 Task: Design a flower vase.
Action: Mouse moved to (285, 231)
Screenshot: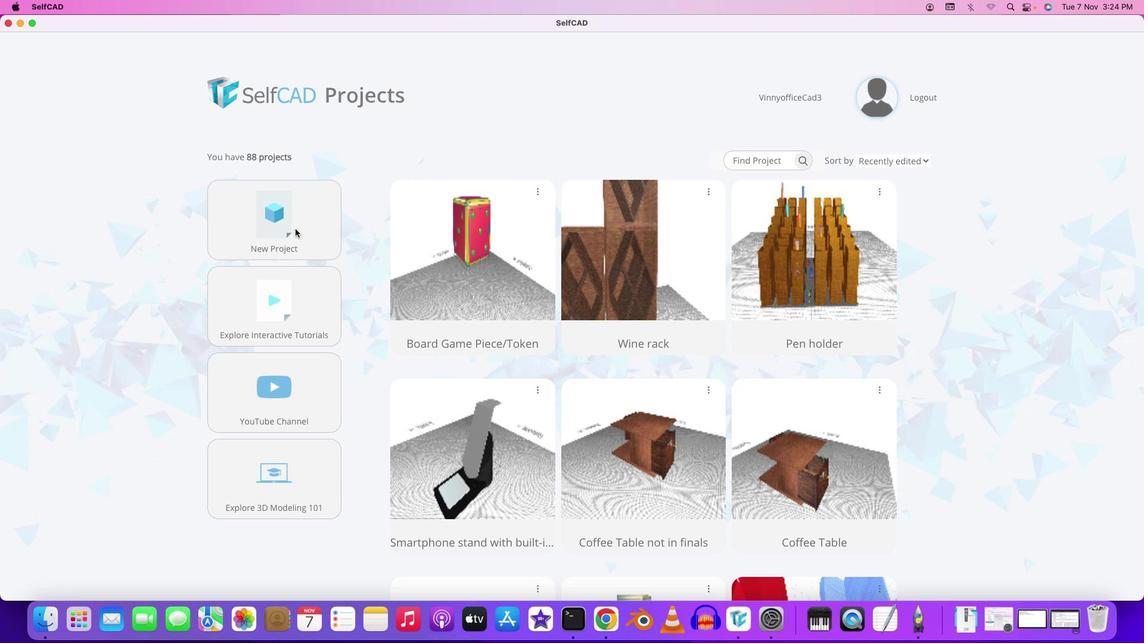 
Action: Mouse pressed left at (285, 231)
Screenshot: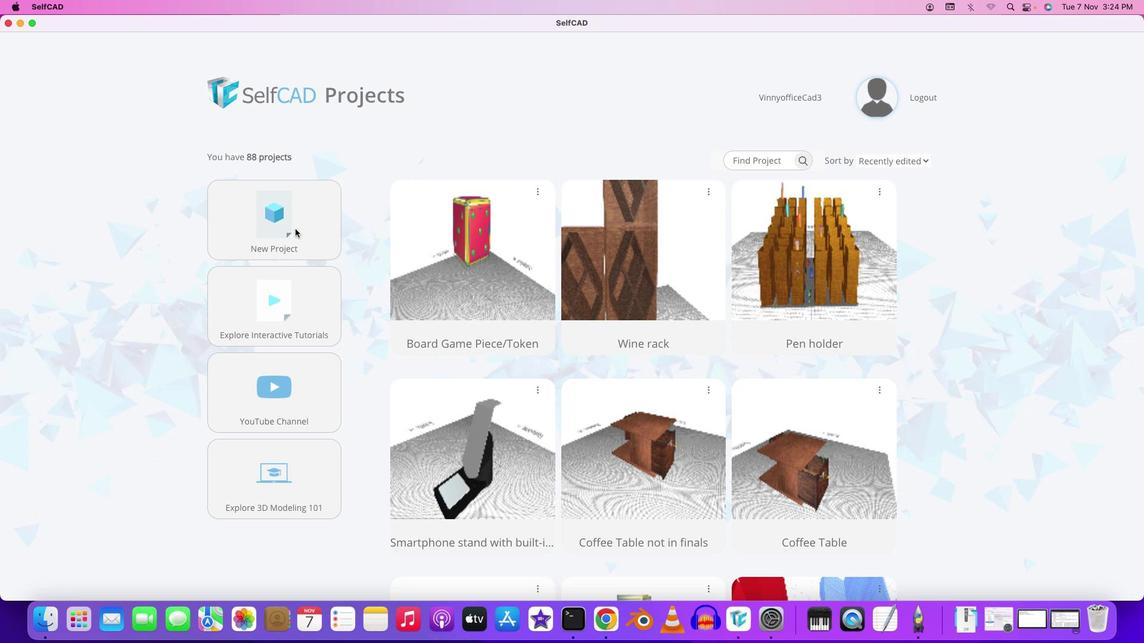 
Action: Mouse moved to (295, 228)
Screenshot: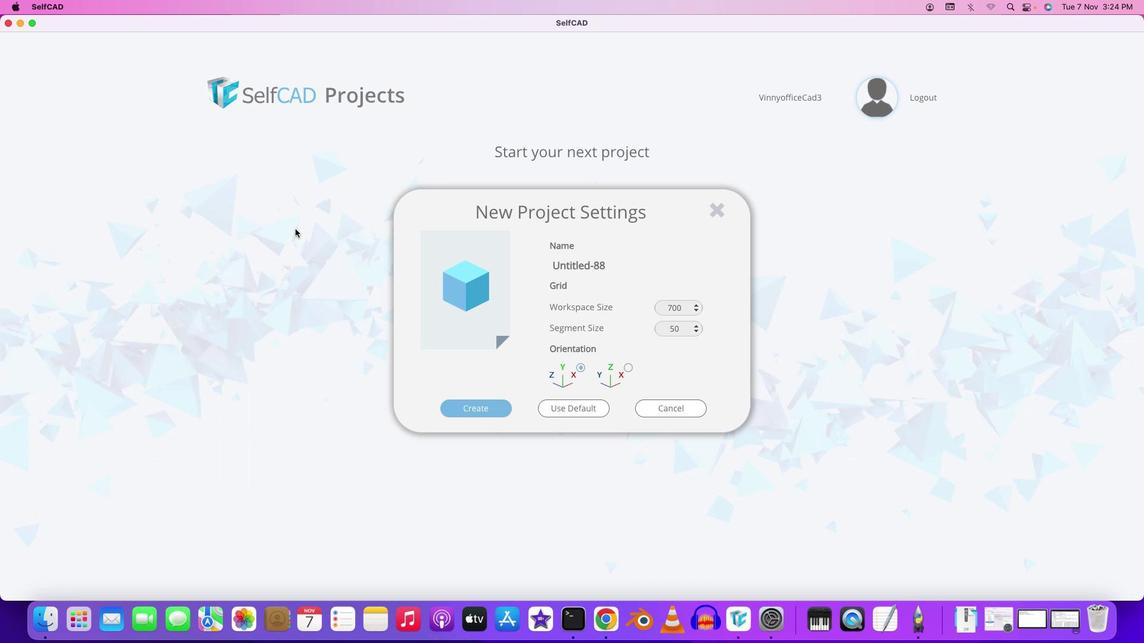 
Action: Mouse pressed left at (295, 228)
Screenshot: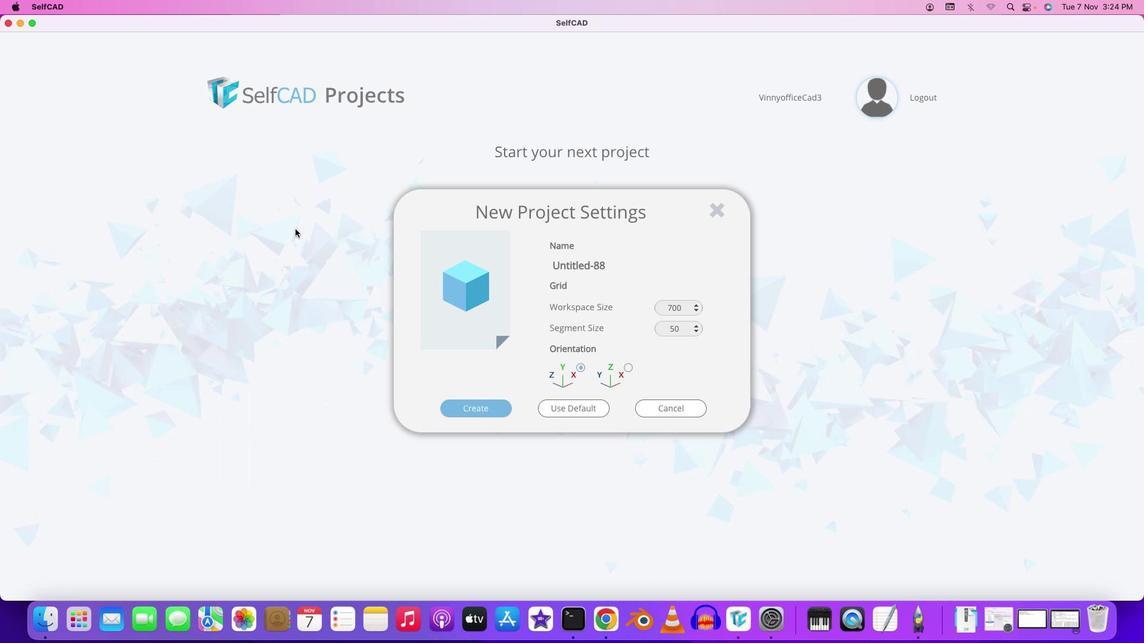
Action: Mouse moved to (640, 259)
Screenshot: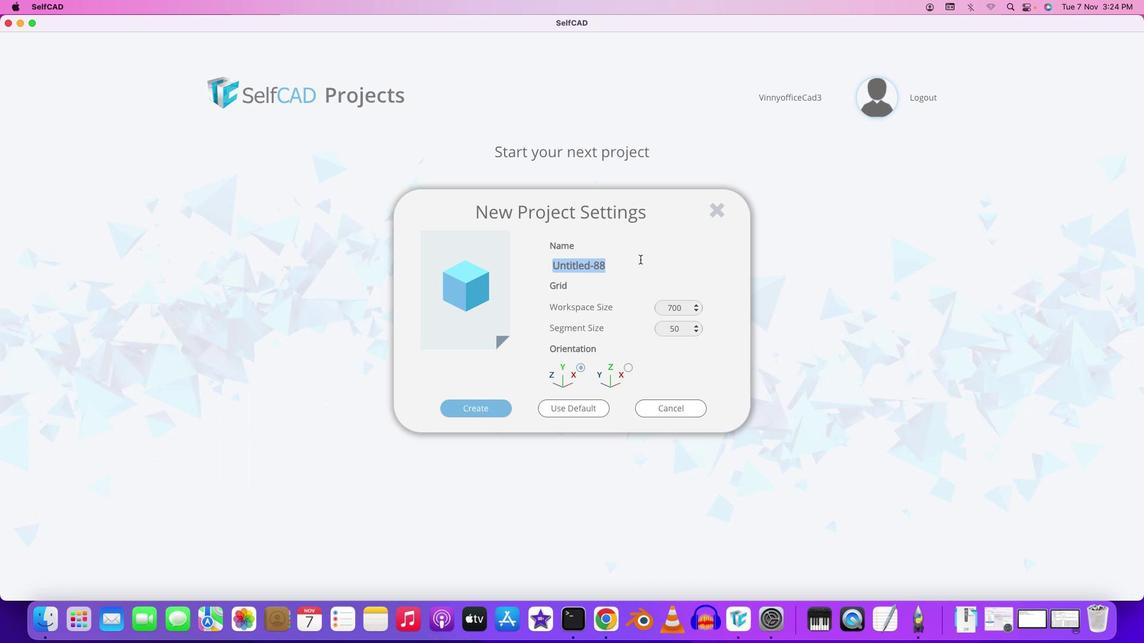 
Action: Mouse pressed left at (640, 259)
Screenshot: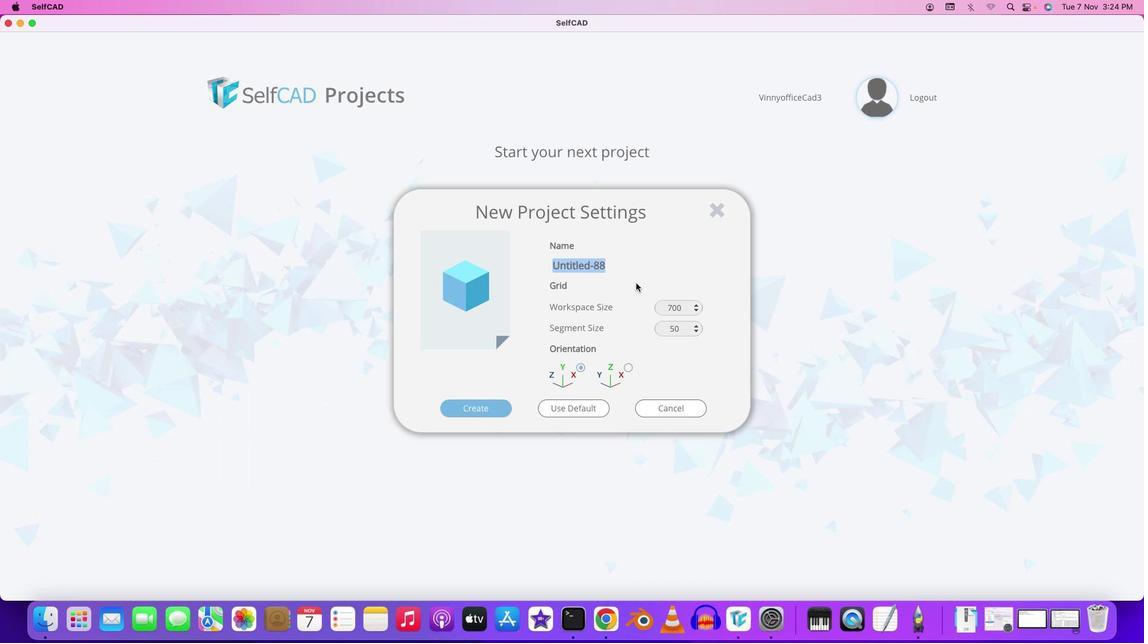 
Action: Mouse moved to (688, 308)
Screenshot: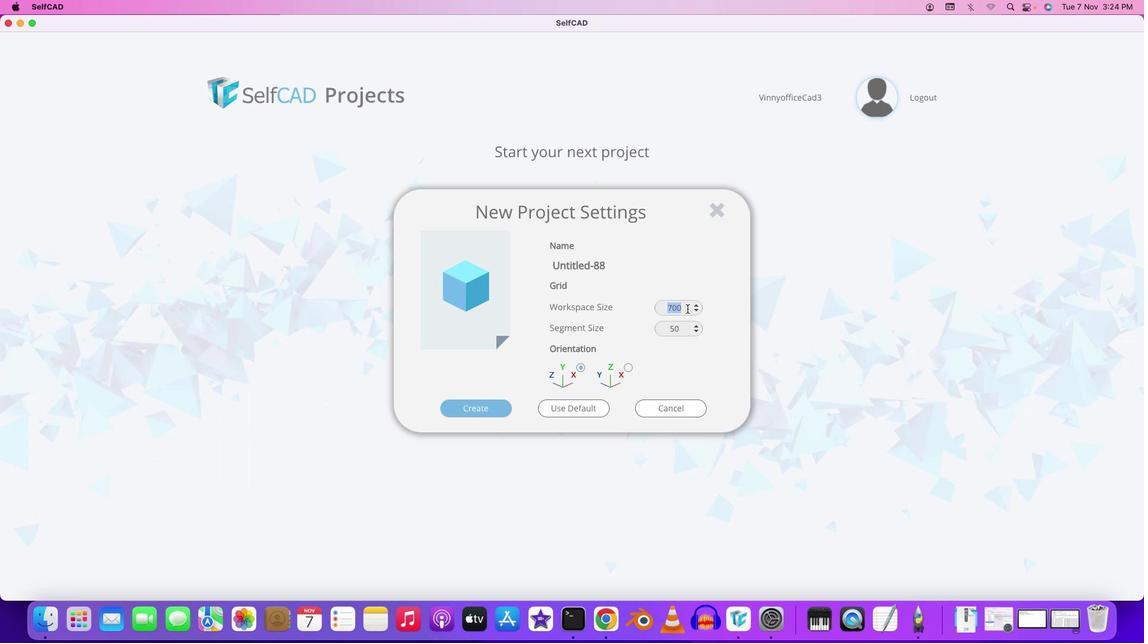 
Action: Mouse pressed left at (688, 308)
Screenshot: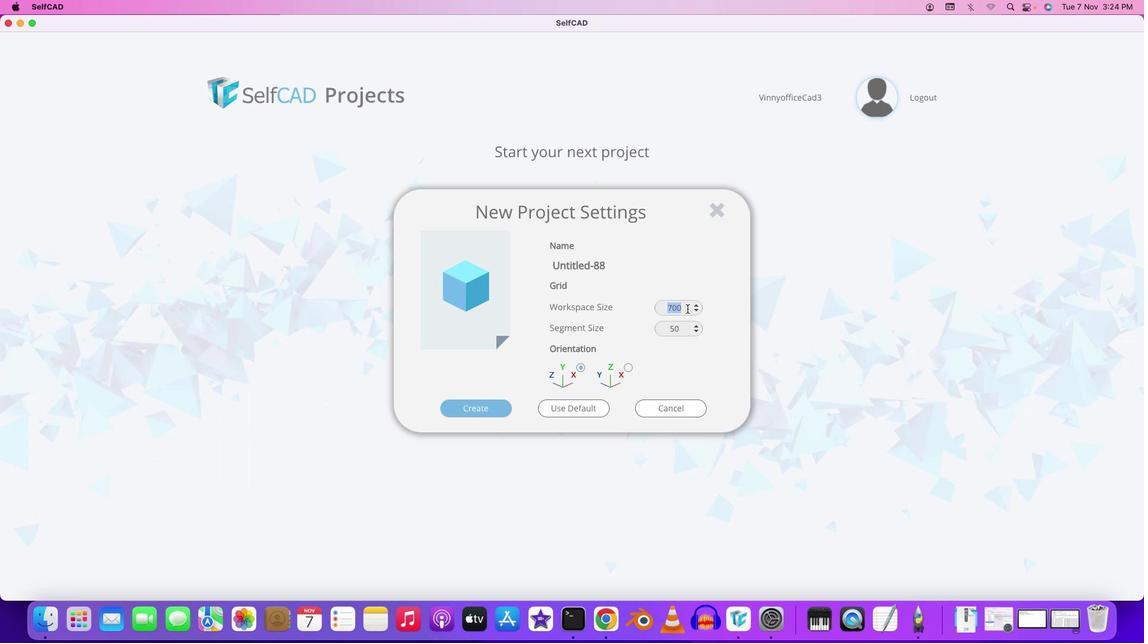 
Action: Mouse moved to (687, 308)
Screenshot: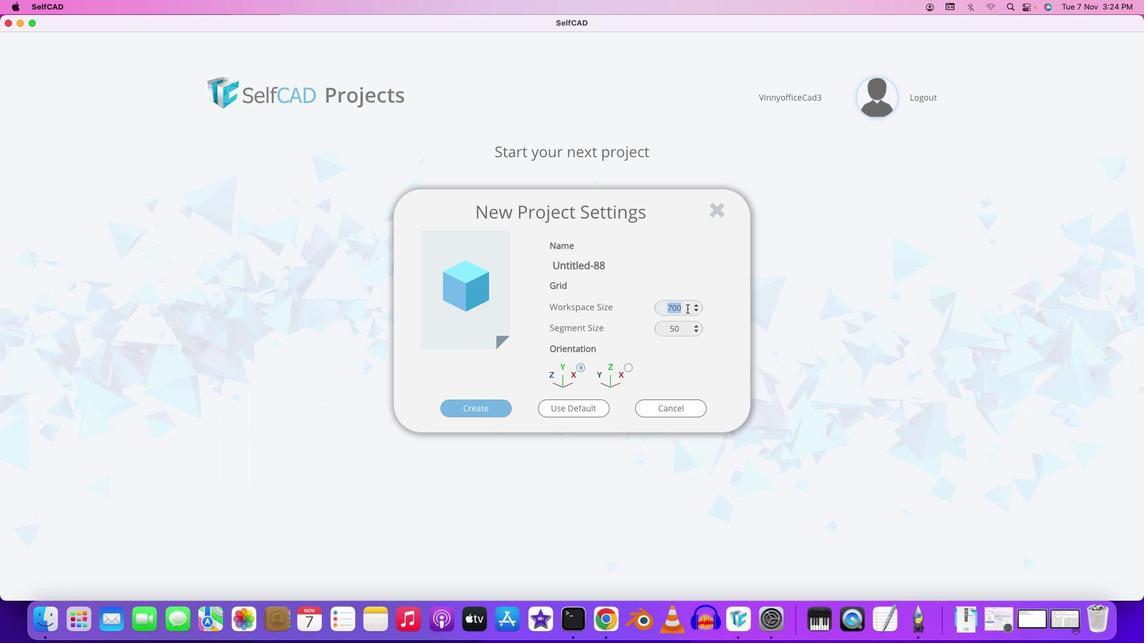 
Action: Key pressed Key.backspace'4''0''0'
Screenshot: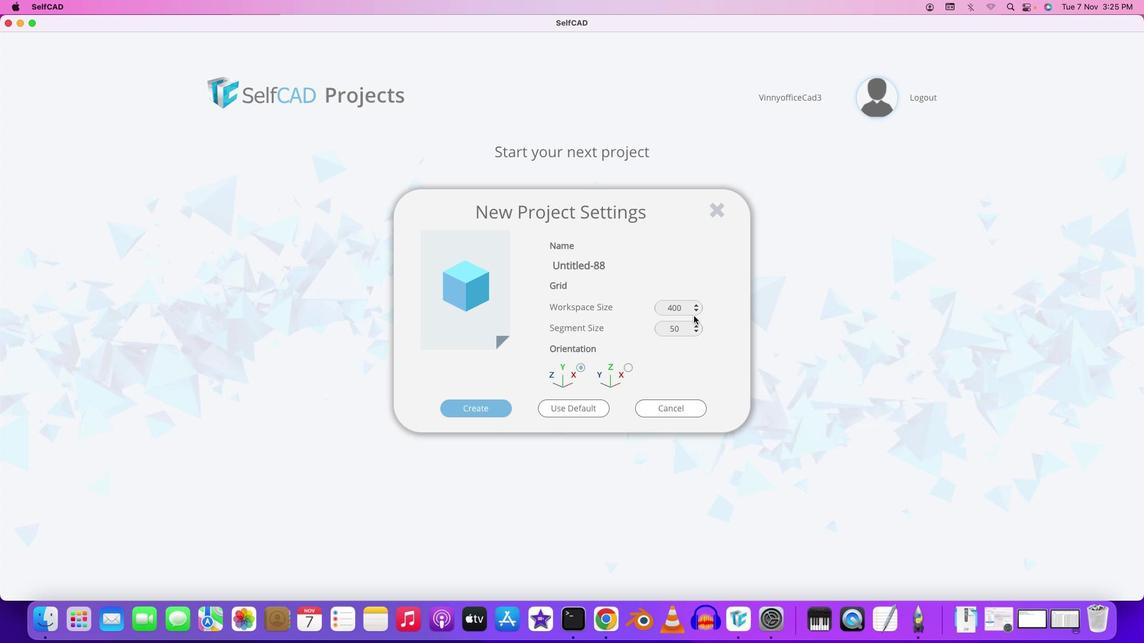 
Action: Mouse moved to (687, 328)
Screenshot: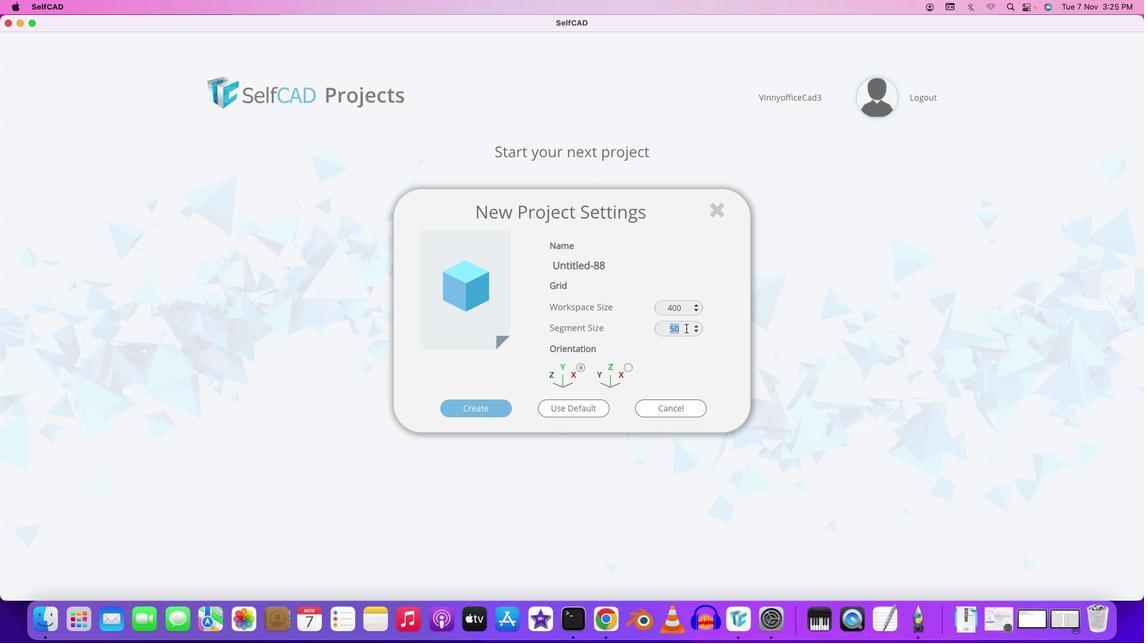 
Action: Mouse pressed left at (687, 328)
Screenshot: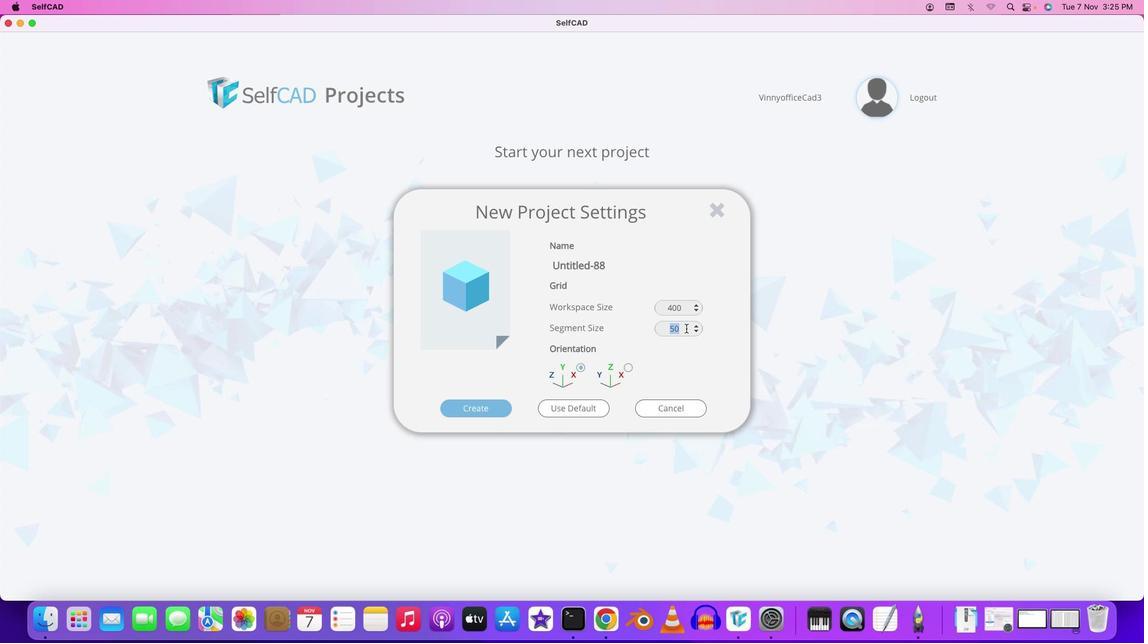 
Action: Mouse moved to (686, 329)
Screenshot: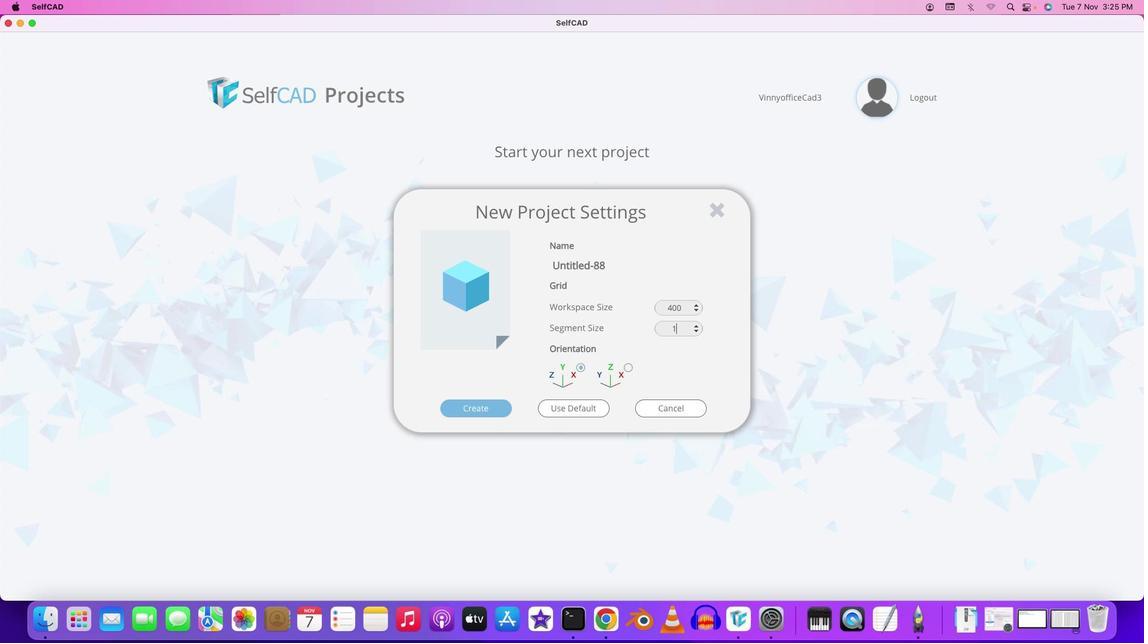 
Action: Key pressed '1'
Screenshot: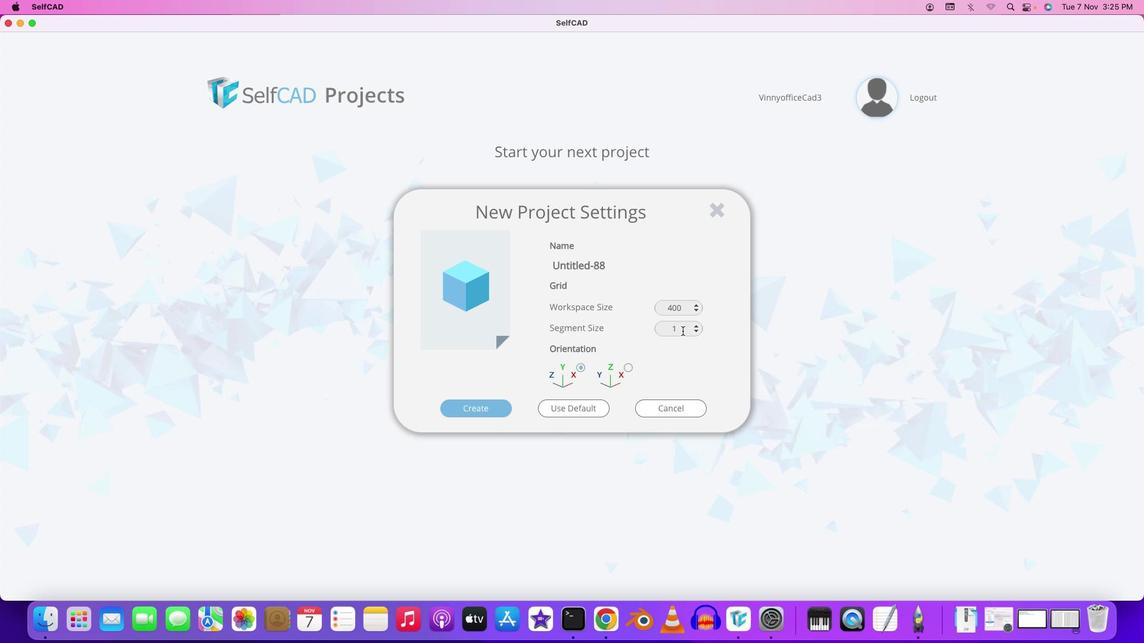 
Action: Mouse moved to (683, 331)
Screenshot: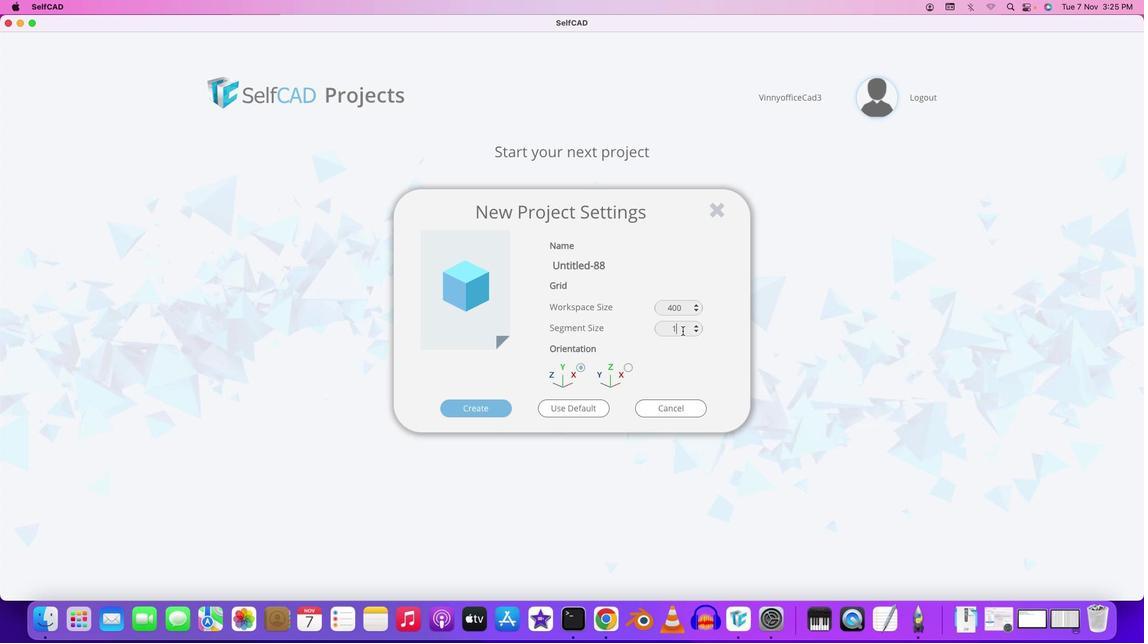 
Action: Mouse pressed left at (683, 331)
Screenshot: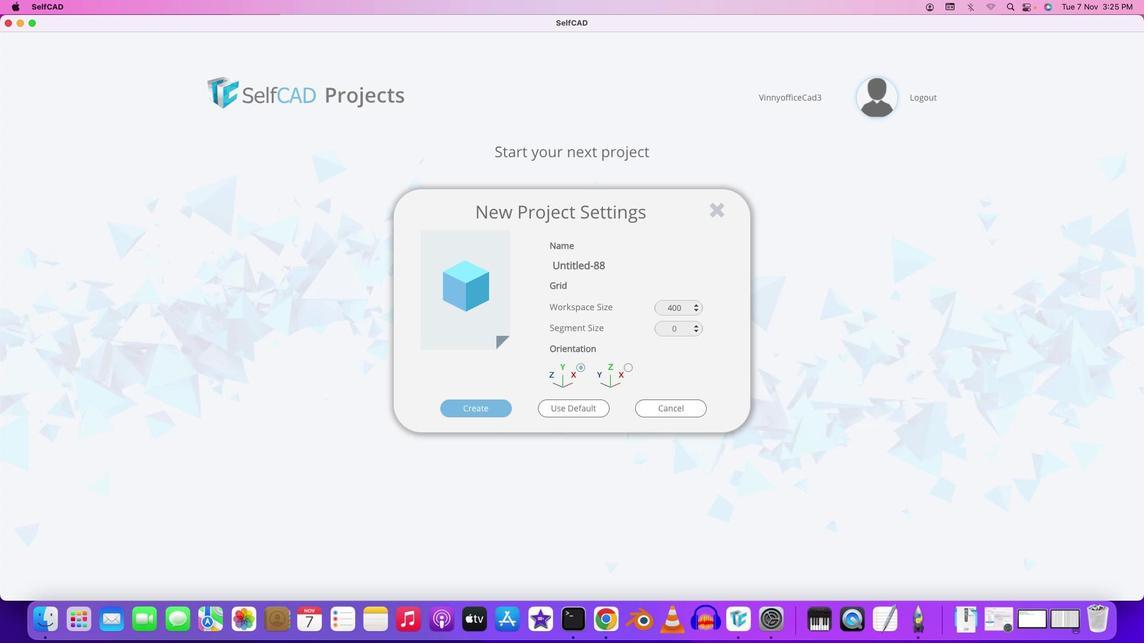 
Action: Key pressed Key.backspace'2'
Screenshot: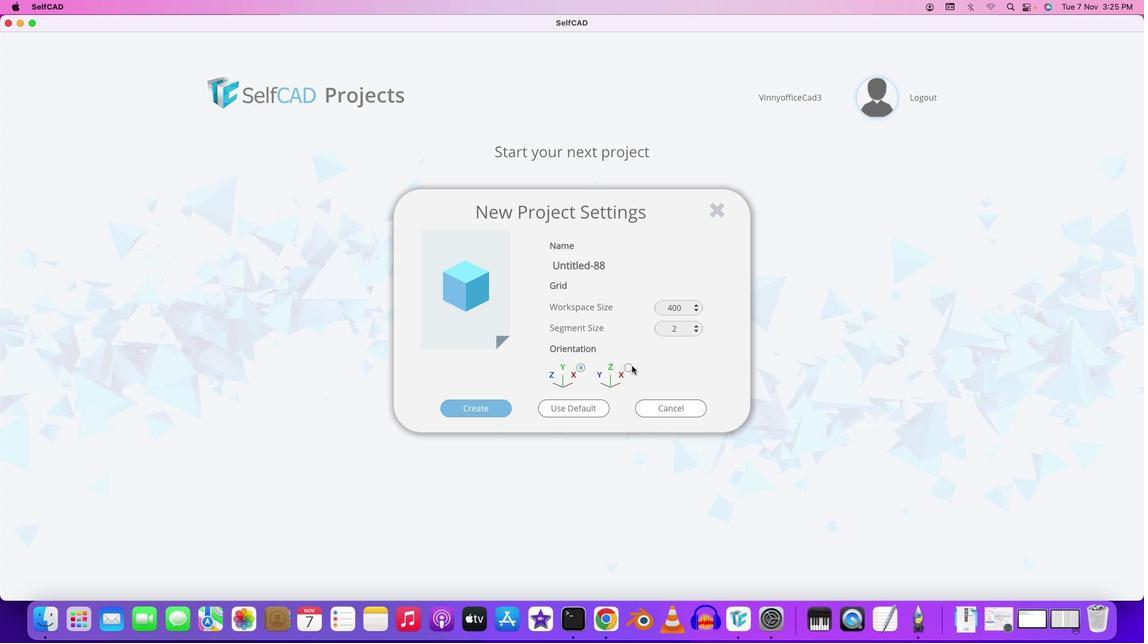 
Action: Mouse moved to (629, 368)
Screenshot: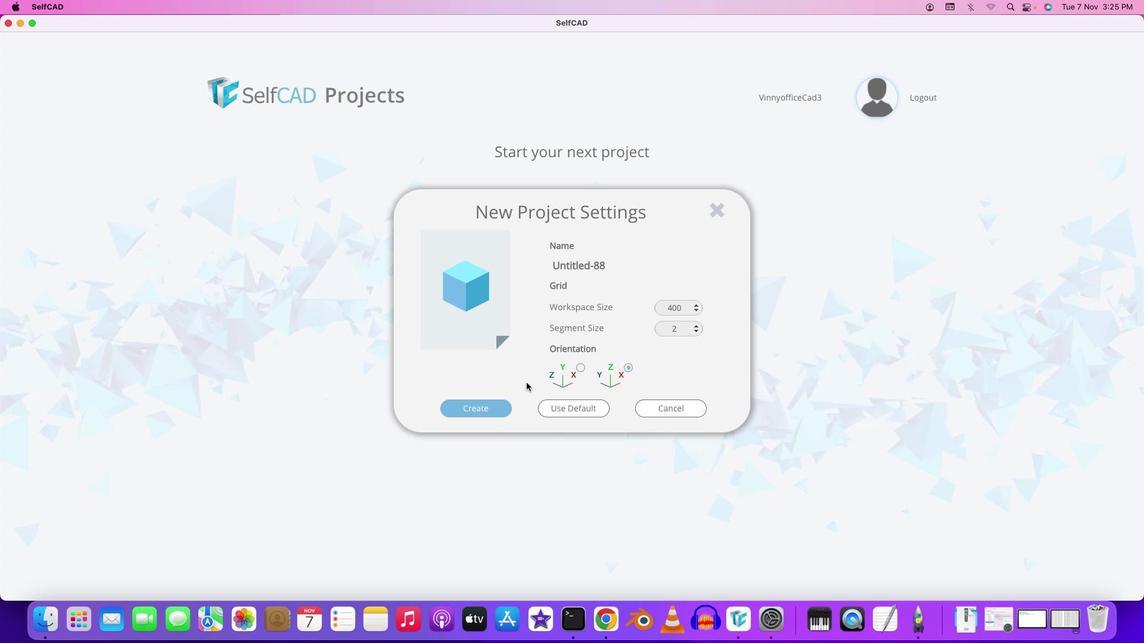 
Action: Mouse pressed left at (629, 368)
Screenshot: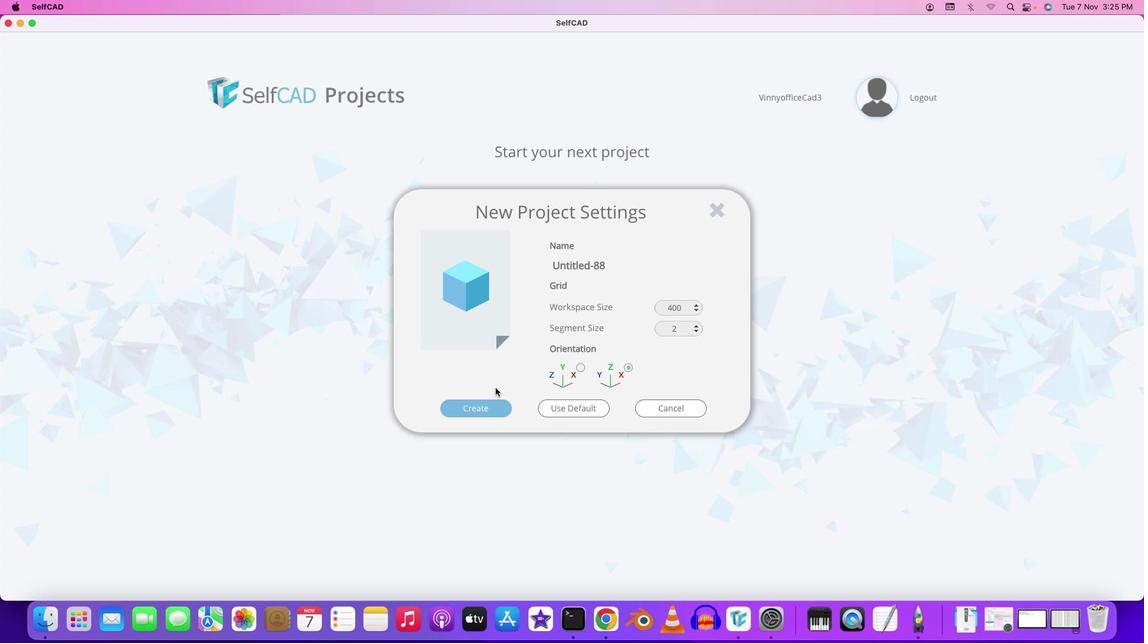 
Action: Mouse moved to (479, 406)
Screenshot: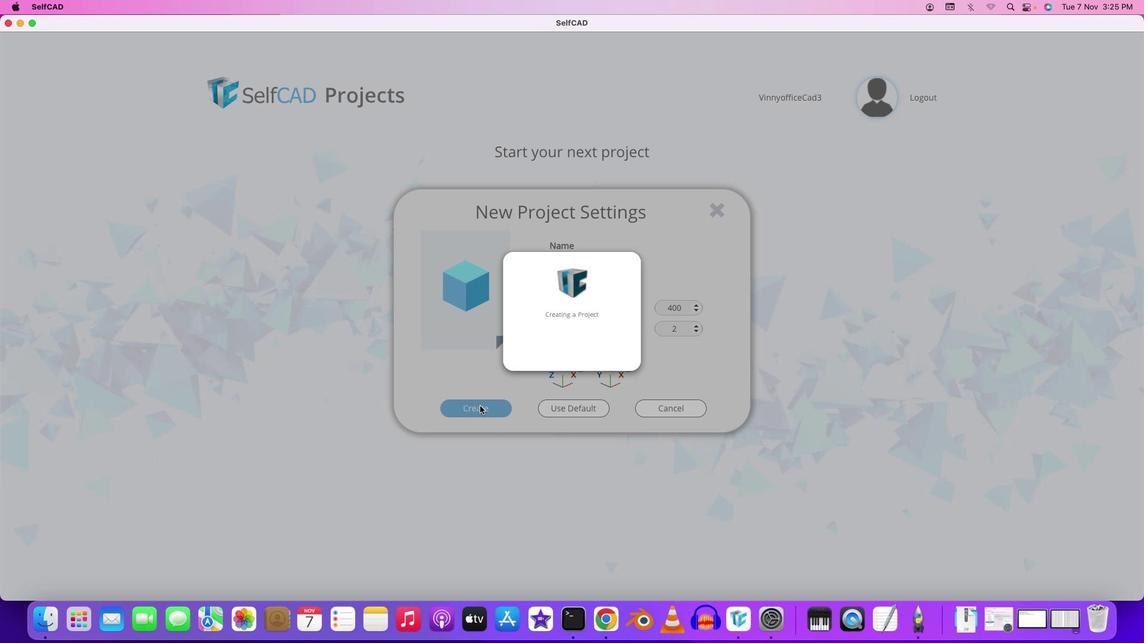 
Action: Mouse pressed left at (479, 406)
Screenshot: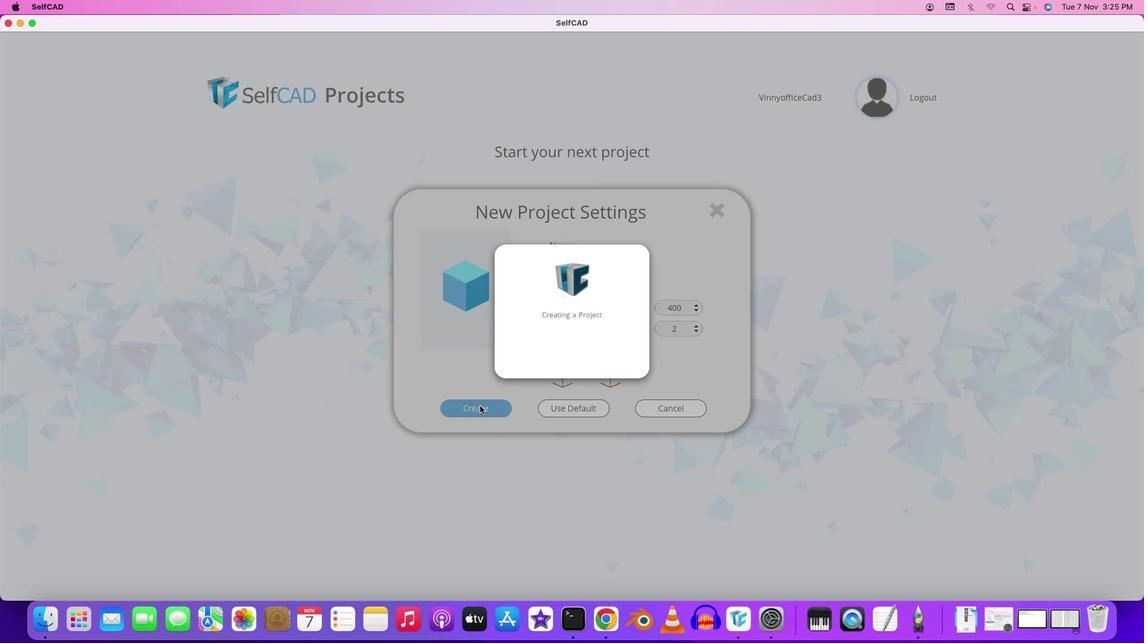 
Action: Mouse moved to (584, 396)
Screenshot: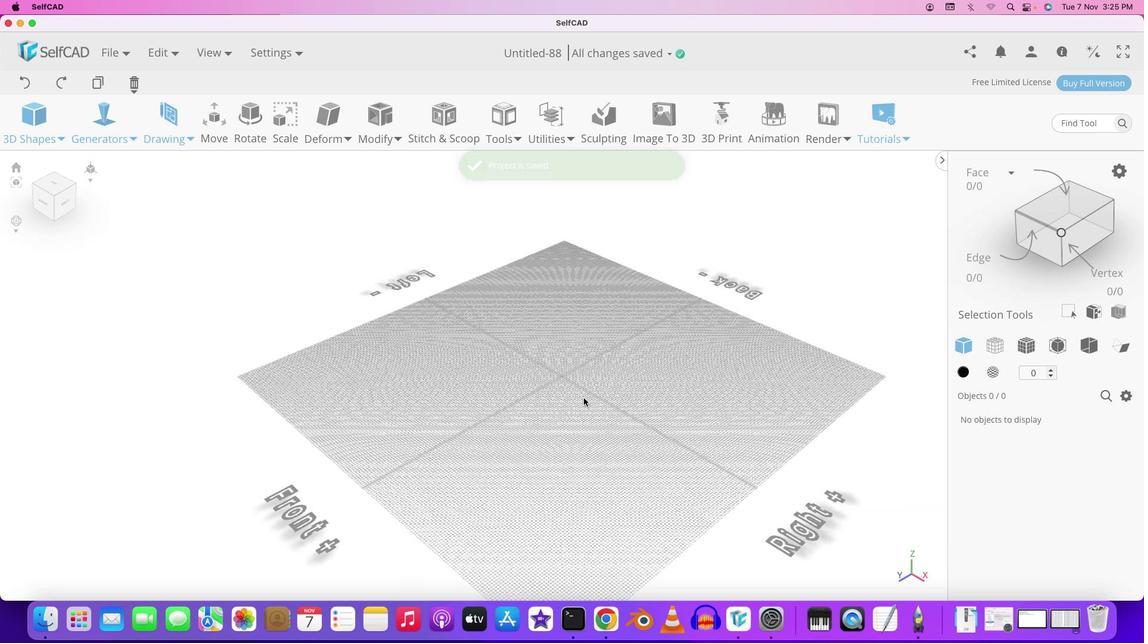 
Action: Mouse scrolled (584, 396) with delta (0, 0)
Screenshot: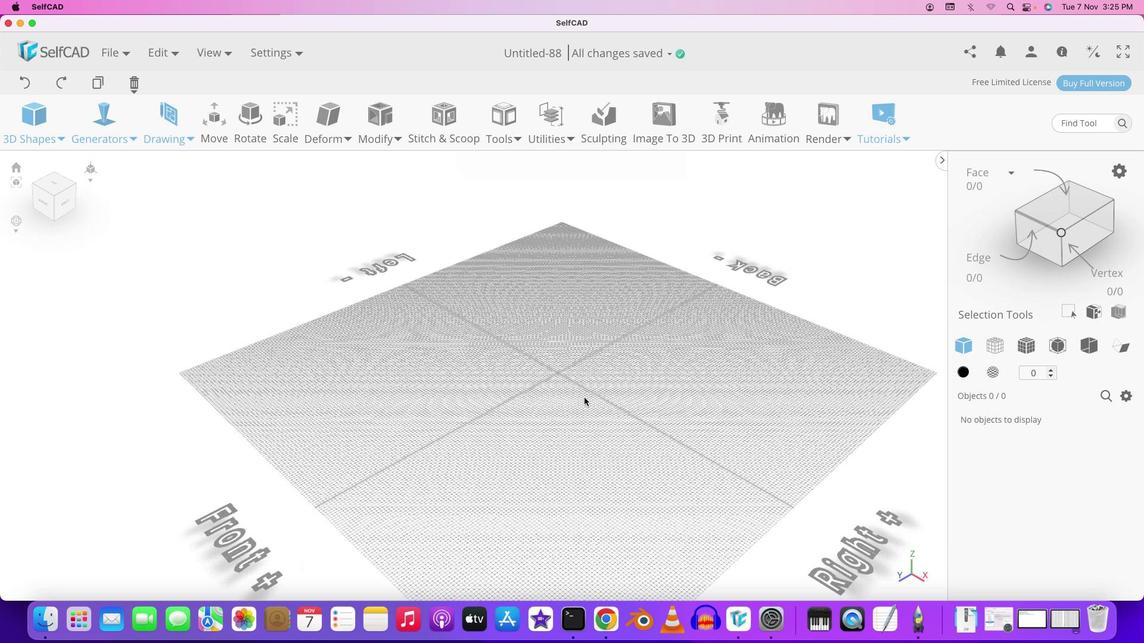 
Action: Mouse scrolled (584, 396) with delta (0, 0)
Screenshot: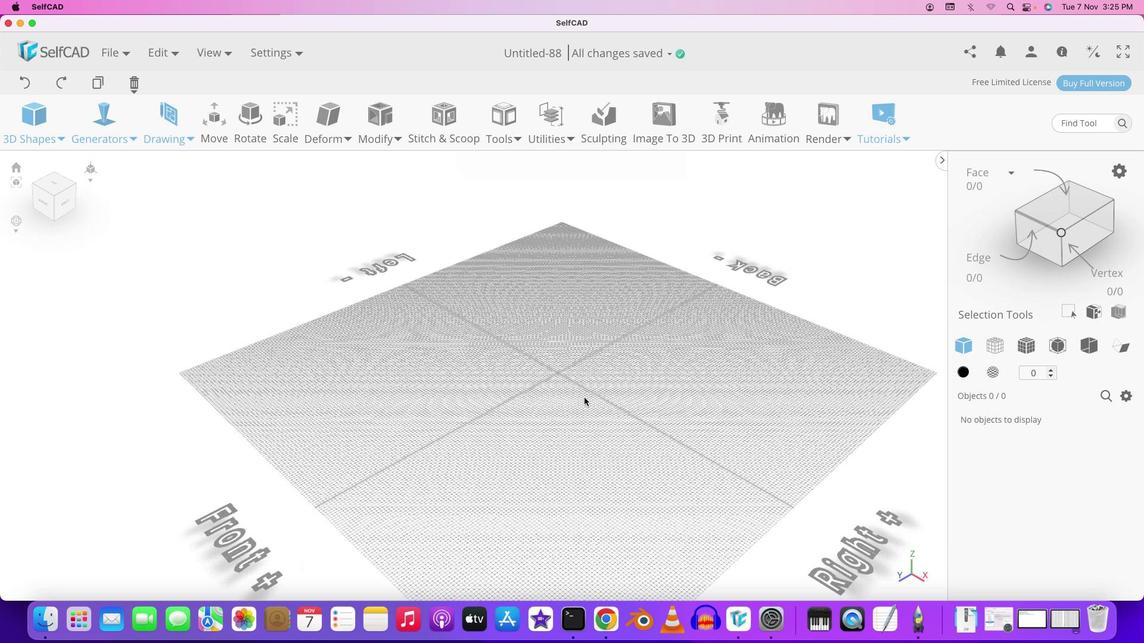 
Action: Mouse moved to (584, 397)
Screenshot: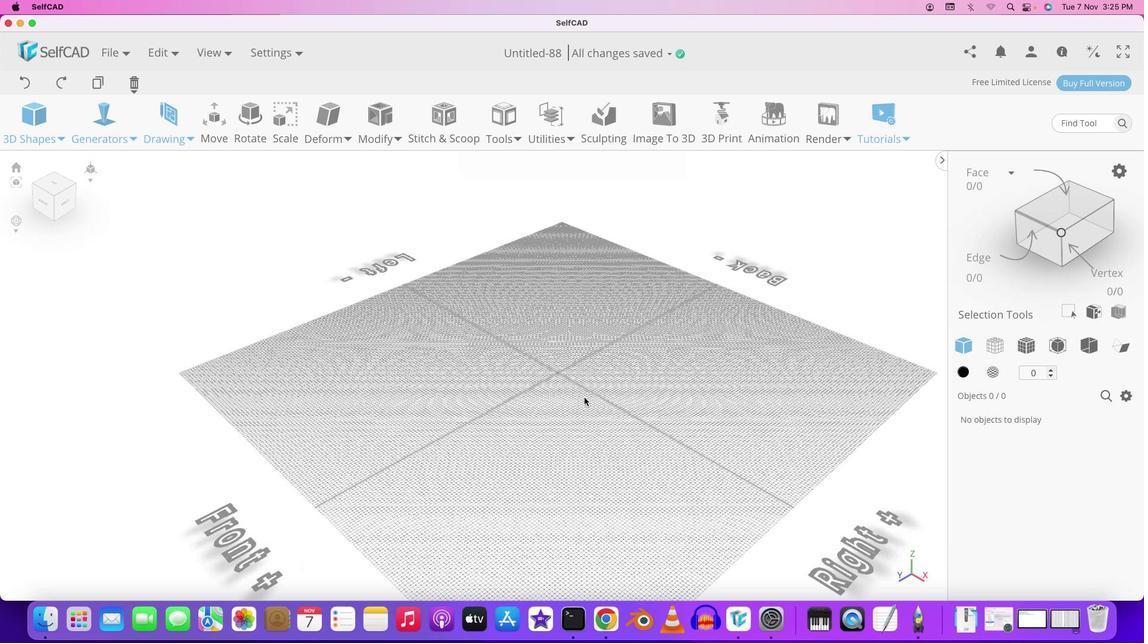 
Action: Mouse scrolled (584, 397) with delta (0, 1)
Screenshot: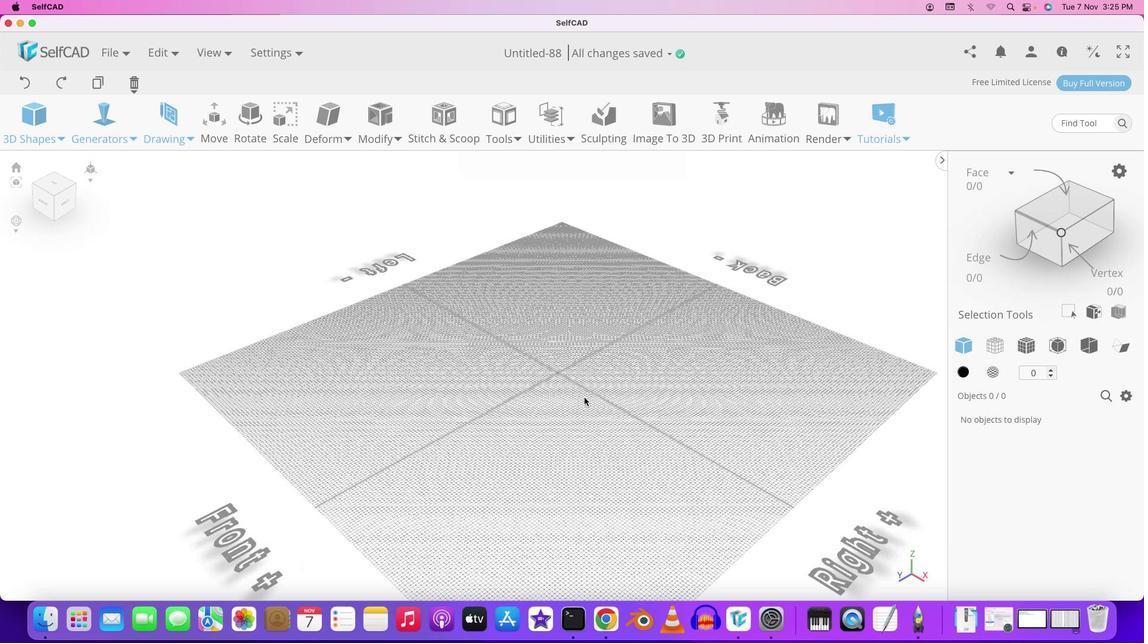 
Action: Mouse moved to (584, 398)
Screenshot: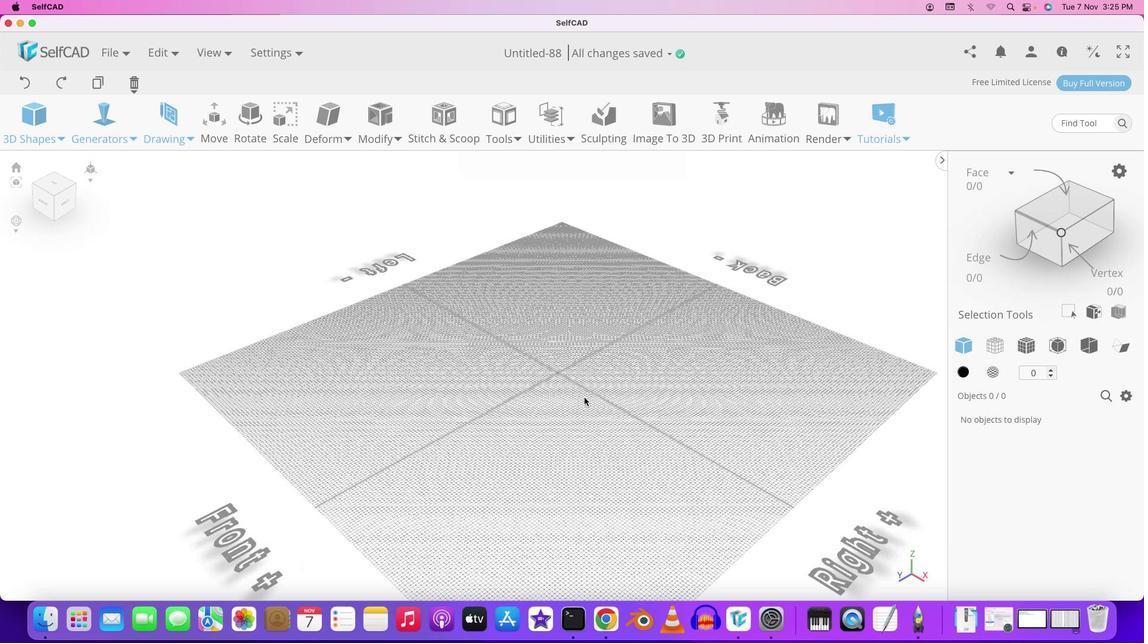 
Action: Mouse scrolled (584, 398) with delta (0, 2)
Screenshot: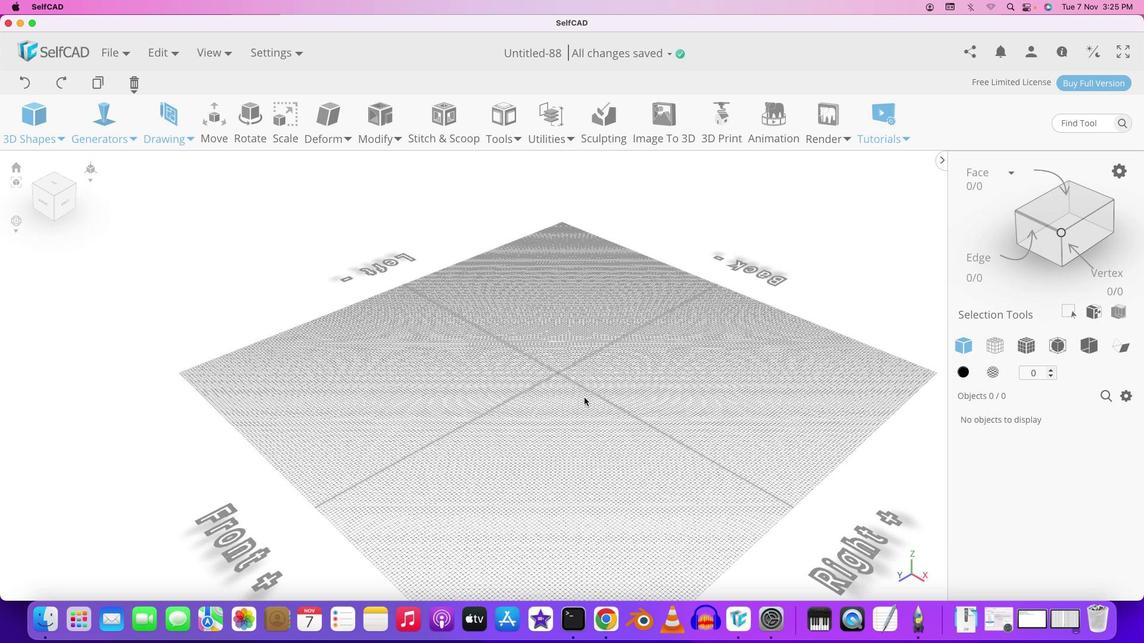 
Action: Mouse scrolled (584, 398) with delta (0, 0)
Screenshot: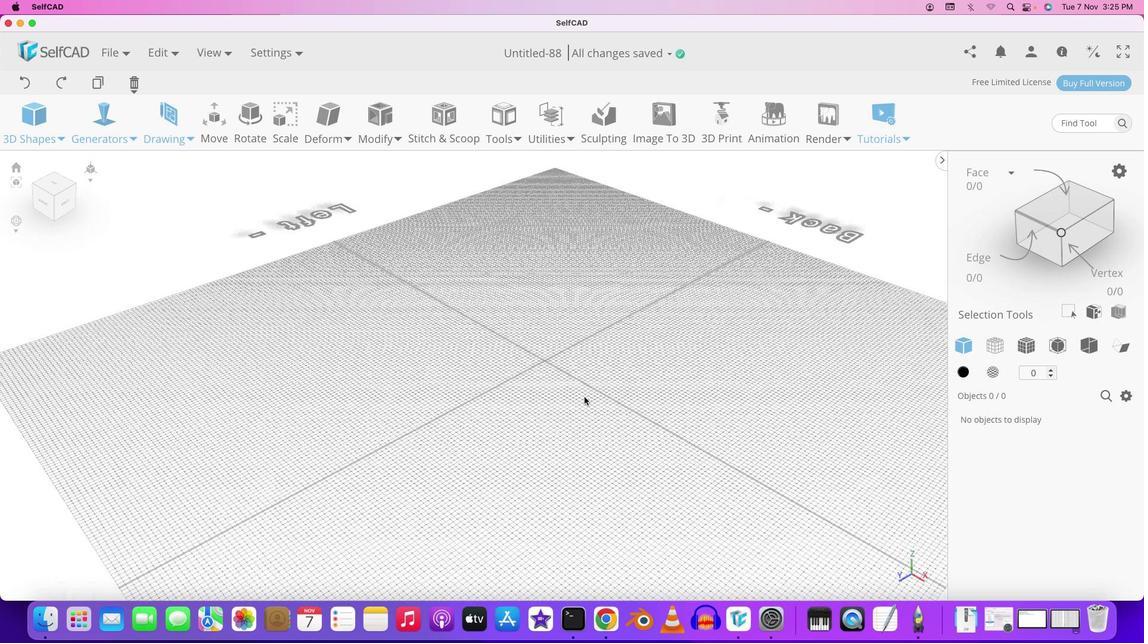 
Action: Mouse scrolled (584, 398) with delta (0, 0)
Screenshot: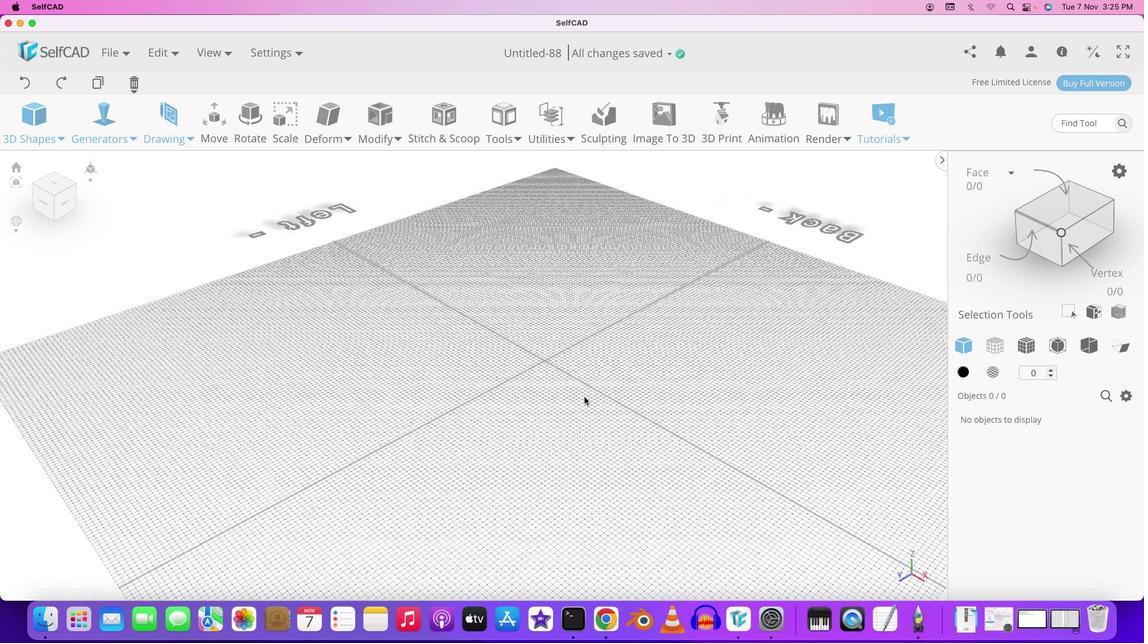 
Action: Mouse scrolled (584, 398) with delta (0, 1)
Screenshot: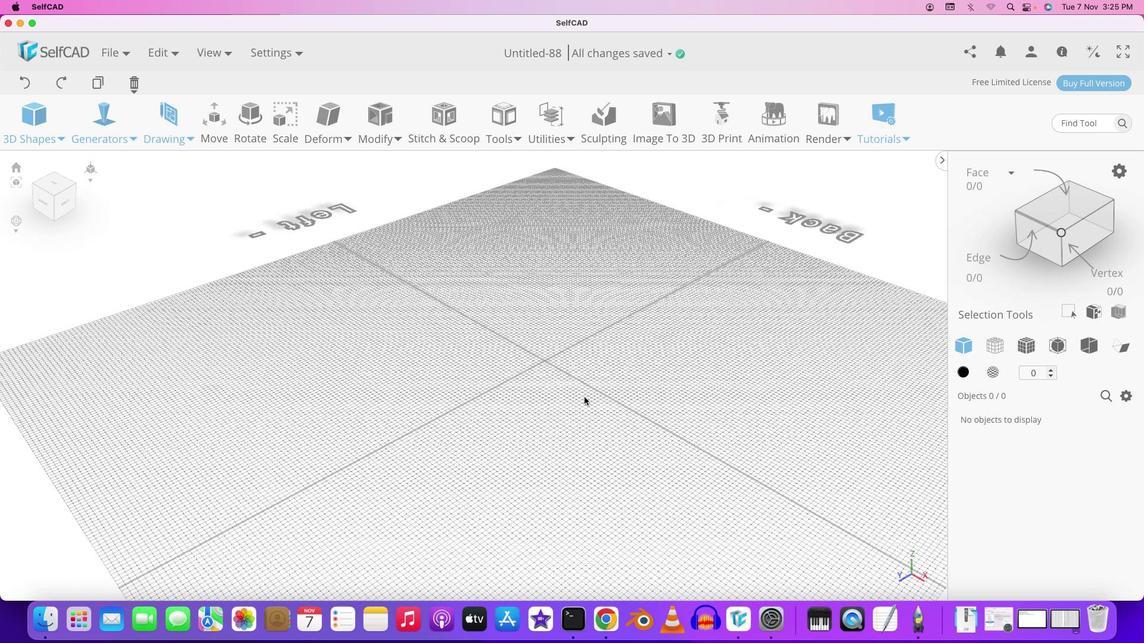 
Action: Mouse moved to (584, 398)
Screenshot: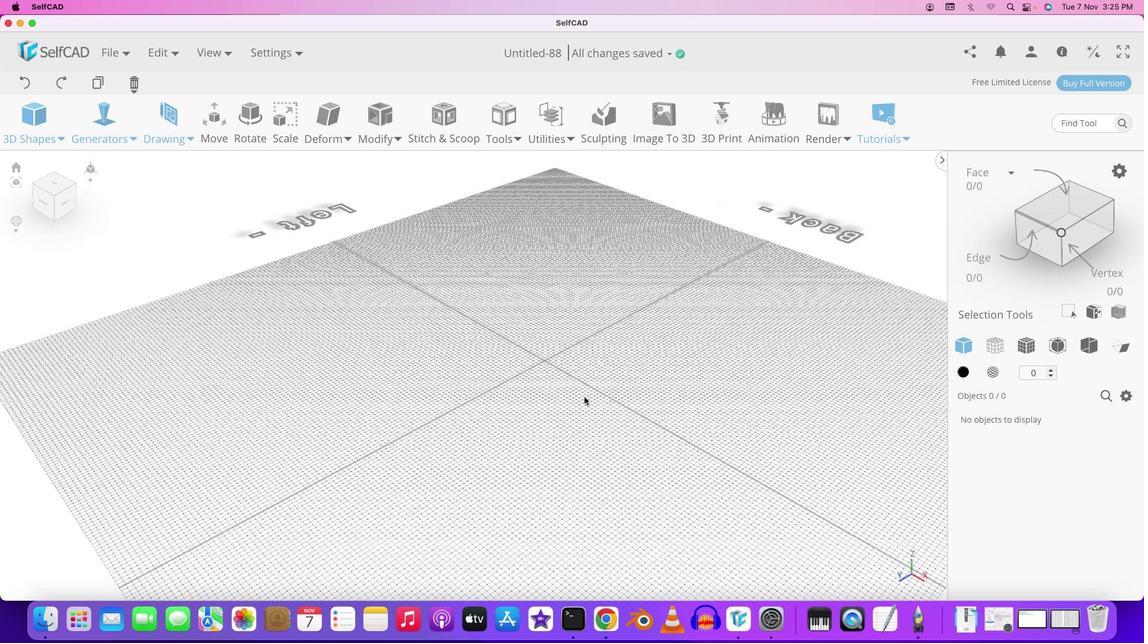 
Action: Mouse scrolled (584, 398) with delta (0, 1)
Screenshot: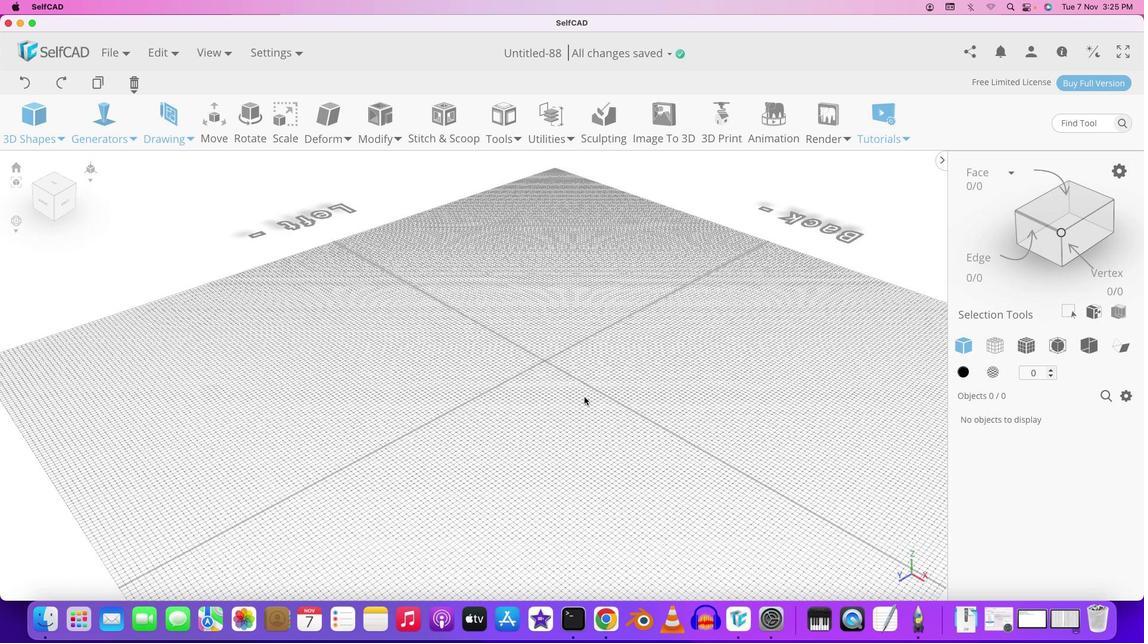 
Action: Mouse moved to (584, 397)
Screenshot: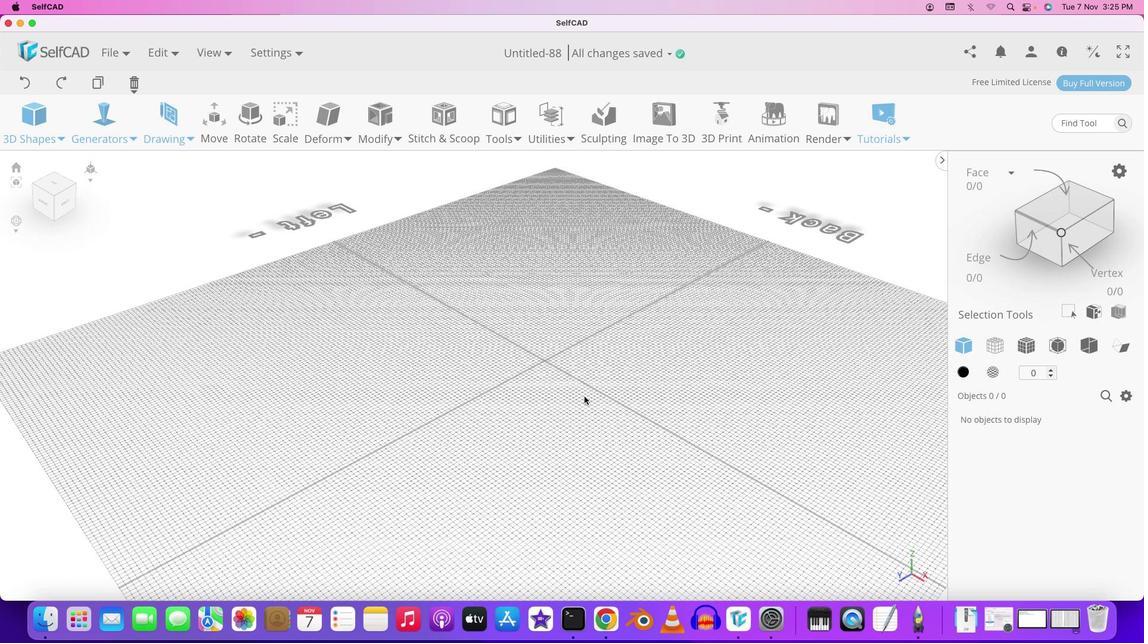
Action: Mouse scrolled (584, 397) with delta (0, 0)
Screenshot: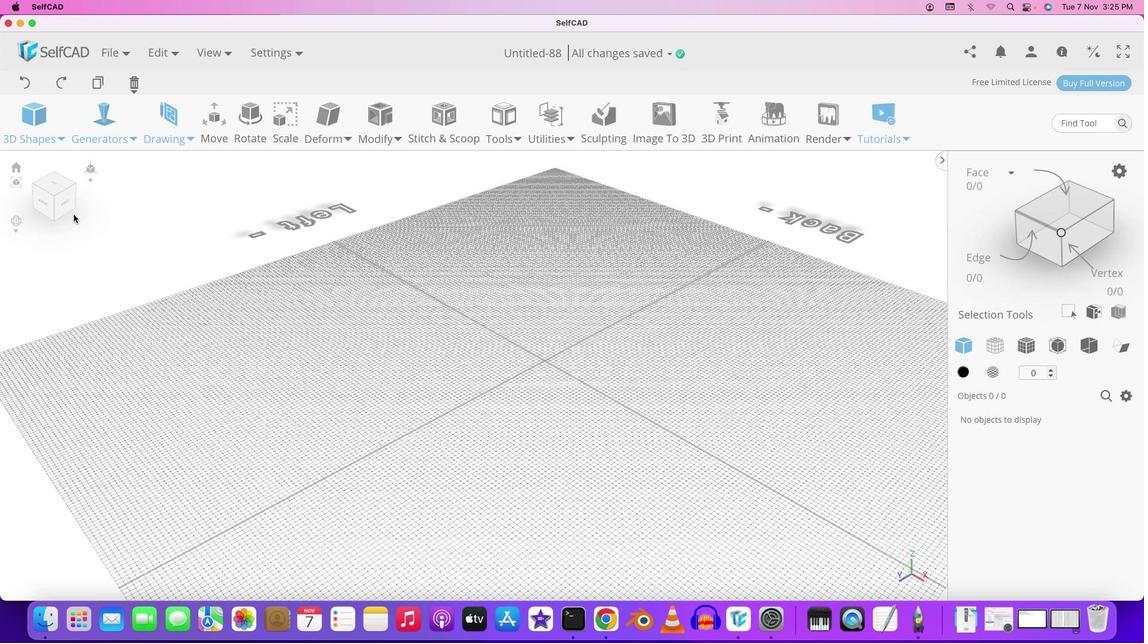 
Action: Mouse moved to (584, 397)
Screenshot: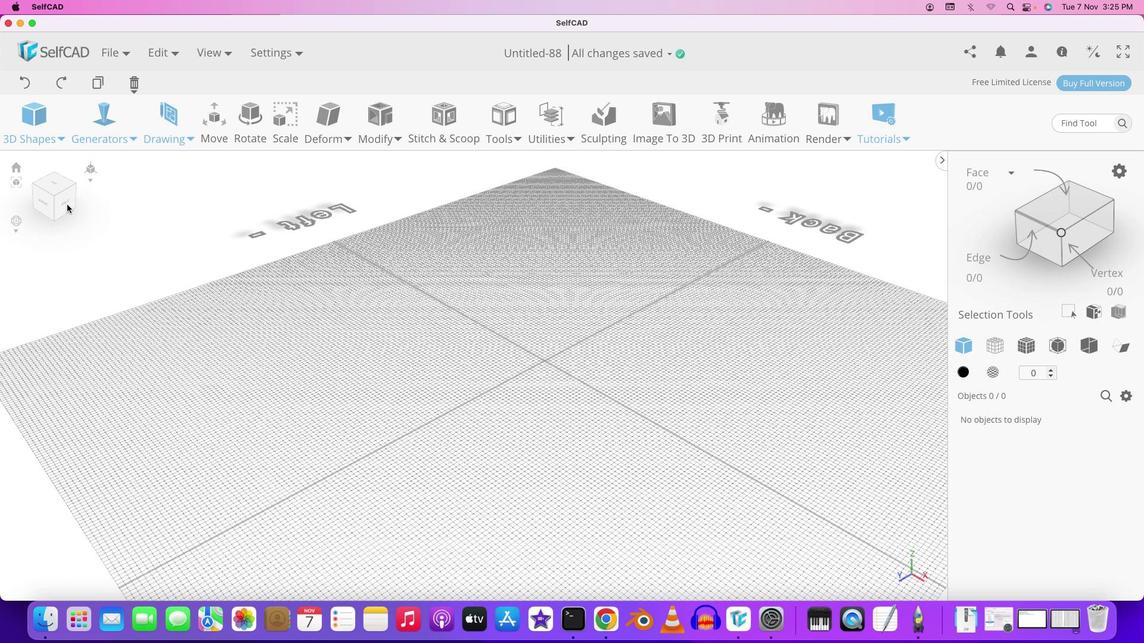 
Action: Mouse scrolled (584, 397) with delta (0, 0)
Screenshot: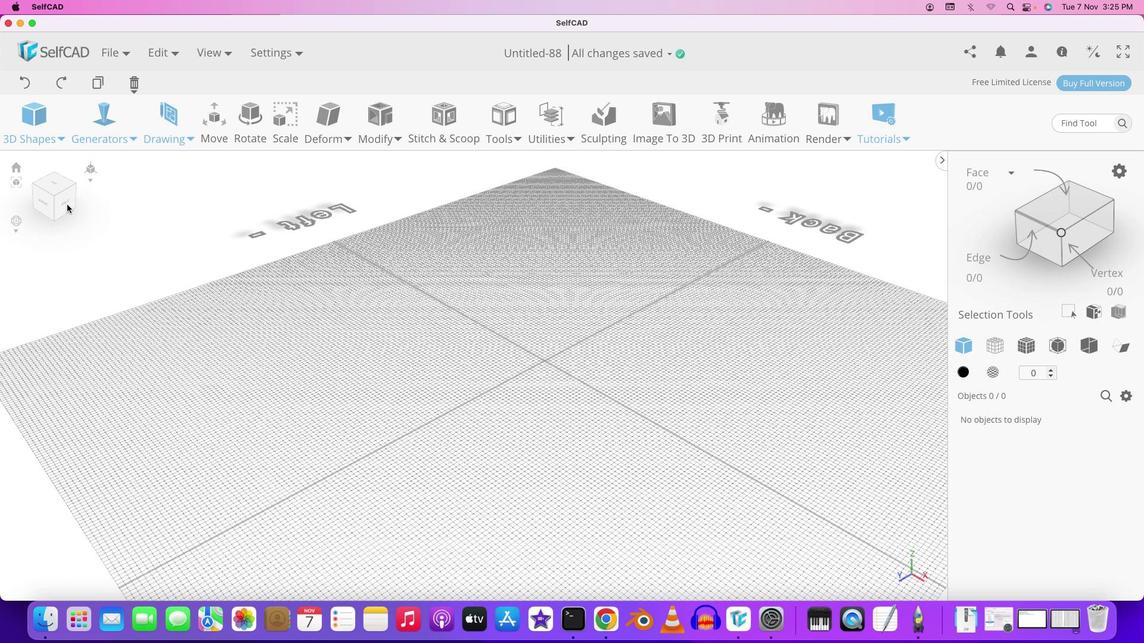 
Action: Mouse scrolled (584, 397) with delta (0, 1)
Screenshot: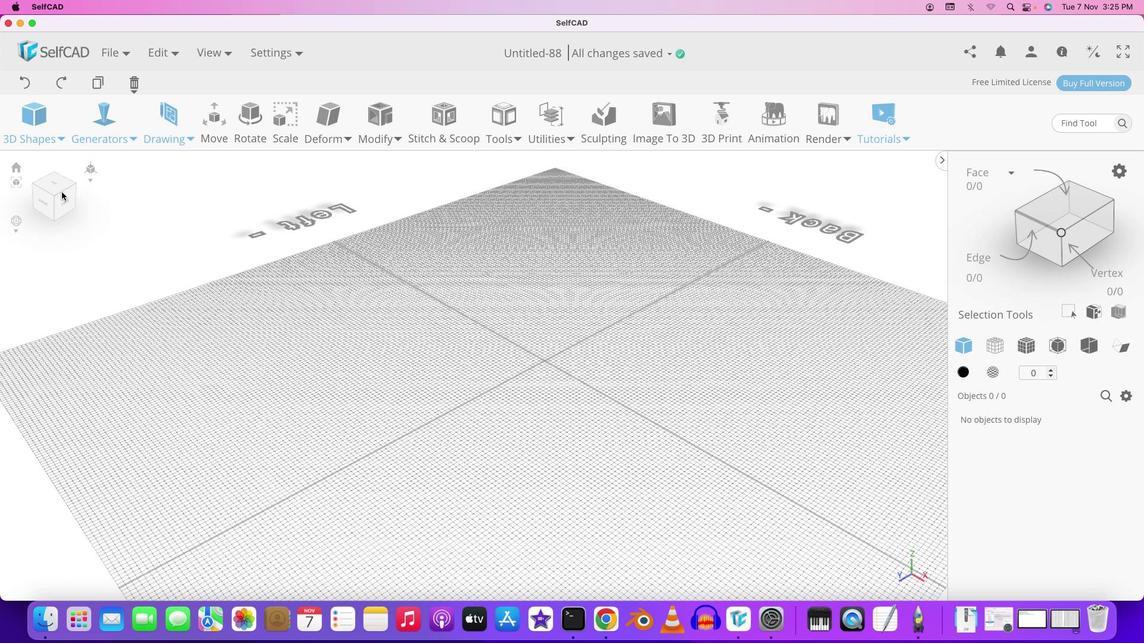 
Action: Mouse scrolled (584, 397) with delta (0, 2)
Screenshot: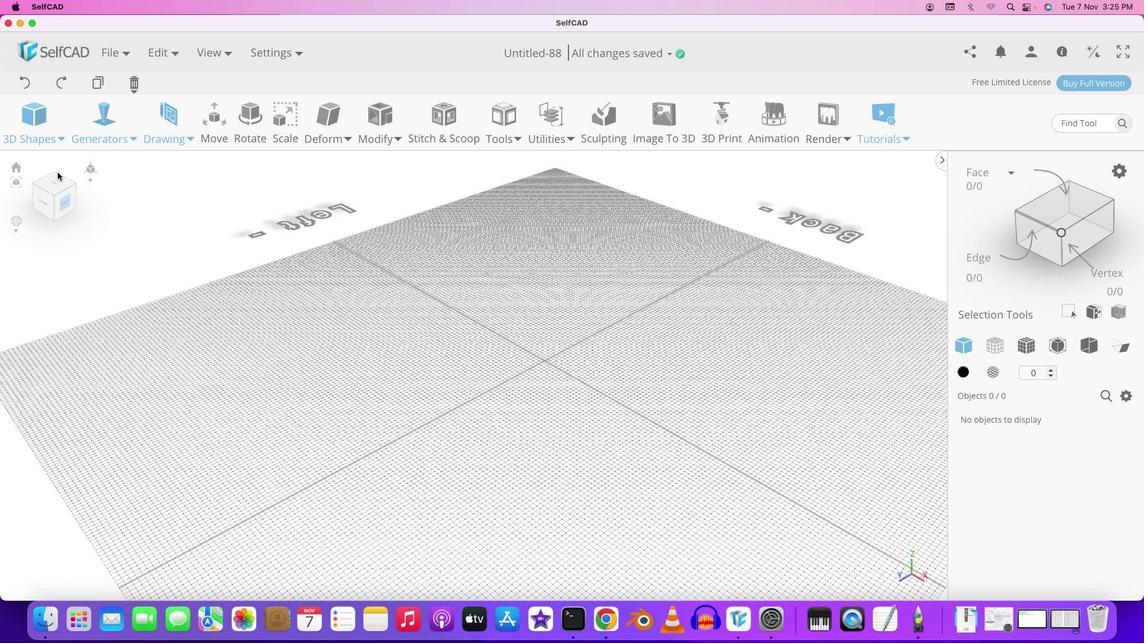
Action: Mouse moved to (57, 134)
Screenshot: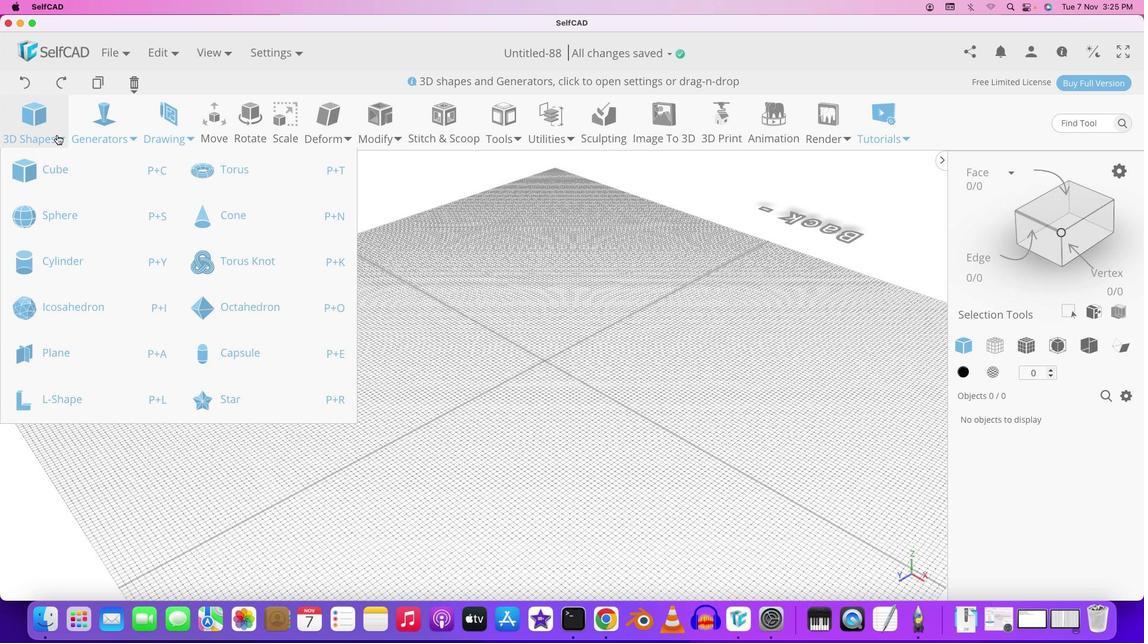 
Action: Mouse pressed left at (57, 134)
Screenshot: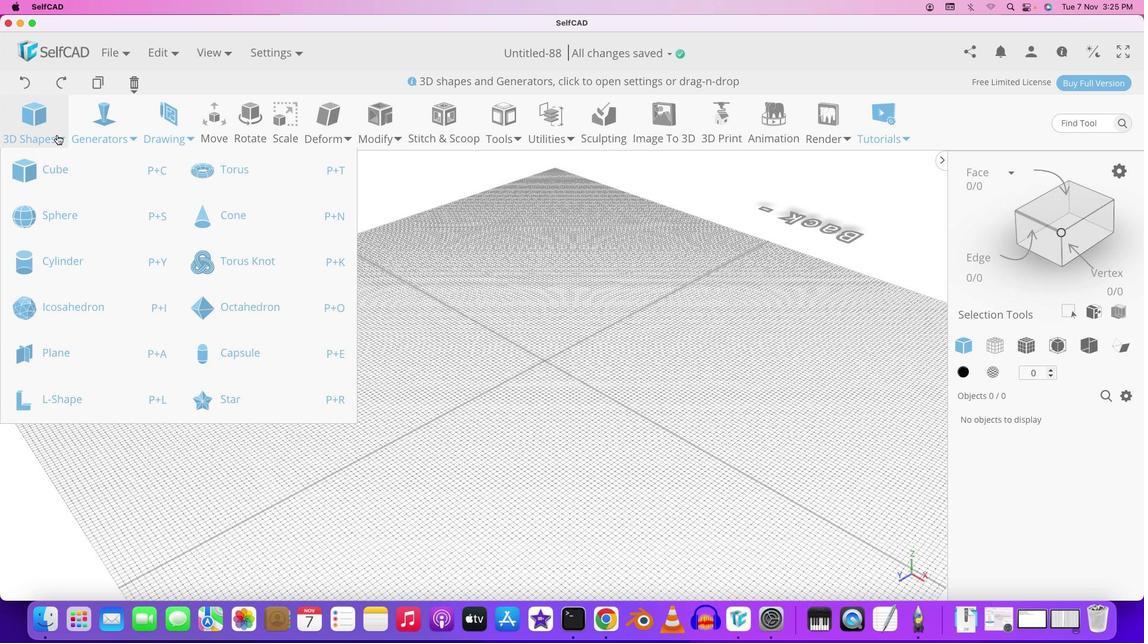 
Action: Mouse moved to (74, 267)
Screenshot: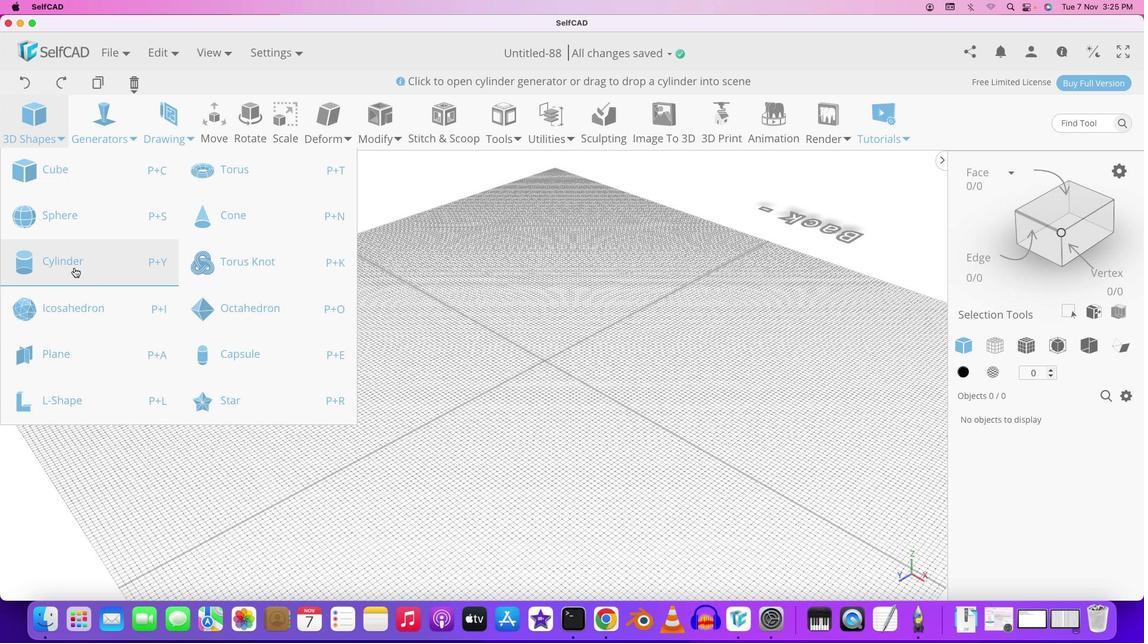 
Action: Mouse pressed left at (74, 267)
Screenshot: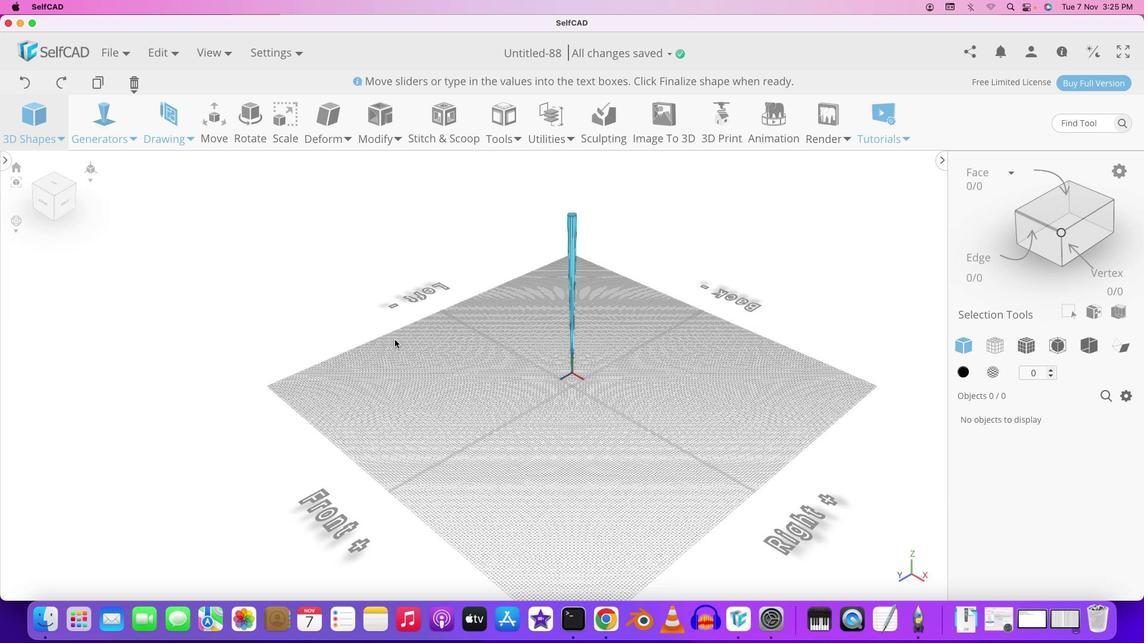 
Action: Mouse moved to (538, 380)
Screenshot: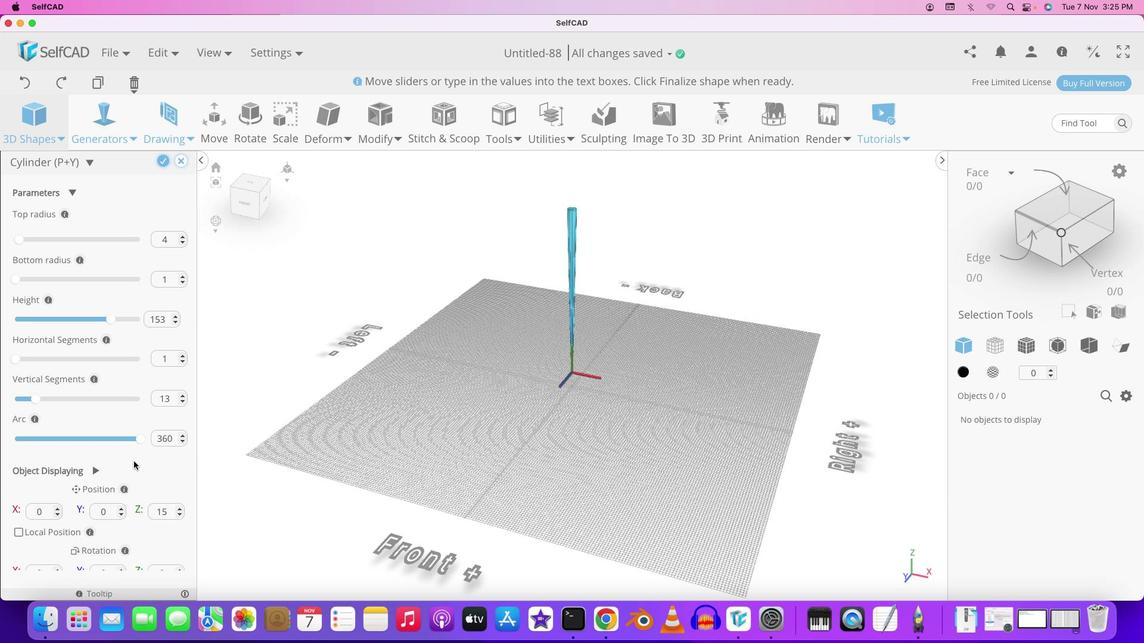 
Action: Mouse pressed left at (538, 380)
Screenshot: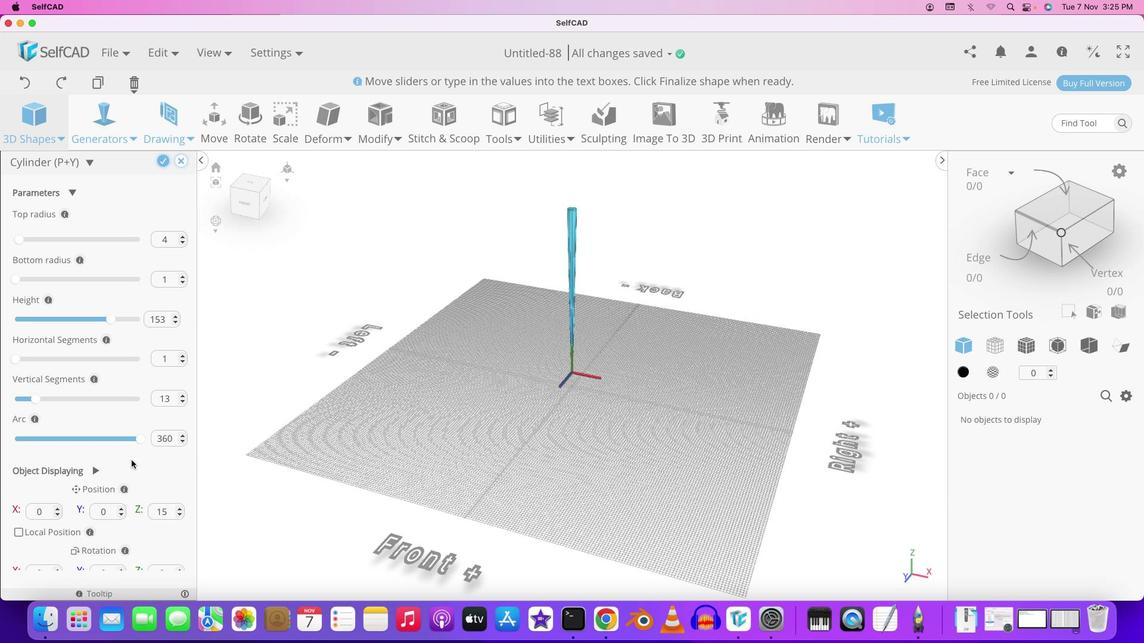 
Action: Mouse moved to (131, 460)
Screenshot: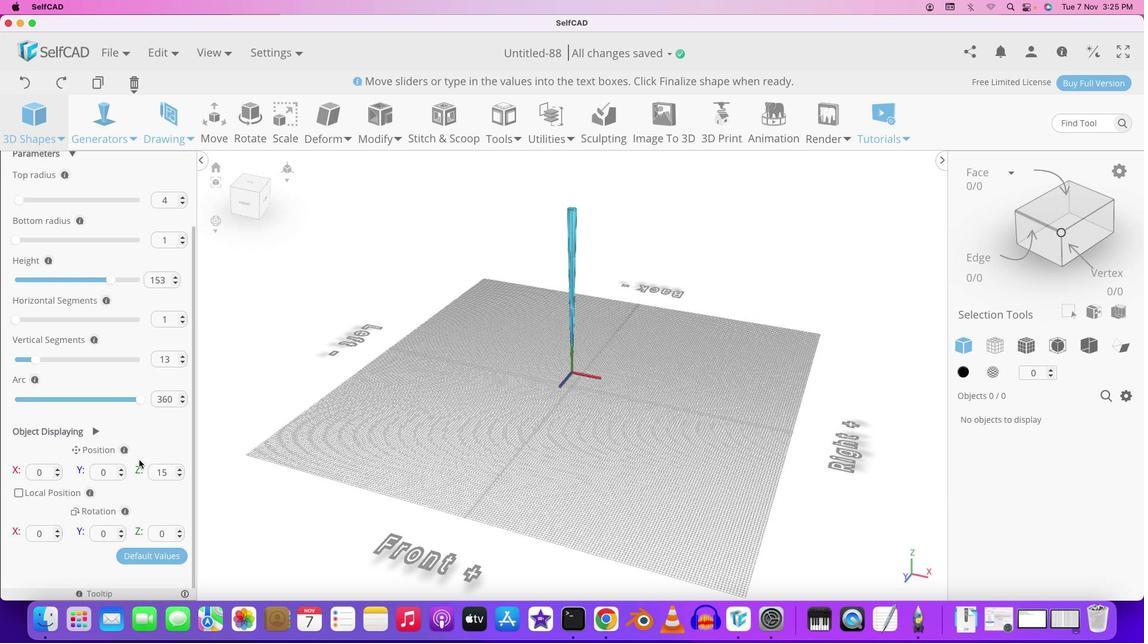 
Action: Mouse scrolled (131, 460) with delta (0, 0)
Screenshot: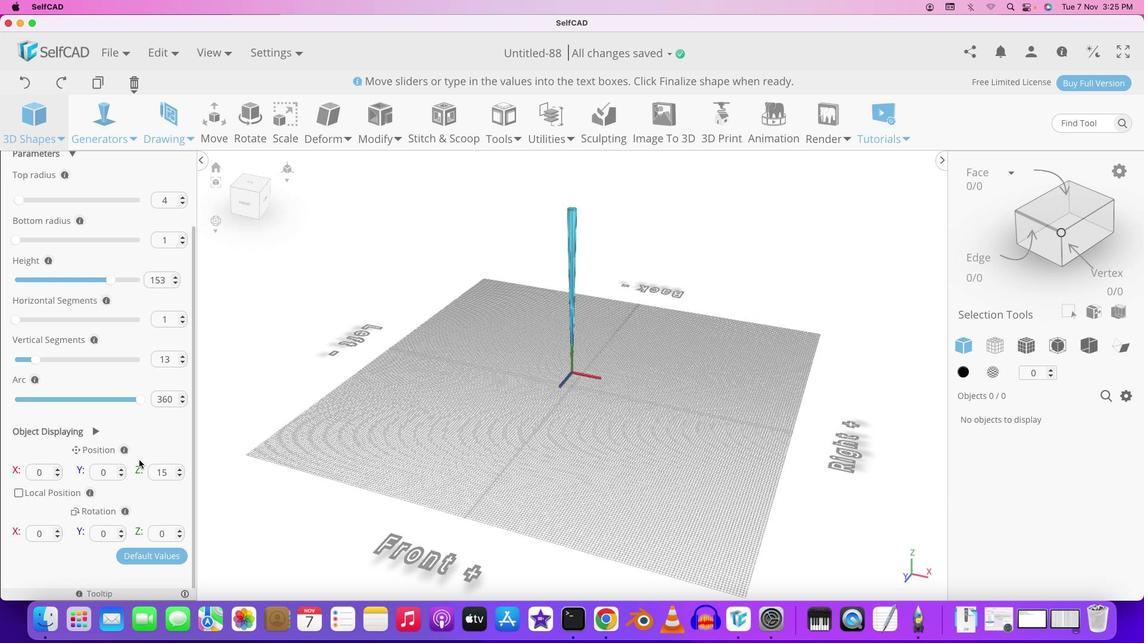 
Action: Mouse scrolled (131, 460) with delta (0, 0)
Screenshot: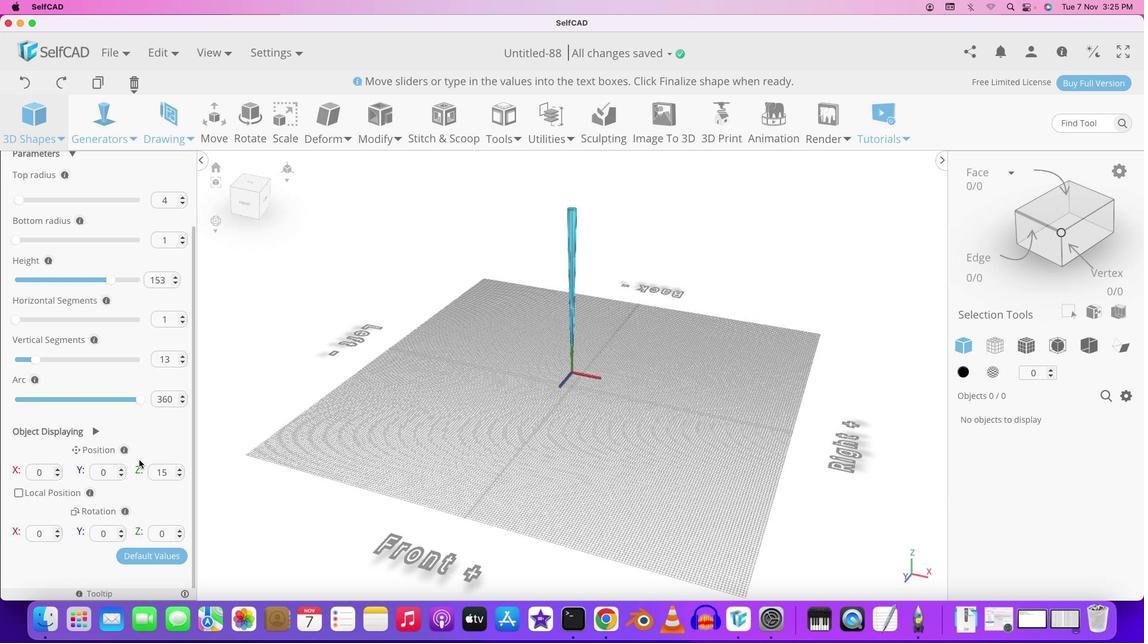 
Action: Mouse moved to (131, 459)
Screenshot: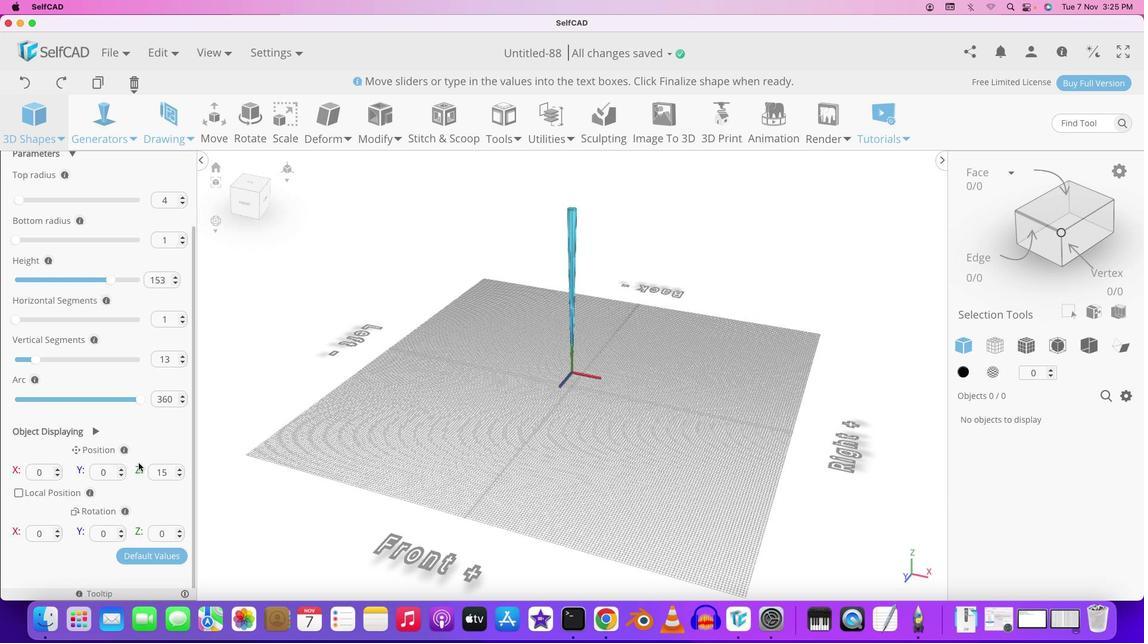
Action: Mouse scrolled (131, 459) with delta (0, -1)
Screenshot: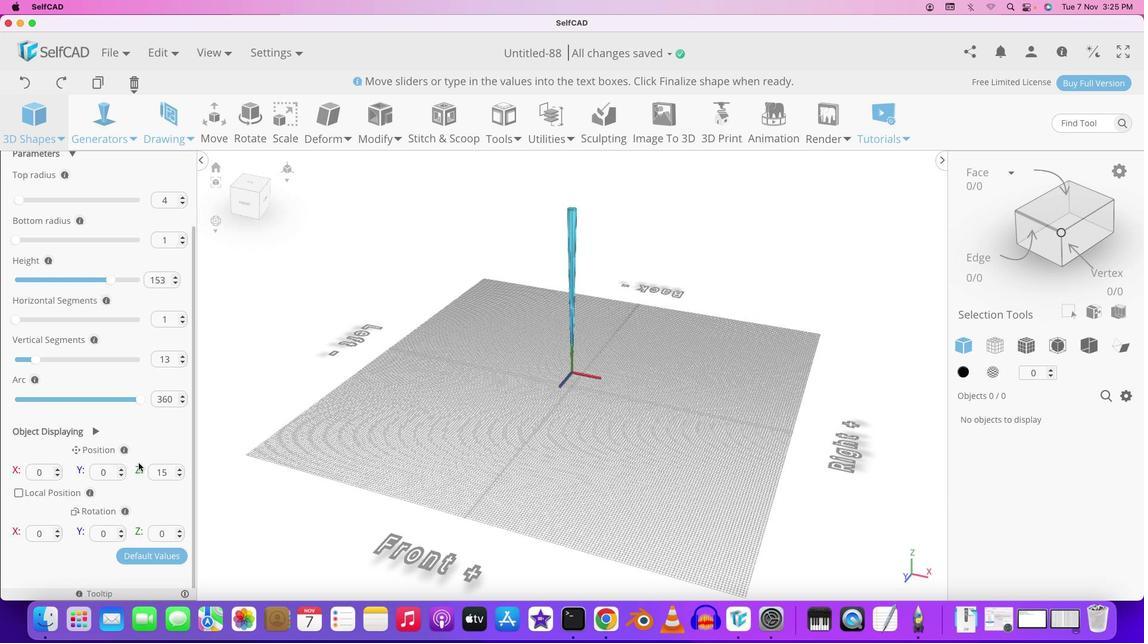 
Action: Mouse moved to (131, 457)
Screenshot: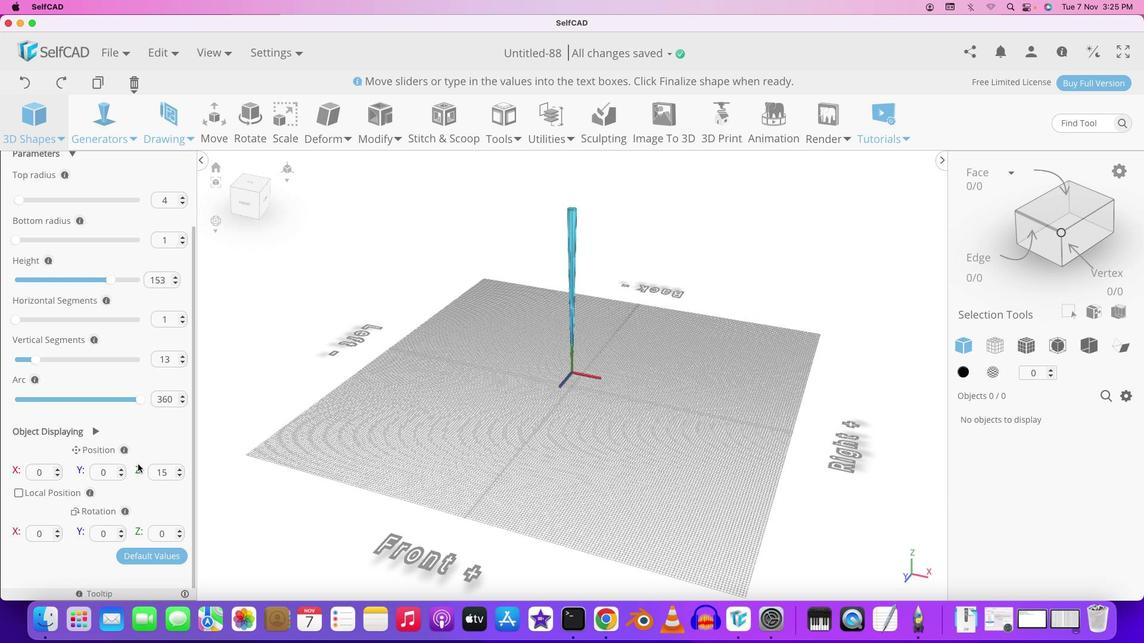
Action: Mouse scrolled (131, 457) with delta (0, -2)
Screenshot: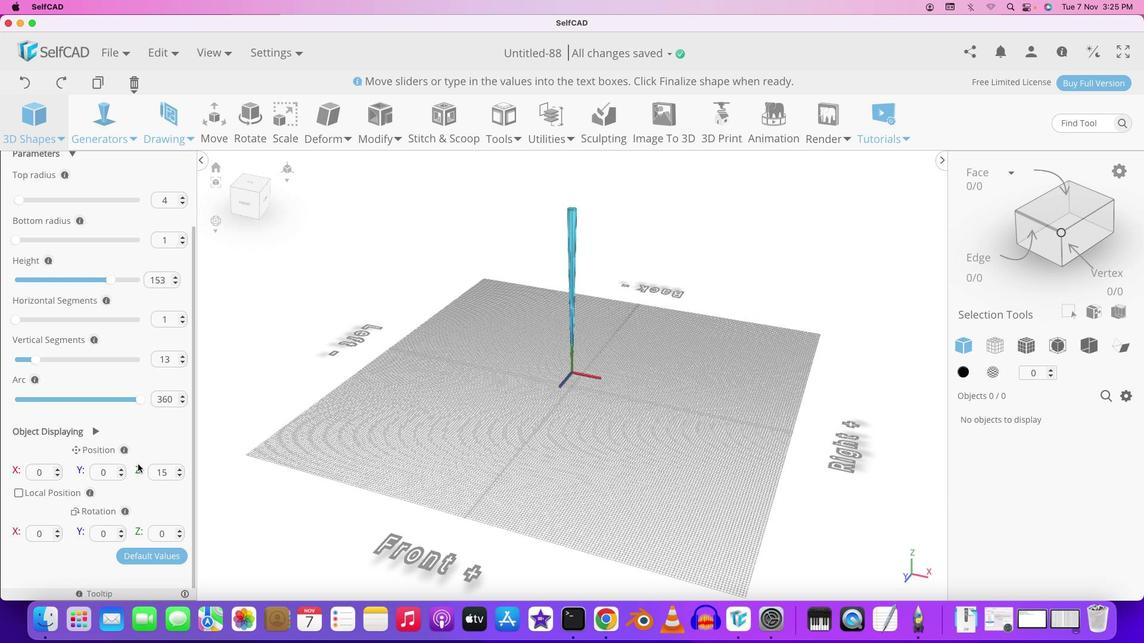 
Action: Mouse moved to (139, 460)
Screenshot: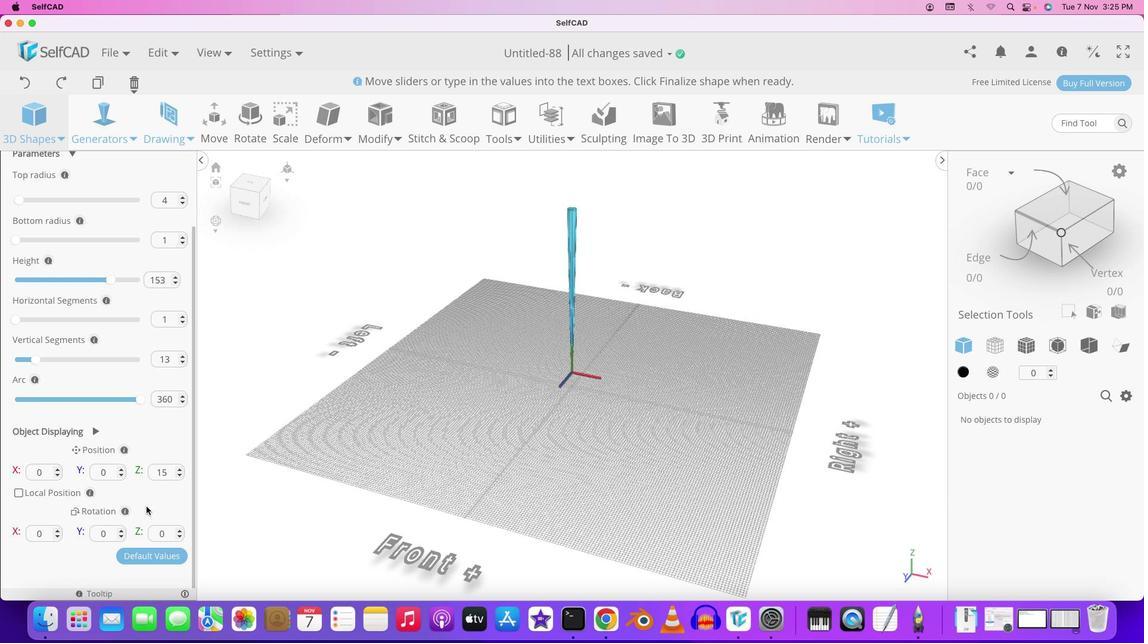 
Action: Mouse scrolled (139, 460) with delta (0, 0)
Screenshot: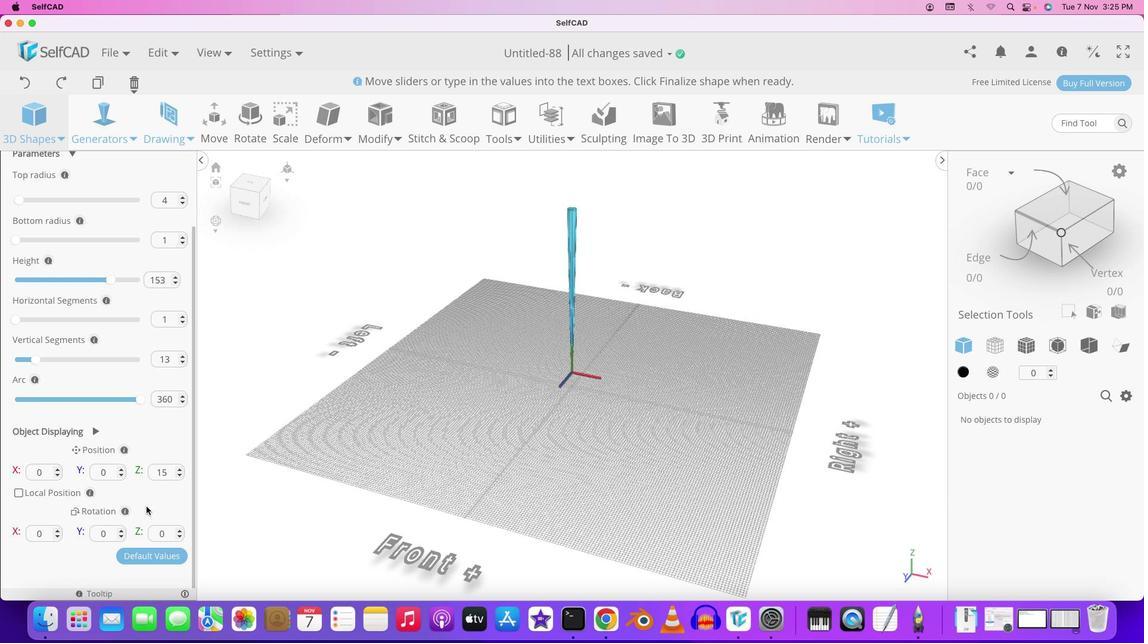 
Action: Mouse moved to (139, 460)
Screenshot: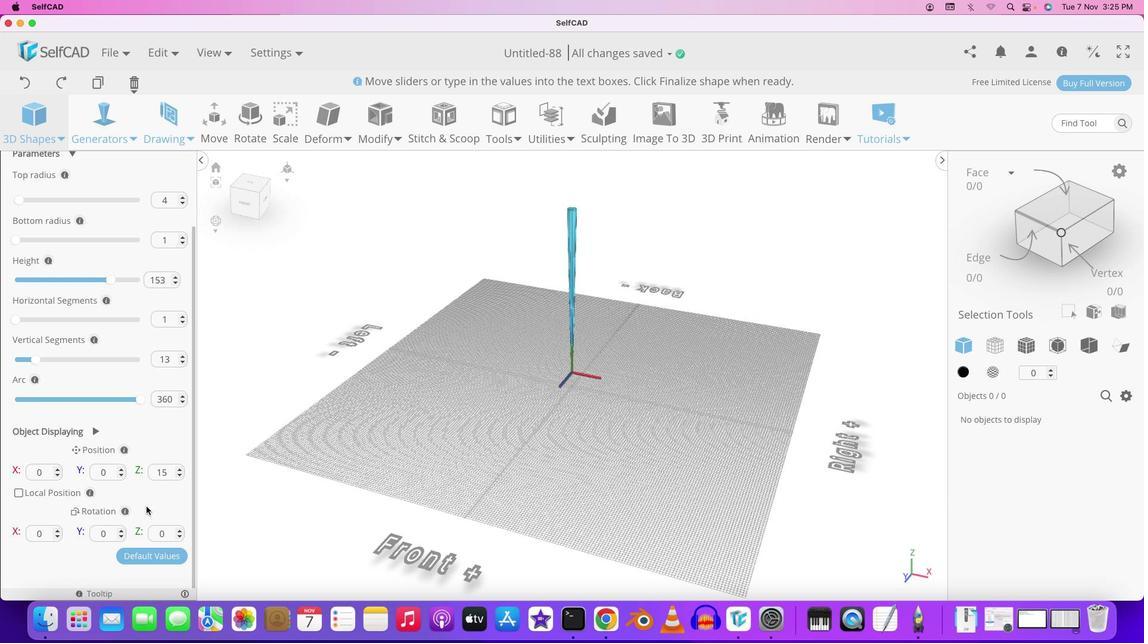 
Action: Mouse scrolled (139, 460) with delta (0, 1)
Screenshot: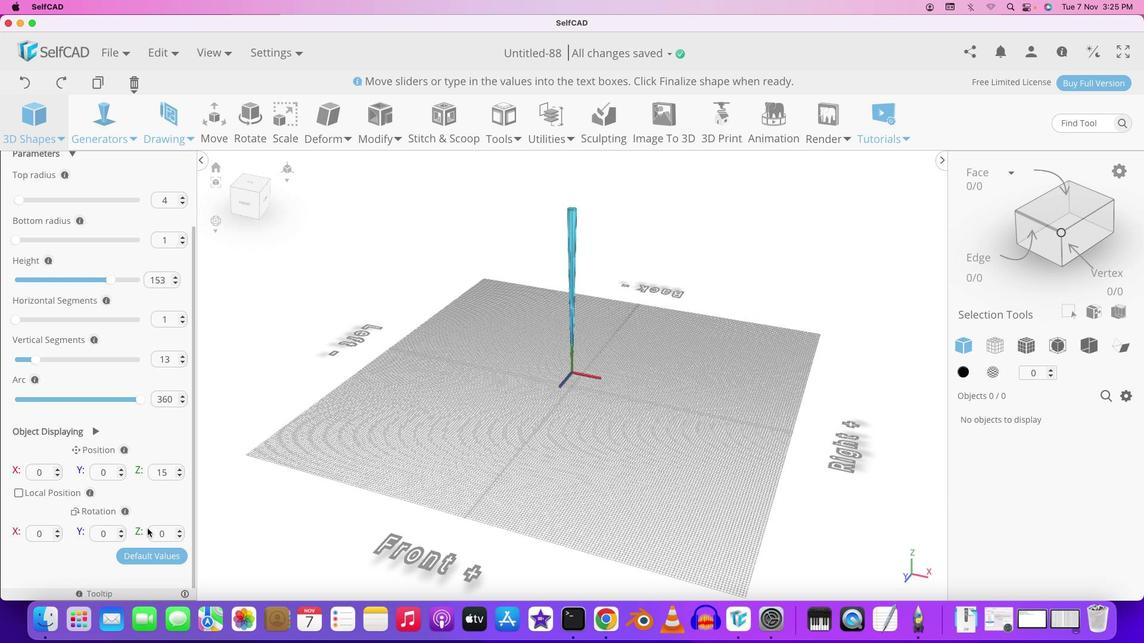 
Action: Mouse scrolled (139, 460) with delta (0, -1)
Screenshot: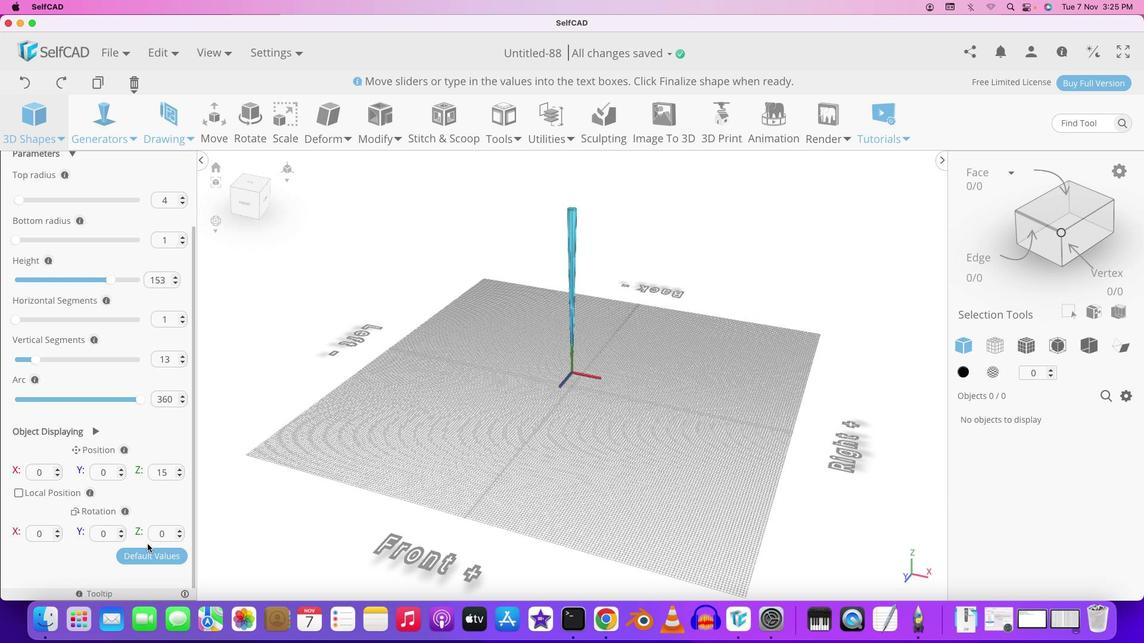 
Action: Mouse moved to (147, 553)
Screenshot: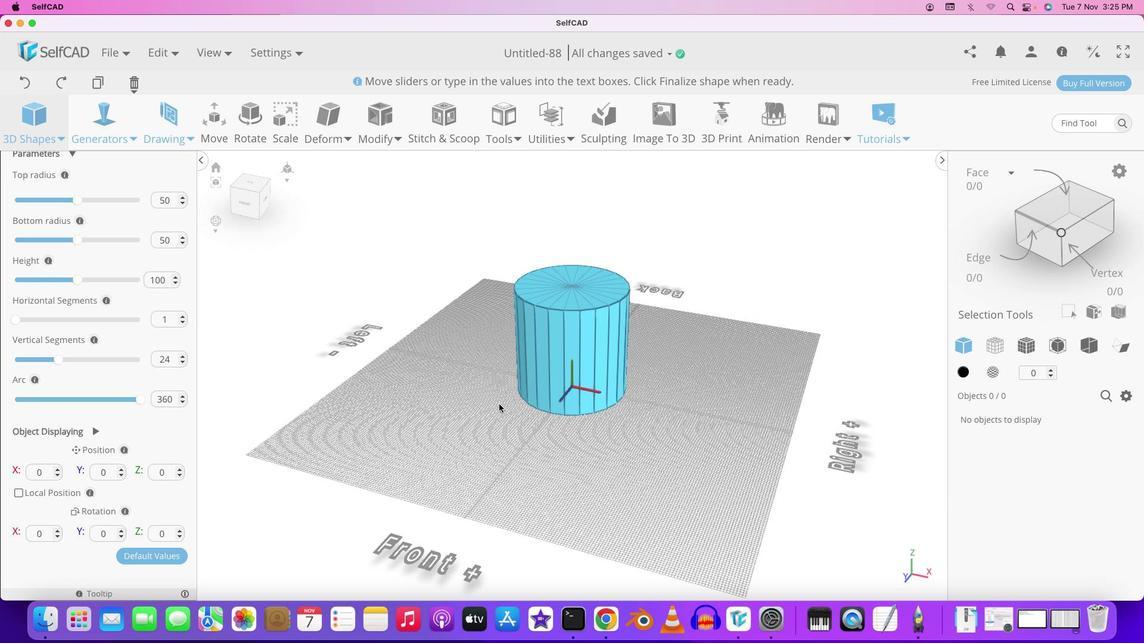 
Action: Mouse pressed left at (147, 553)
Screenshot: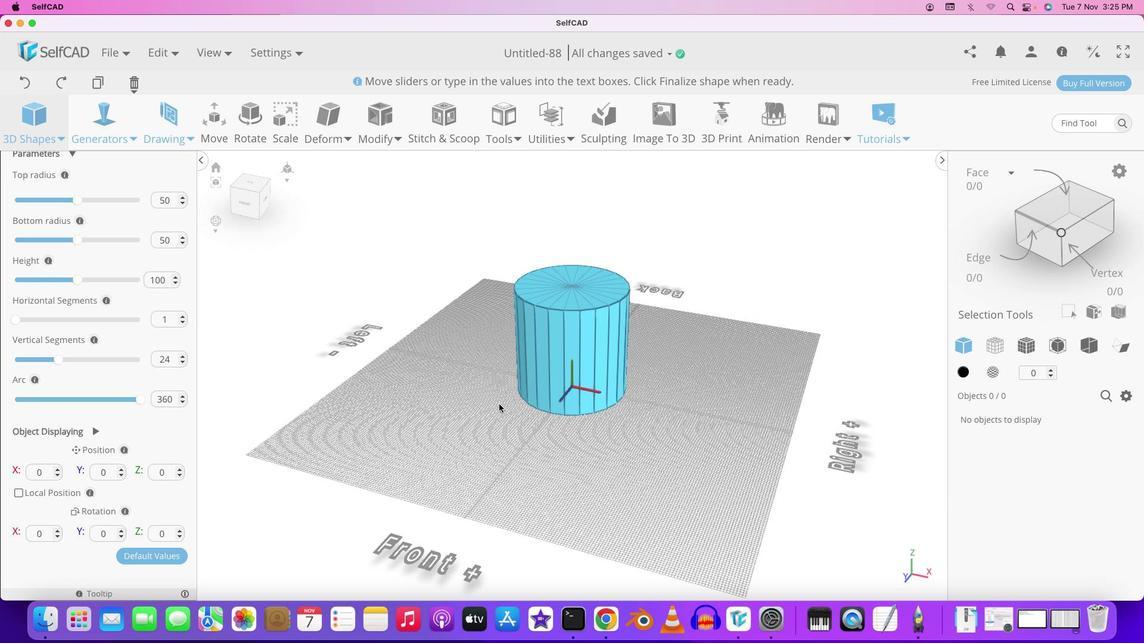
Action: Mouse moved to (518, 402)
Screenshot: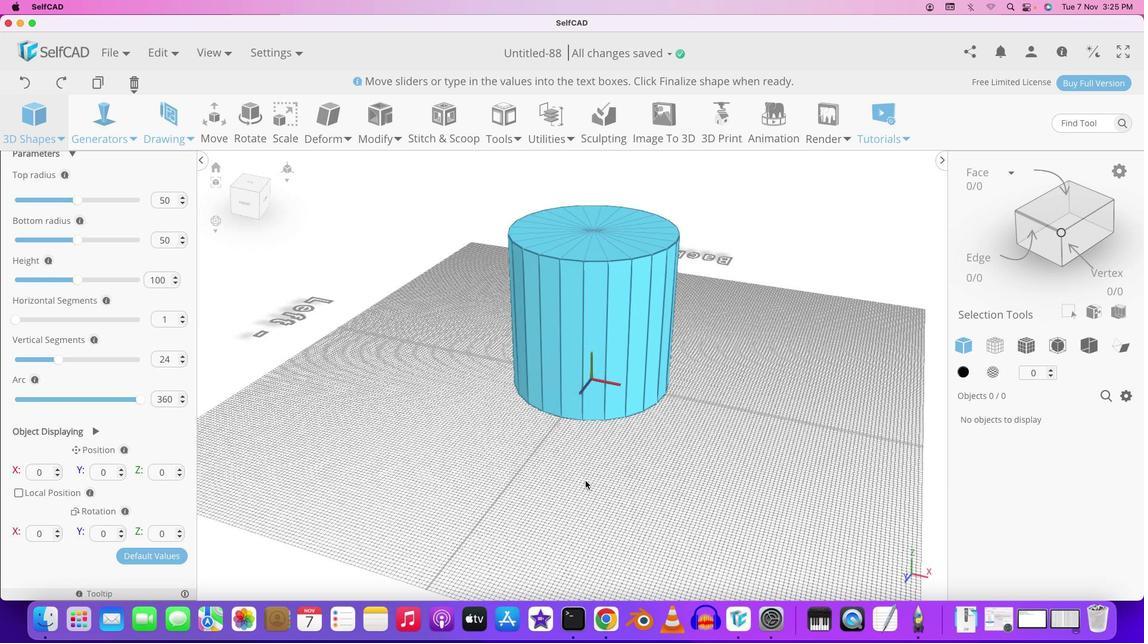 
Action: Mouse scrolled (518, 402) with delta (0, 0)
Screenshot: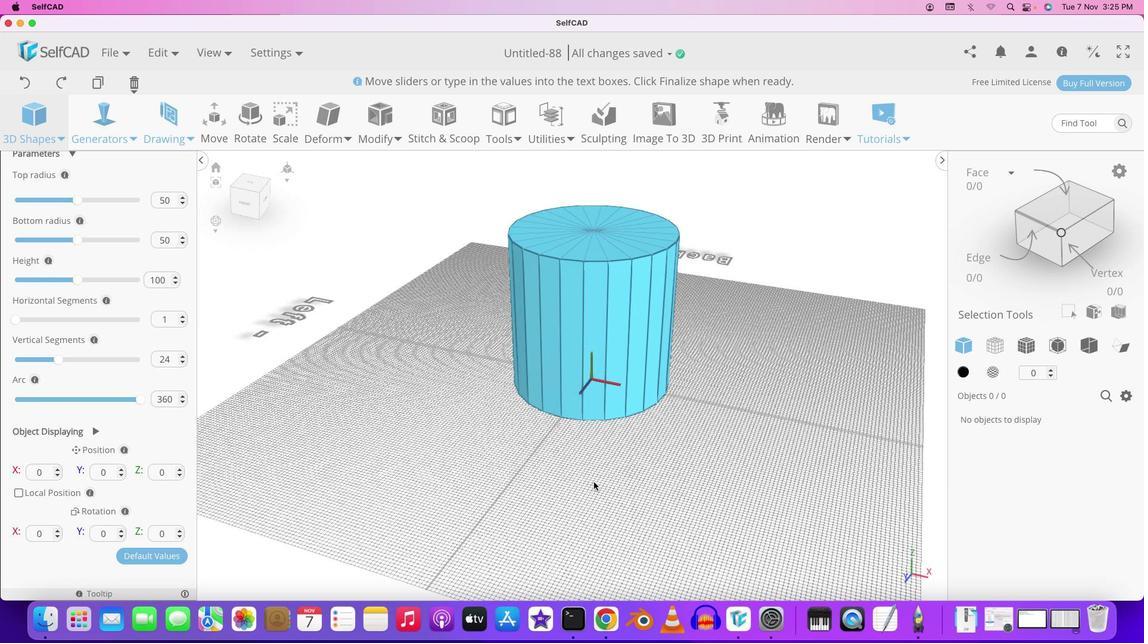 
Action: Mouse moved to (519, 402)
Screenshot: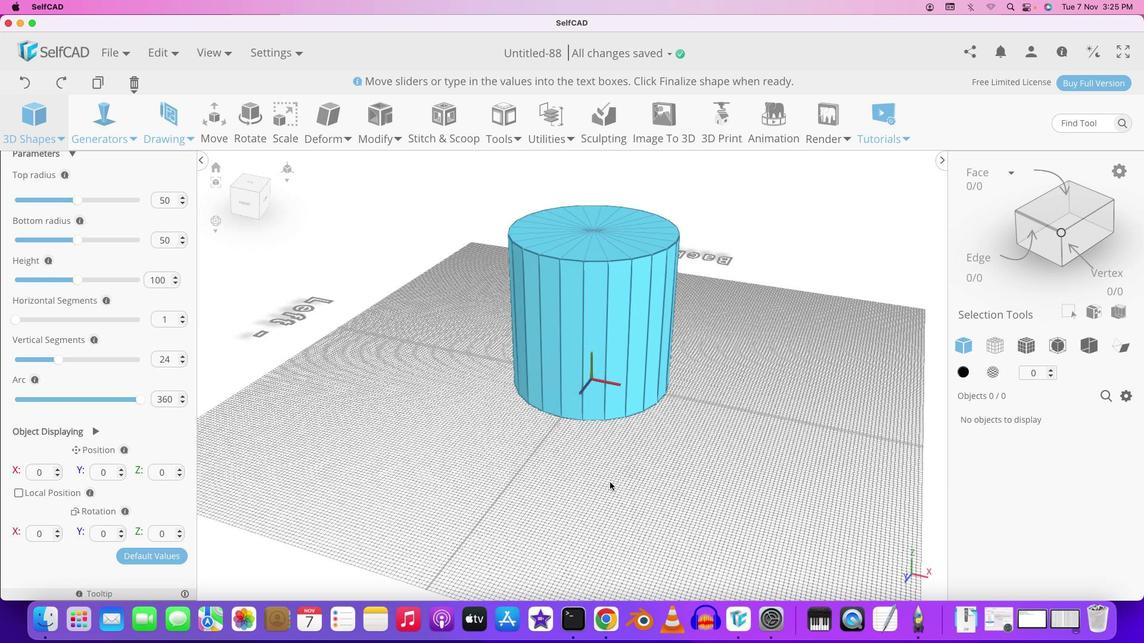 
Action: Mouse scrolled (519, 402) with delta (0, 0)
Screenshot: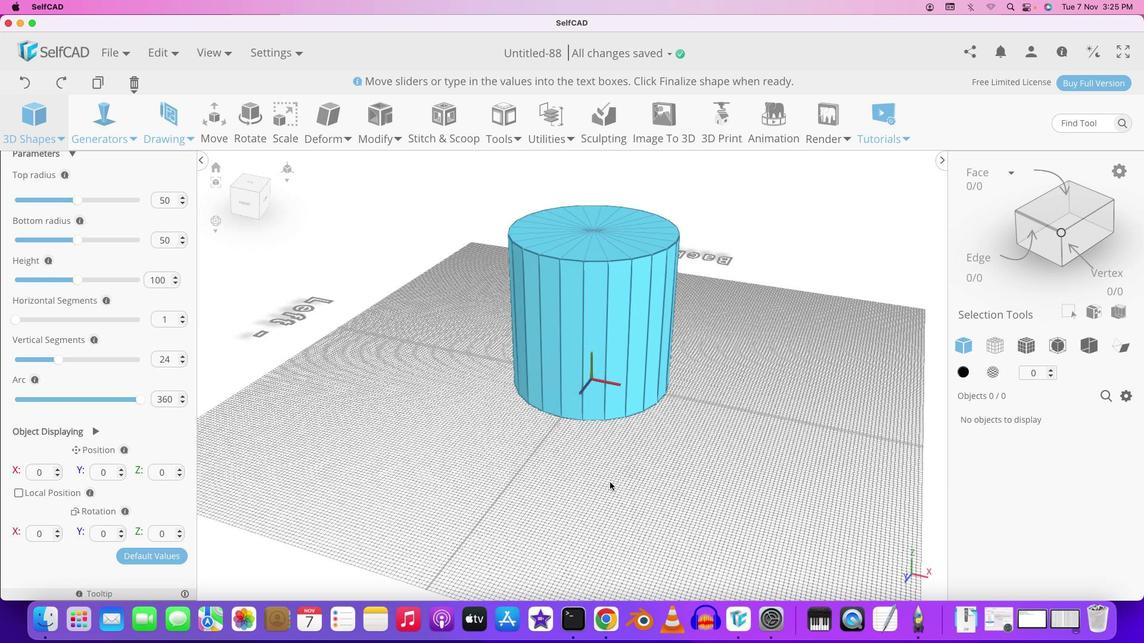
Action: Mouse moved to (525, 404)
Screenshot: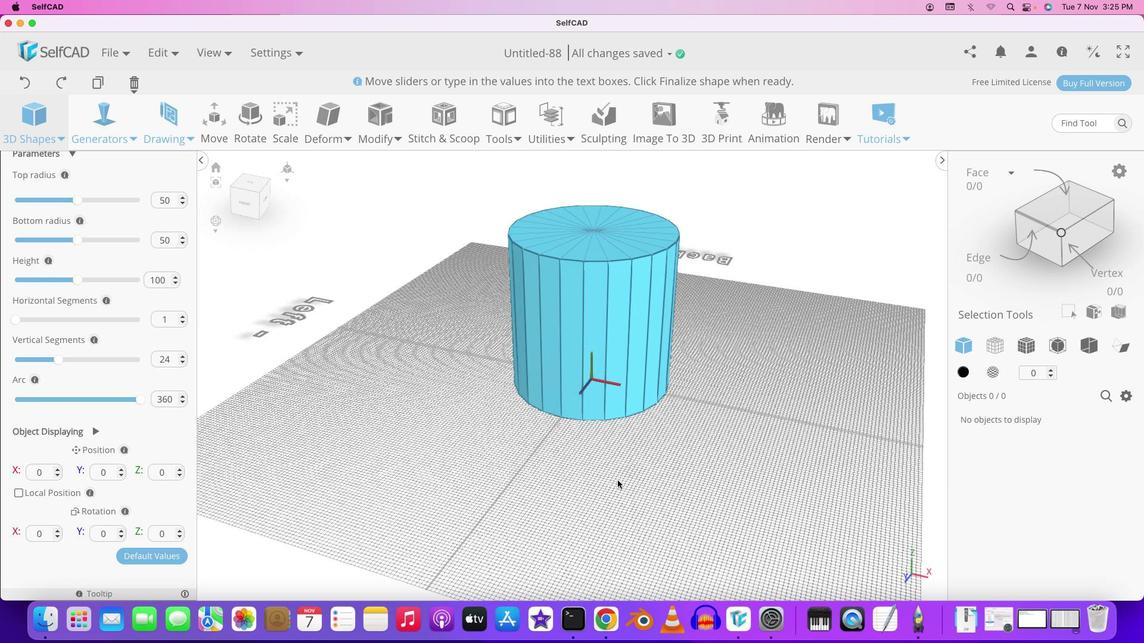 
Action: Mouse scrolled (525, 404) with delta (0, 1)
Screenshot: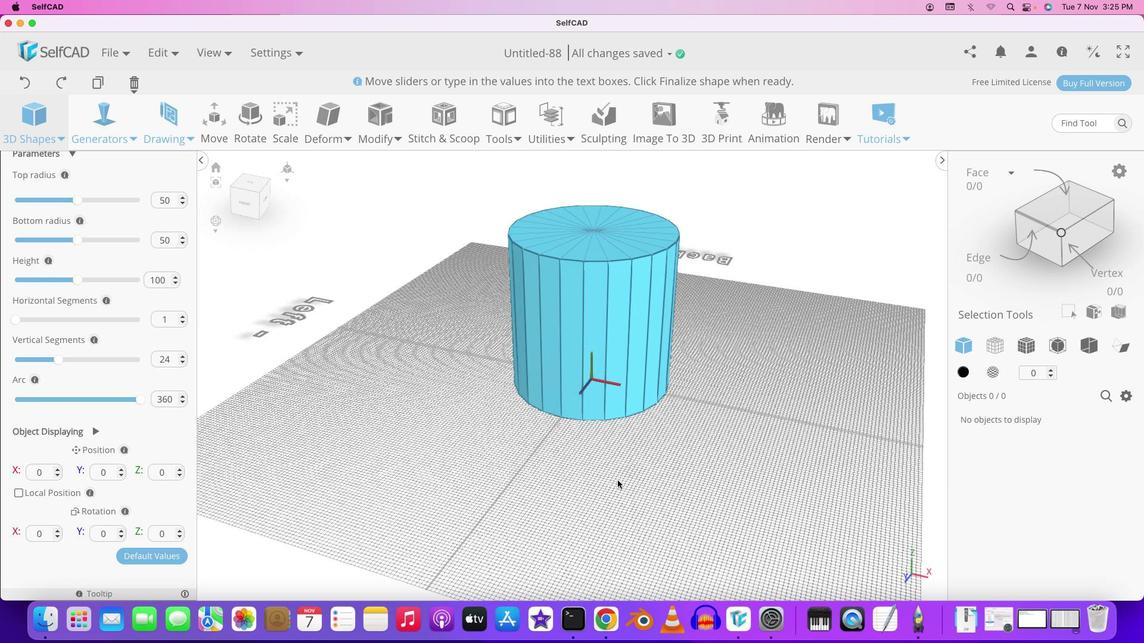 
Action: Mouse moved to (532, 406)
Screenshot: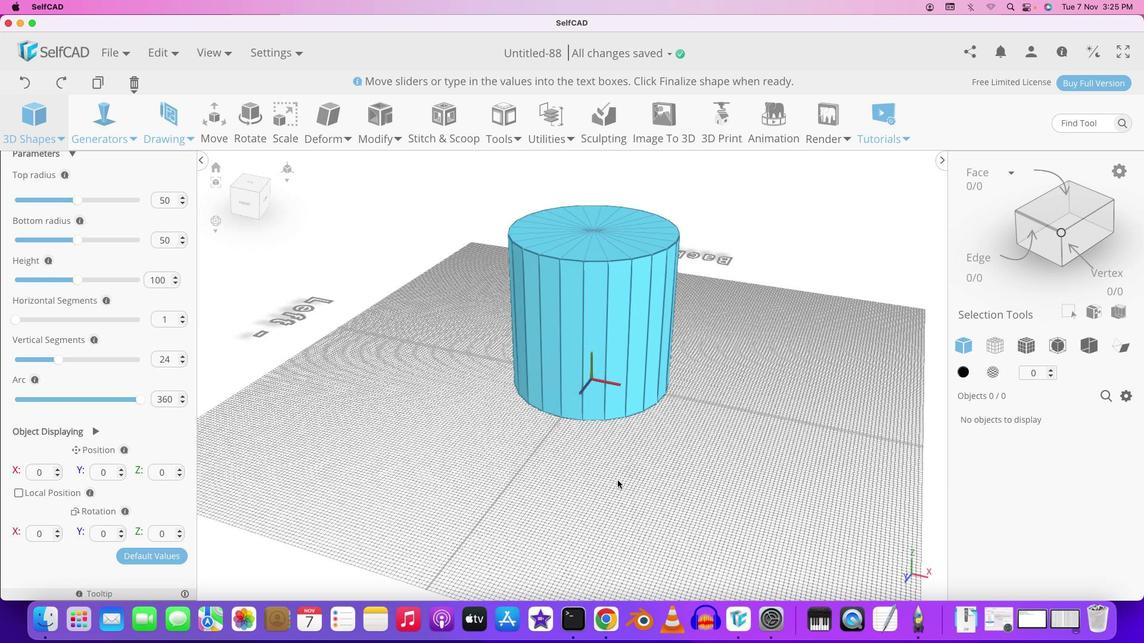 
Action: Mouse scrolled (532, 406) with delta (0, 1)
Screenshot: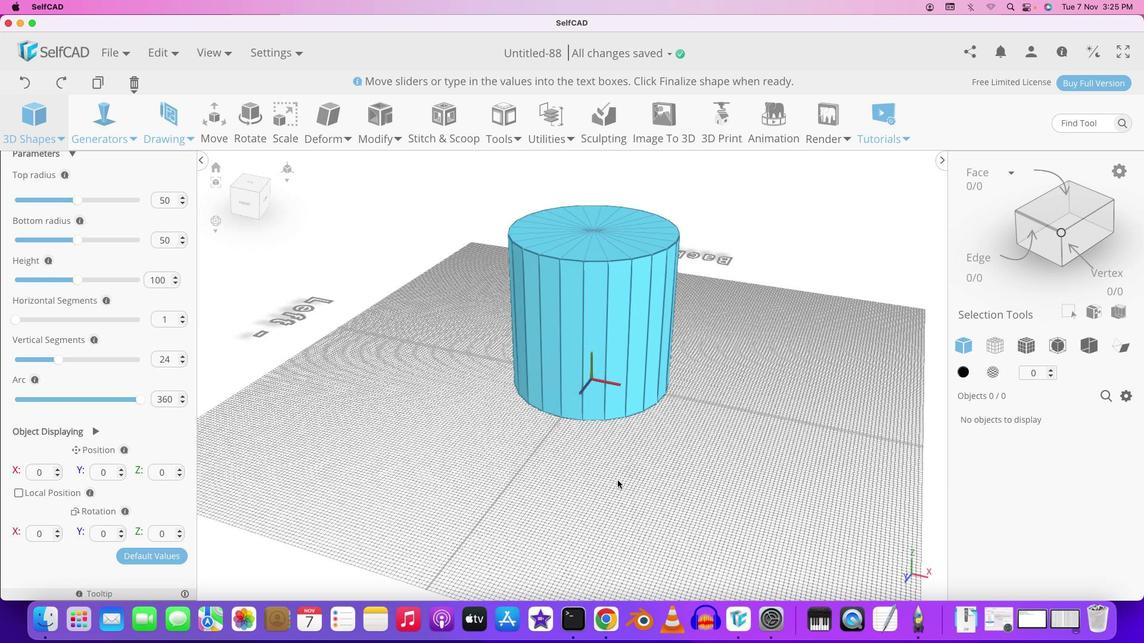 
Action: Mouse moved to (575, 486)
Screenshot: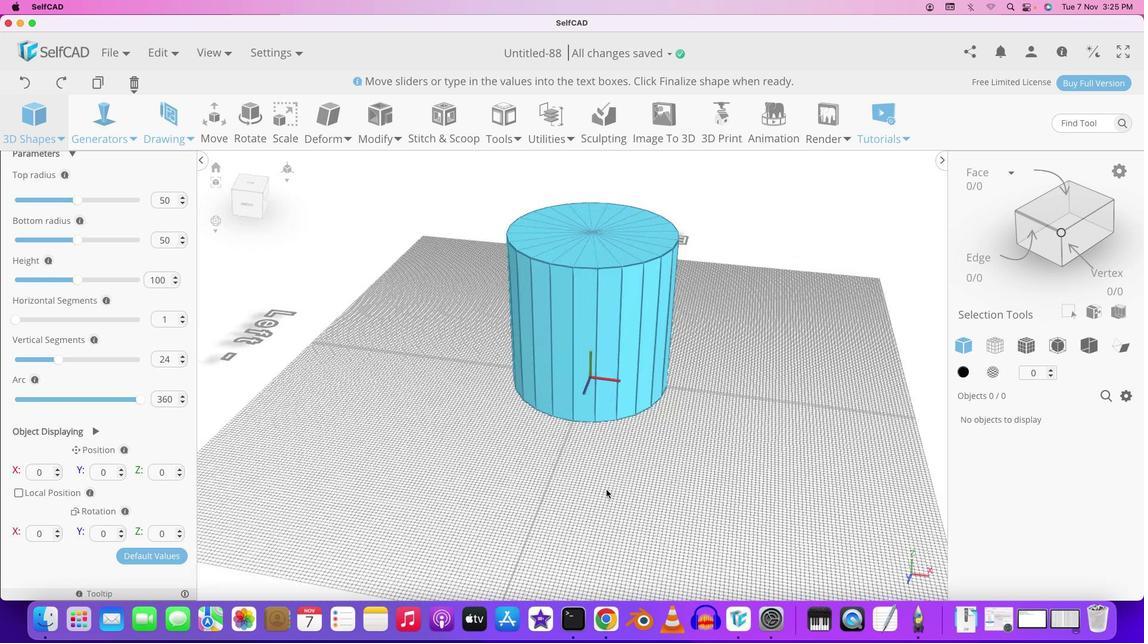 
Action: Mouse pressed left at (575, 486)
Screenshot: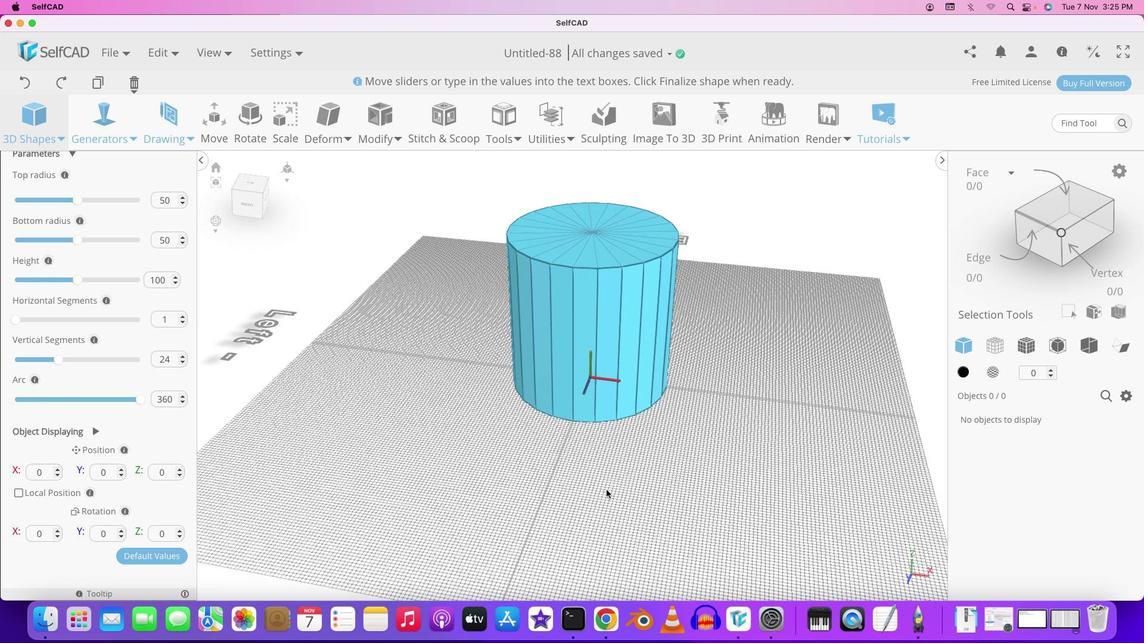 
Action: Mouse moved to (80, 280)
Screenshot: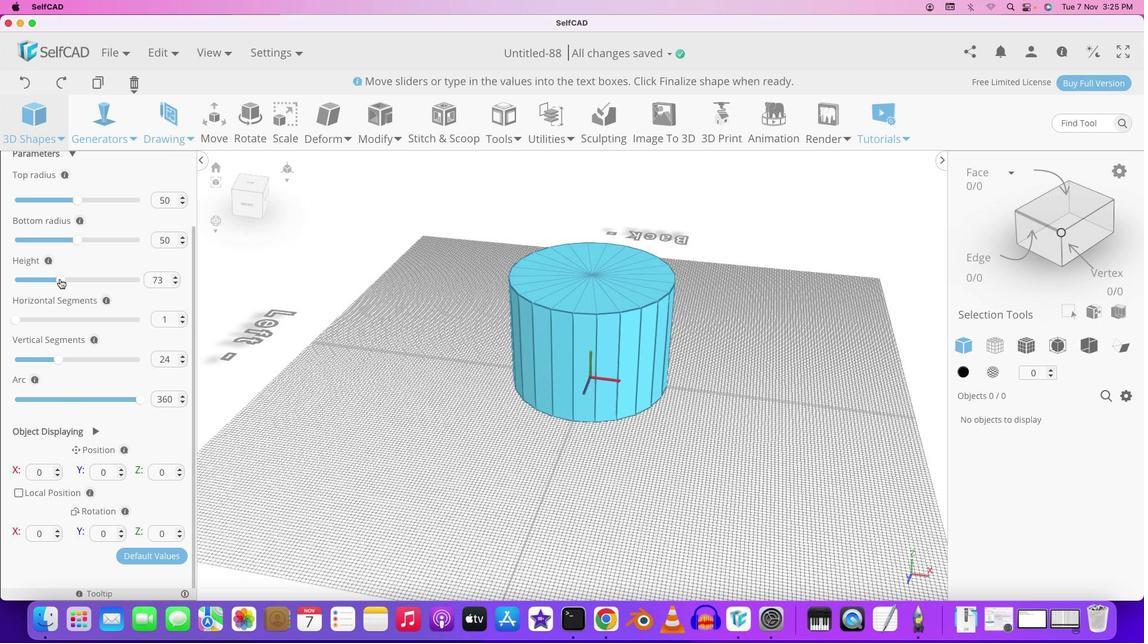 
Action: Mouse pressed left at (80, 280)
Screenshot: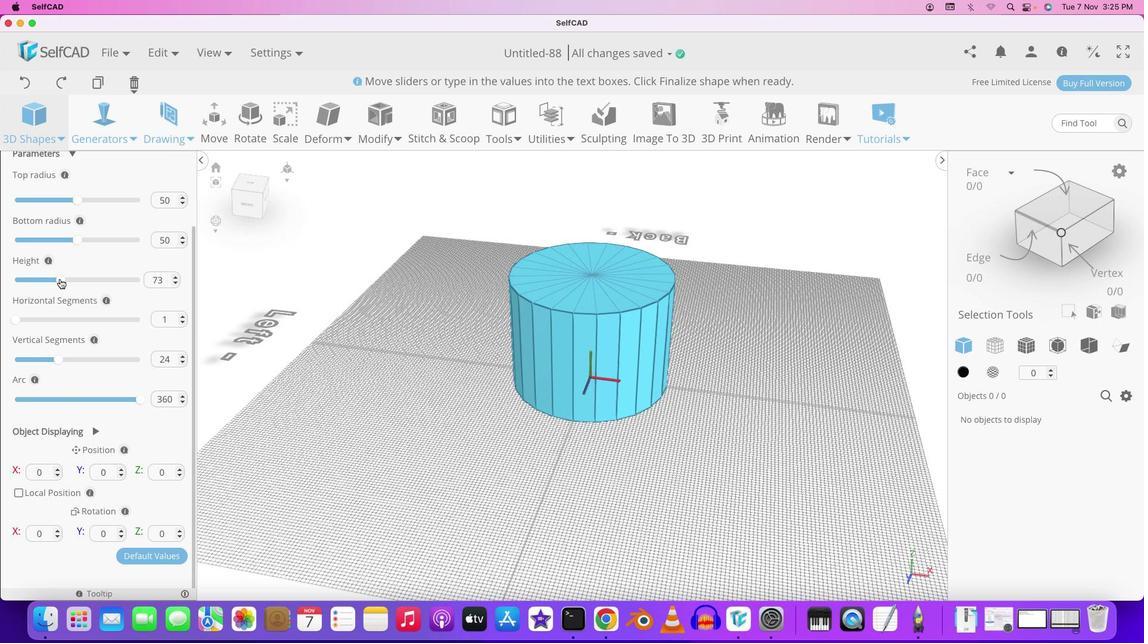 
Action: Mouse moved to (79, 237)
Screenshot: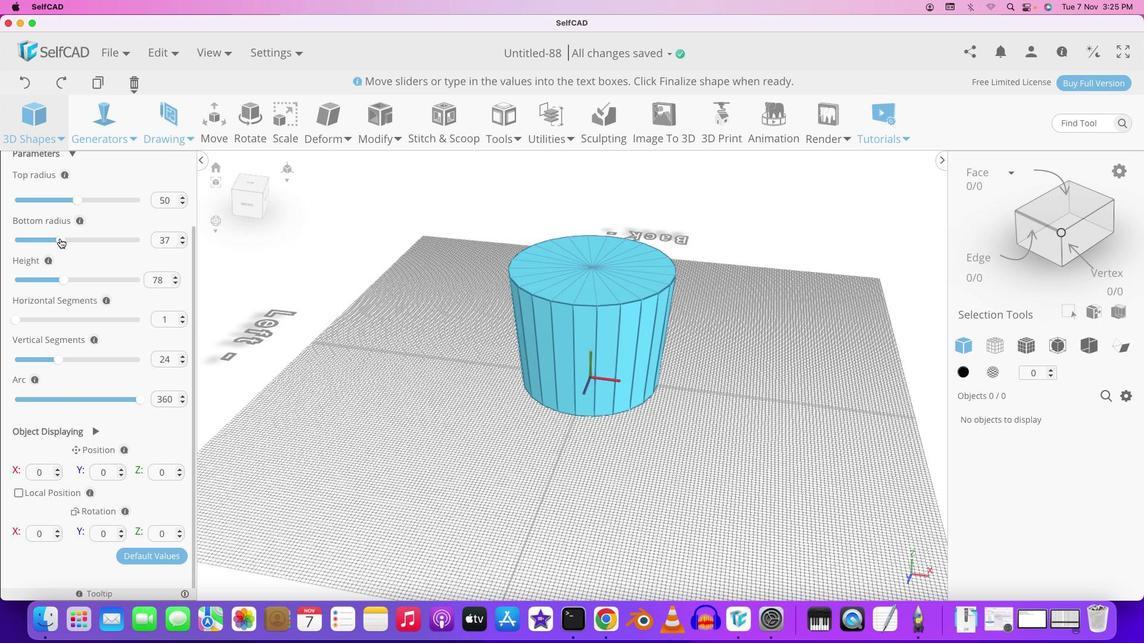 
Action: Mouse pressed left at (79, 237)
Screenshot: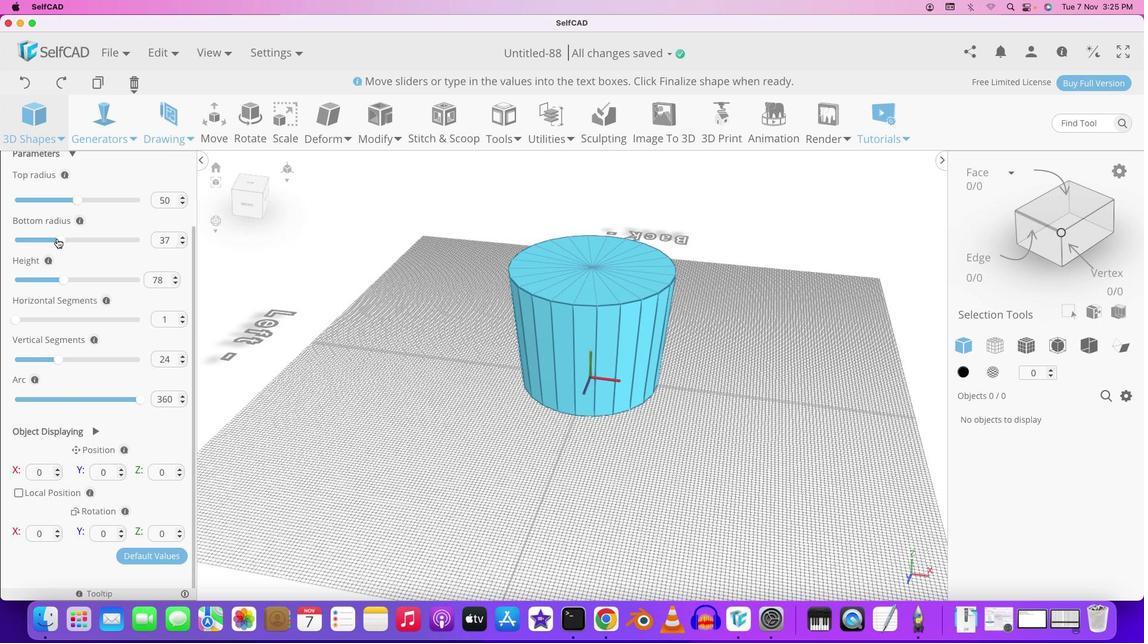 
Action: Mouse moved to (168, 205)
Screenshot: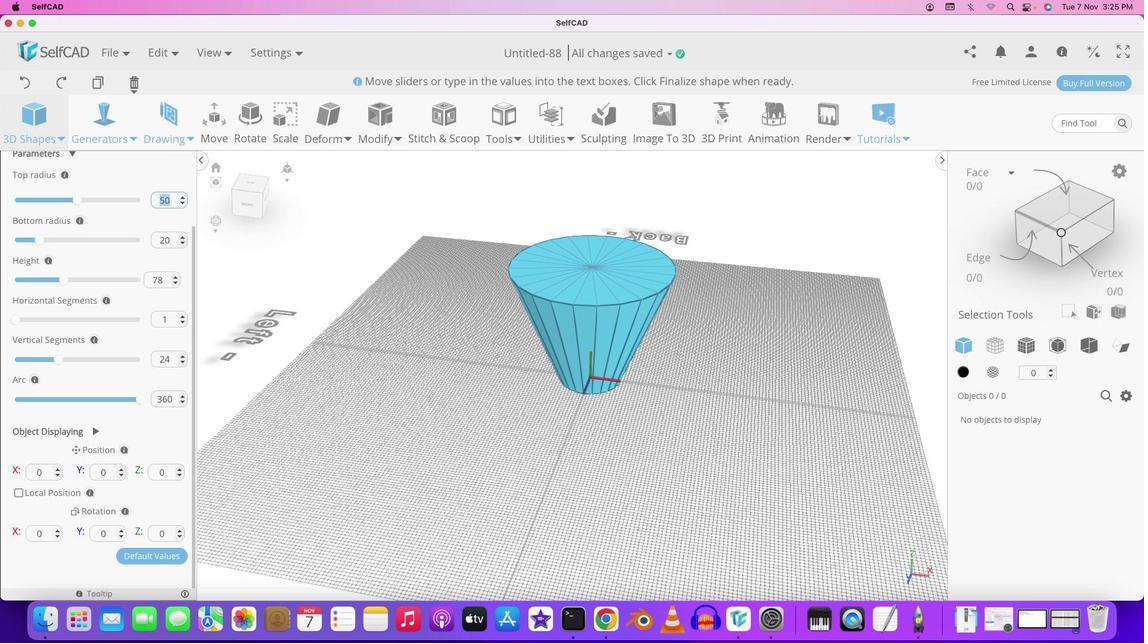 
Action: Mouse pressed left at (168, 205)
Screenshot: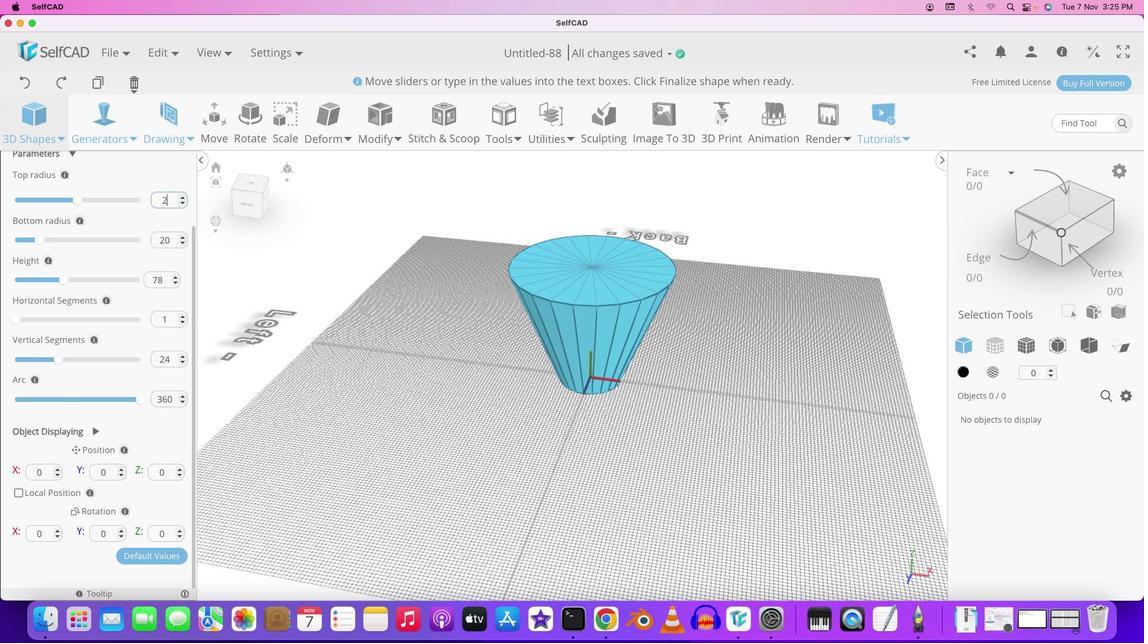 
Action: Key pressed '2''0'Key.enter
Screenshot: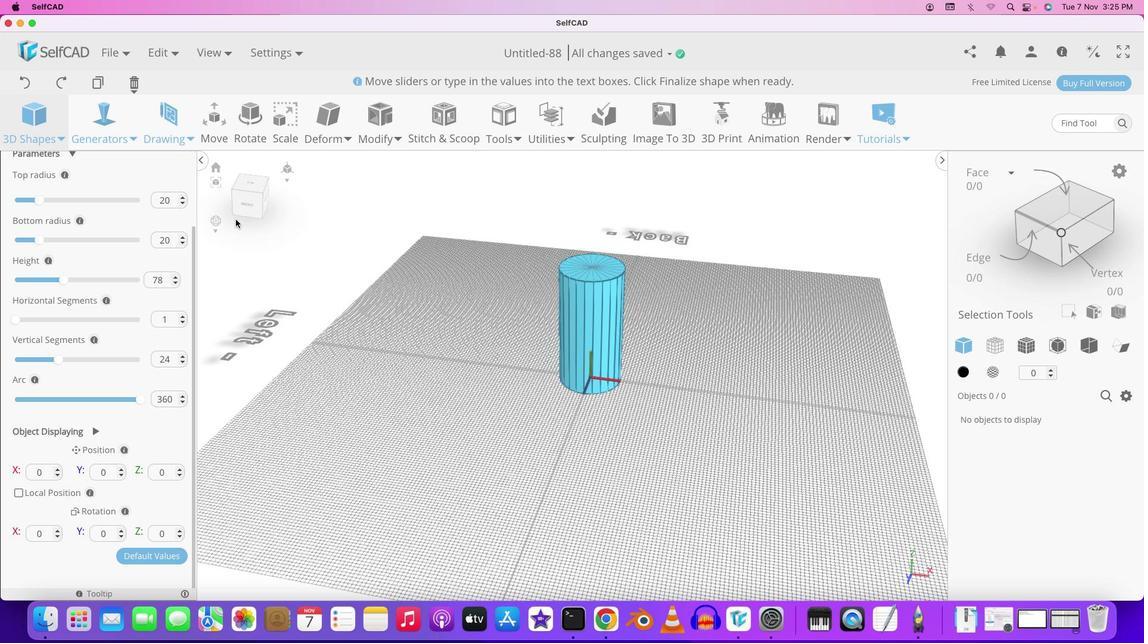 
Action: Mouse moved to (726, 378)
Screenshot: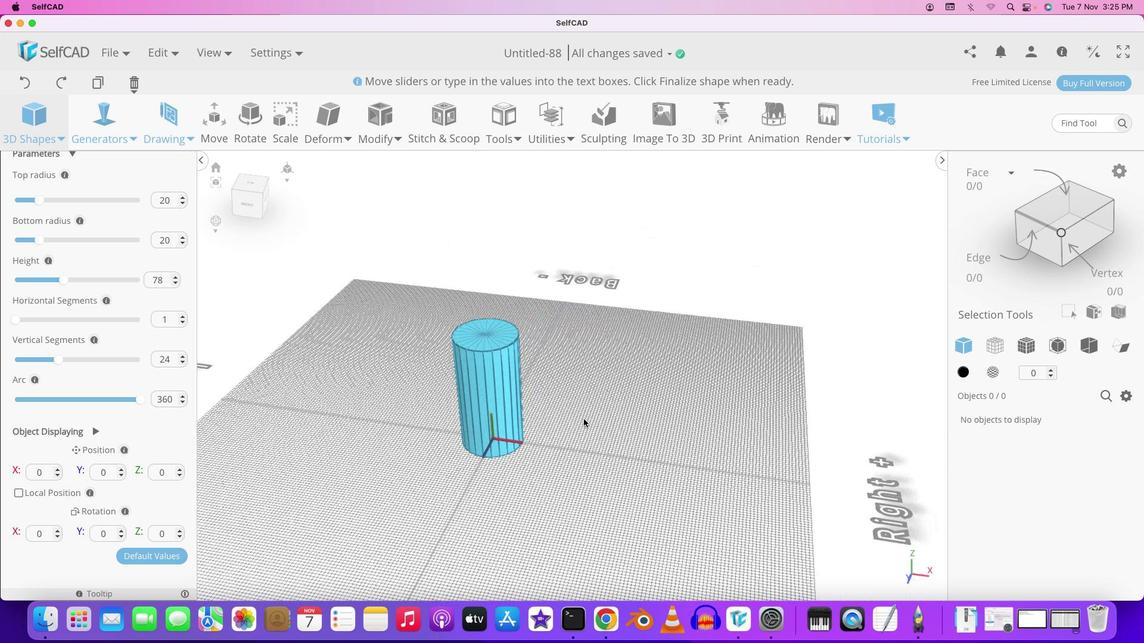 
Action: Key pressed Key.shift
Screenshot: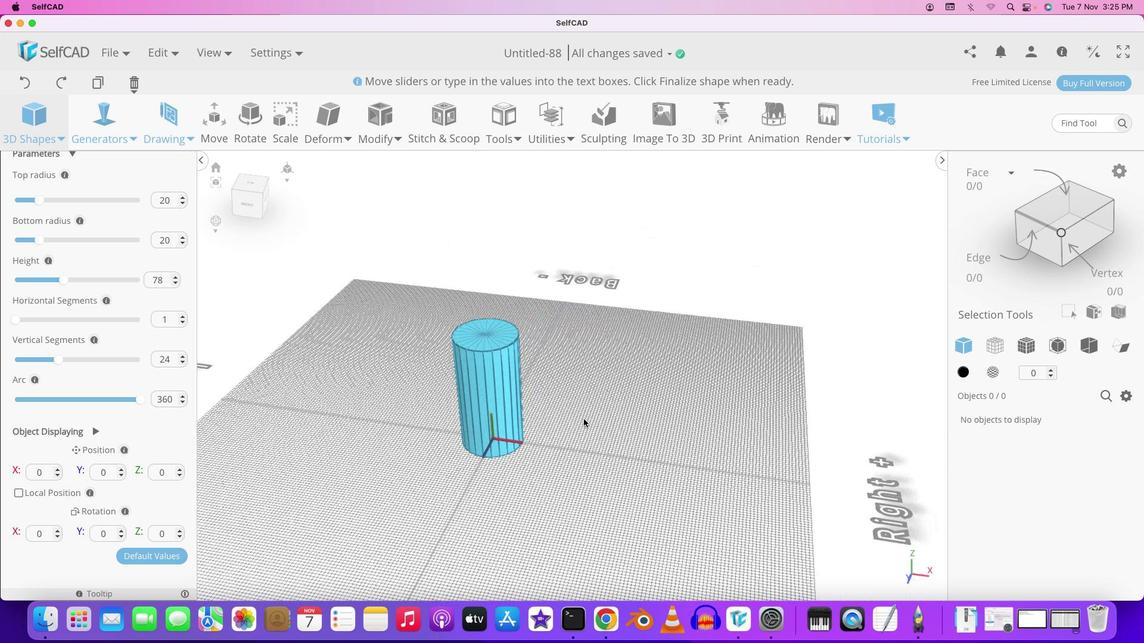 
Action: Mouse moved to (718, 383)
Screenshot: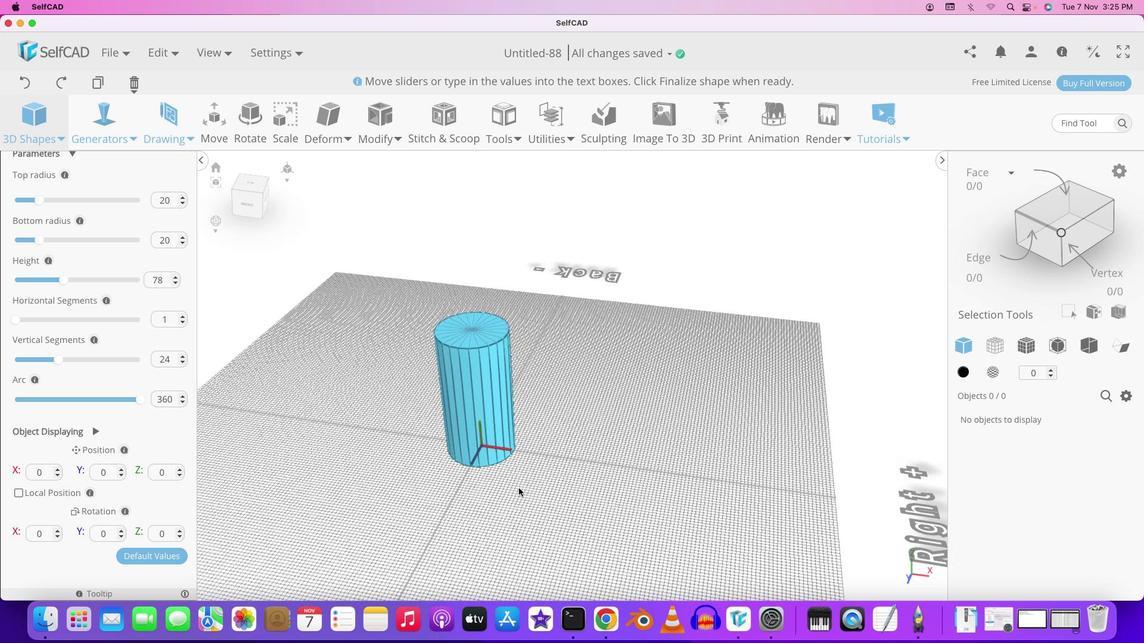 
Action: Mouse pressed left at (718, 383)
Screenshot: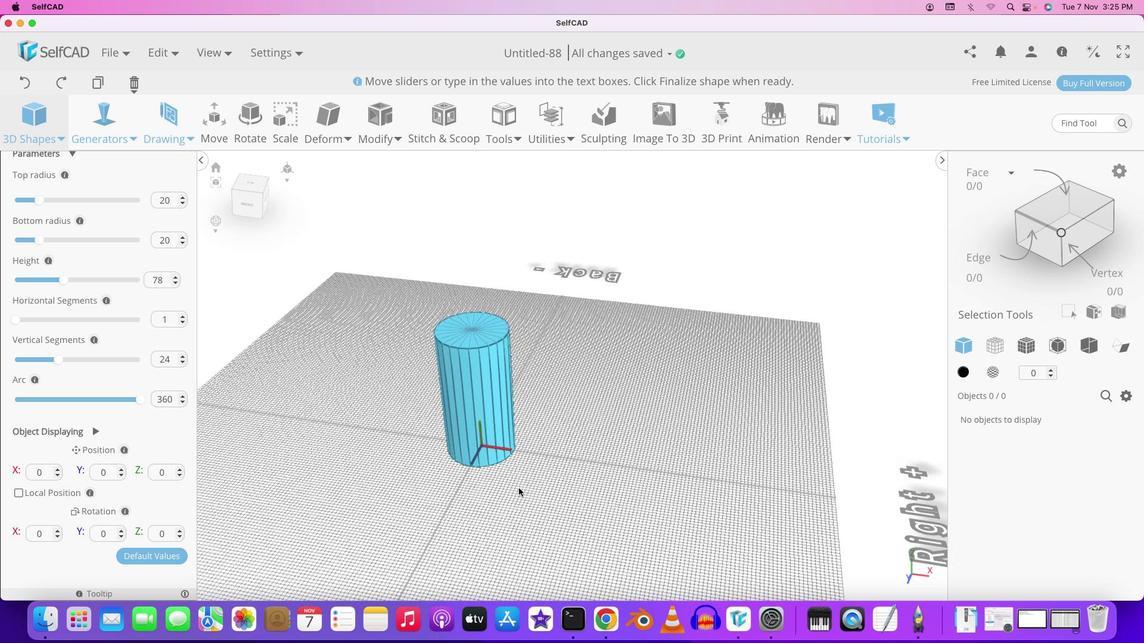 
Action: Mouse moved to (525, 433)
Screenshot: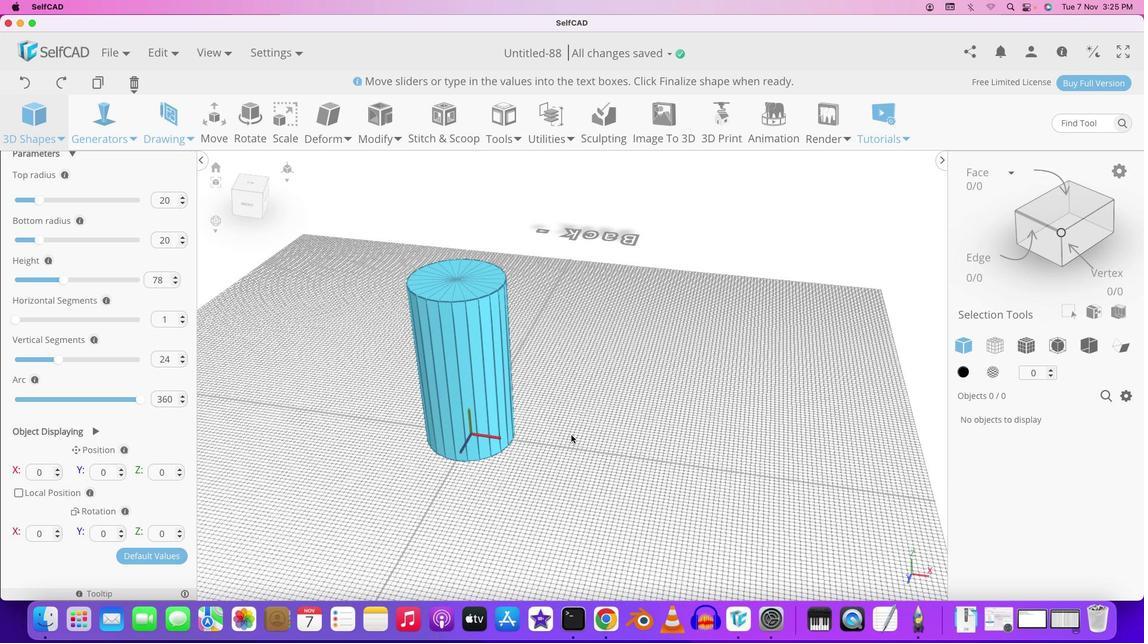 
Action: Mouse scrolled (525, 433) with delta (0, 0)
Screenshot: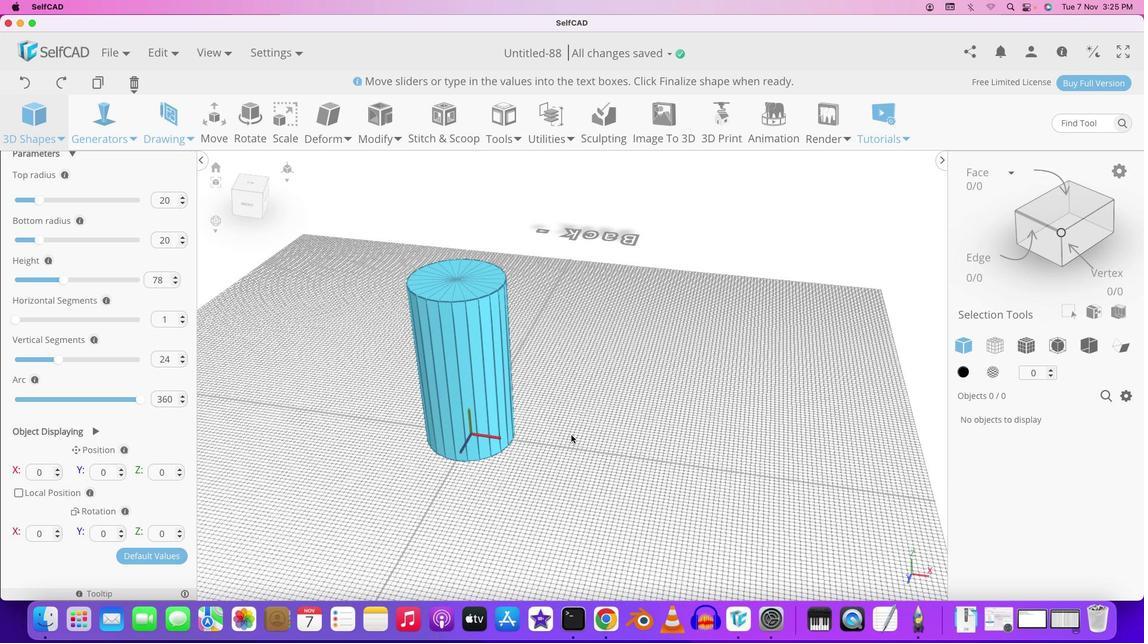 
Action: Mouse moved to (522, 450)
Screenshot: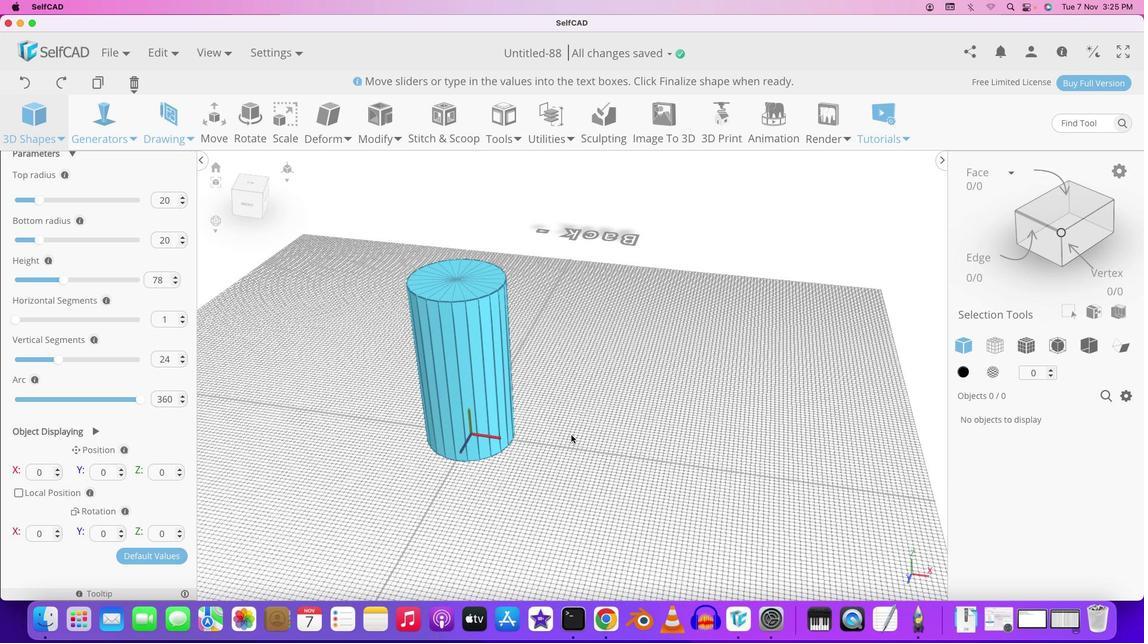 
Action: Mouse scrolled (522, 450) with delta (0, 0)
Screenshot: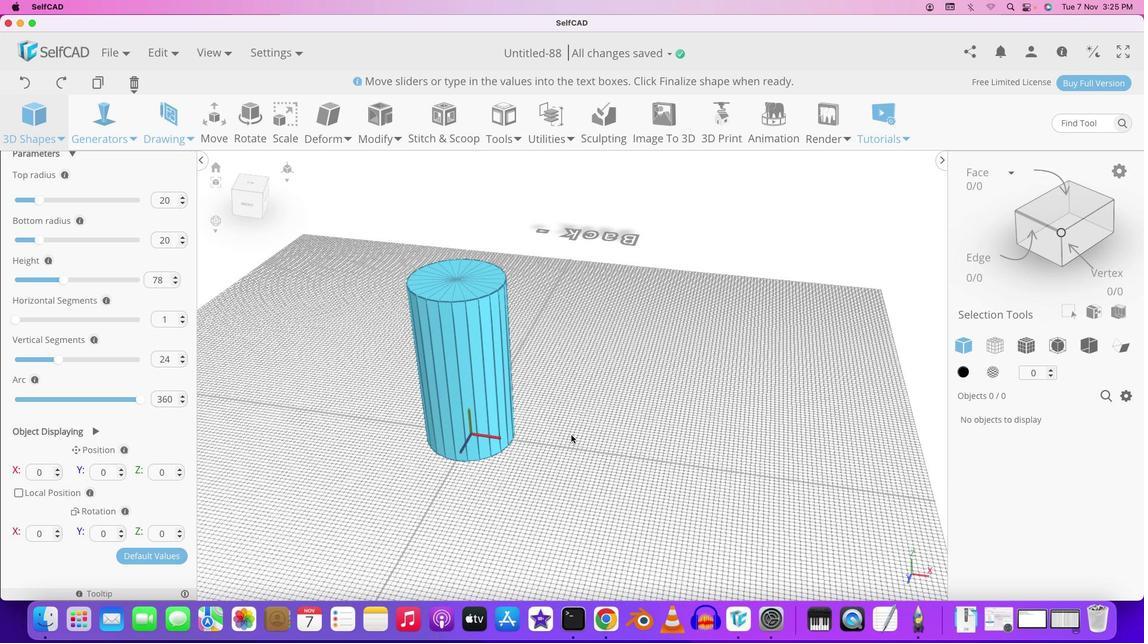 
Action: Mouse moved to (519, 482)
Screenshot: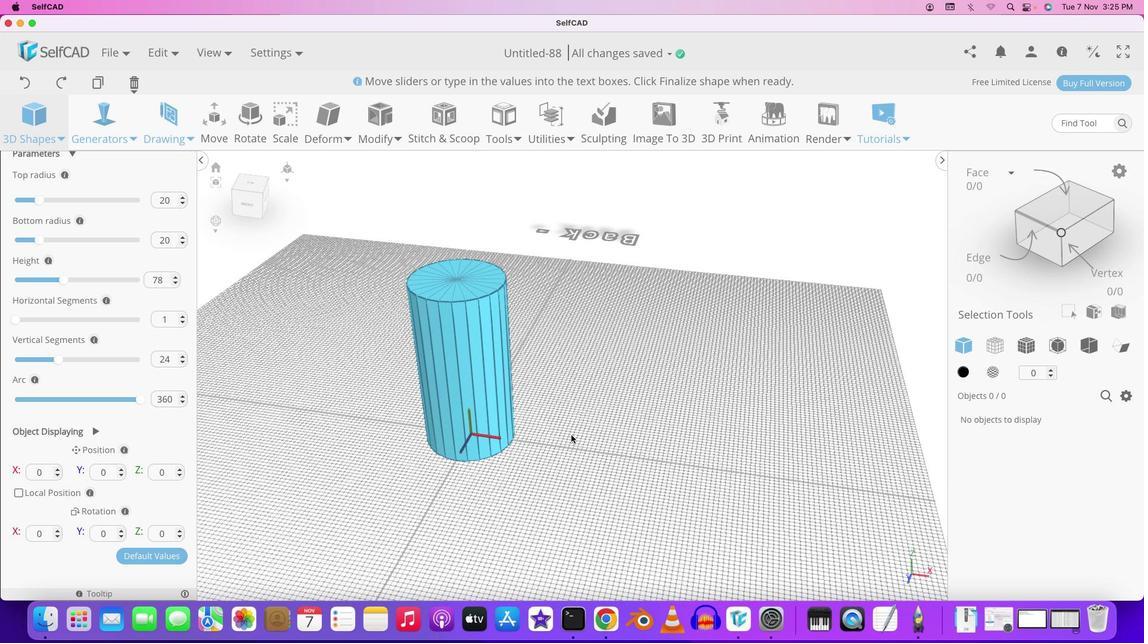 
Action: Mouse scrolled (519, 482) with delta (0, 1)
Screenshot: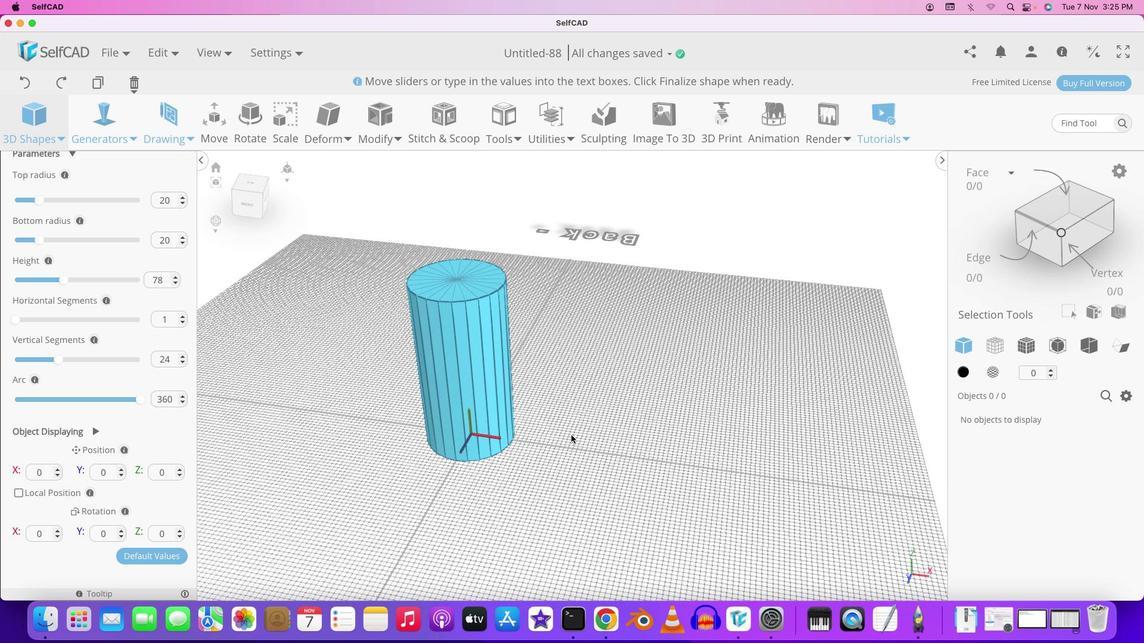 
Action: Mouse moved to (519, 490)
Screenshot: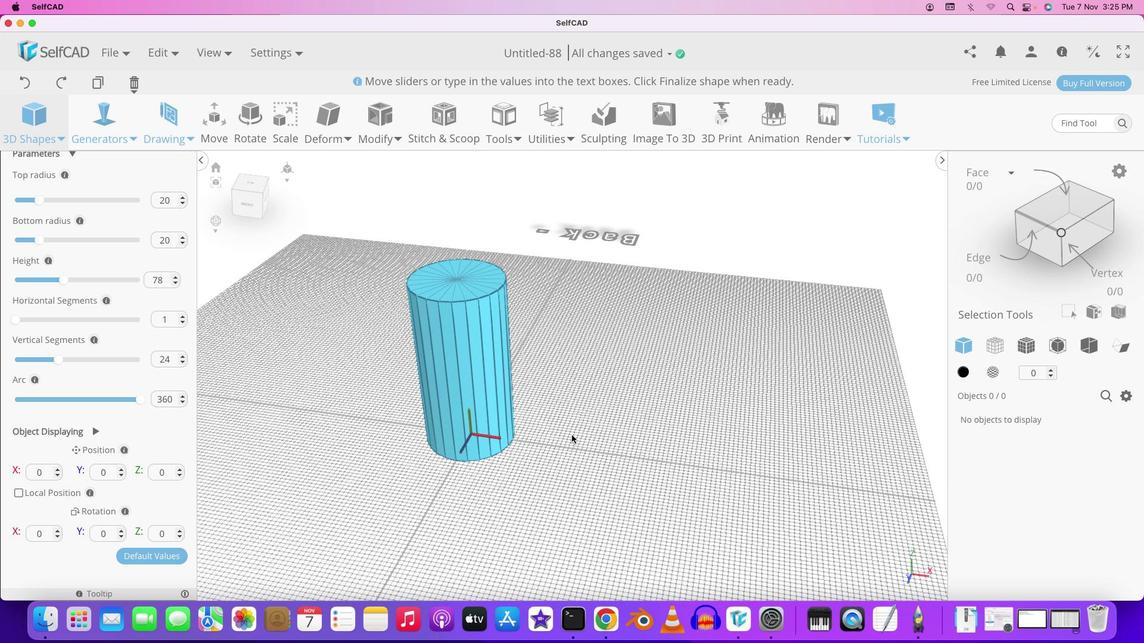 
Action: Mouse scrolled (519, 490) with delta (0, 1)
Screenshot: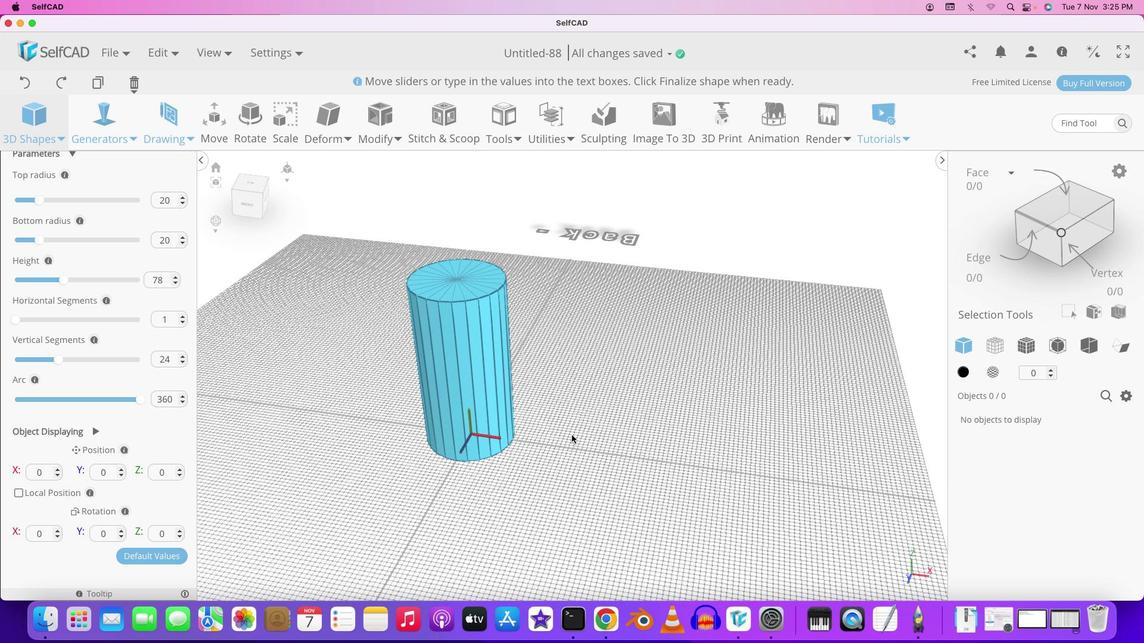 
Action: Mouse moved to (574, 429)
Screenshot: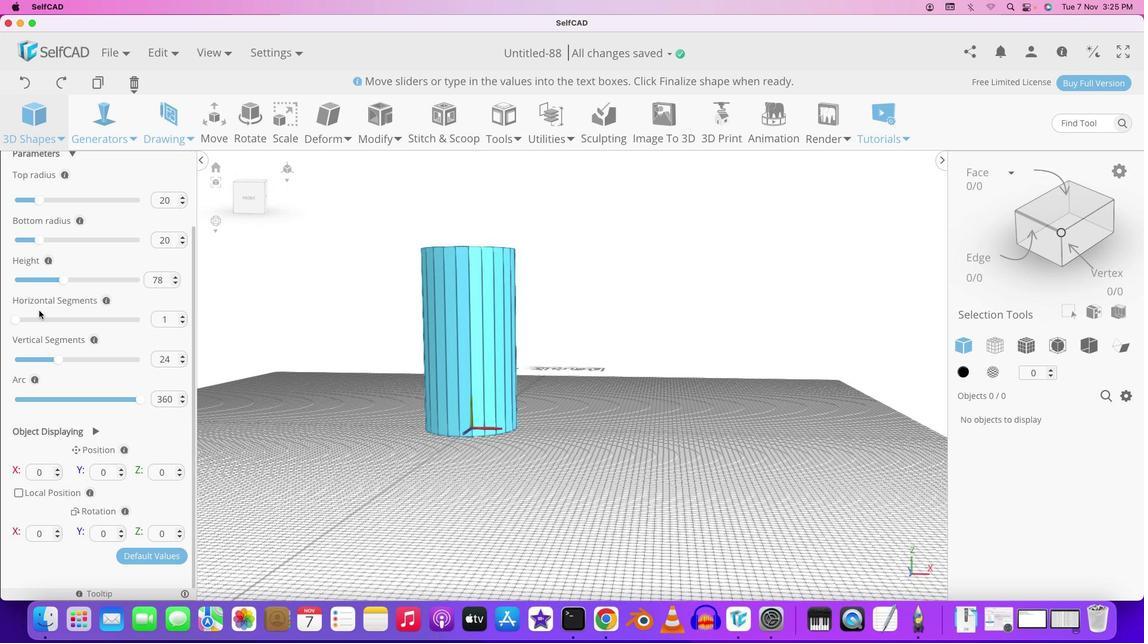
Action: Mouse pressed left at (574, 429)
Screenshot: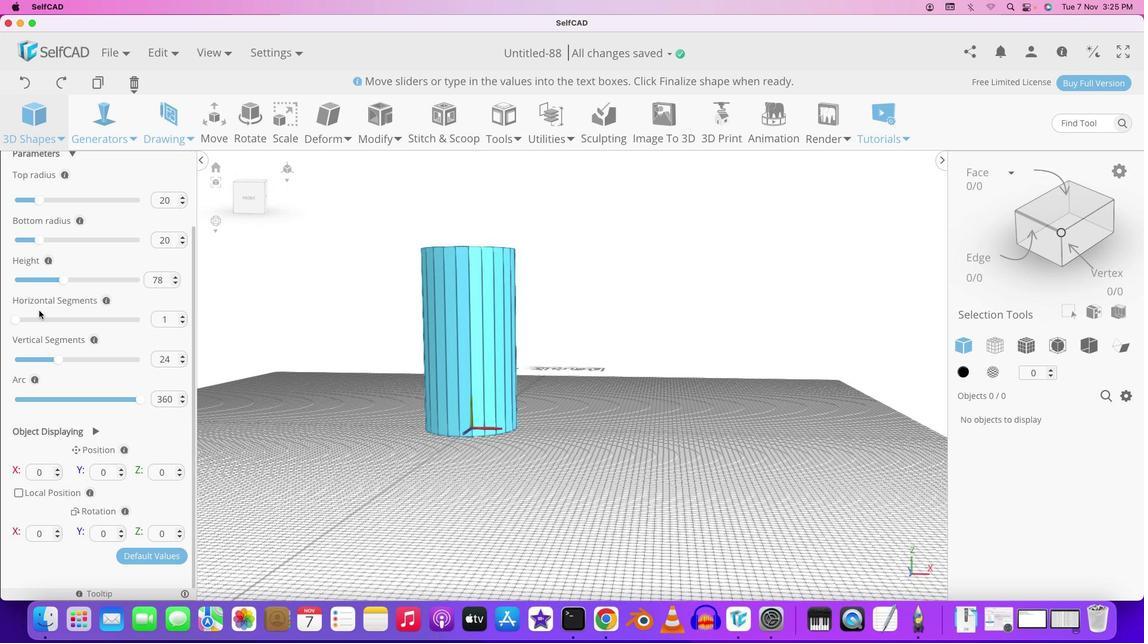 
Action: Mouse moved to (19, 317)
Screenshot: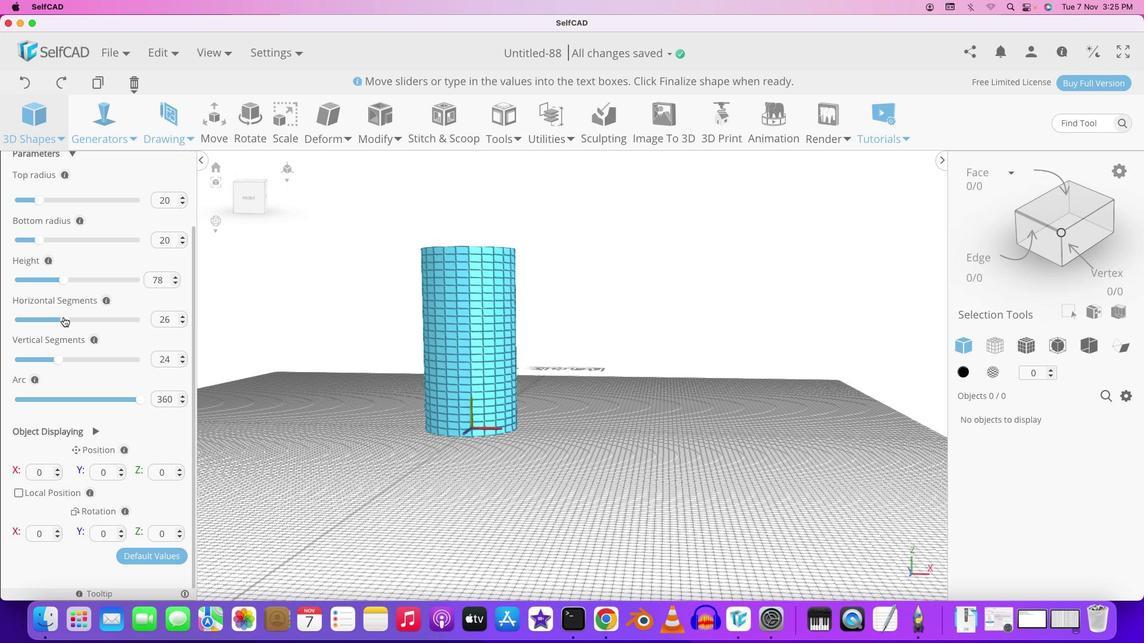 
Action: Mouse pressed left at (19, 317)
Screenshot: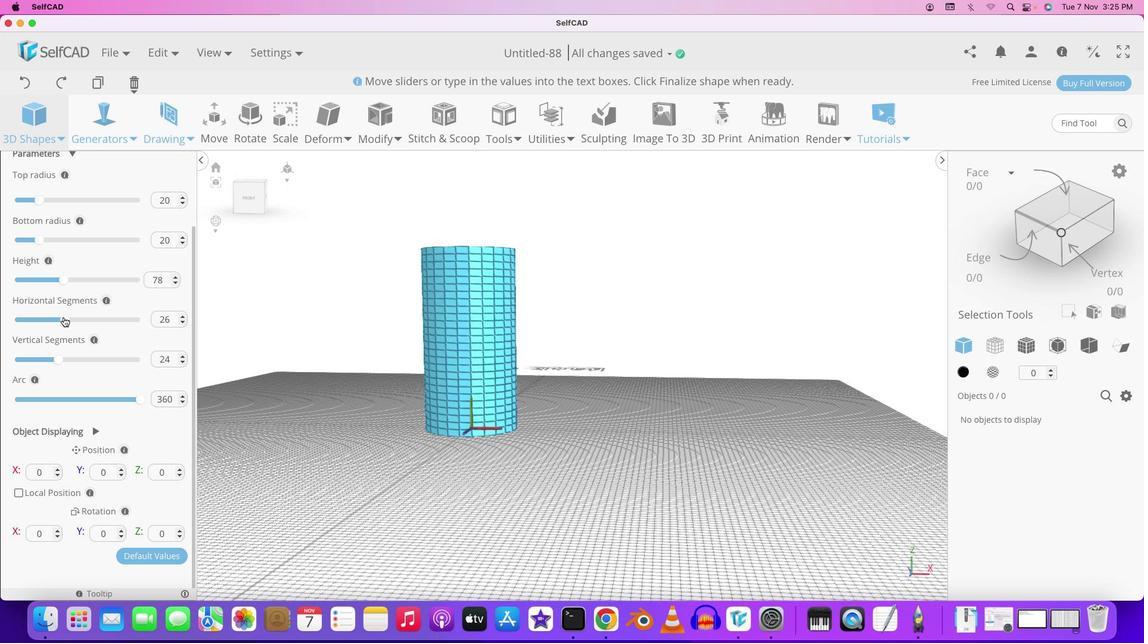 
Action: Mouse moved to (580, 354)
Screenshot: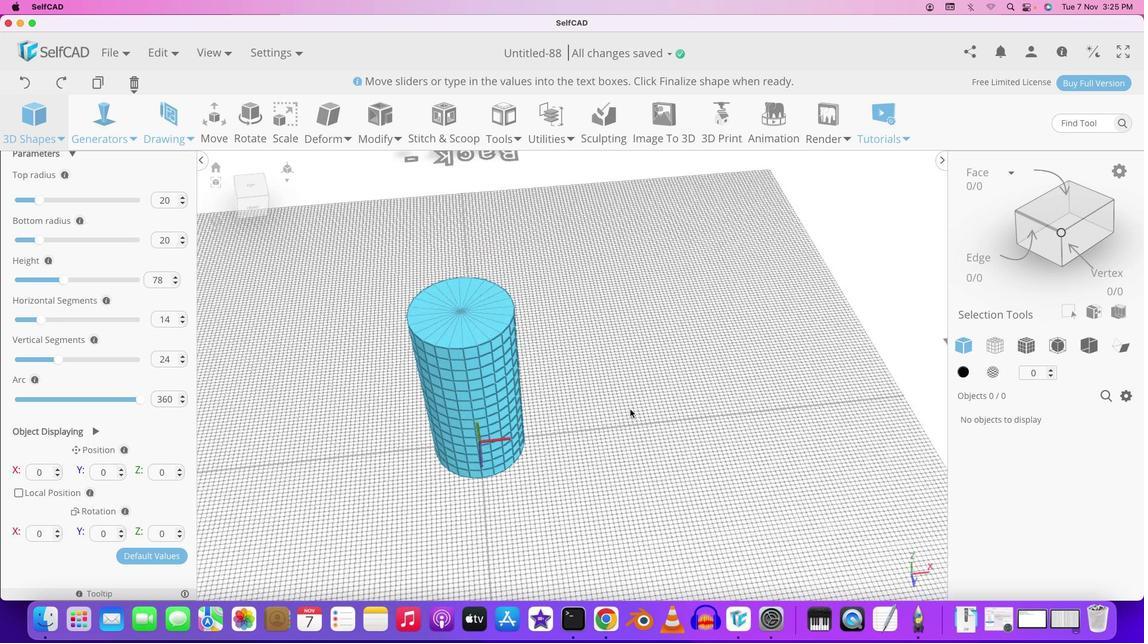 
Action: Mouse pressed left at (580, 354)
Screenshot: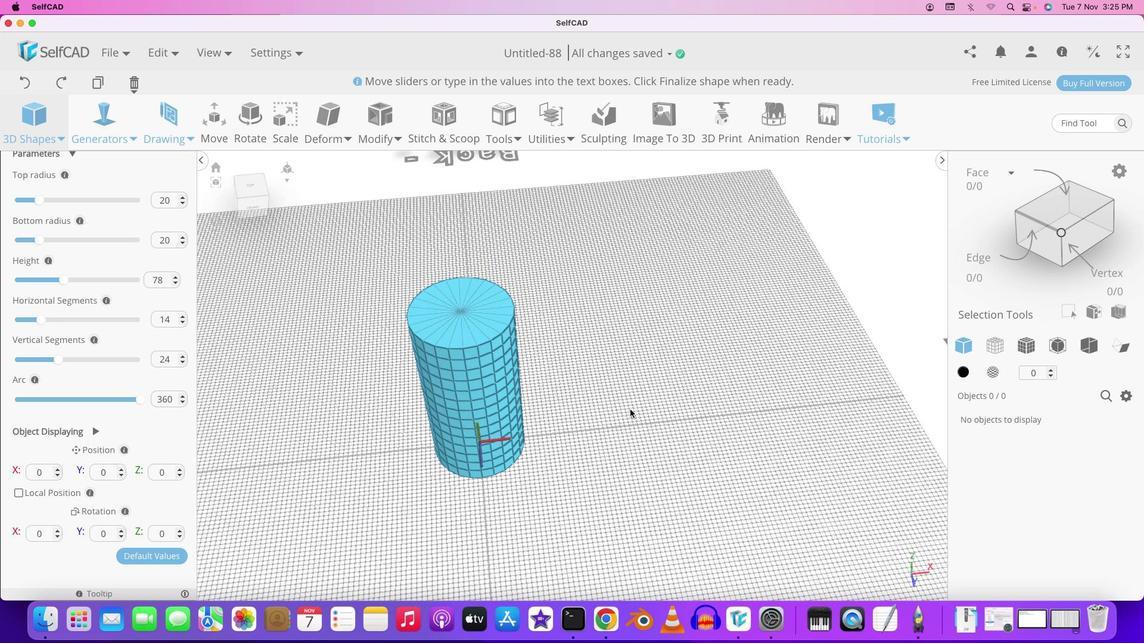 
Action: Mouse moved to (587, 435)
Screenshot: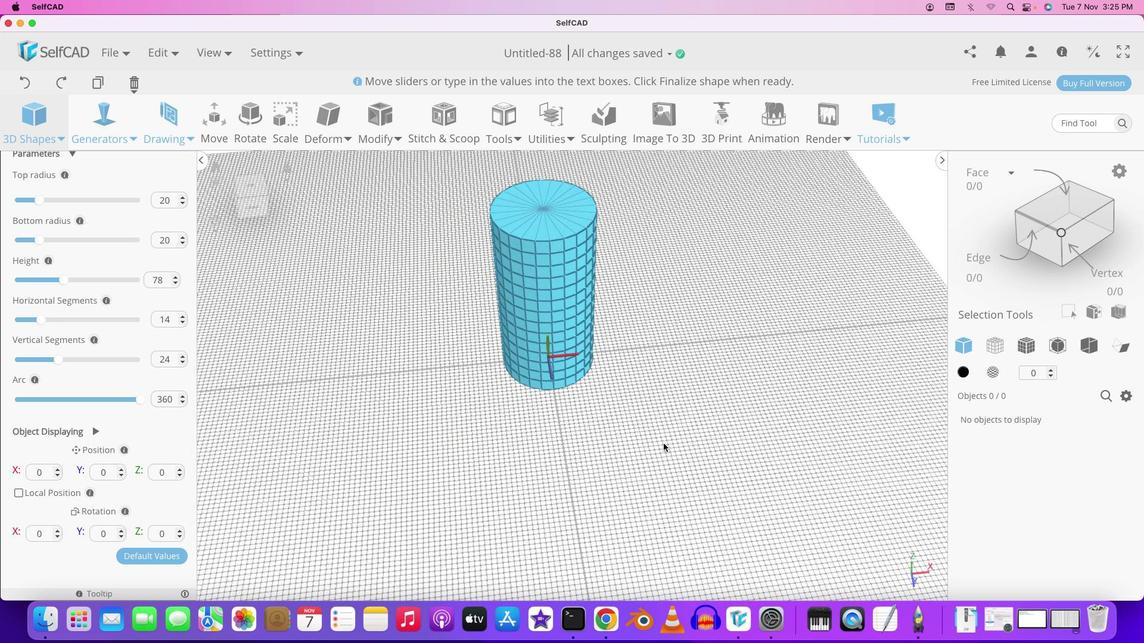 
Action: Key pressed Key.shift
Screenshot: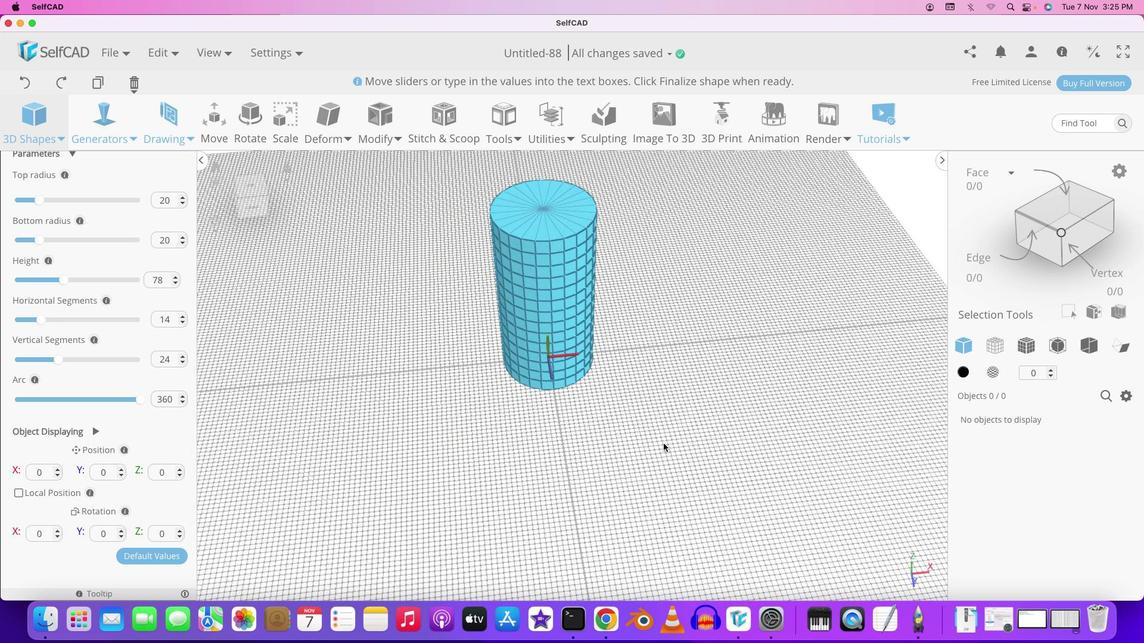 
Action: Mouse moved to (586, 435)
Screenshot: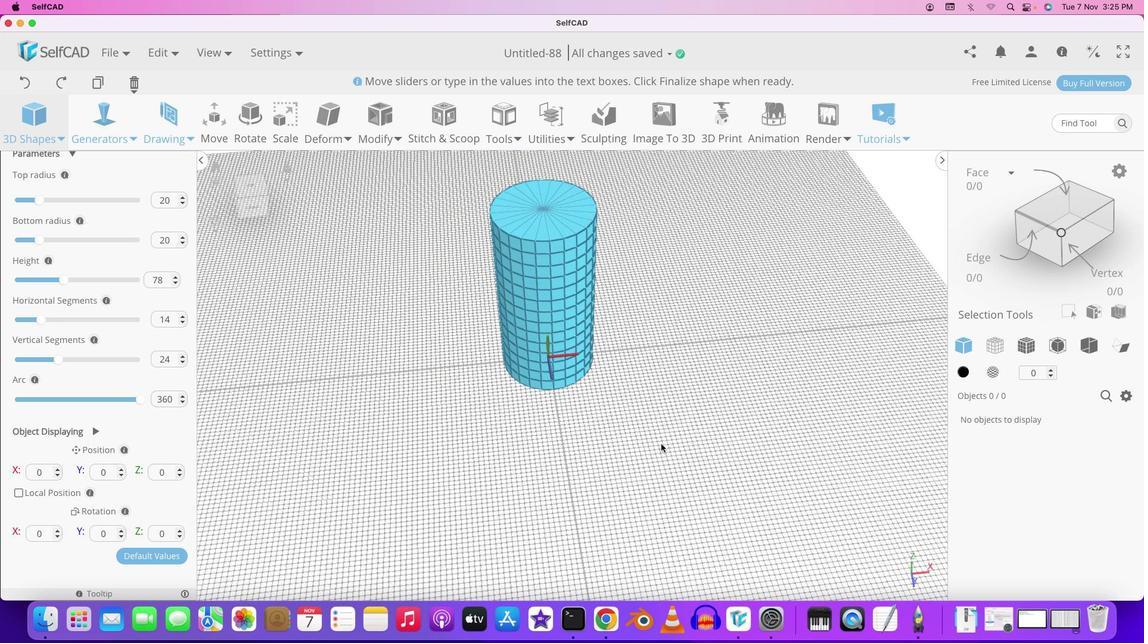 
Action: Mouse pressed left at (586, 435)
Screenshot: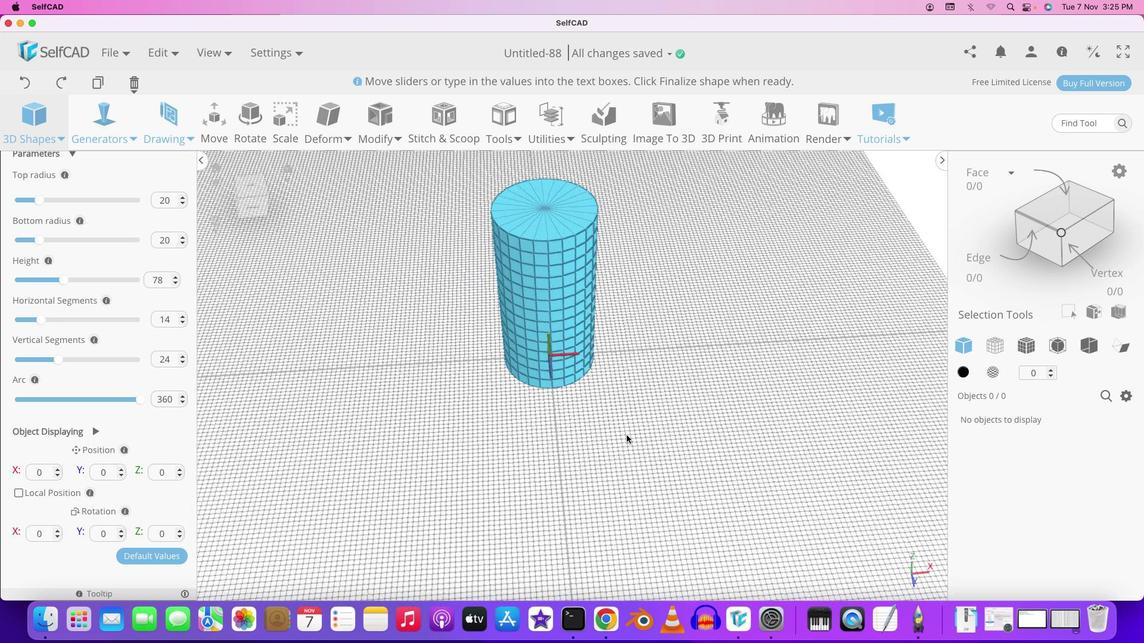 
Action: Mouse moved to (663, 444)
Screenshot: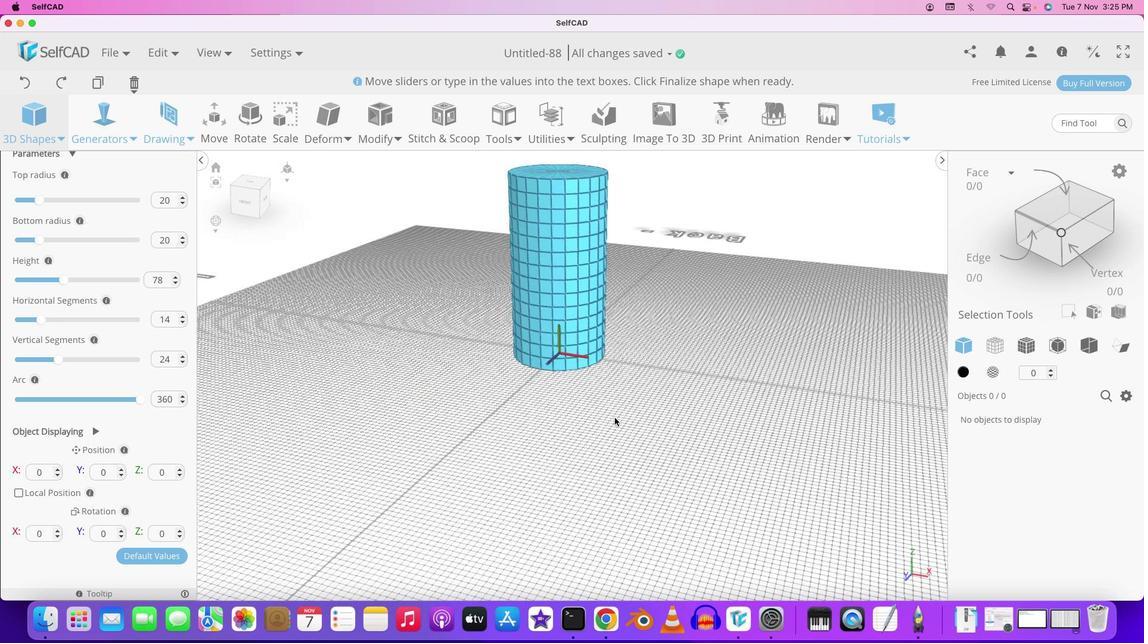
Action: Mouse pressed left at (663, 444)
Screenshot: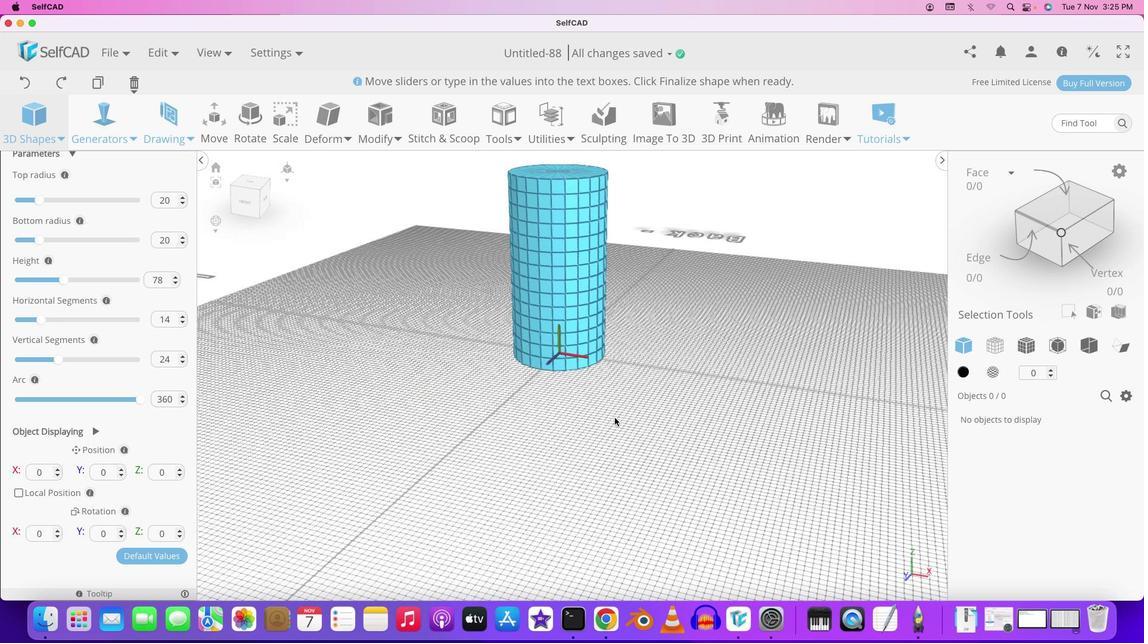 
Action: Mouse moved to (615, 418)
Screenshot: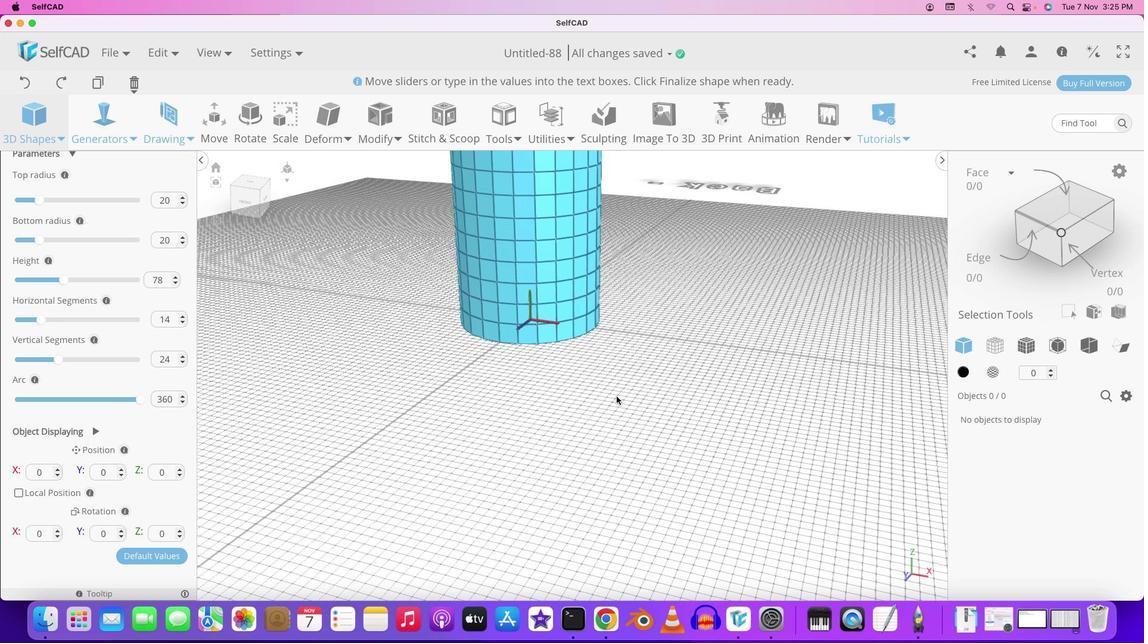 
Action: Mouse scrolled (615, 418) with delta (0, 0)
Screenshot: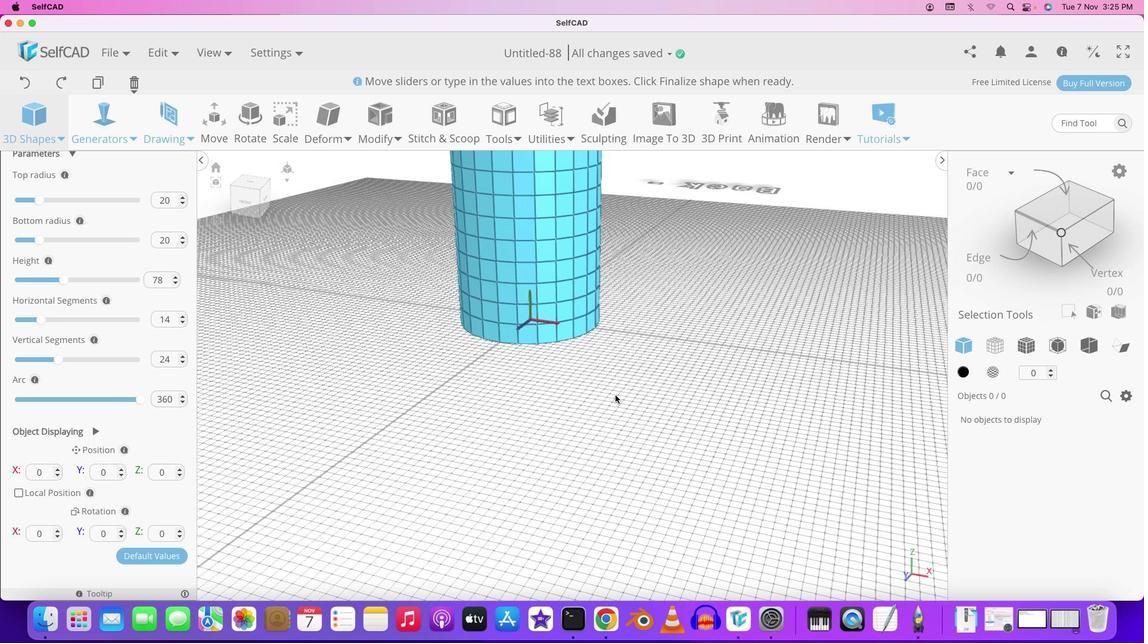 
Action: Mouse scrolled (615, 418) with delta (0, -1)
Screenshot: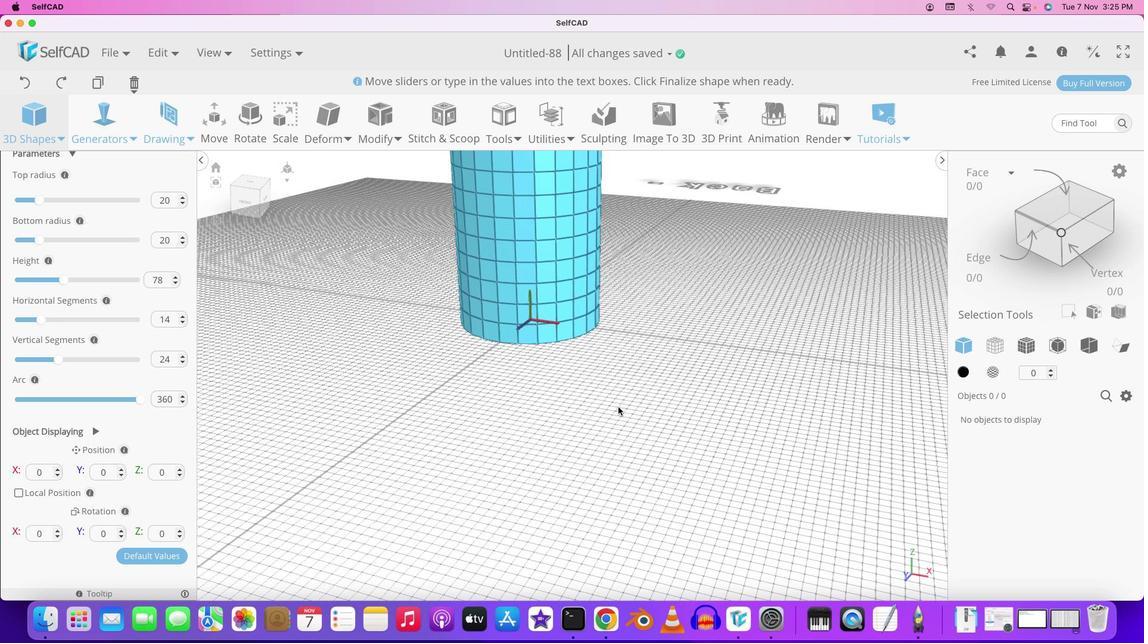 
Action: Mouse scrolled (615, 418) with delta (0, 2)
Screenshot: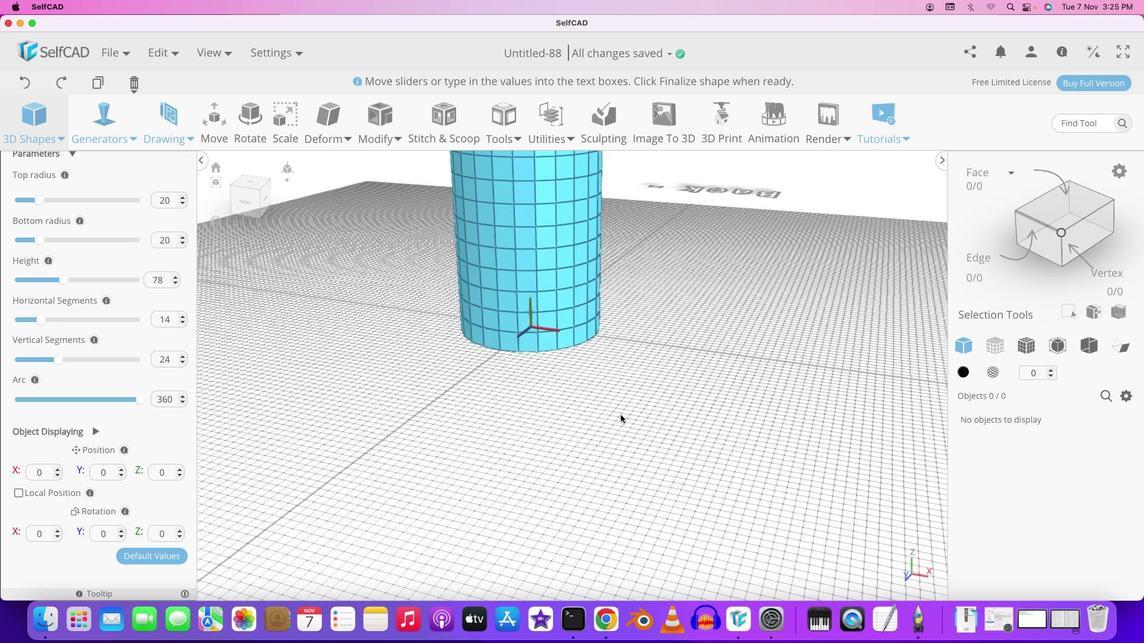 
Action: Mouse scrolled (615, 418) with delta (0, 1)
Screenshot: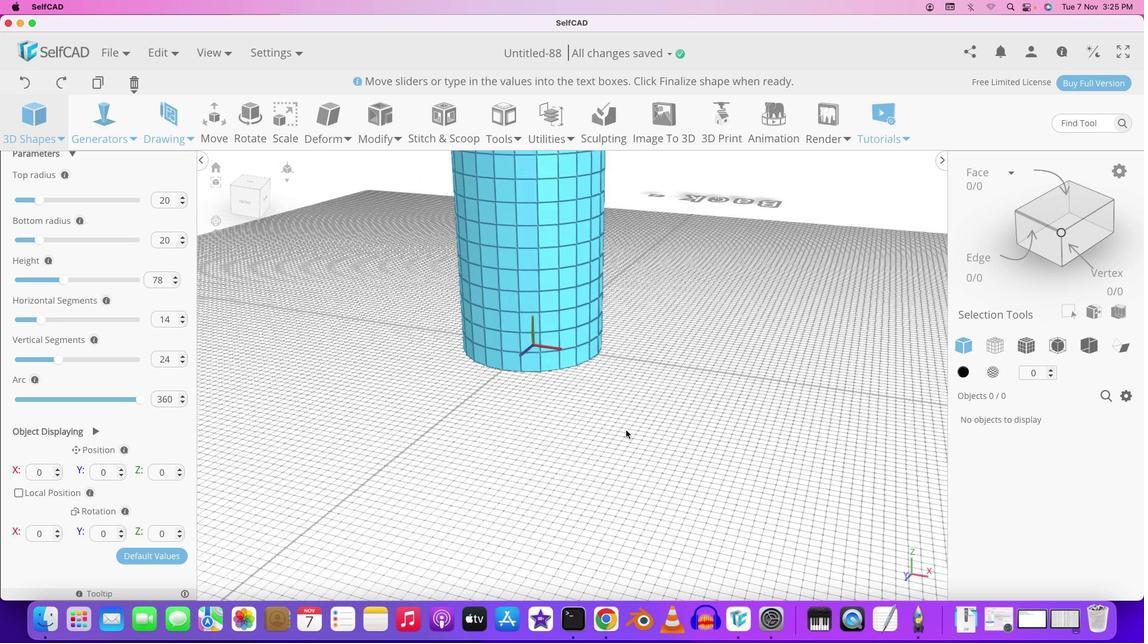 
Action: Mouse scrolled (615, 418) with delta (0, 2)
Screenshot: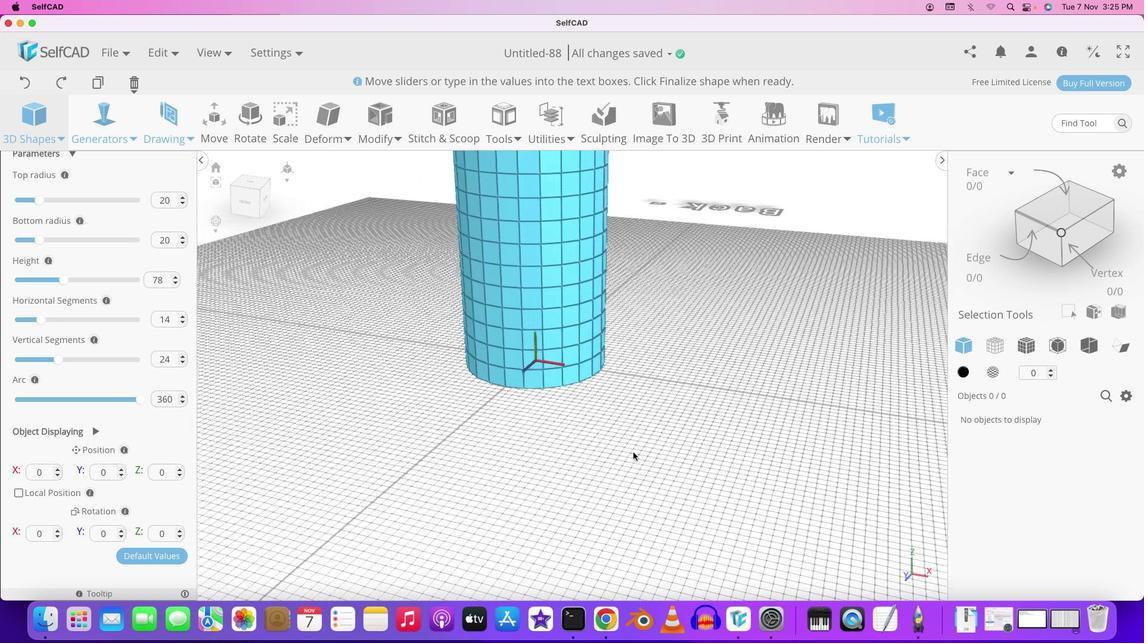 
Action: Mouse moved to (617, 411)
Screenshot: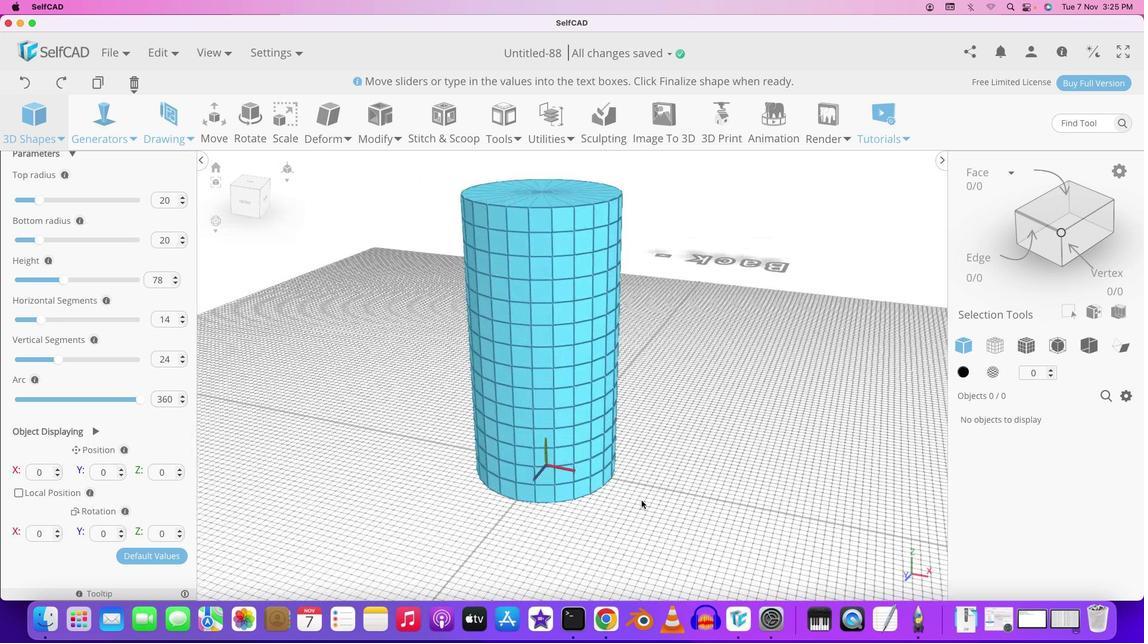 
Action: Key pressed Key.shift
Screenshot: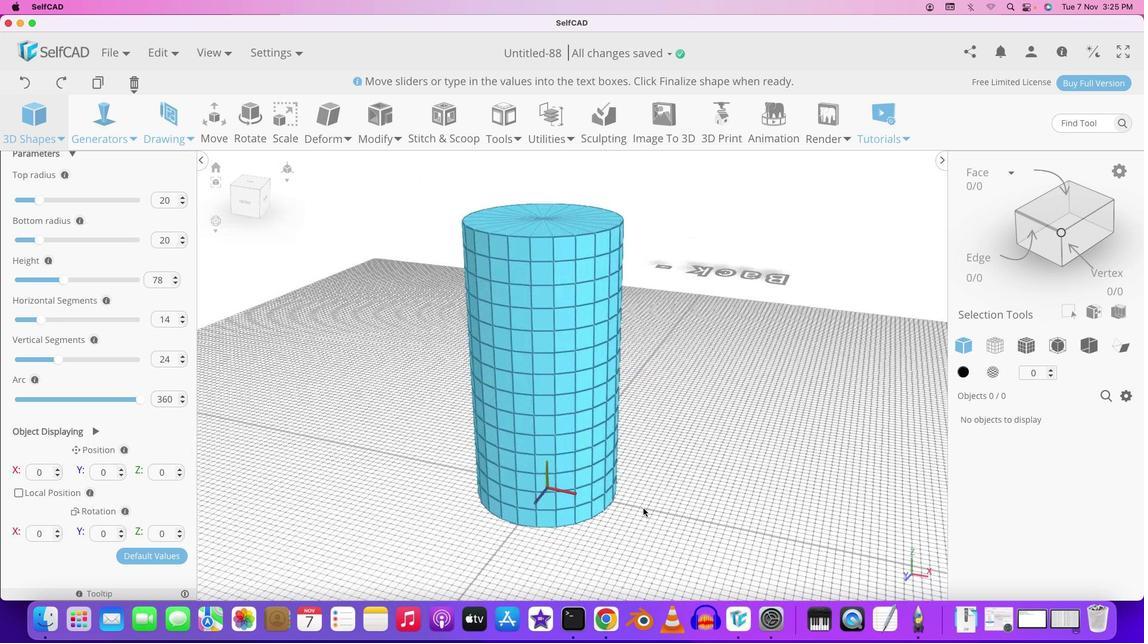 
Action: Mouse moved to (615, 395)
Screenshot: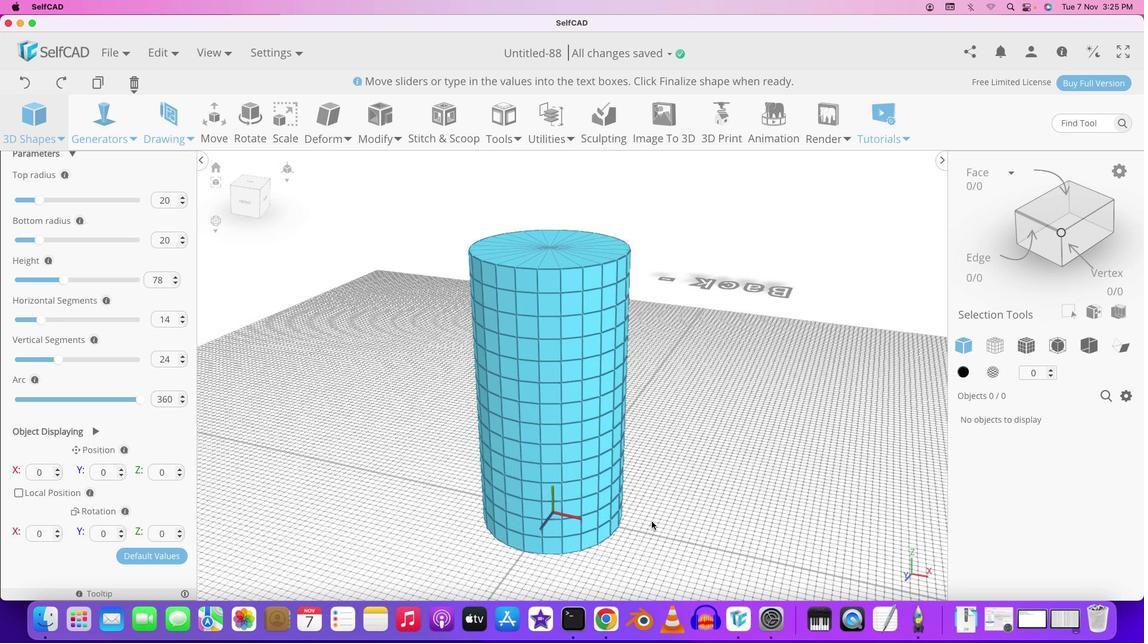 
Action: Mouse pressed left at (615, 395)
Screenshot: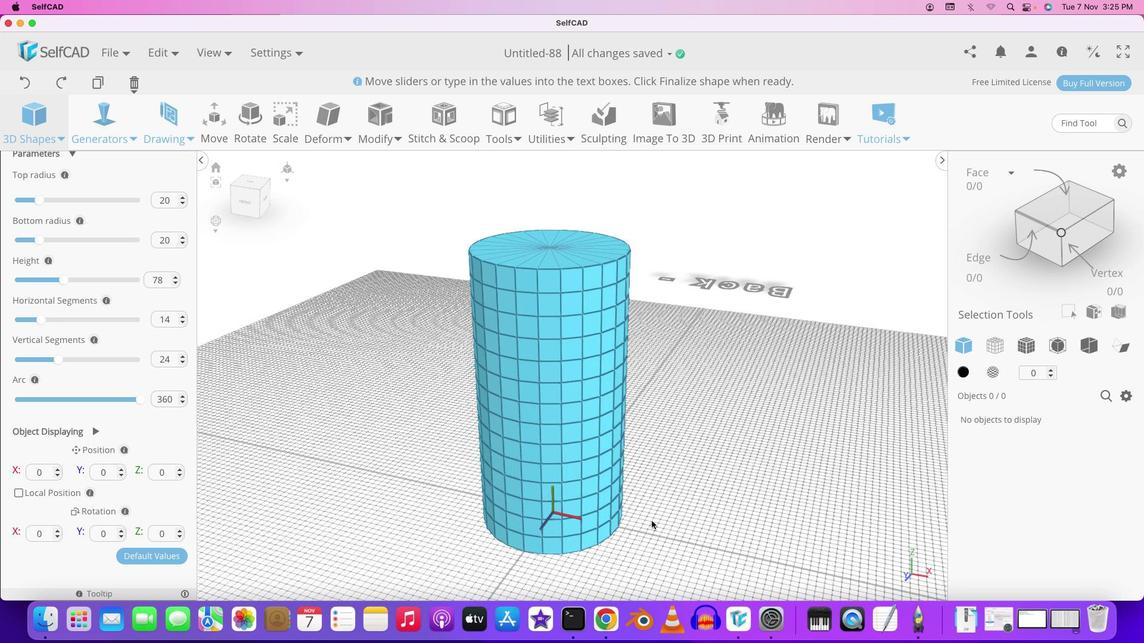 
Action: Mouse moved to (673, 507)
Screenshot: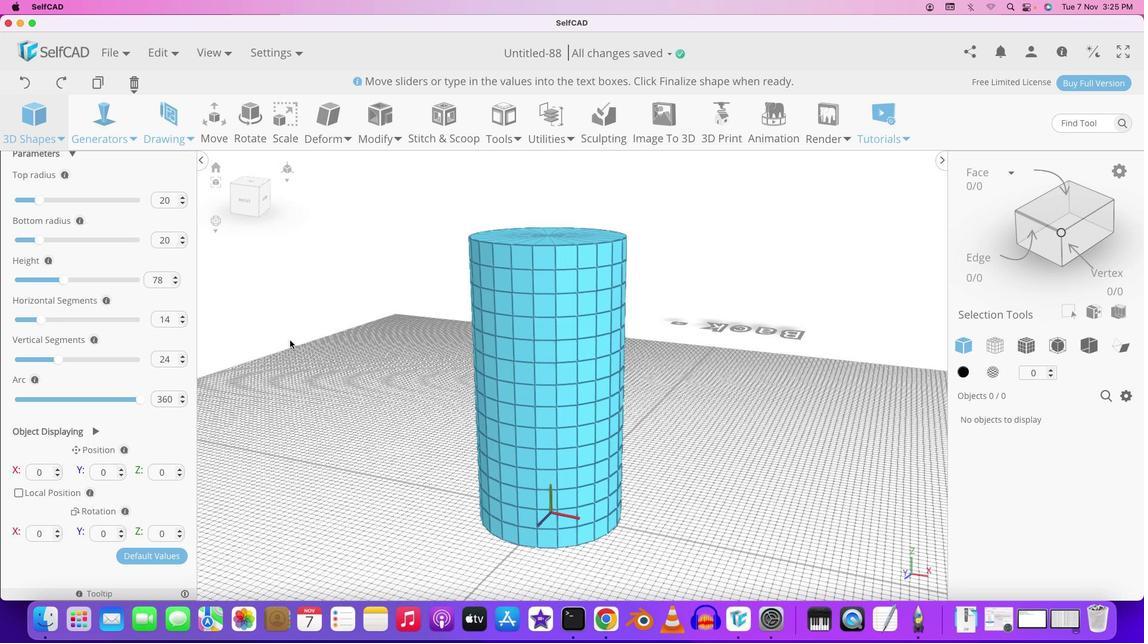 
Action: Mouse pressed left at (673, 507)
Screenshot: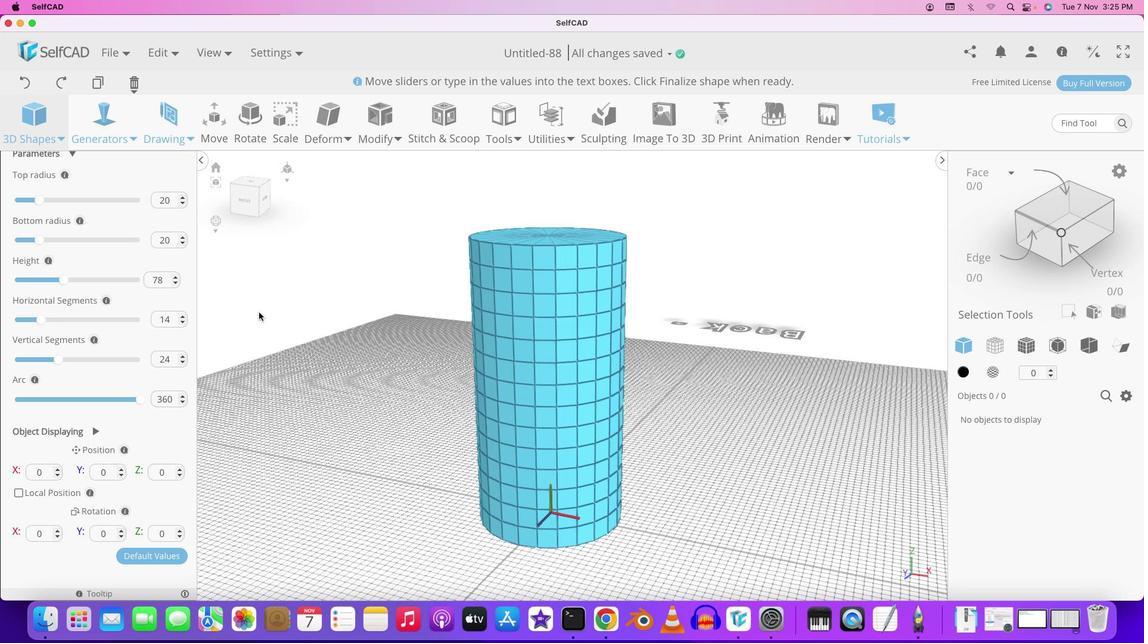 
Action: Mouse moved to (174, 205)
Screenshot: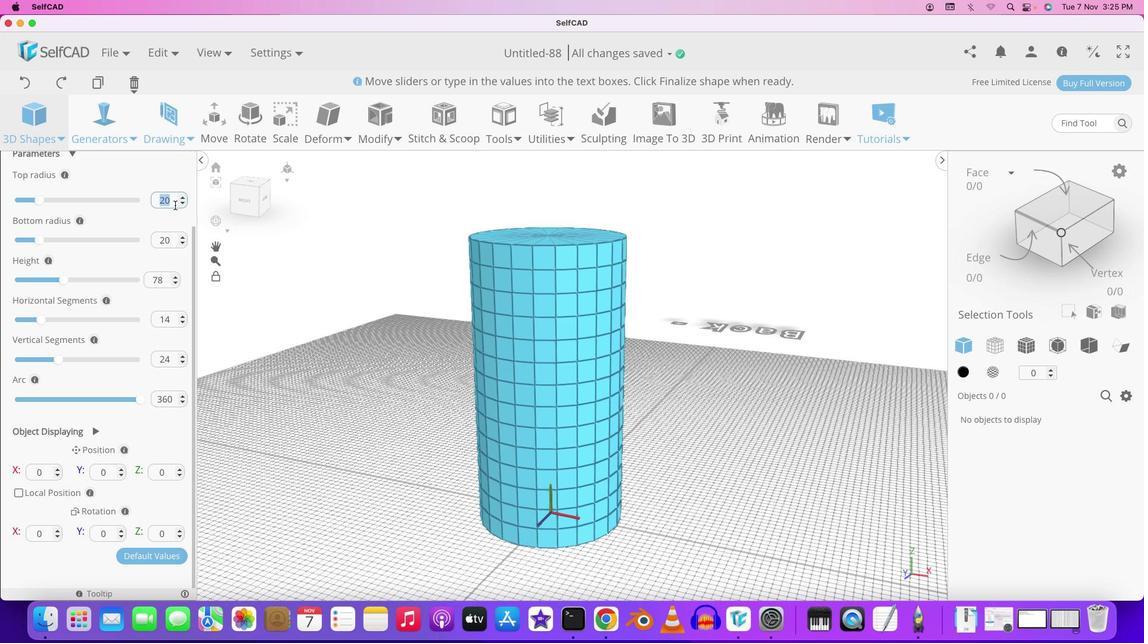 
Action: Mouse pressed left at (174, 205)
Screenshot: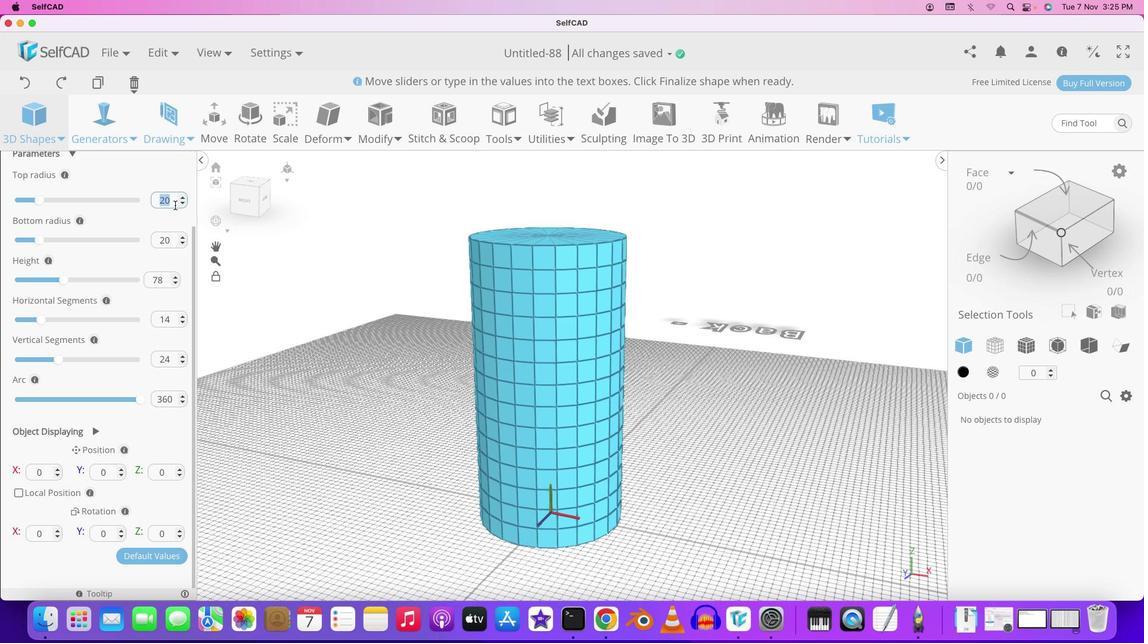 
Action: Key pressed '2''6'Key.enter
Screenshot: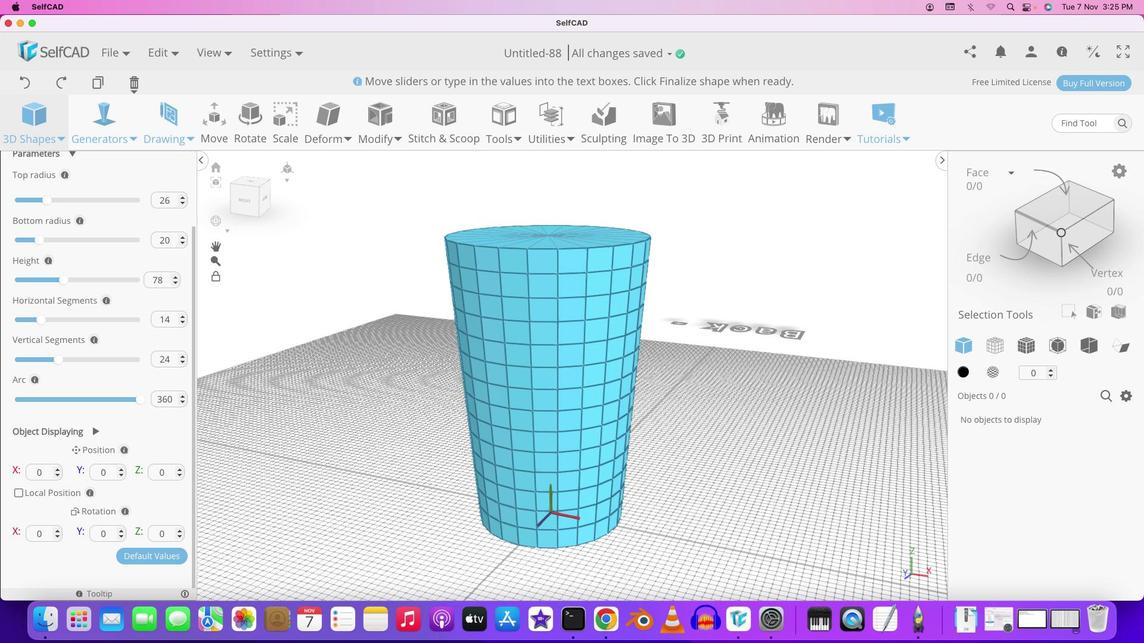 
Action: Mouse moved to (171, 237)
Screenshot: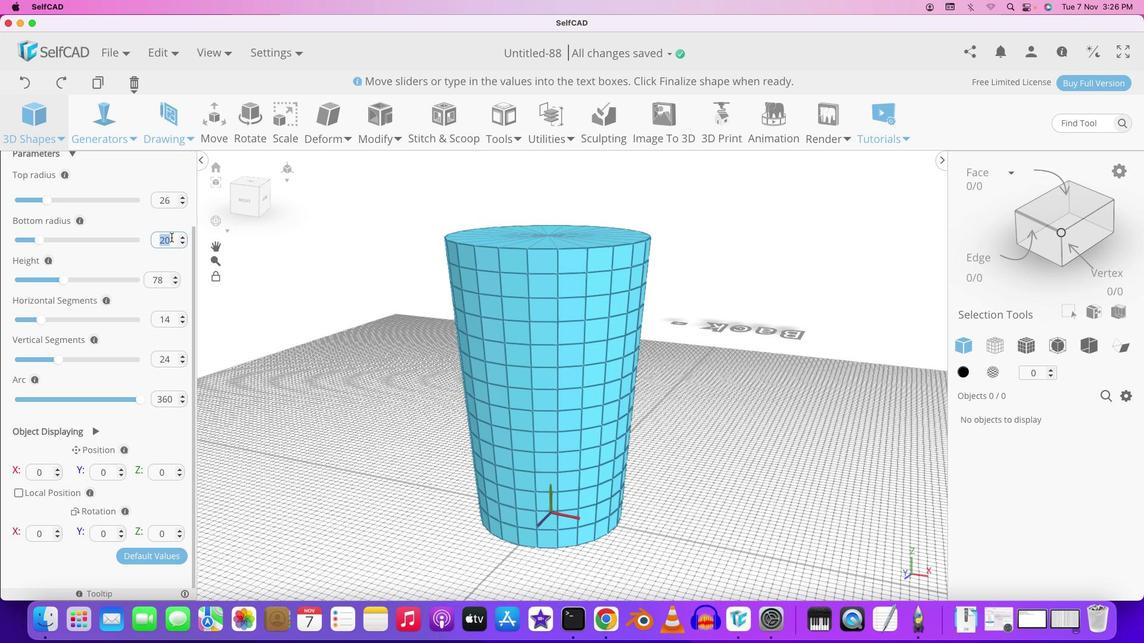 
Action: Mouse pressed left at (171, 237)
Screenshot: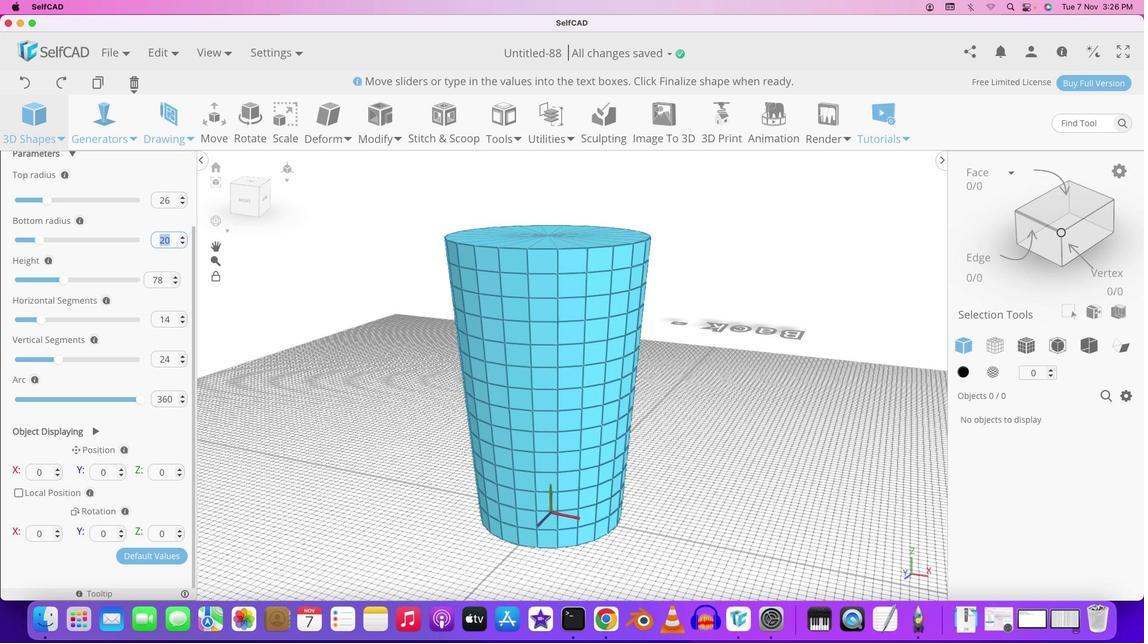 
Action: Key pressed '2''6'Key.enter
Screenshot: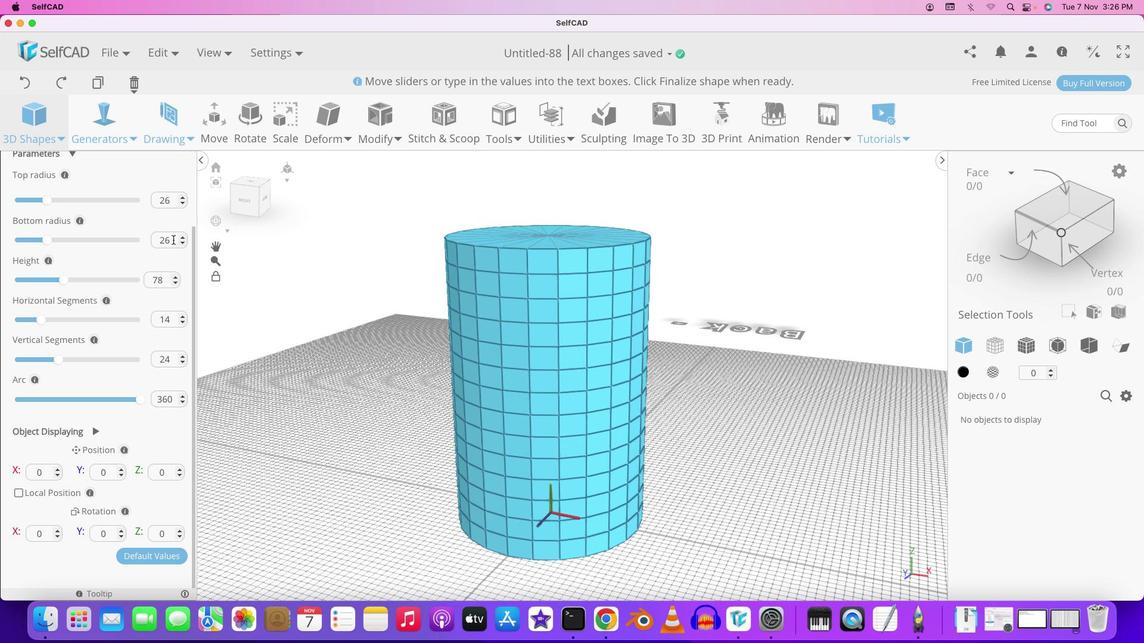 
Action: Mouse moved to (44, 320)
Screenshot: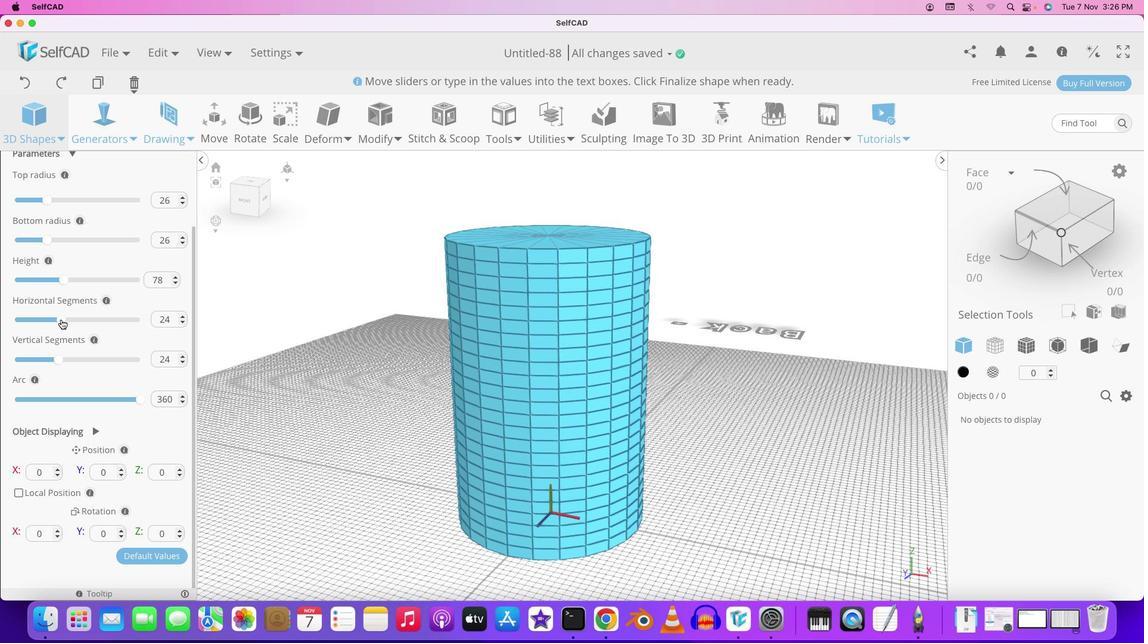 
Action: Mouse pressed left at (44, 320)
Screenshot: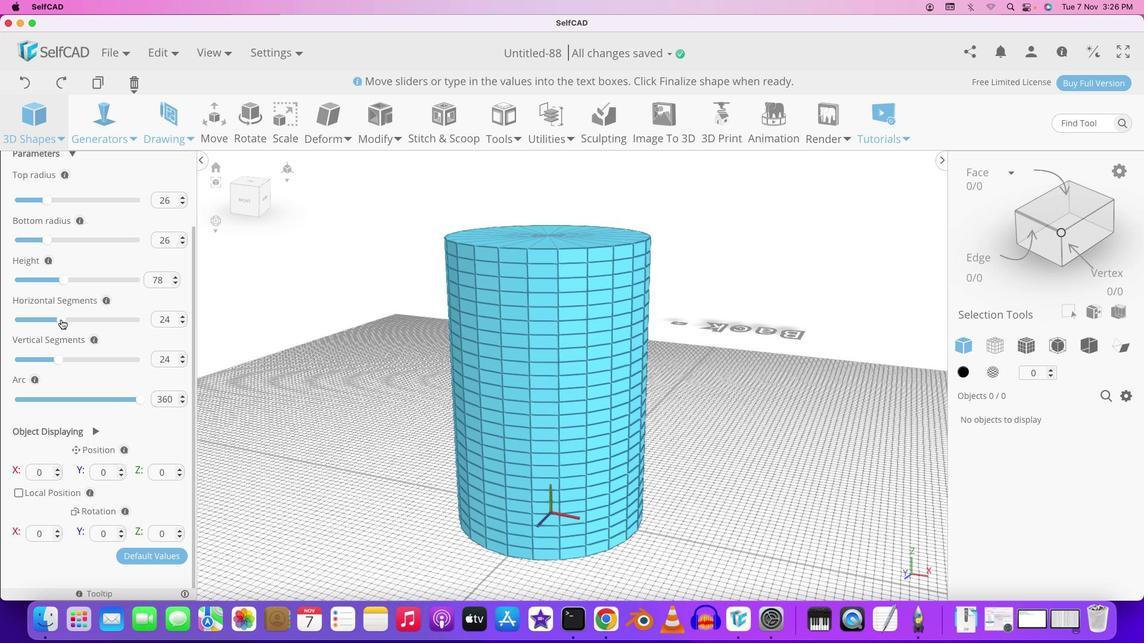 
Action: Mouse moved to (657, 445)
Screenshot: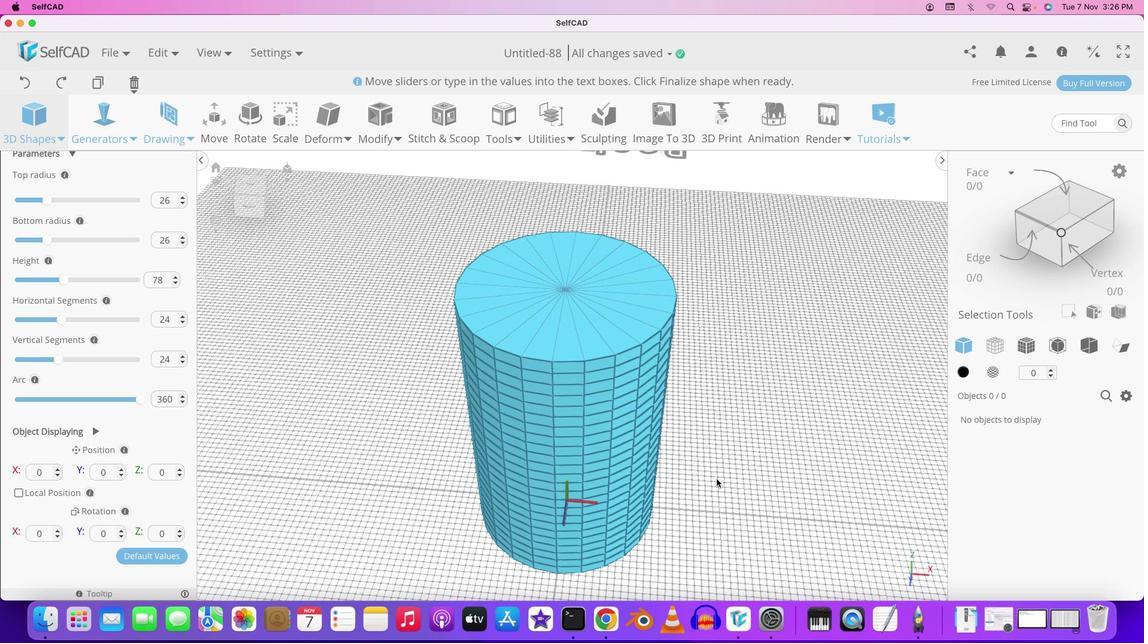 
Action: Mouse pressed left at (657, 445)
Screenshot: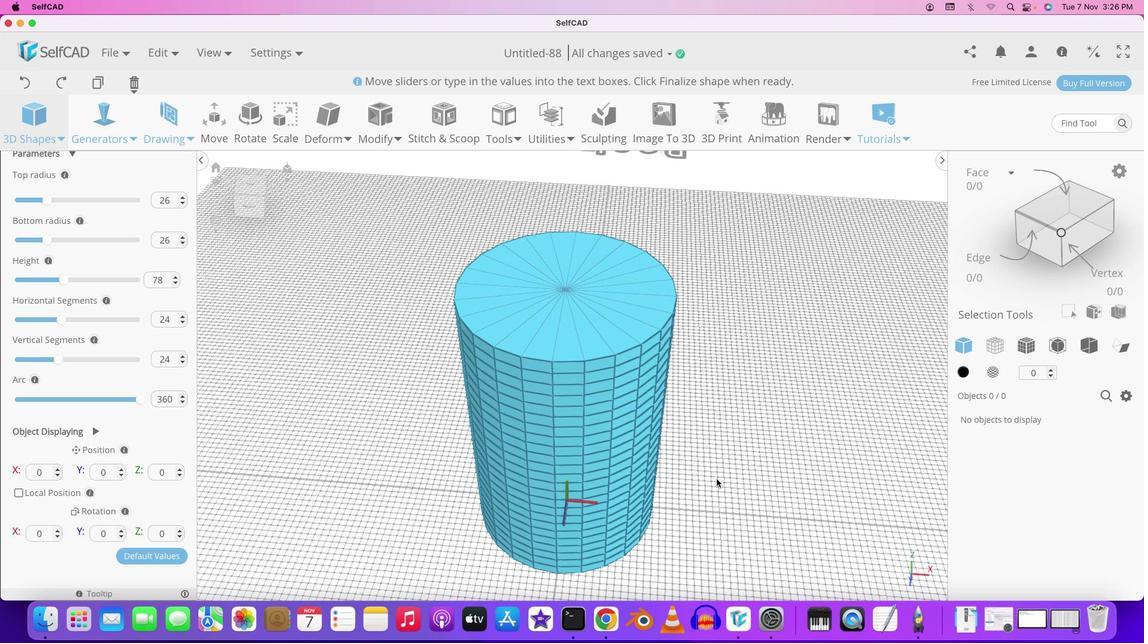 
Action: Mouse moved to (67, 271)
Screenshot: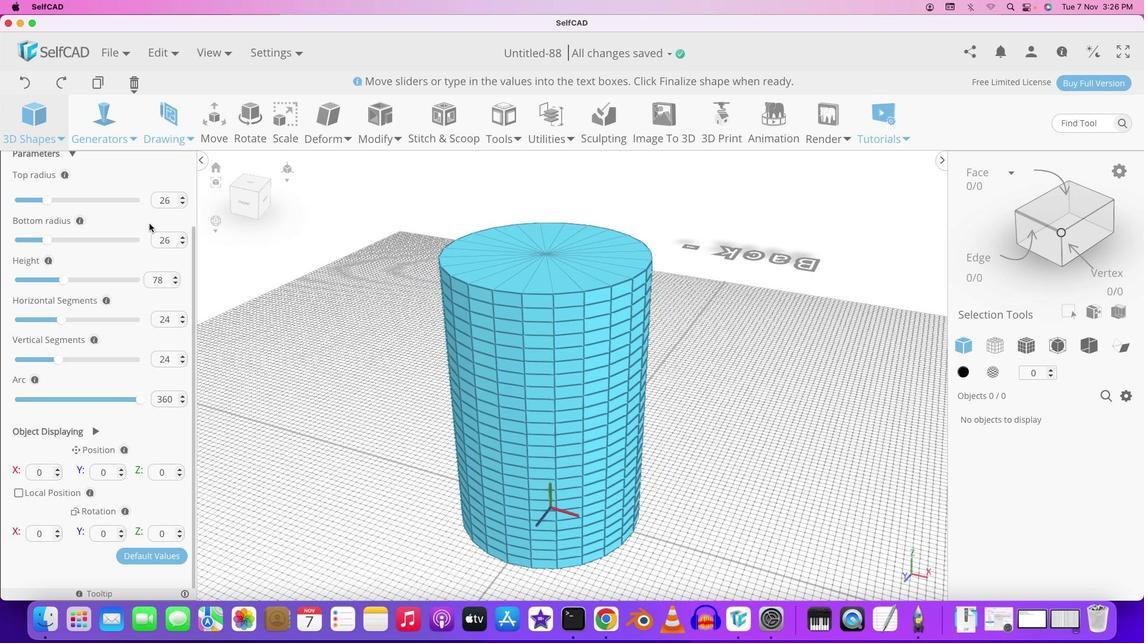 
Action: Mouse scrolled (67, 271) with delta (0, 0)
Screenshot: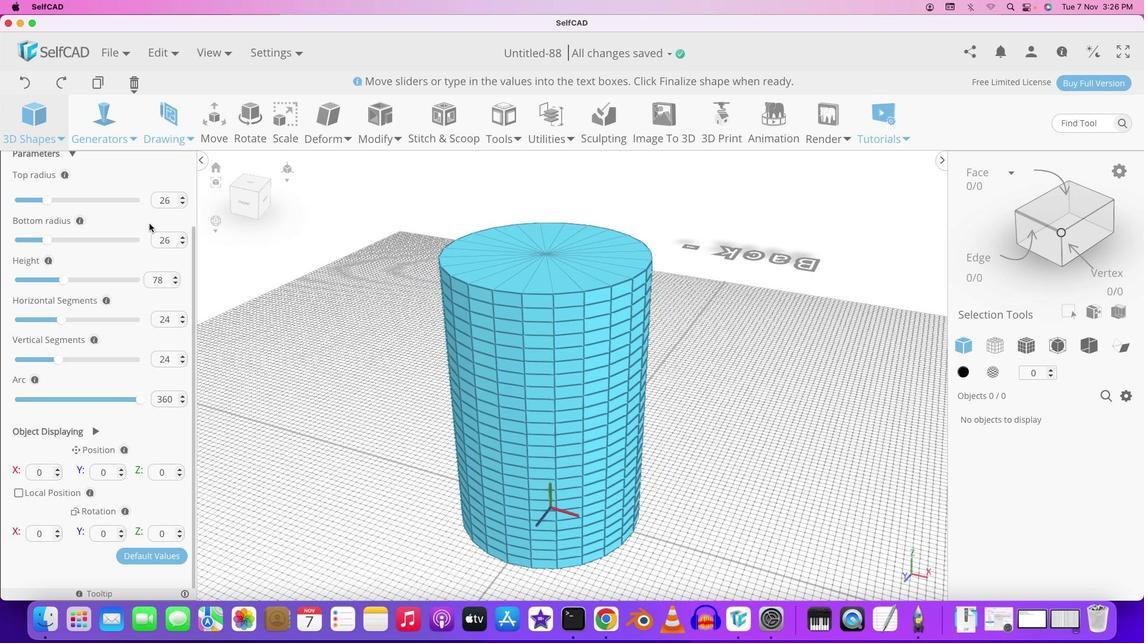
Action: Mouse moved to (70, 278)
Screenshot: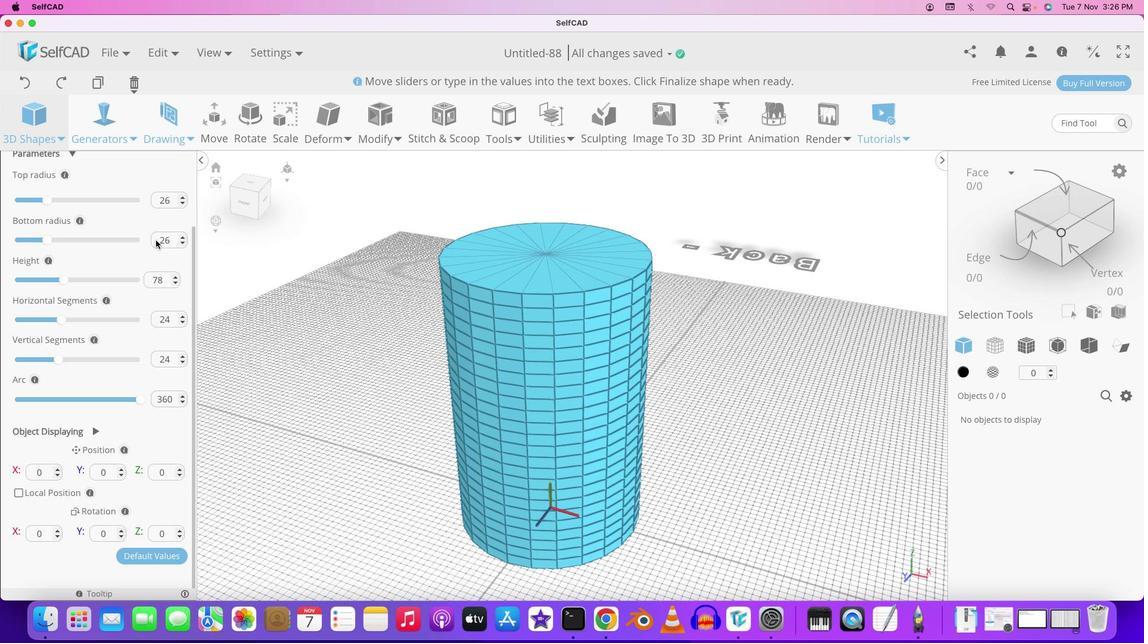 
Action: Mouse scrolled (70, 278) with delta (0, 0)
Screenshot: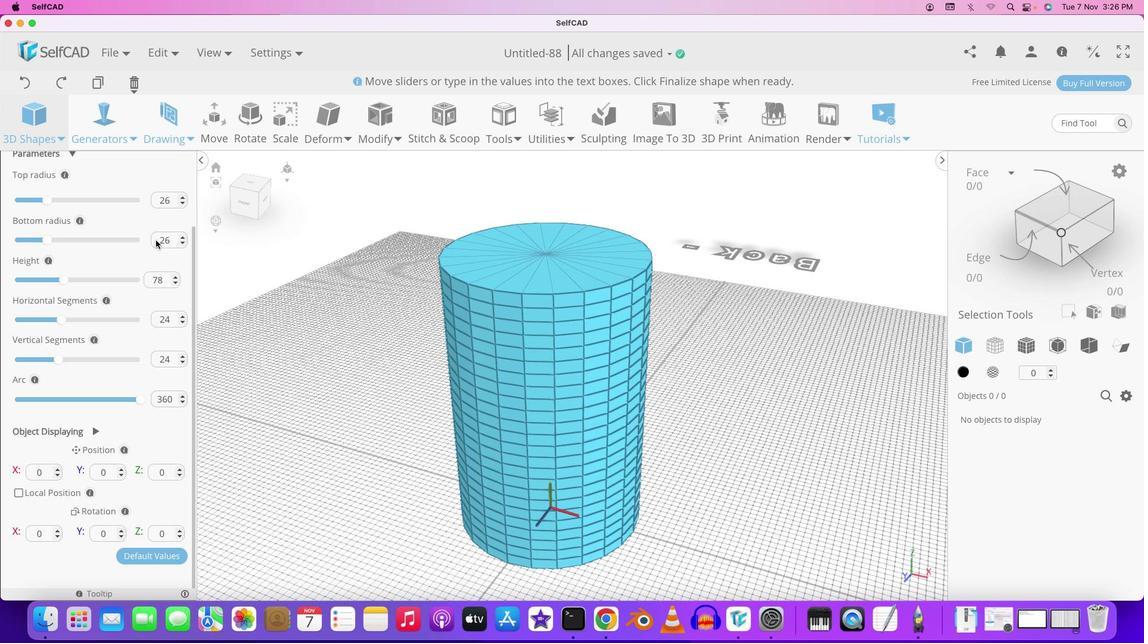 
Action: Mouse scrolled (70, 278) with delta (0, -1)
Screenshot: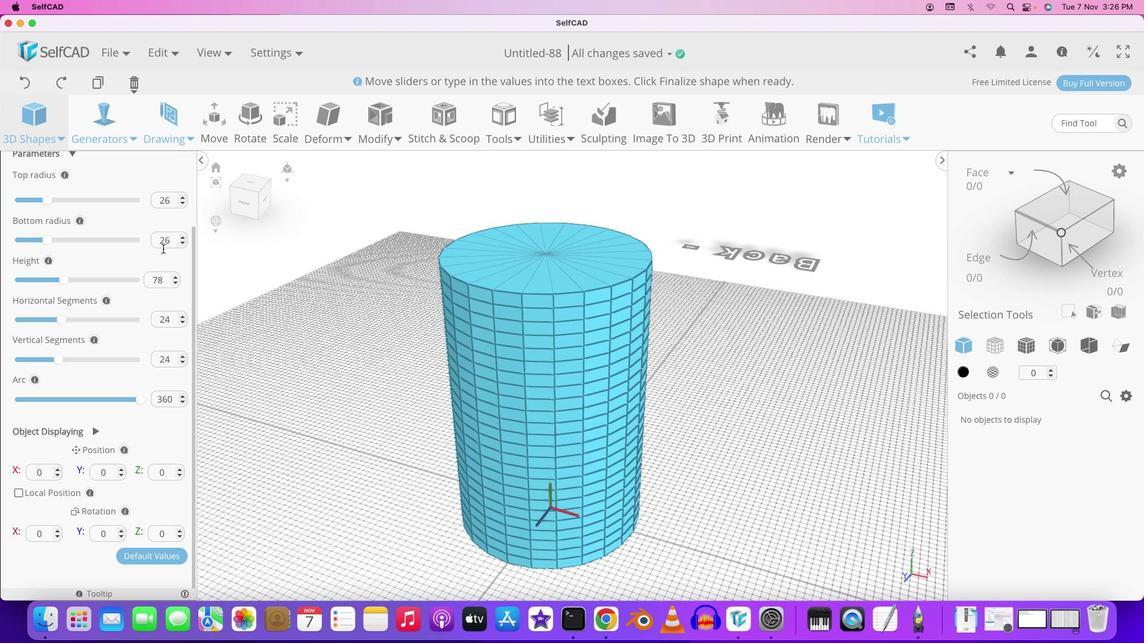 
Action: Mouse moved to (171, 285)
Screenshot: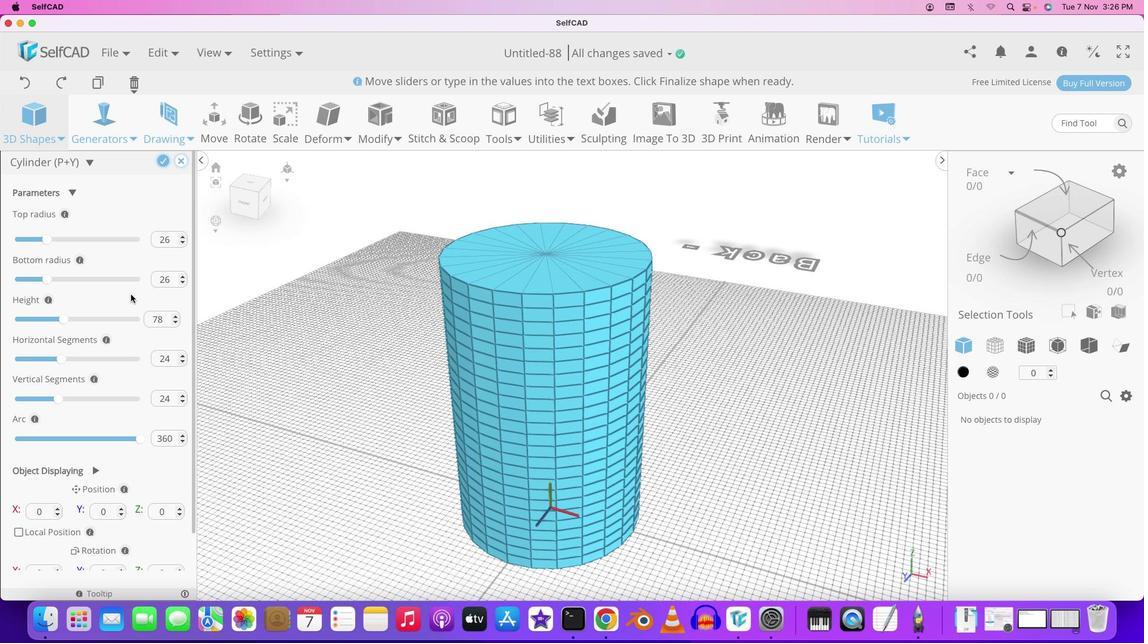 
Action: Mouse scrolled (171, 285) with delta (0, 0)
Screenshot: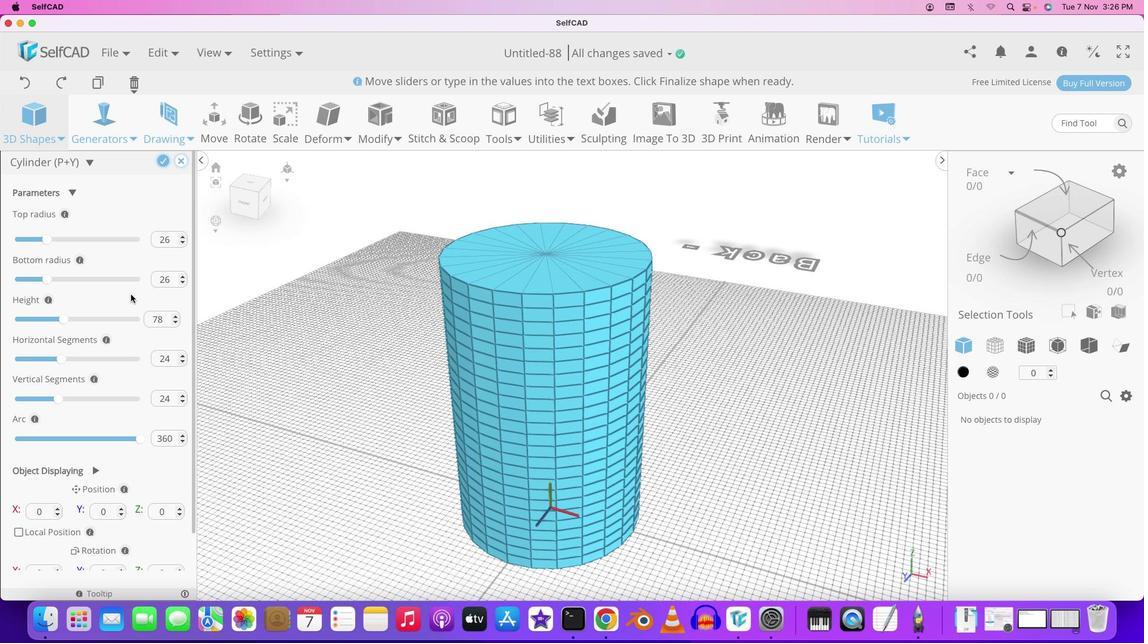 
Action: Mouse moved to (171, 287)
Screenshot: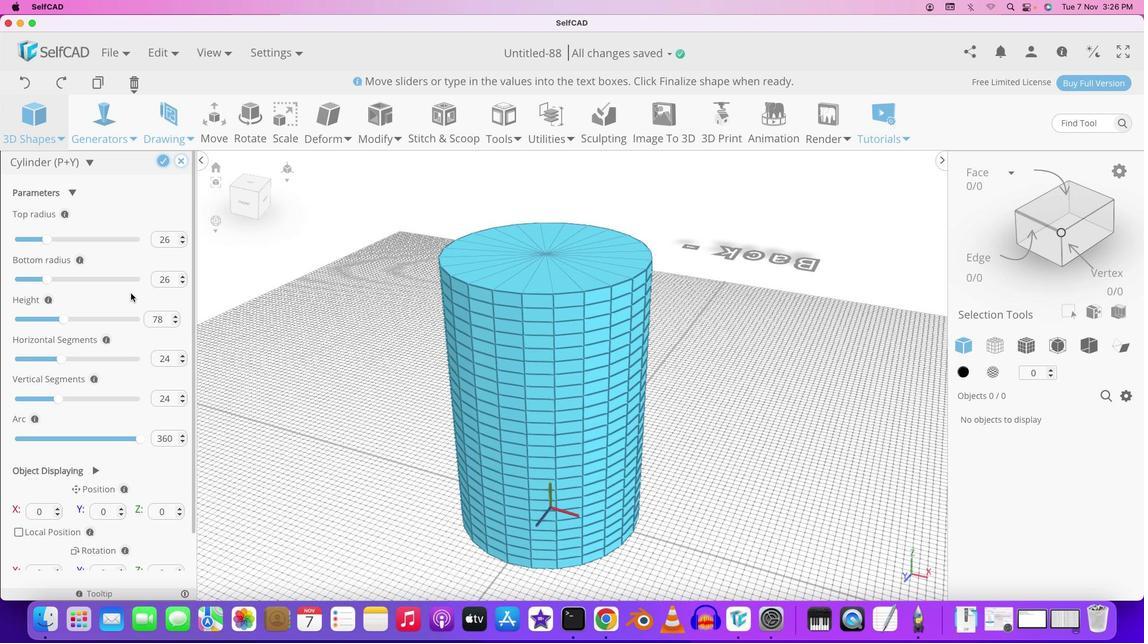 
Action: Mouse scrolled (171, 287) with delta (0, 0)
Screenshot: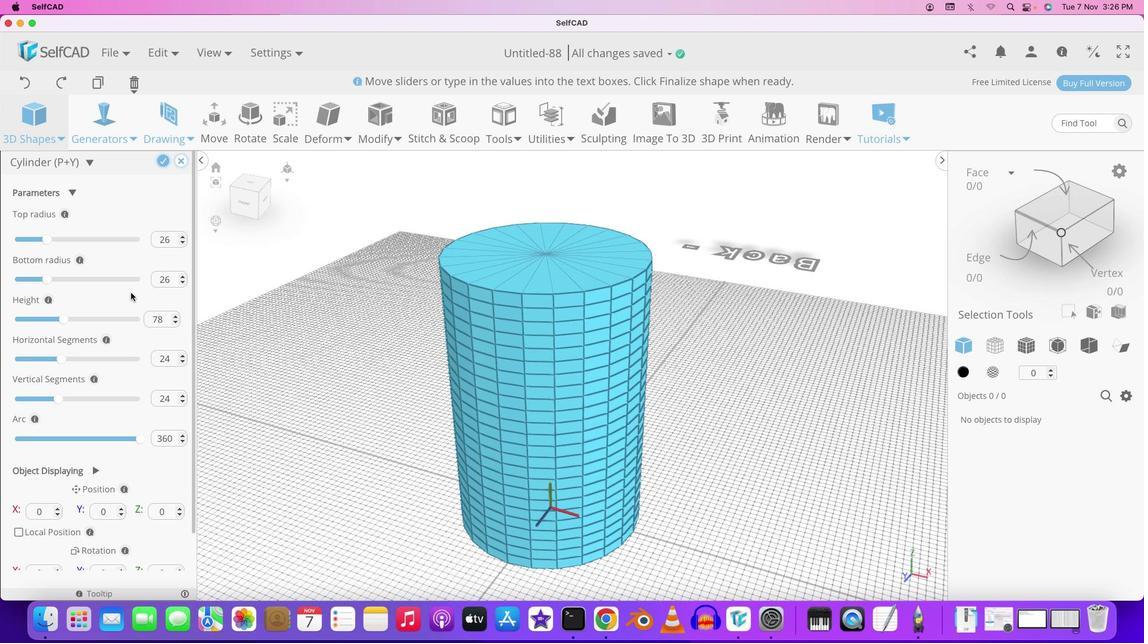 
Action: Mouse scrolled (171, 287) with delta (0, 1)
Screenshot: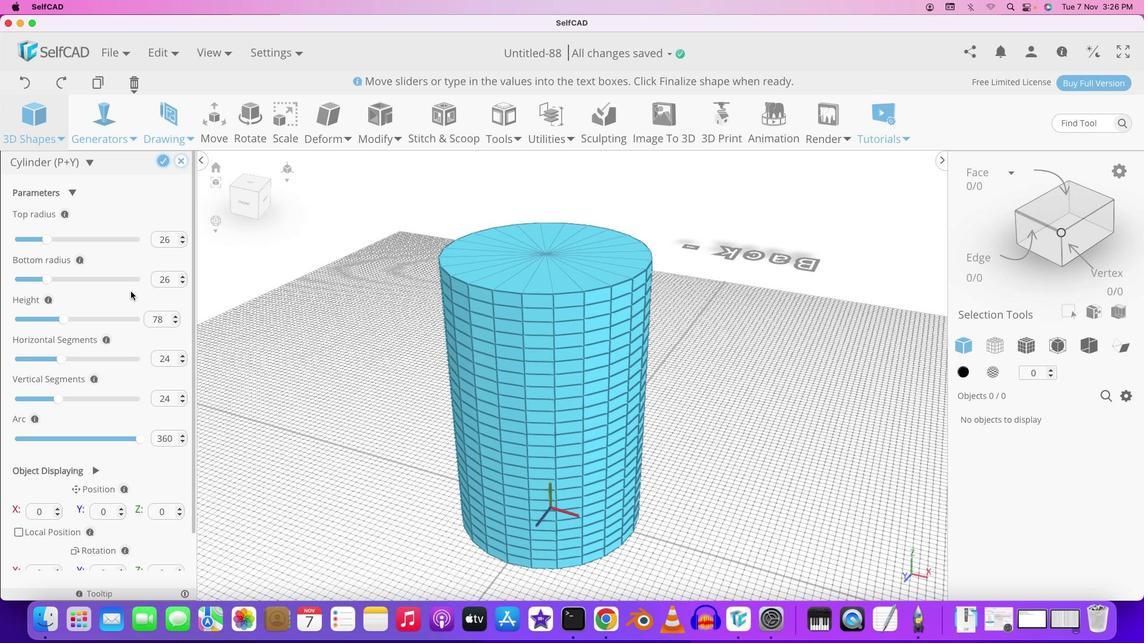 
Action: Mouse moved to (128, 293)
Screenshot: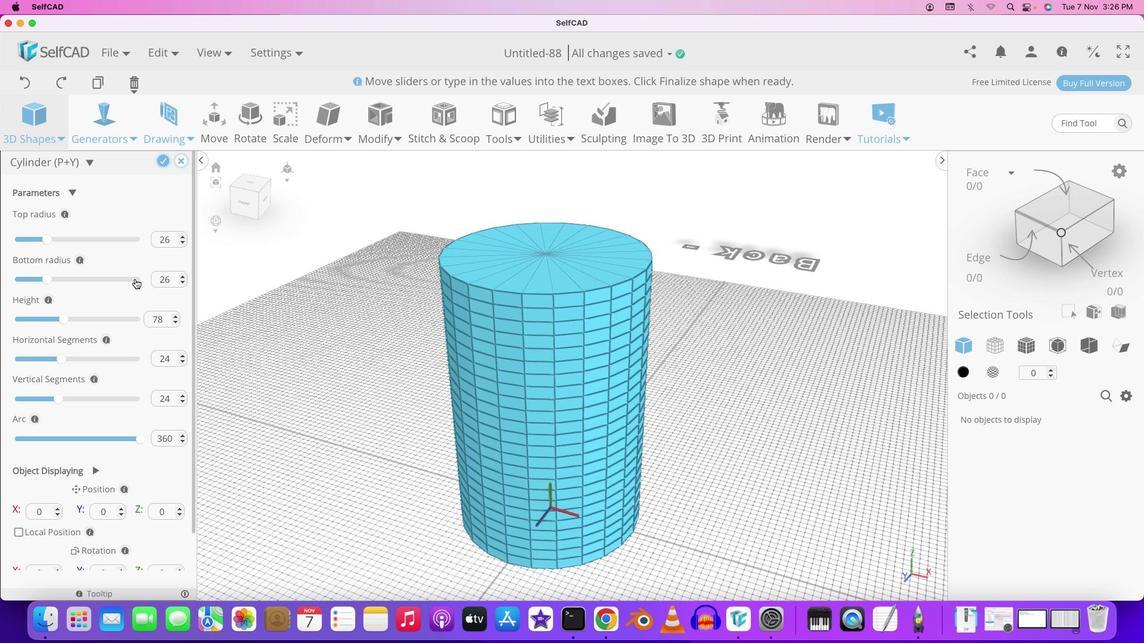 
Action: Mouse scrolled (128, 293) with delta (0, 0)
Screenshot: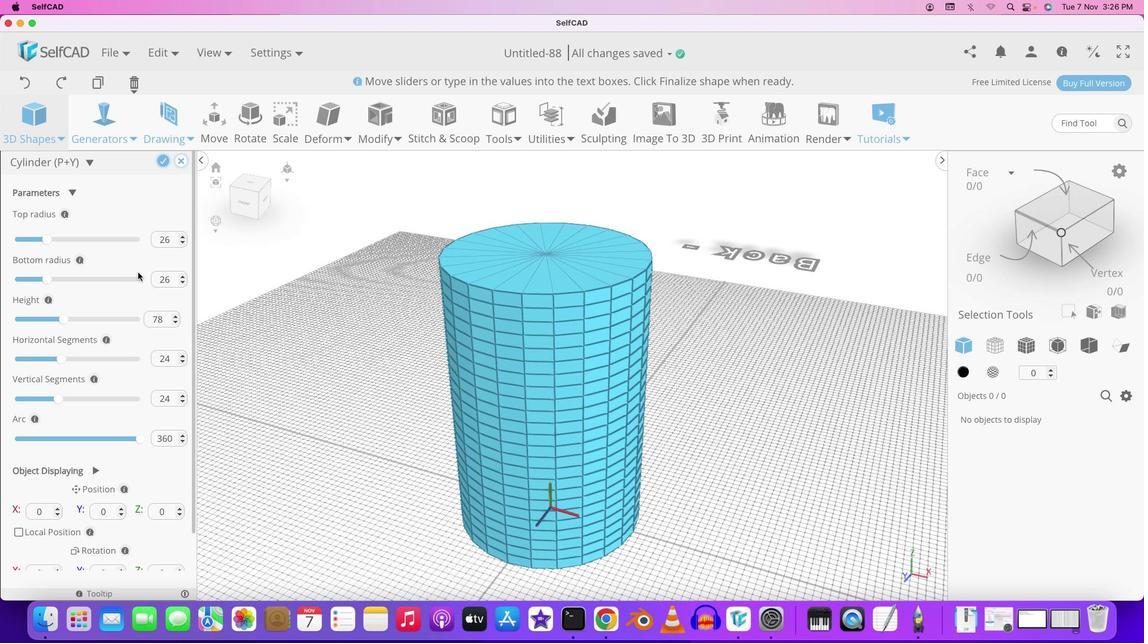 
Action: Mouse moved to (128, 296)
Screenshot: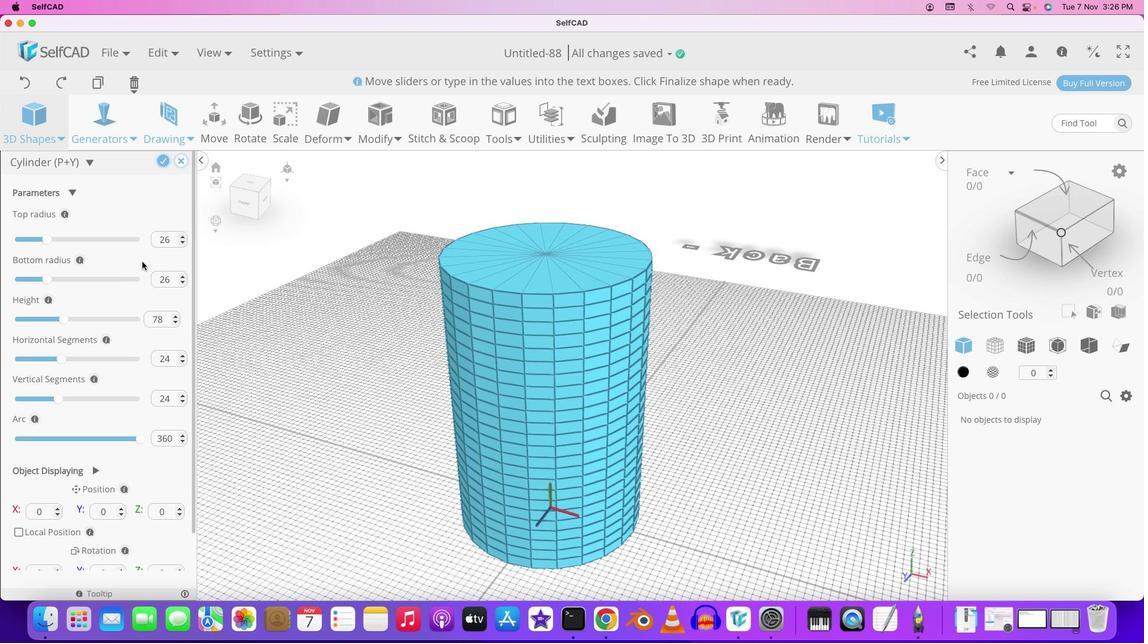 
Action: Mouse scrolled (128, 296) with delta (0, 0)
Screenshot: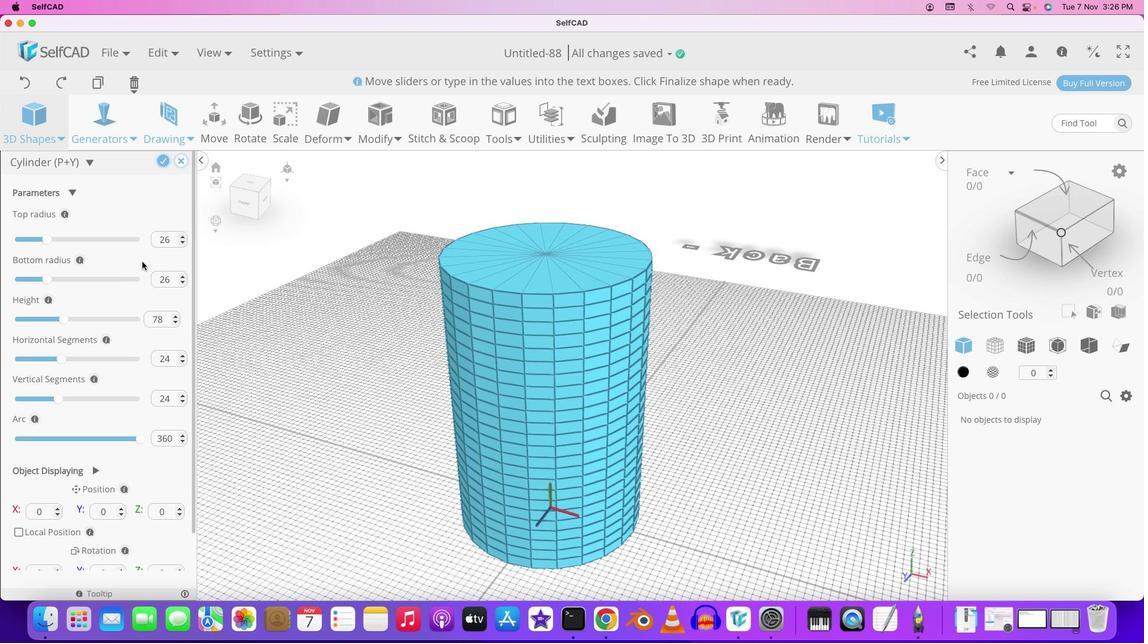 
Action: Mouse moved to (128, 298)
Screenshot: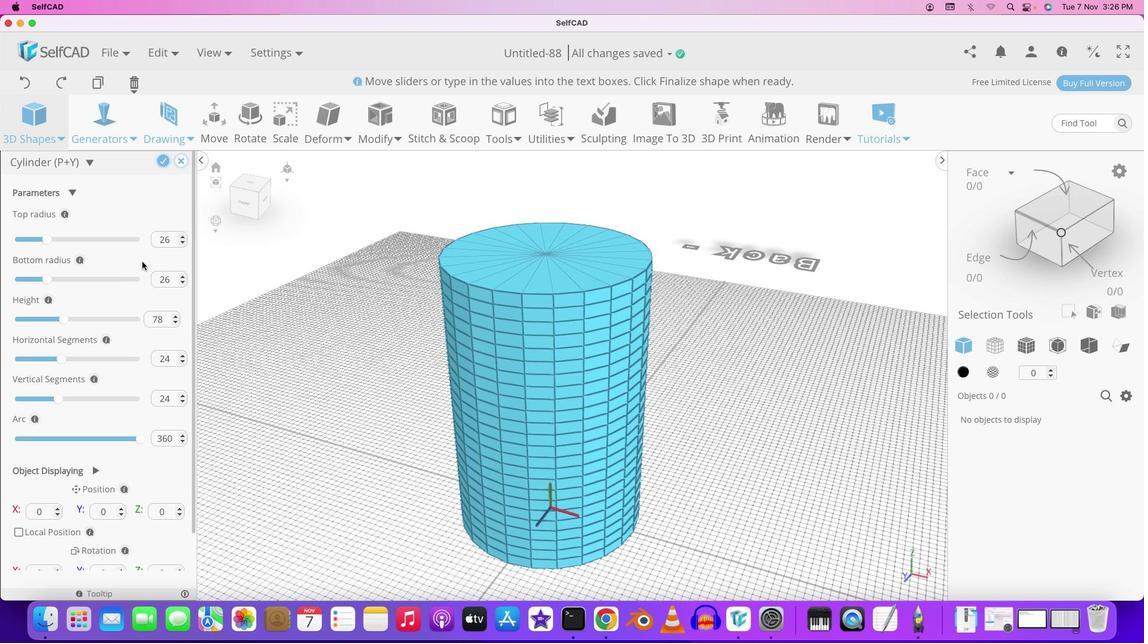 
Action: Mouse scrolled (128, 298) with delta (0, 1)
Screenshot: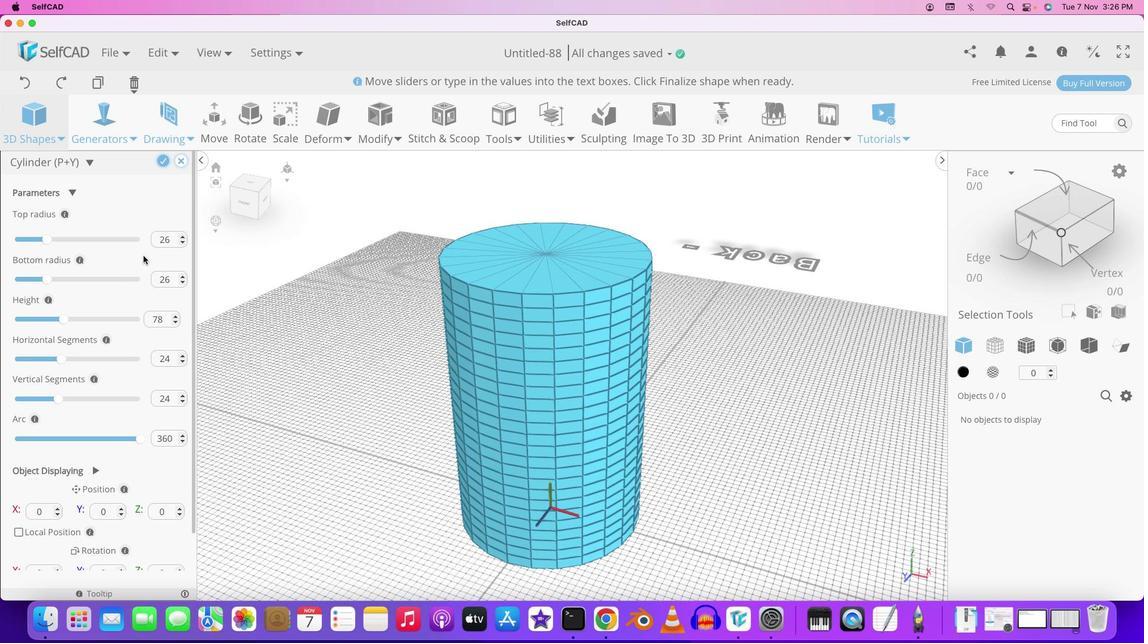 
Action: Mouse moved to (163, 166)
Screenshot: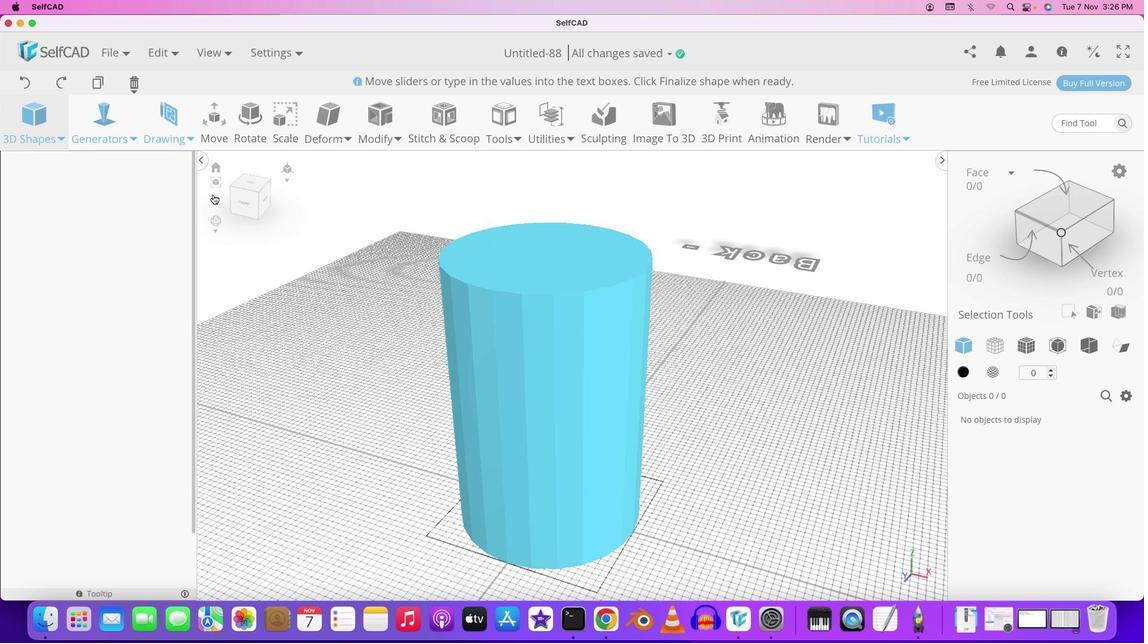
Action: Mouse pressed left at (163, 166)
Screenshot: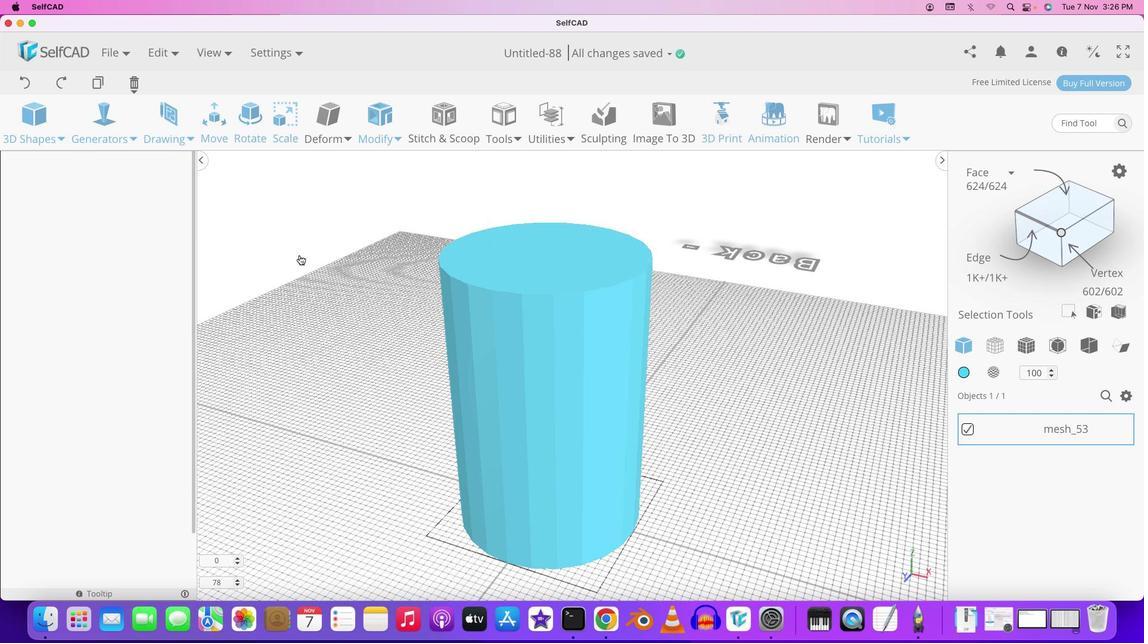 
Action: Mouse moved to (594, 426)
Screenshot: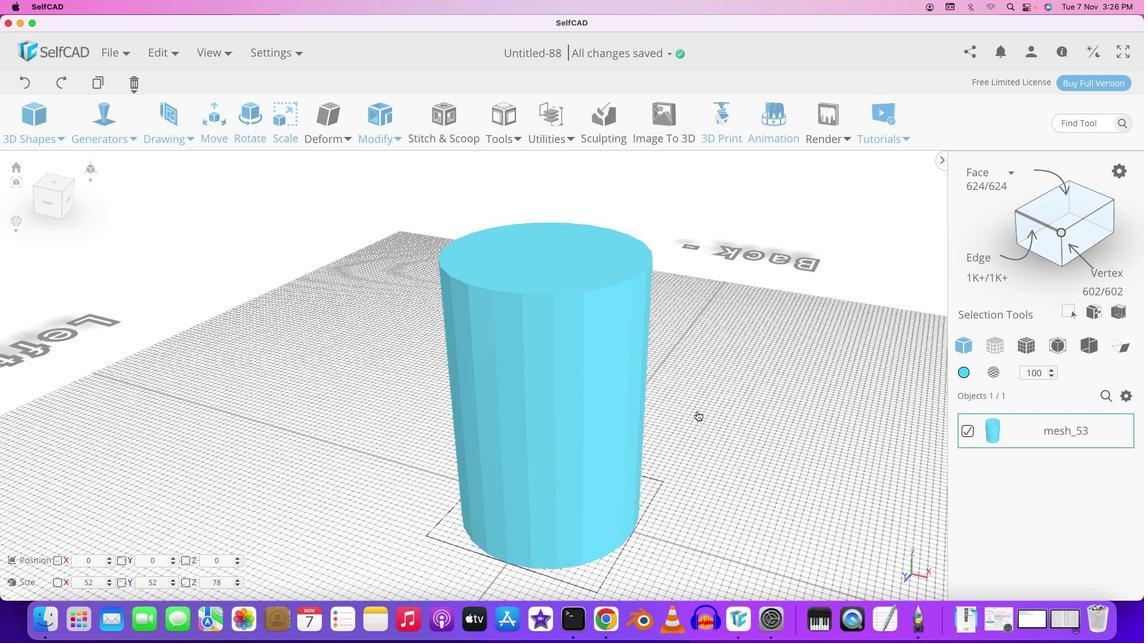 
Action: Mouse pressed left at (594, 426)
Screenshot: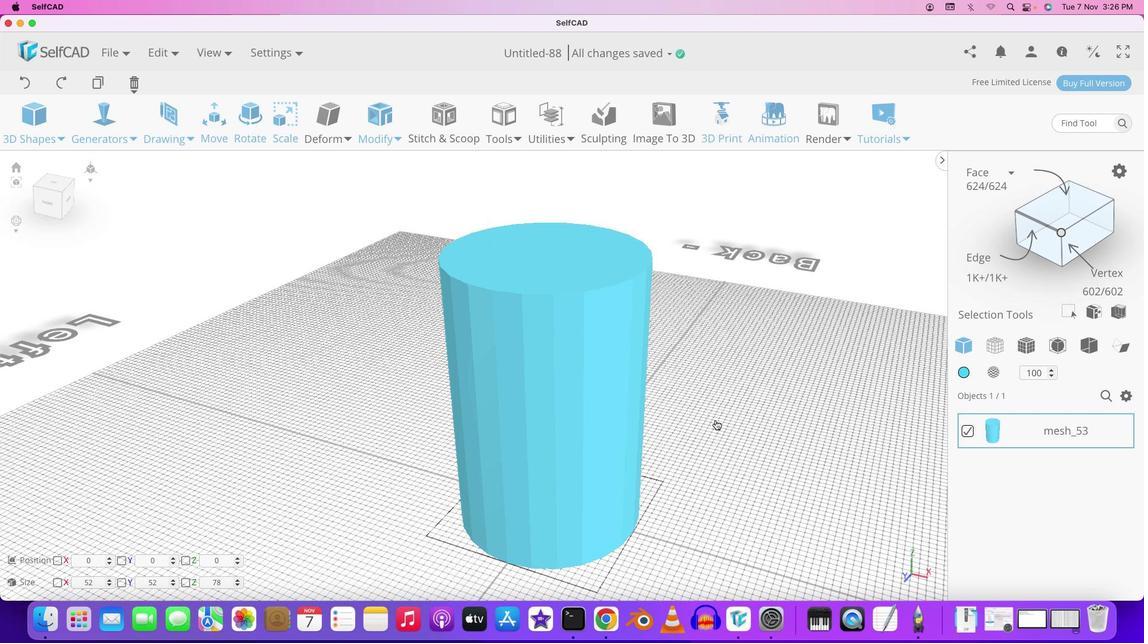 
Action: Mouse moved to (731, 425)
Screenshot: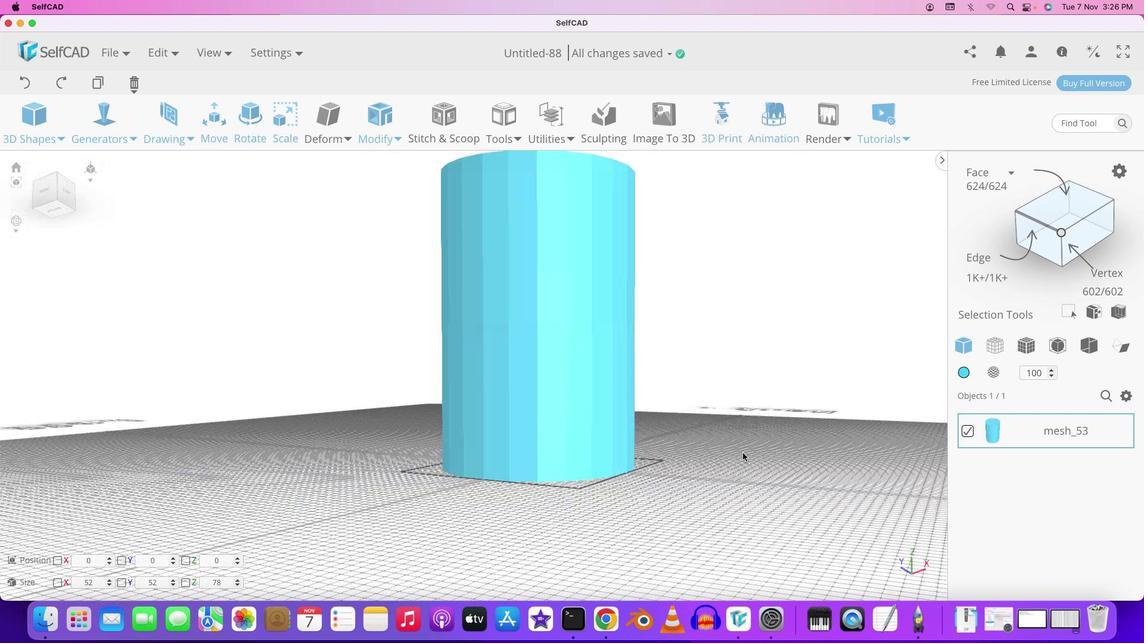 
Action: Mouse pressed left at (731, 425)
Screenshot: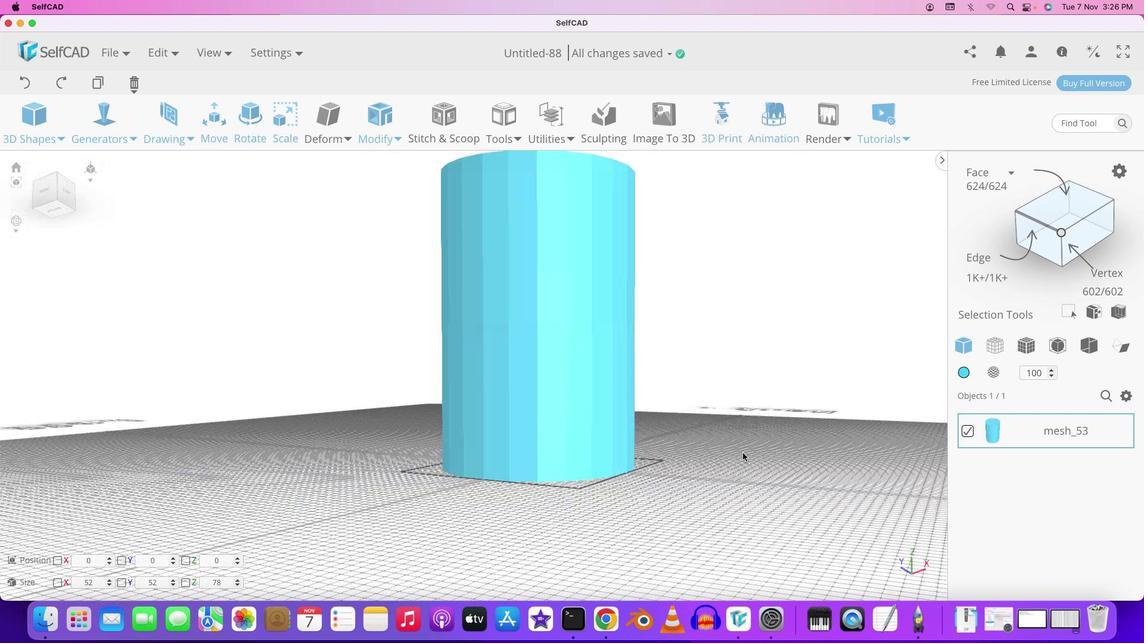 
Action: Mouse moved to (691, 451)
Screenshot: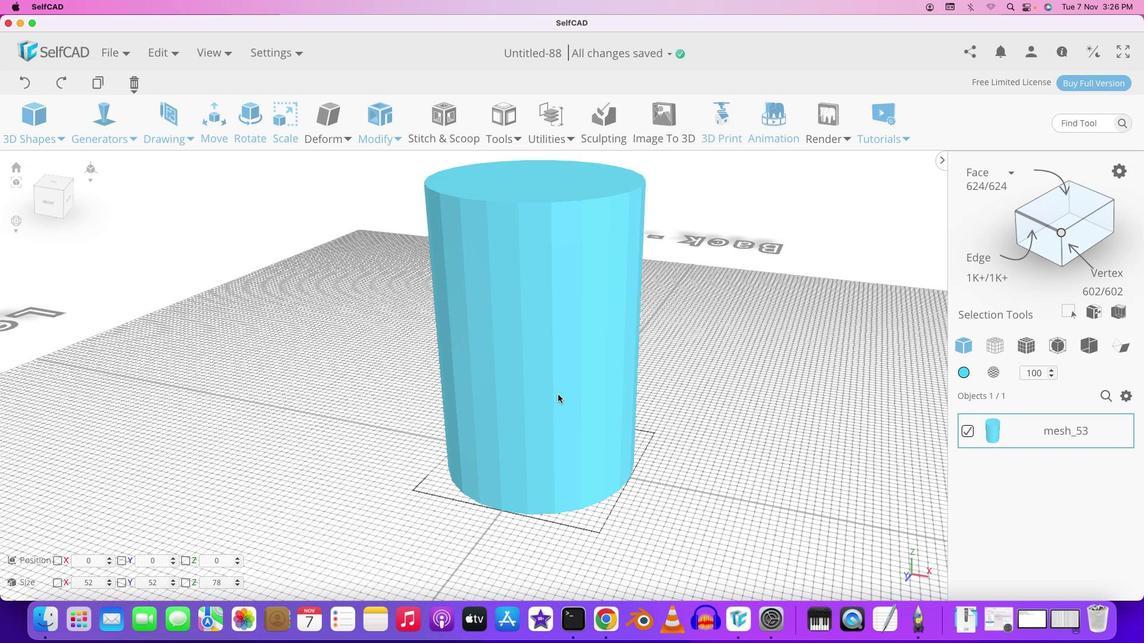 
Action: Mouse pressed left at (691, 451)
Screenshot: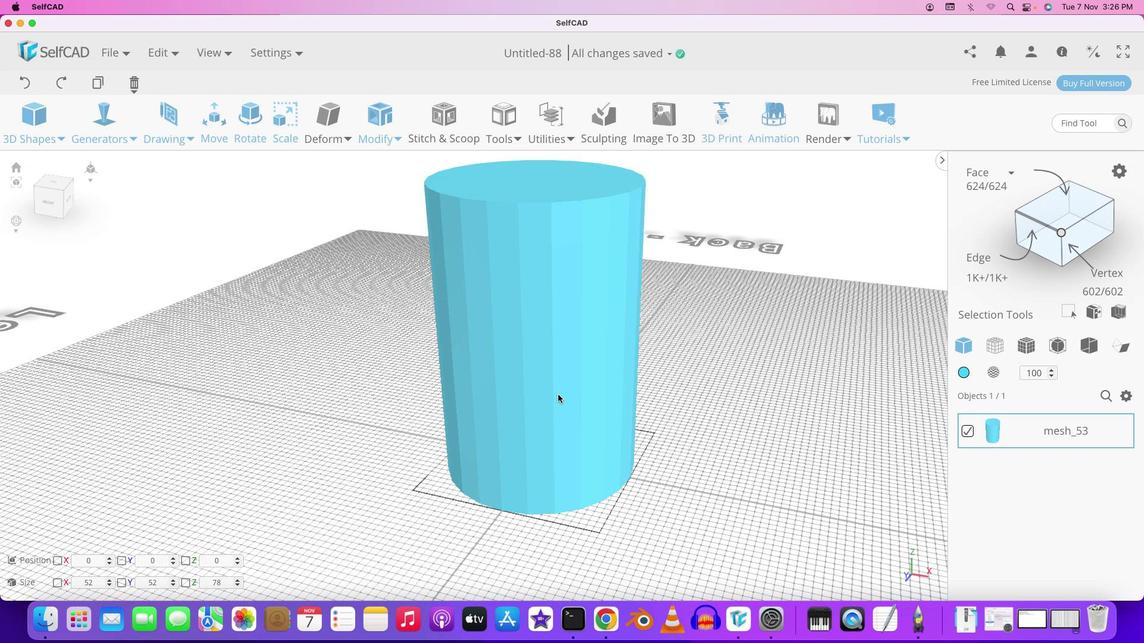 
Action: Mouse moved to (558, 395)
Screenshot: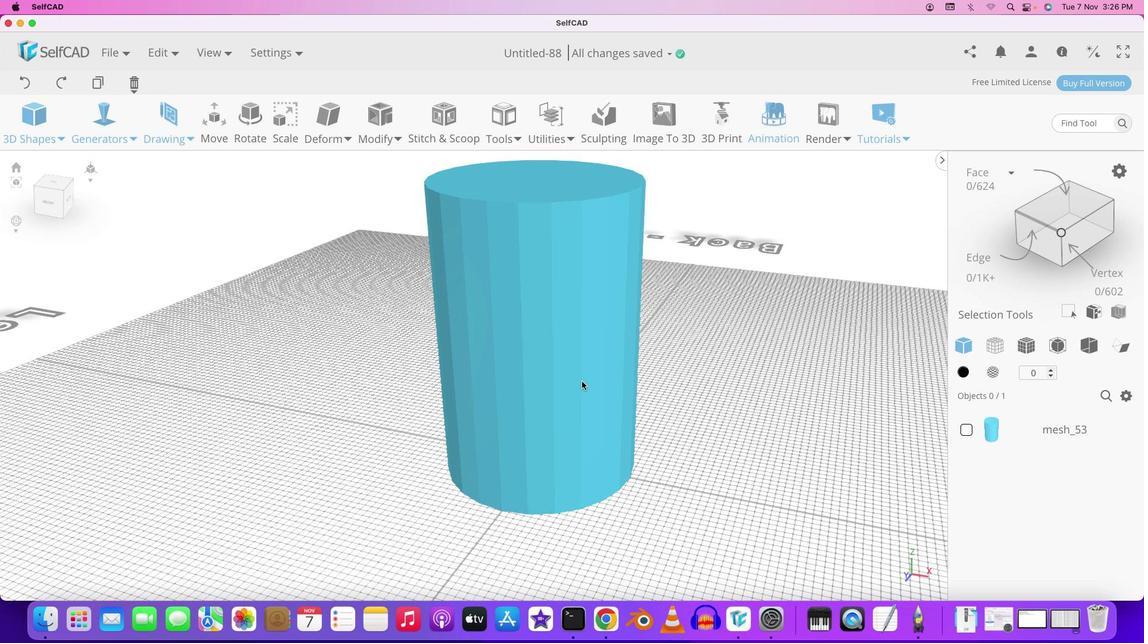 
Action: Mouse pressed left at (558, 395)
Screenshot: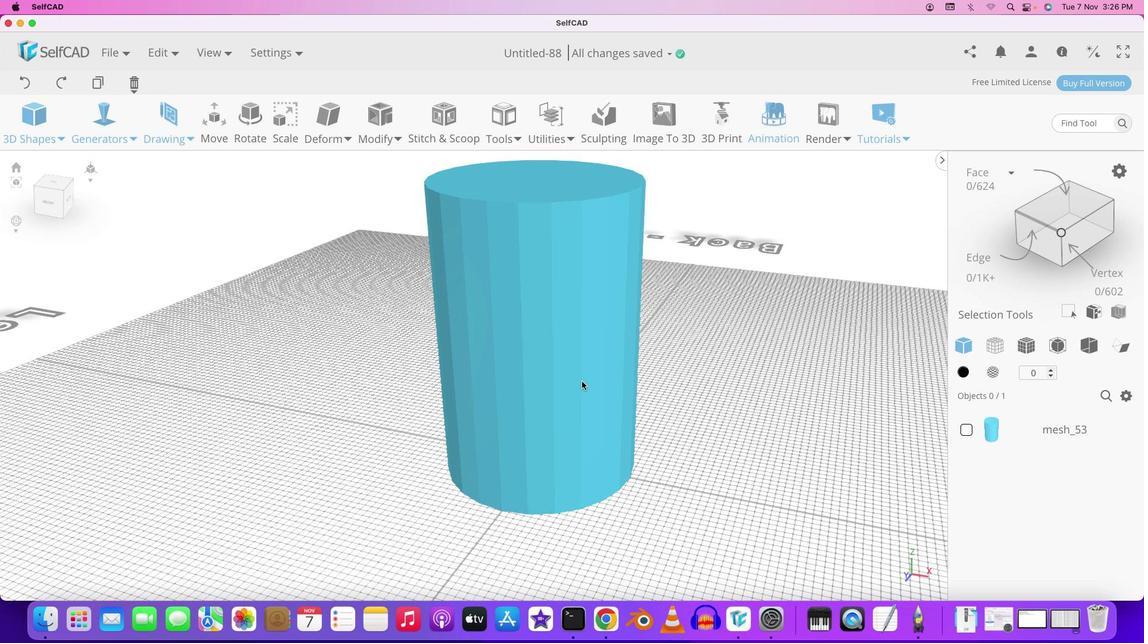
Action: Mouse moved to (667, 338)
Screenshot: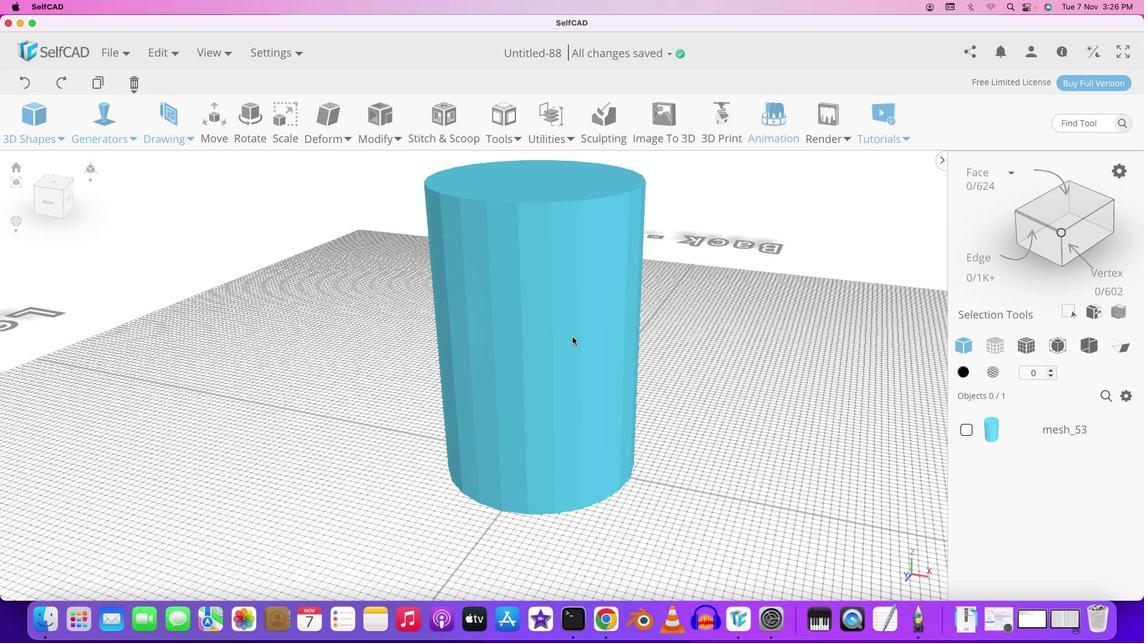 
Action: Mouse pressed left at (667, 338)
Screenshot: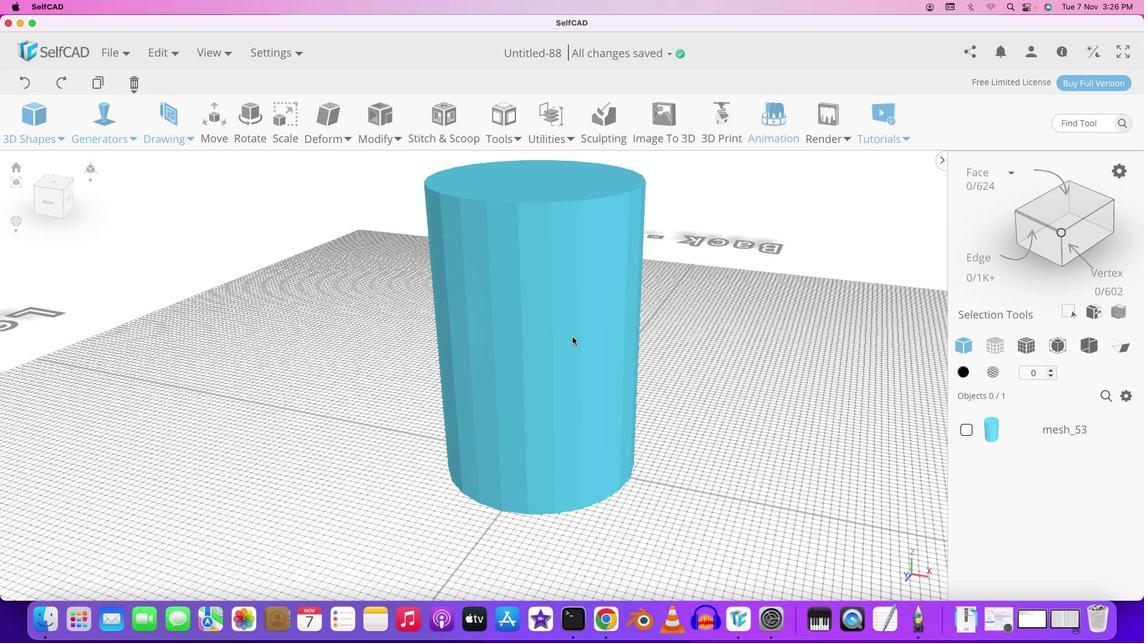 
Action: Mouse moved to (572, 336)
Screenshot: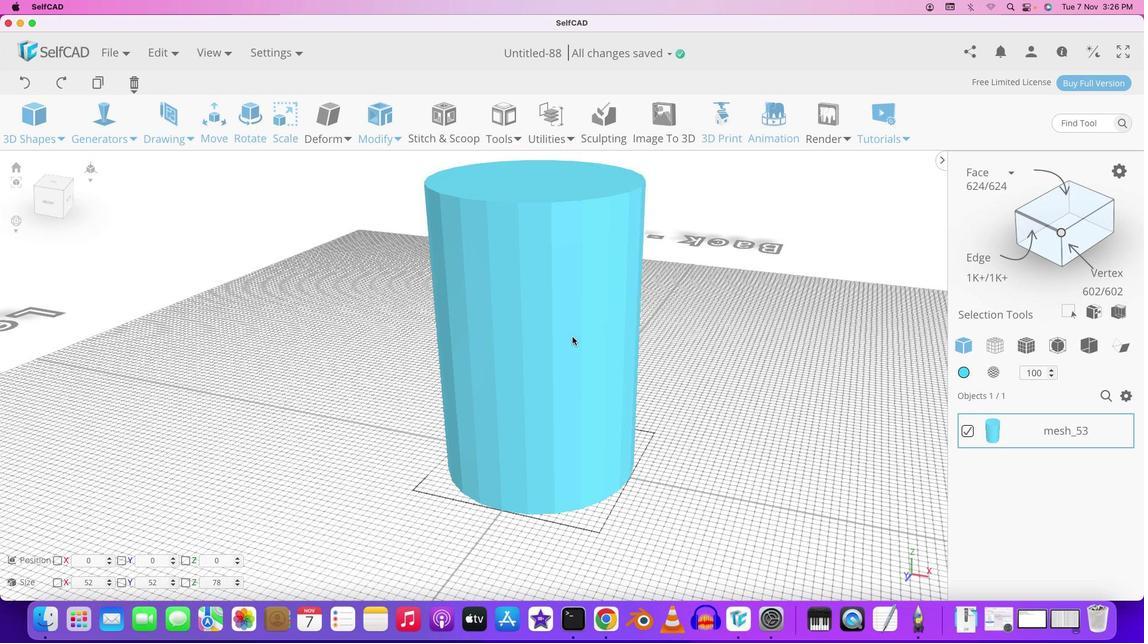 
Action: Mouse pressed left at (572, 336)
Screenshot: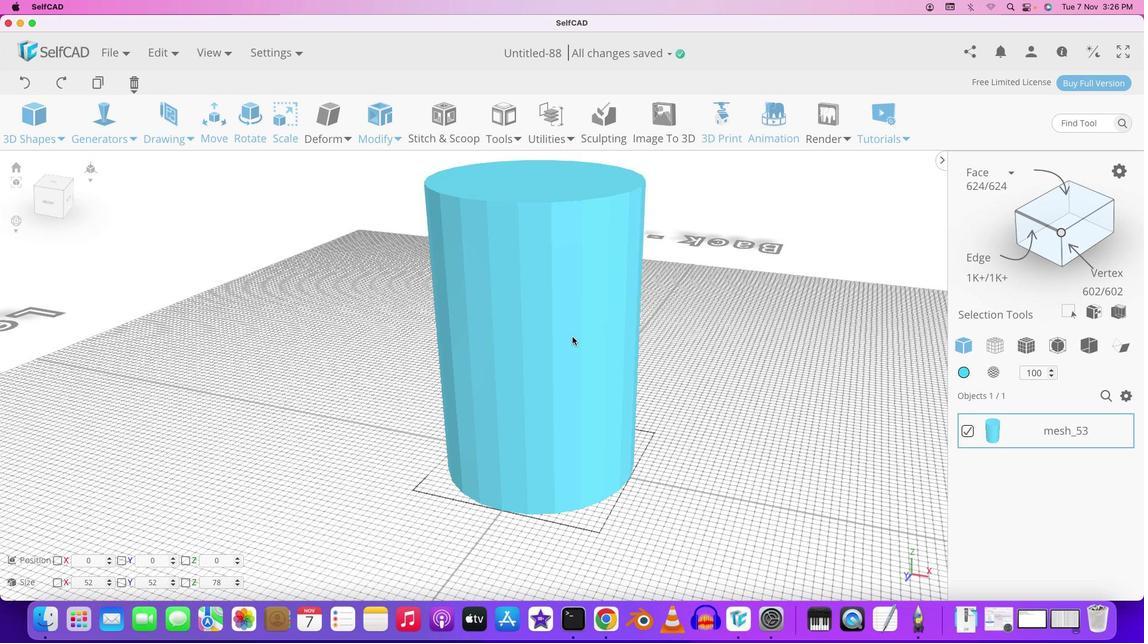 
Action: Key pressed 's'
Screenshot: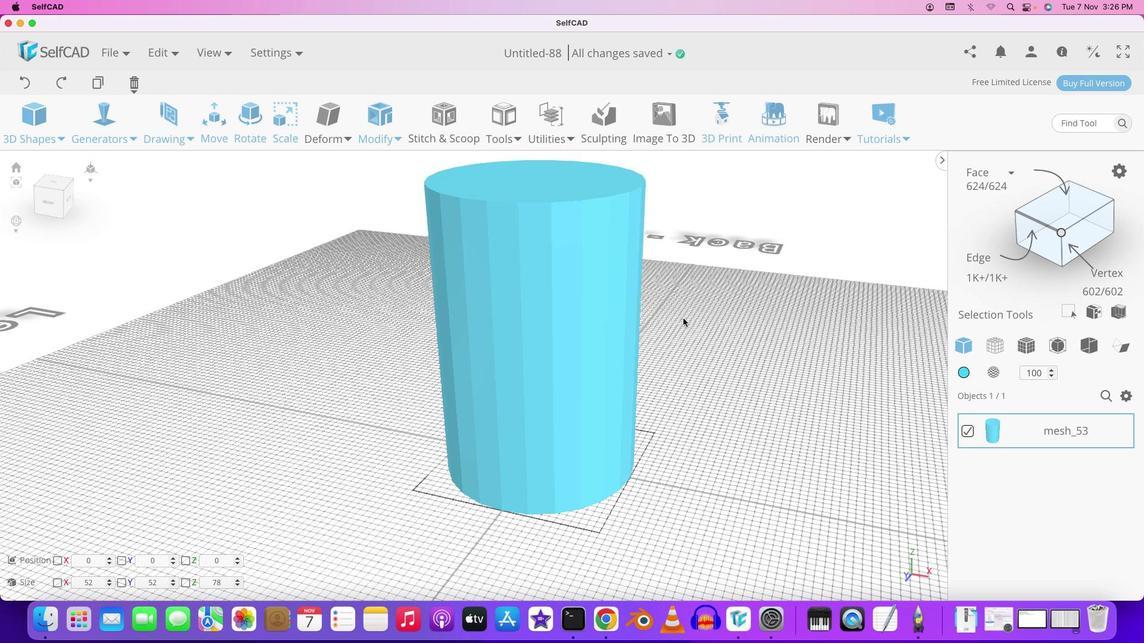 
Action: Mouse moved to (540, 307)
Screenshot: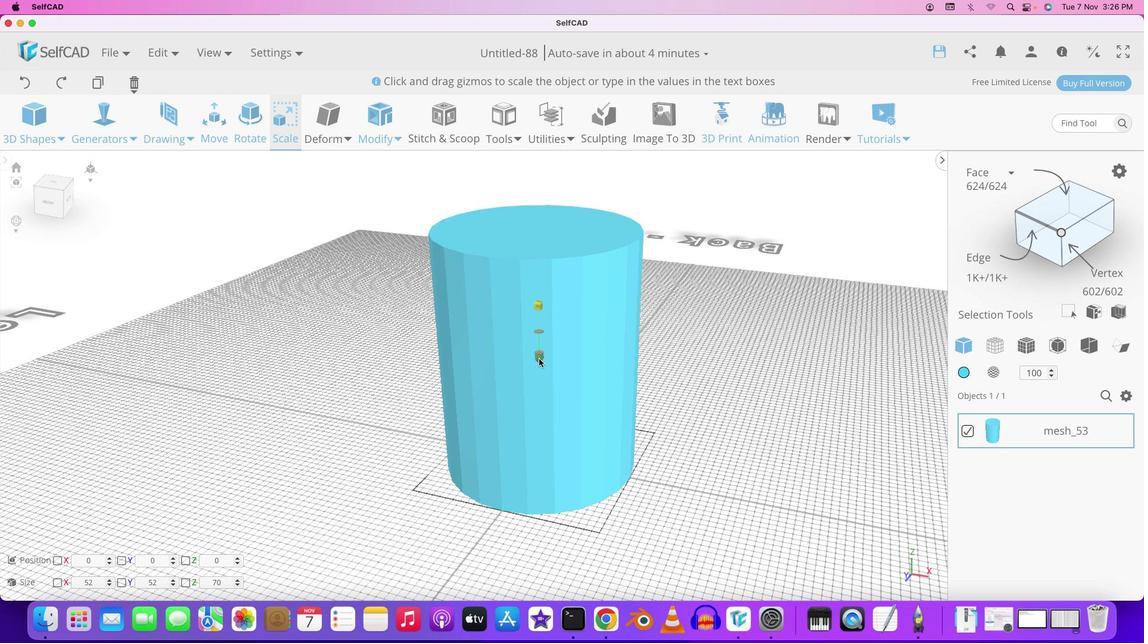 
Action: Mouse pressed left at (540, 307)
Screenshot: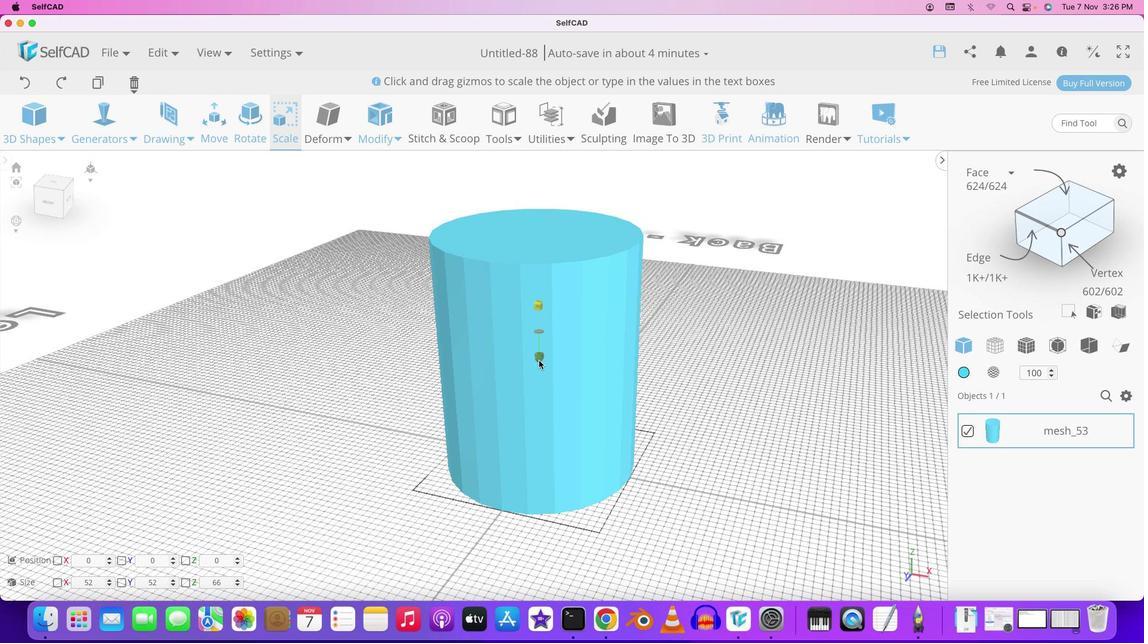
Action: Mouse moved to (713, 358)
Screenshot: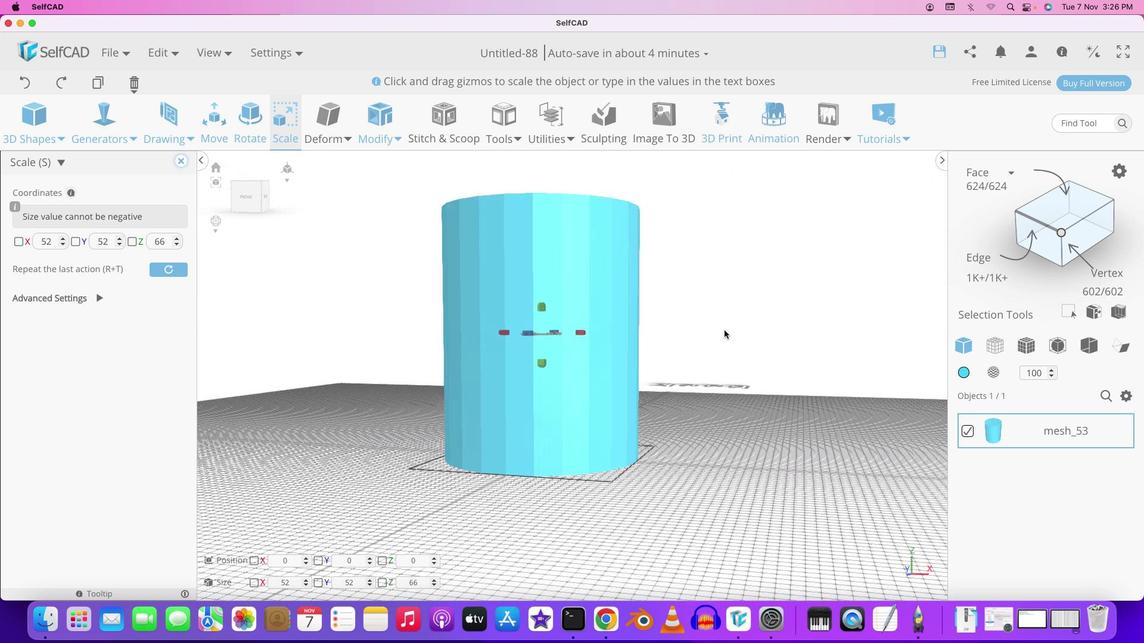 
Action: Mouse pressed left at (713, 358)
Screenshot: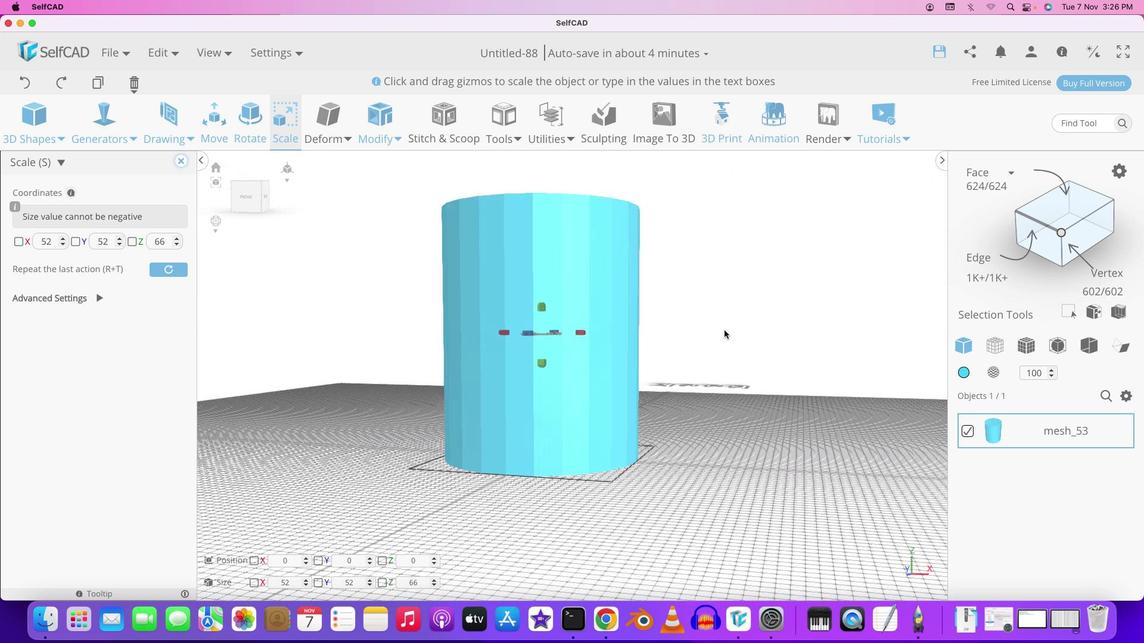 
Action: Mouse moved to (721, 335)
Screenshot: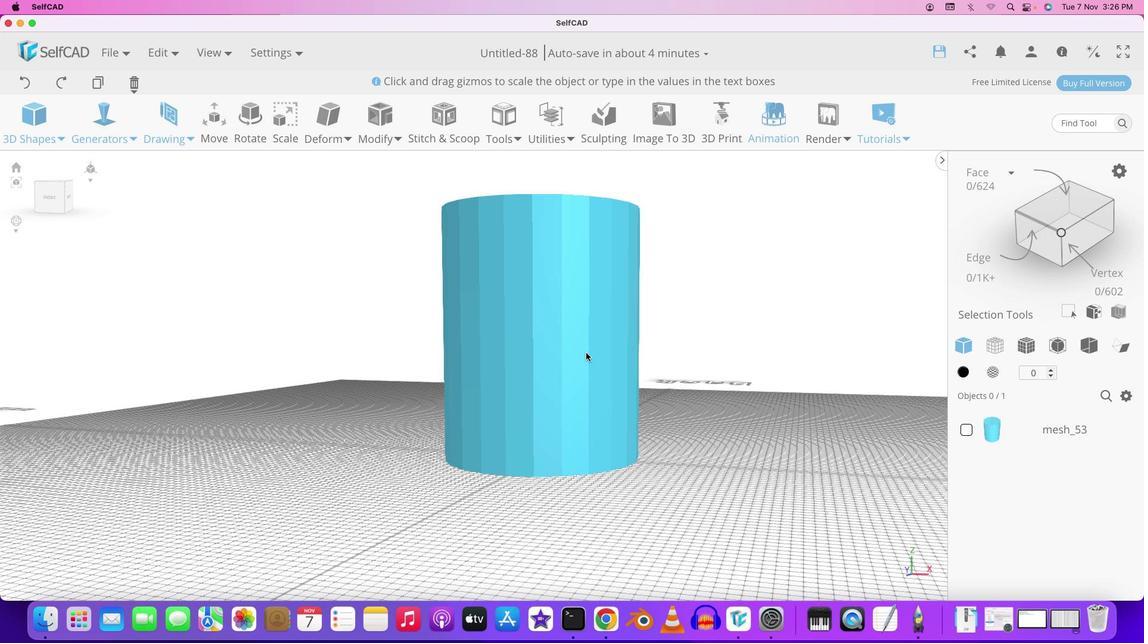 
Action: Mouse pressed left at (721, 335)
Screenshot: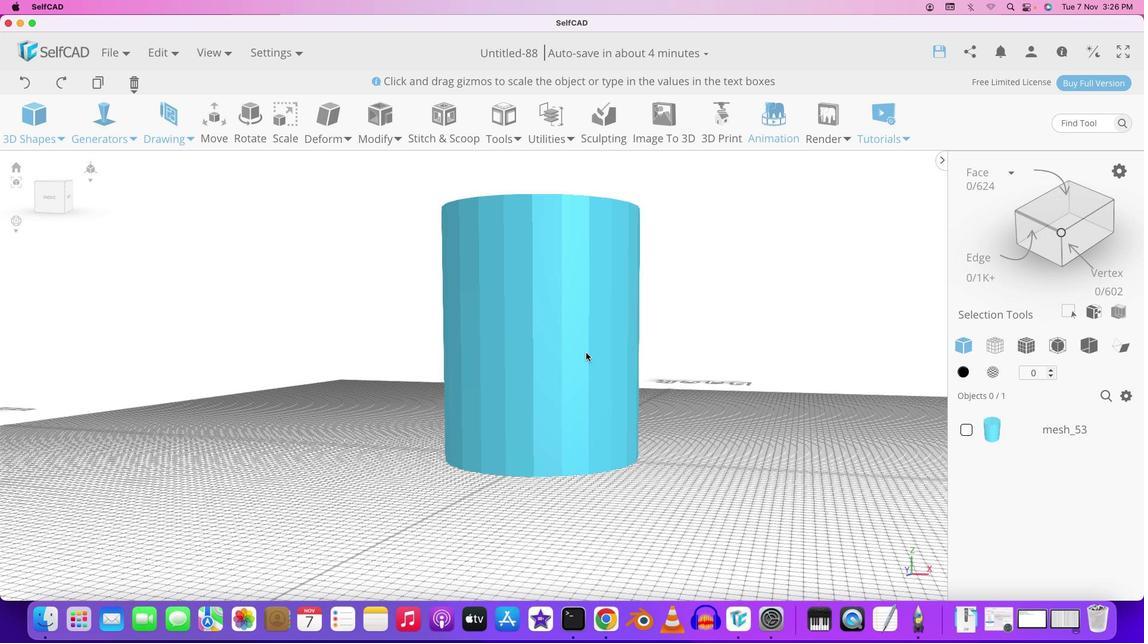 
Action: Mouse moved to (586, 352)
Screenshot: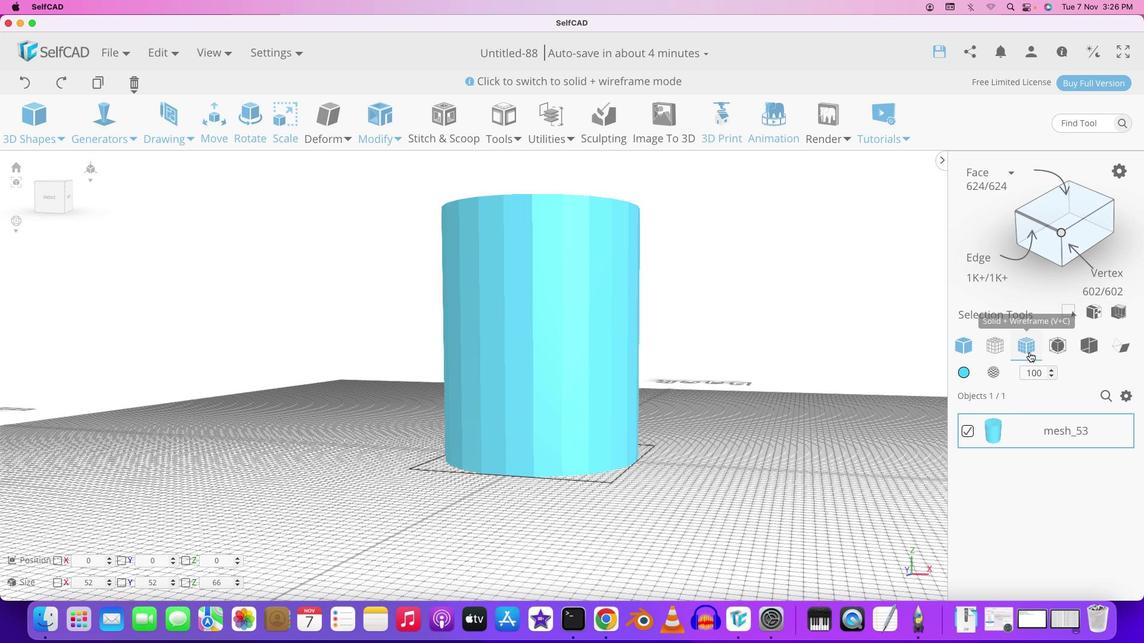 
Action: Mouse pressed left at (586, 352)
Screenshot: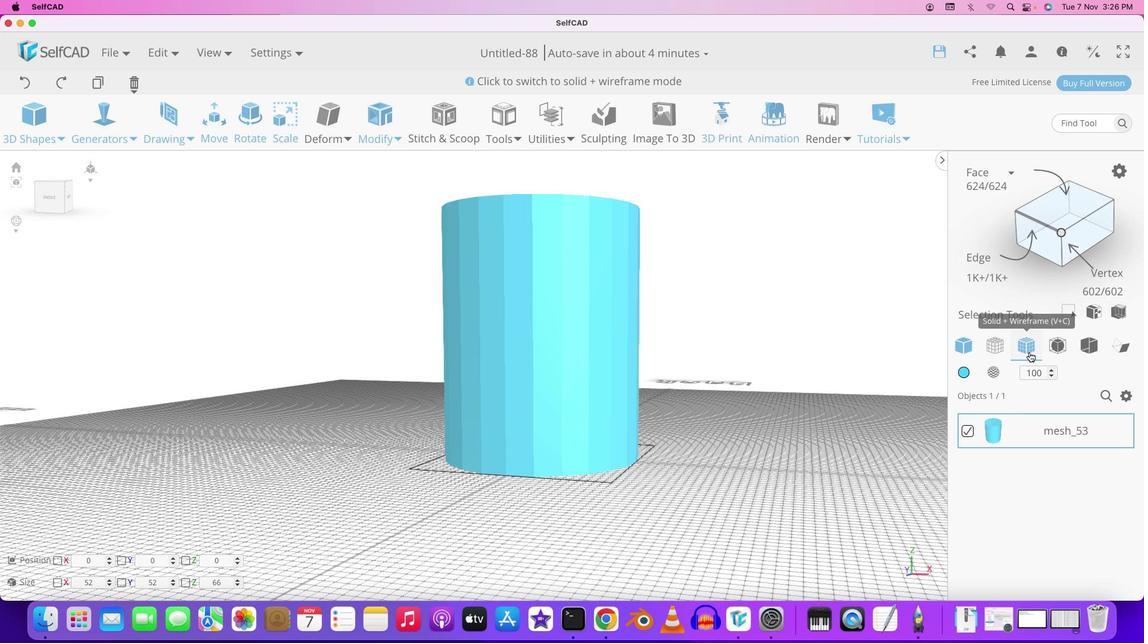 
Action: Mouse moved to (1029, 352)
Screenshot: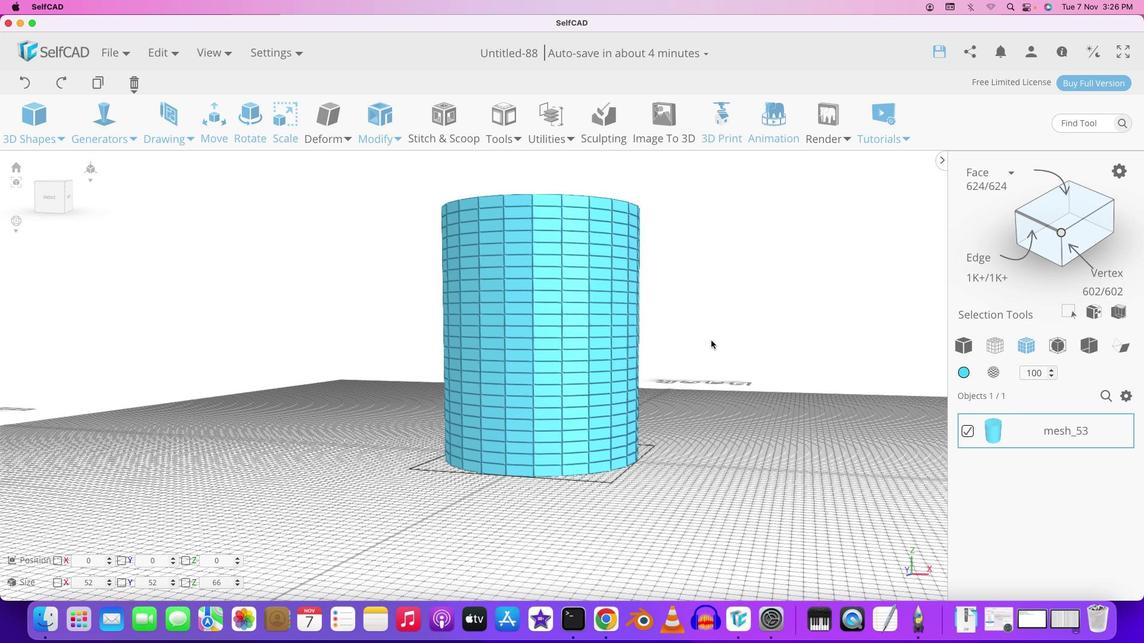 
Action: Mouse pressed left at (1029, 352)
Screenshot: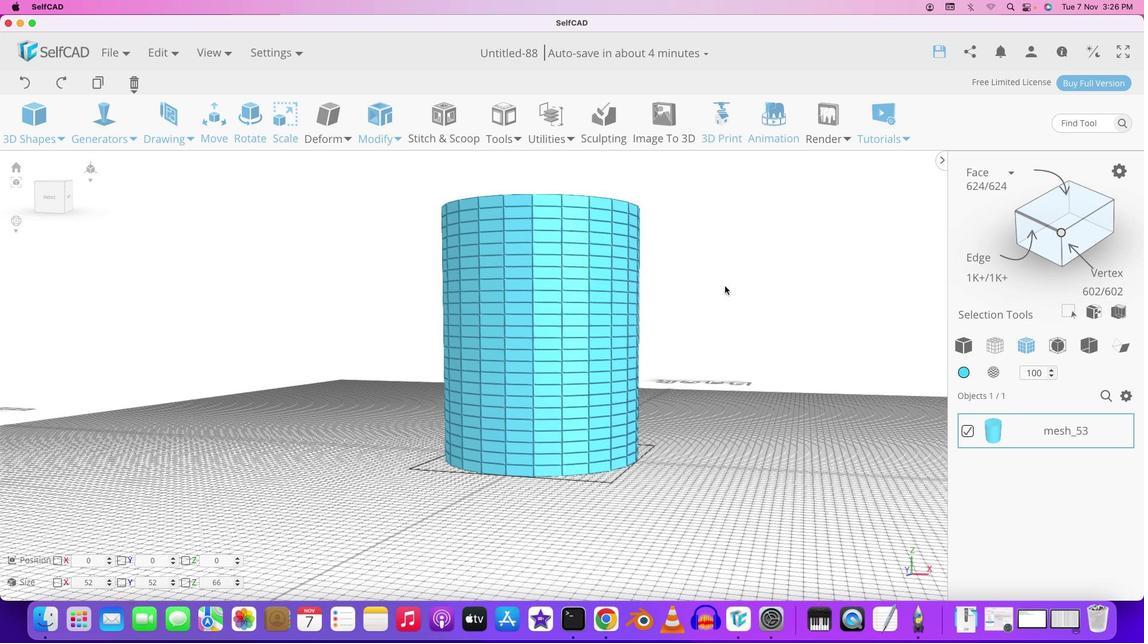 
Action: Mouse moved to (725, 289)
Screenshot: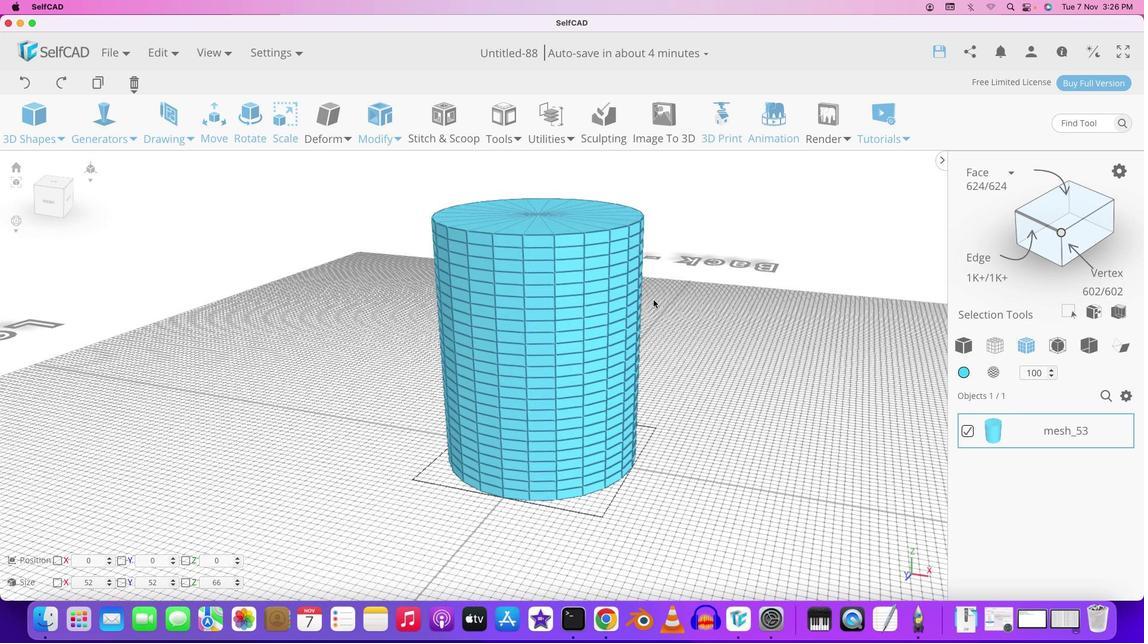 
Action: Mouse pressed left at (725, 289)
Screenshot: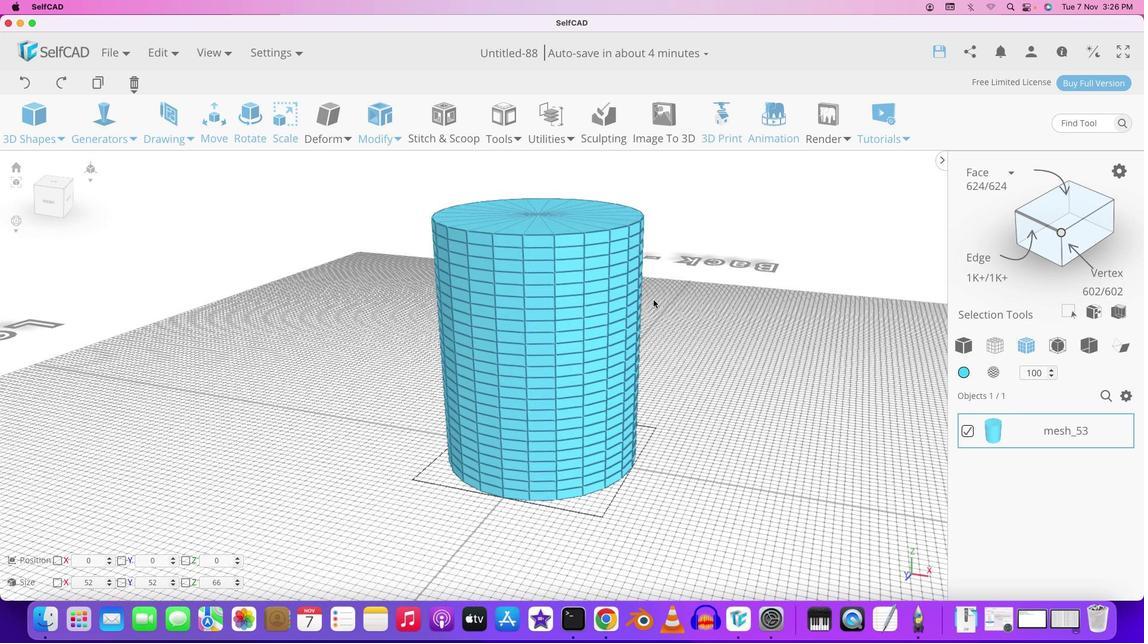 
Action: Mouse moved to (600, 284)
Screenshot: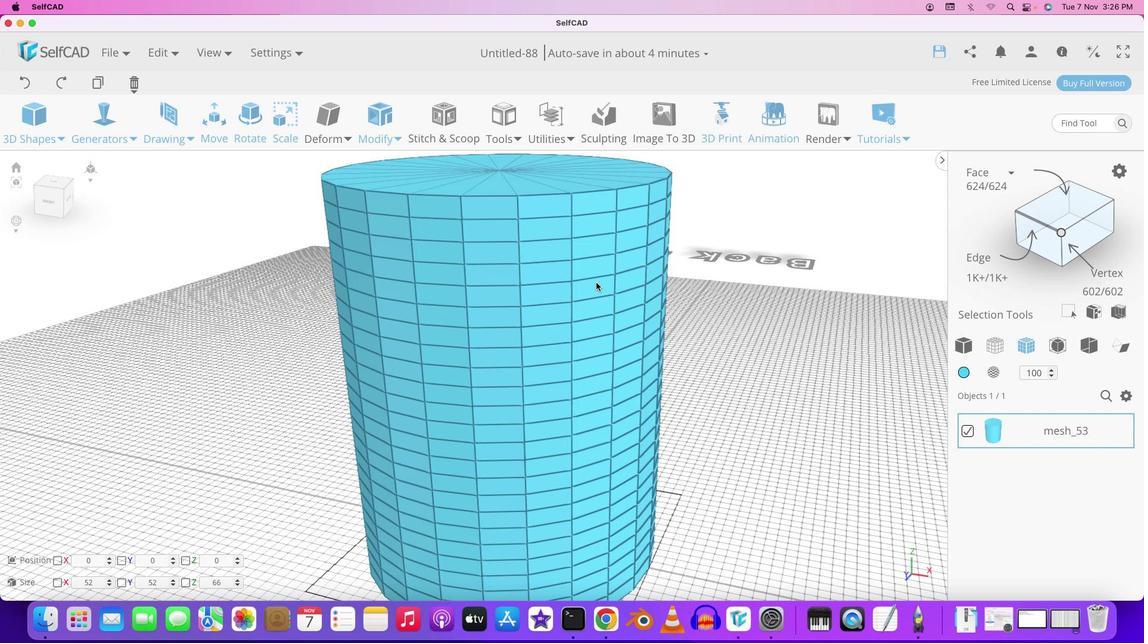 
Action: Mouse scrolled (600, 284) with delta (0, 0)
Screenshot: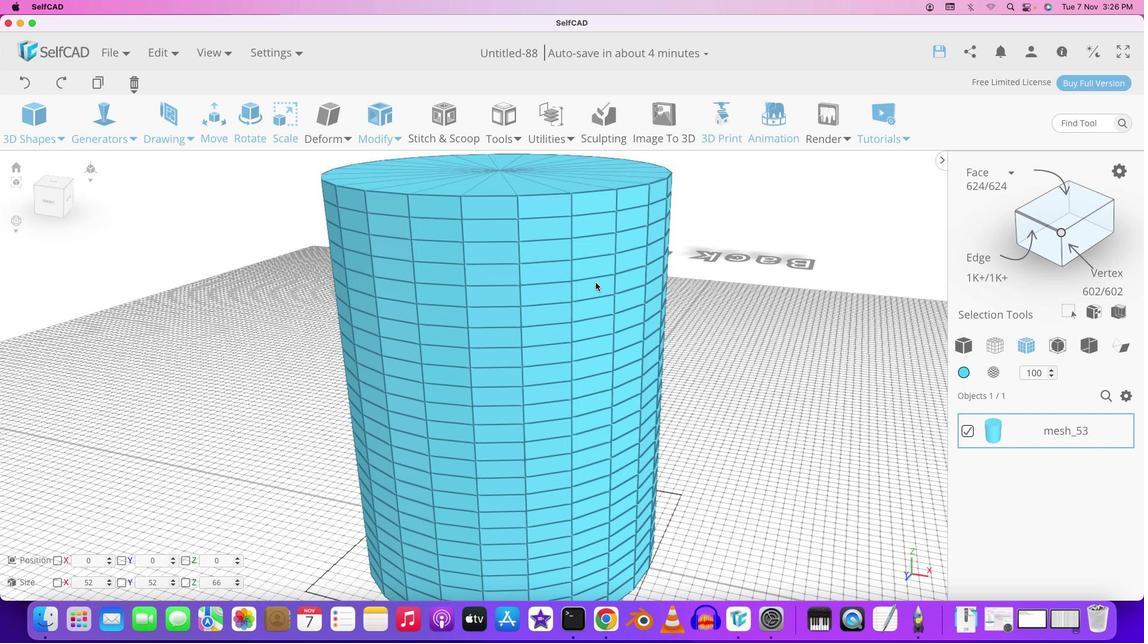 
Action: Mouse scrolled (600, 284) with delta (0, 0)
Screenshot: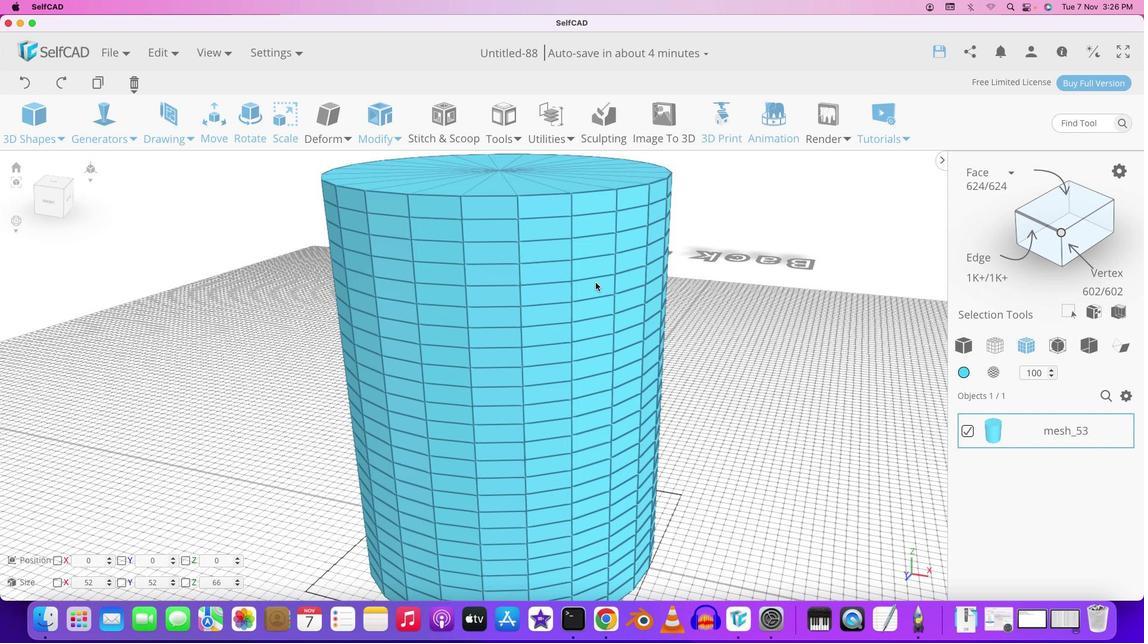 
Action: Mouse scrolled (600, 284) with delta (0, 1)
Screenshot: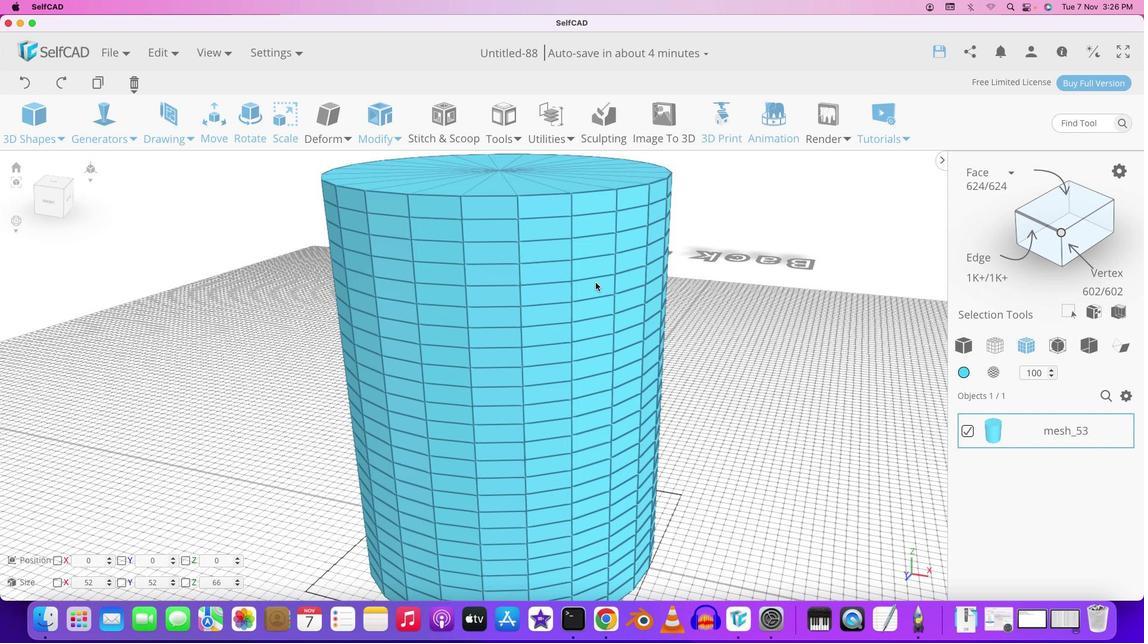 
Action: Mouse moved to (675, 280)
Screenshot: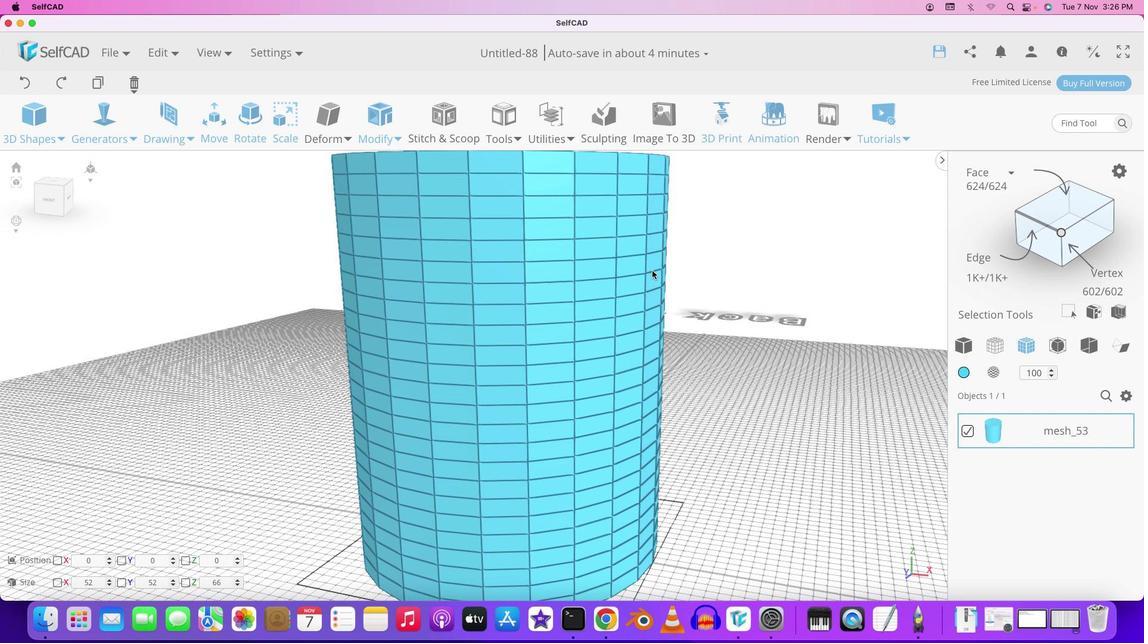 
Action: Mouse pressed left at (675, 280)
Screenshot: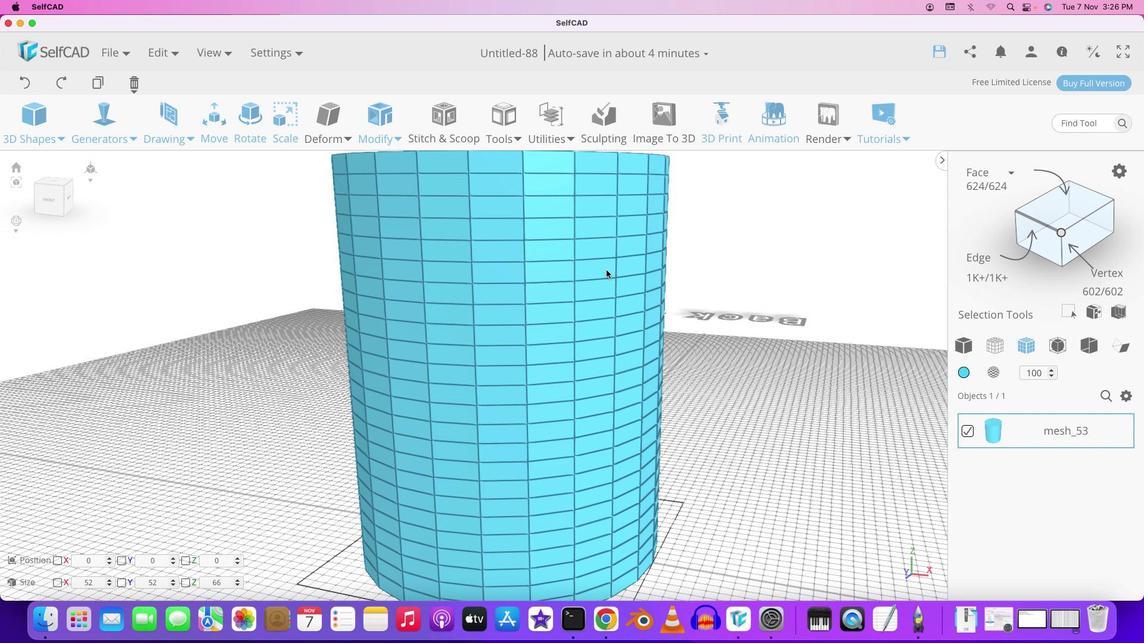 
Action: Mouse moved to (619, 250)
Screenshot: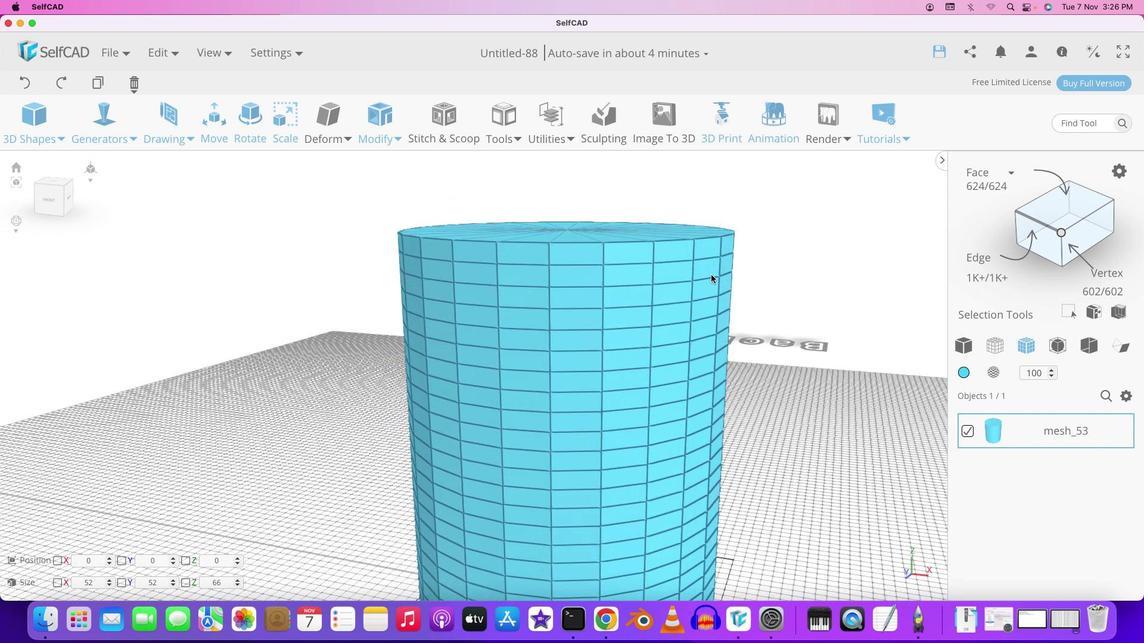 
Action: Key pressed Key.shift
Screenshot: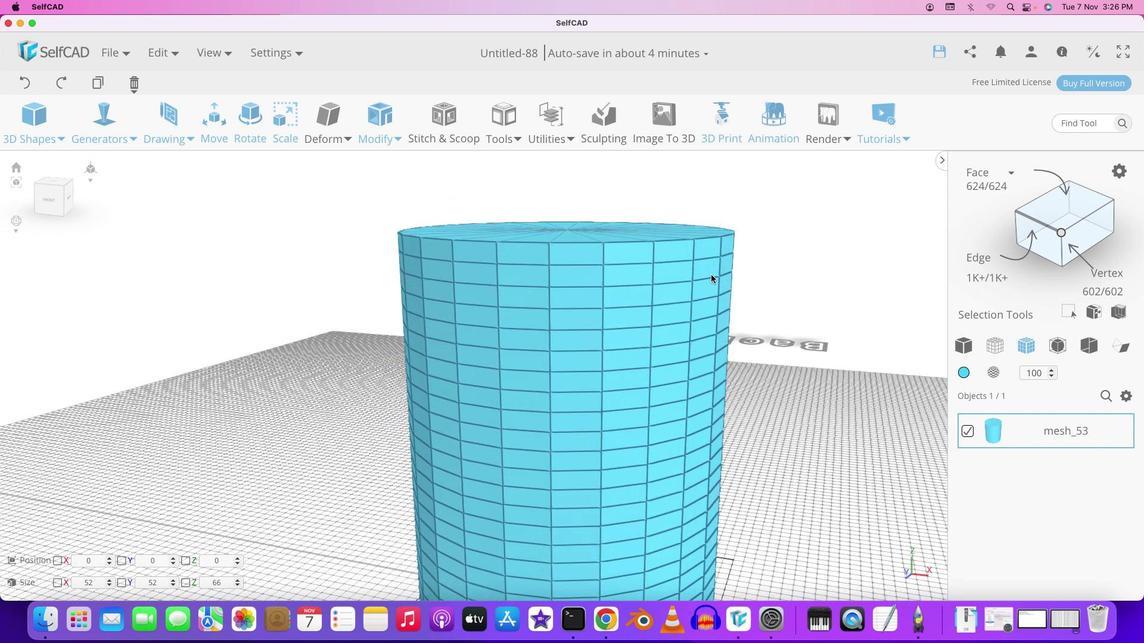 
Action: Mouse moved to (671, 256)
Screenshot: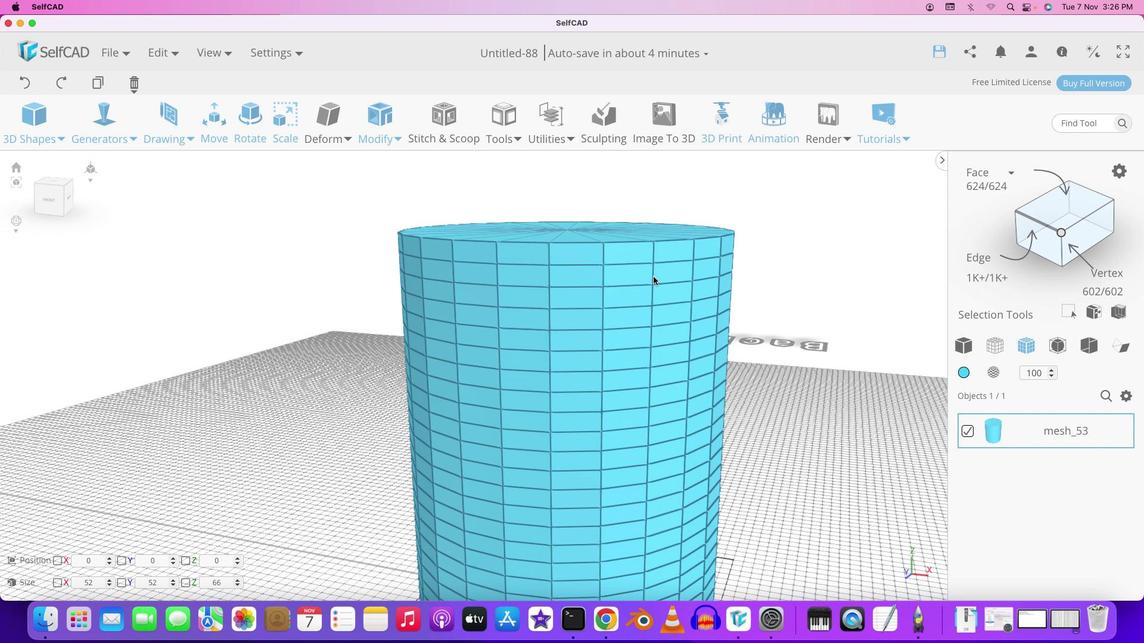 
Action: Mouse pressed left at (671, 256)
Screenshot: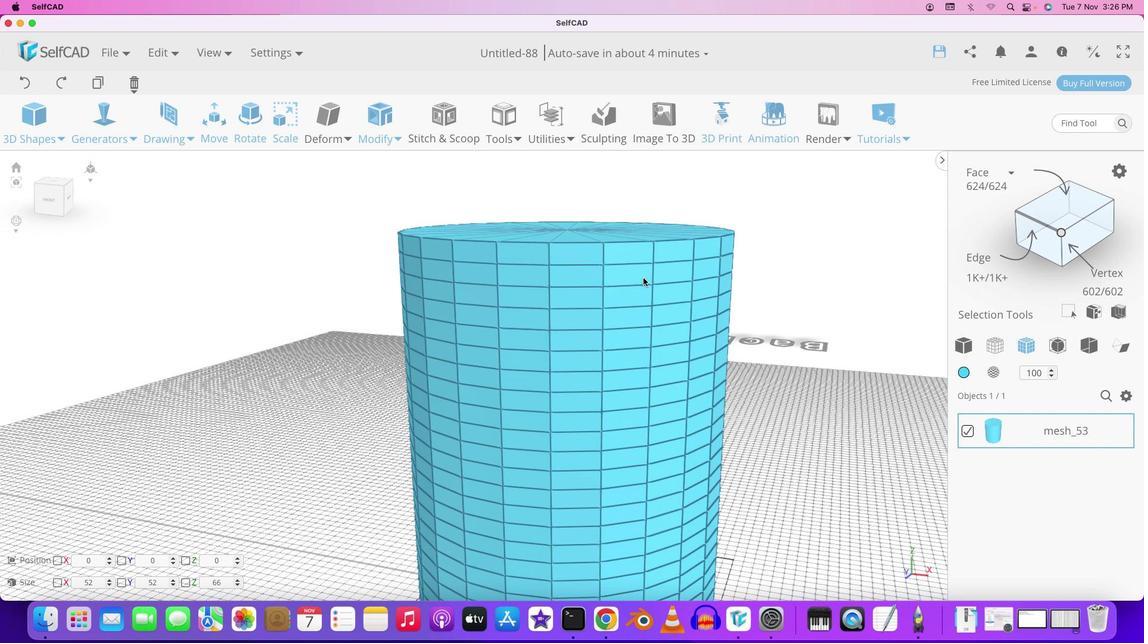 
Action: Mouse moved to (749, 289)
Screenshot: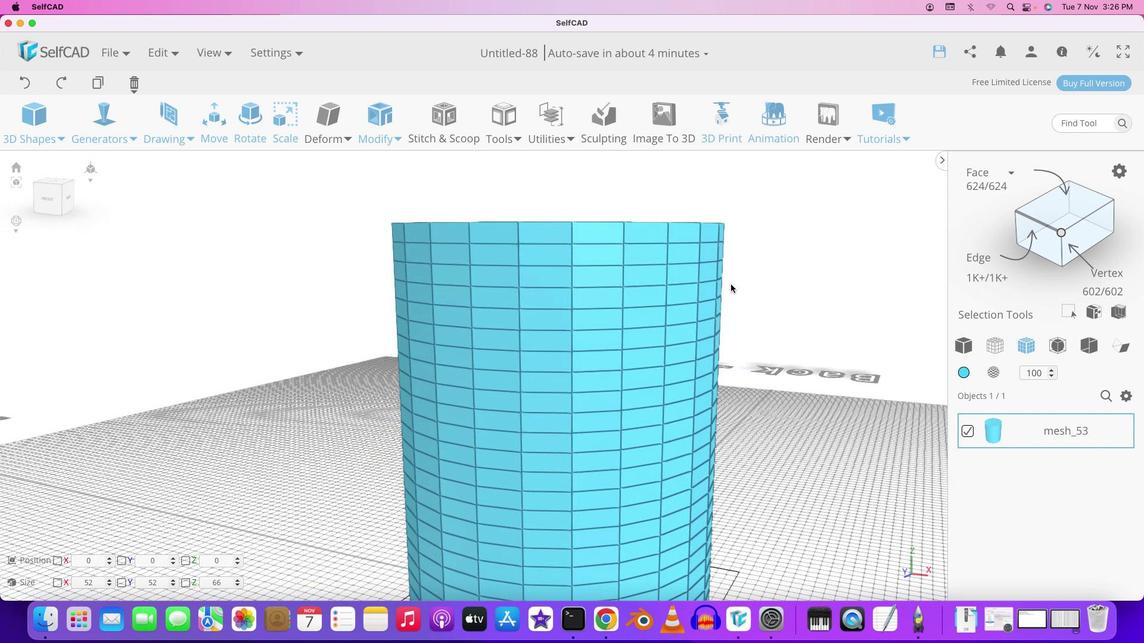 
Action: Mouse pressed left at (749, 289)
Screenshot: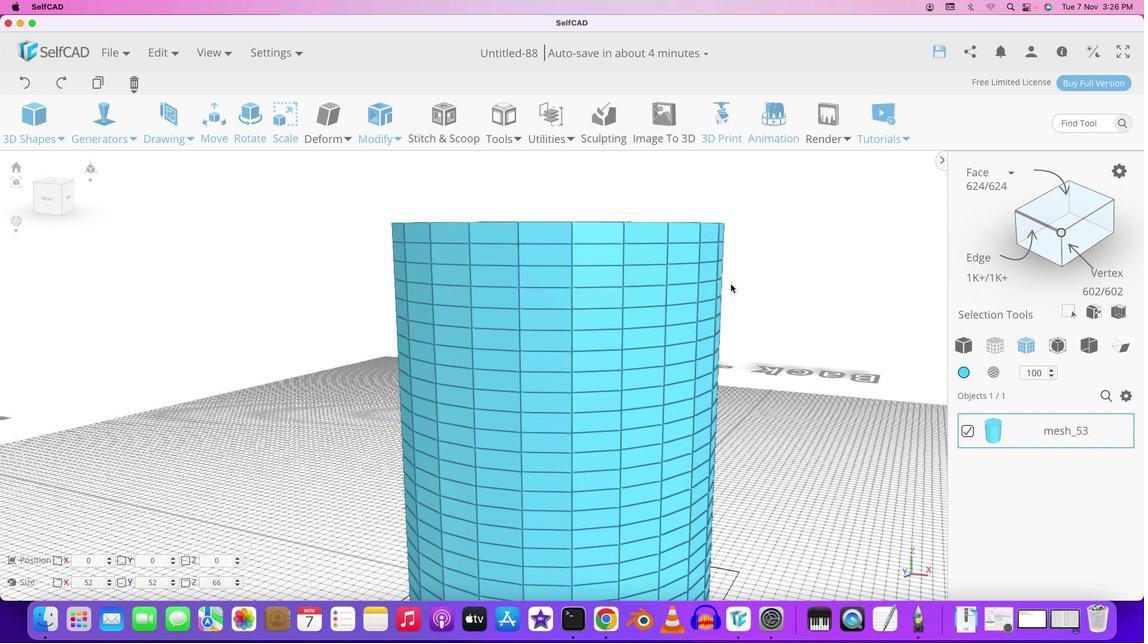 
Action: Mouse moved to (774, 276)
Screenshot: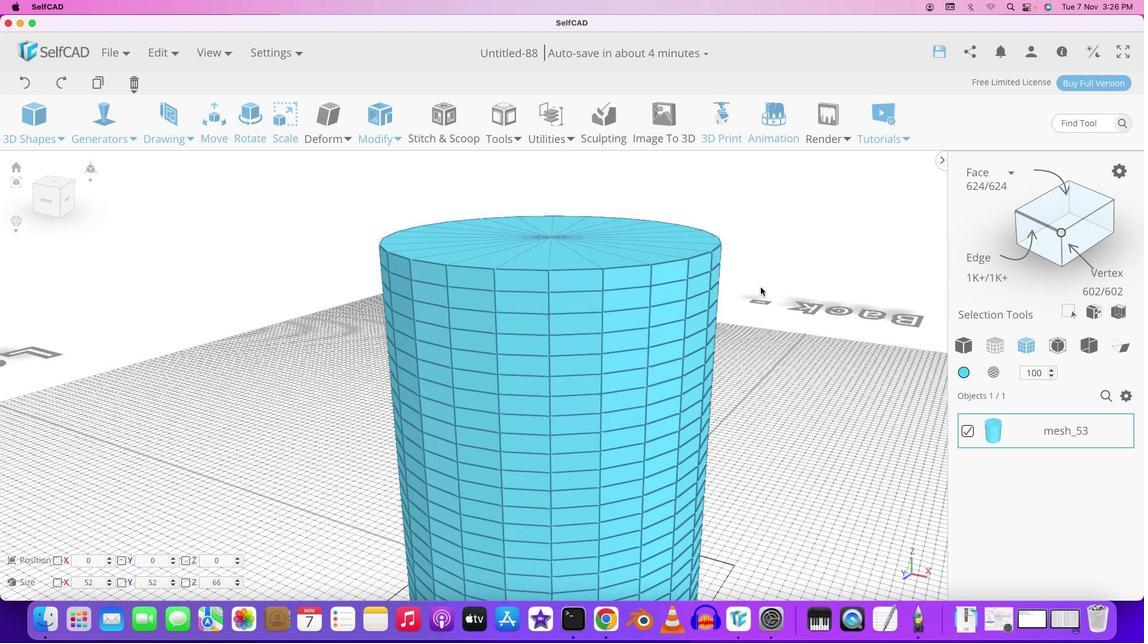 
Action: Mouse pressed left at (774, 276)
Screenshot: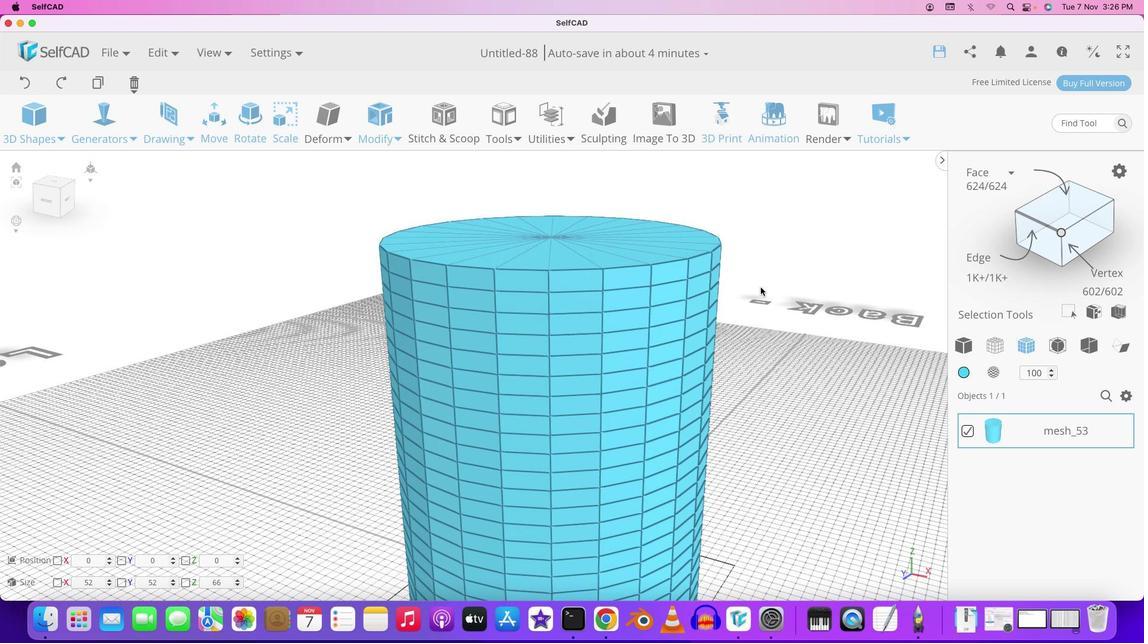 
Action: Mouse moved to (1124, 162)
Screenshot: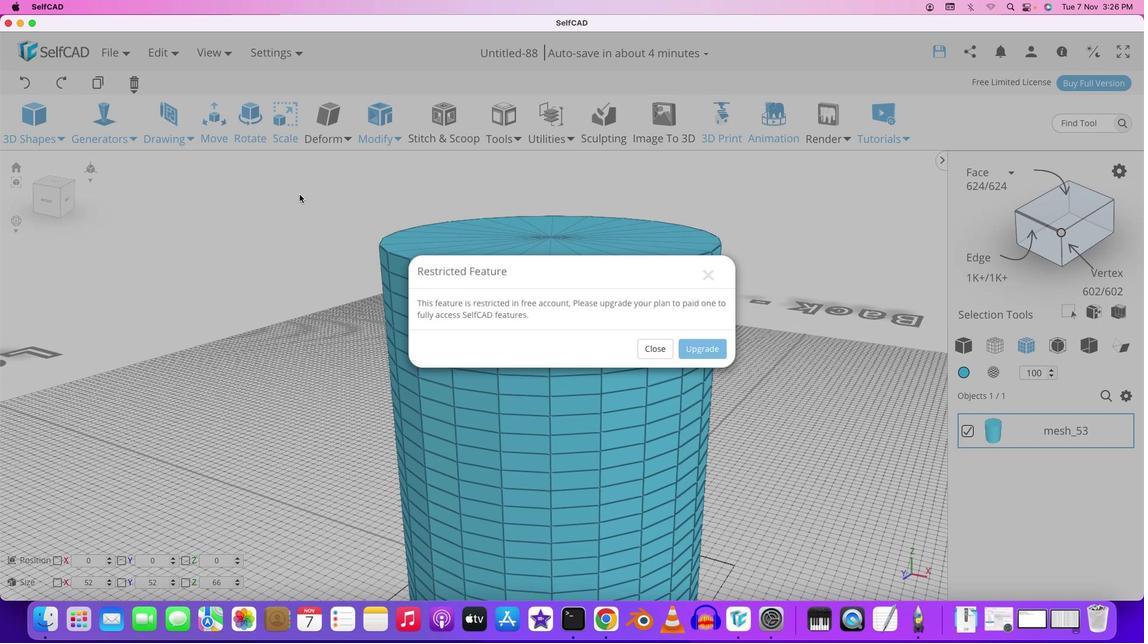 
Action: Mouse pressed left at (1124, 162)
Screenshot: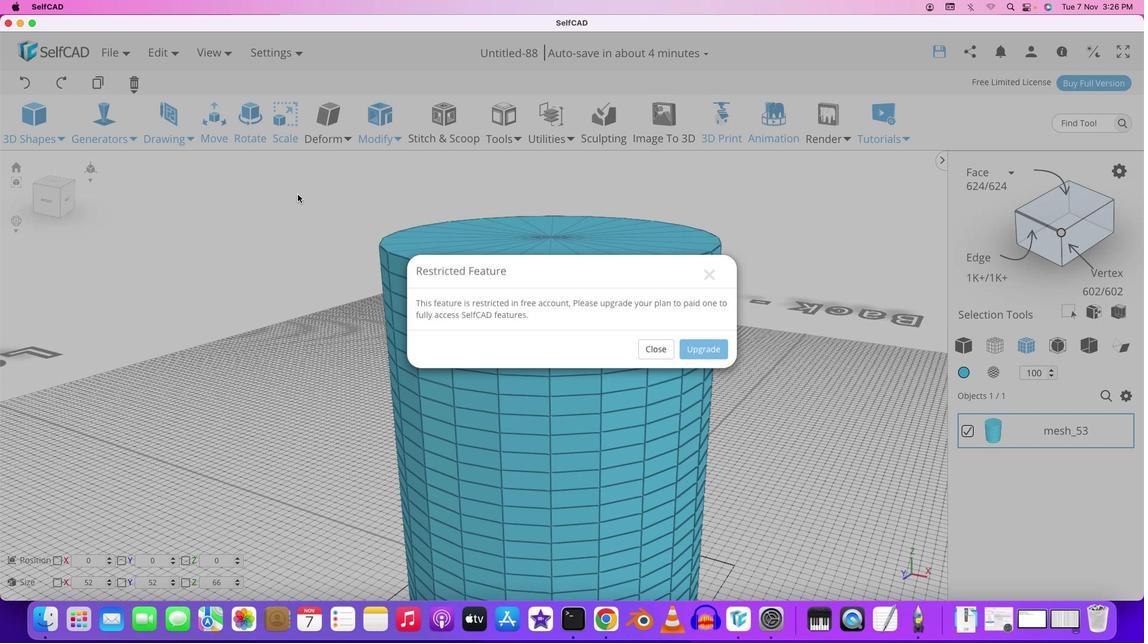 
Action: Mouse moved to (668, 344)
Screenshot: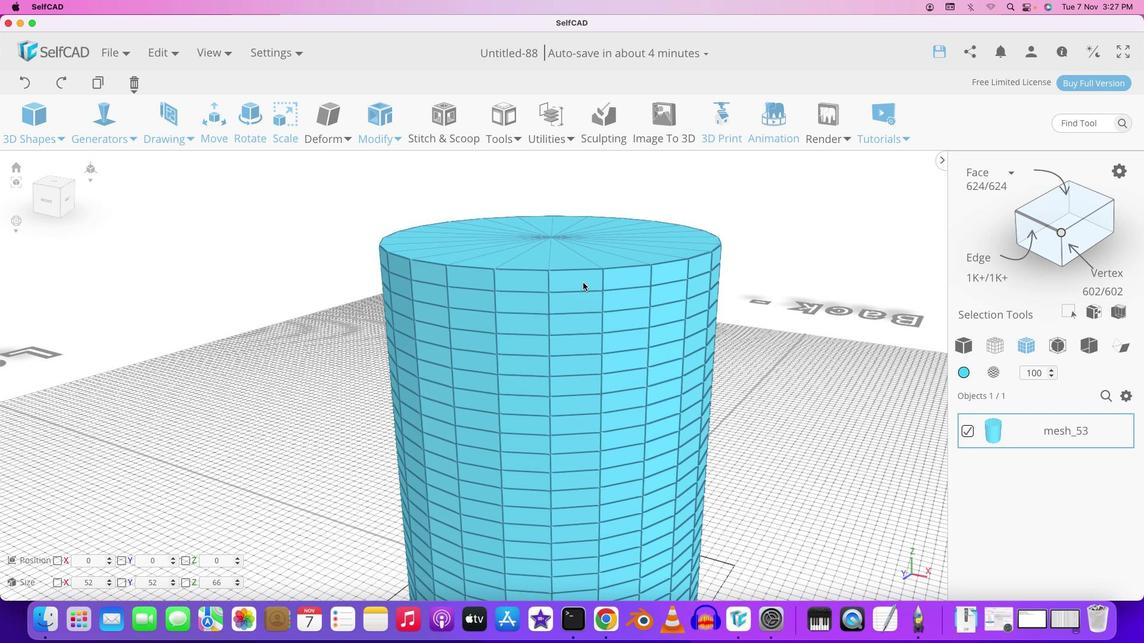 
Action: Mouse pressed left at (668, 344)
Screenshot: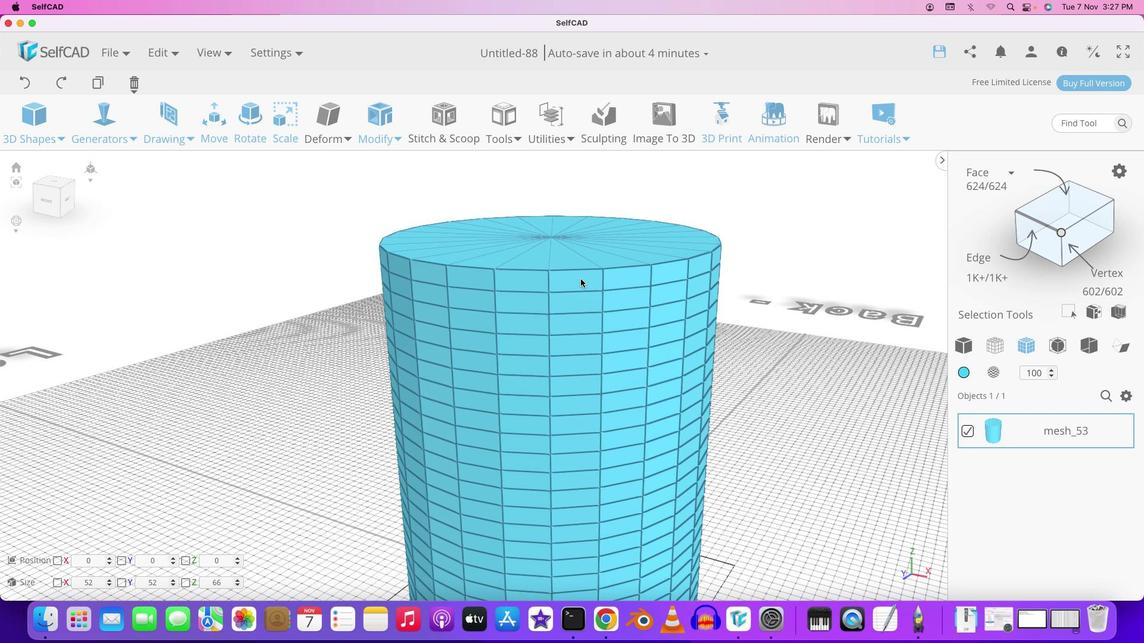 
Action: Mouse moved to (571, 271)
Screenshot: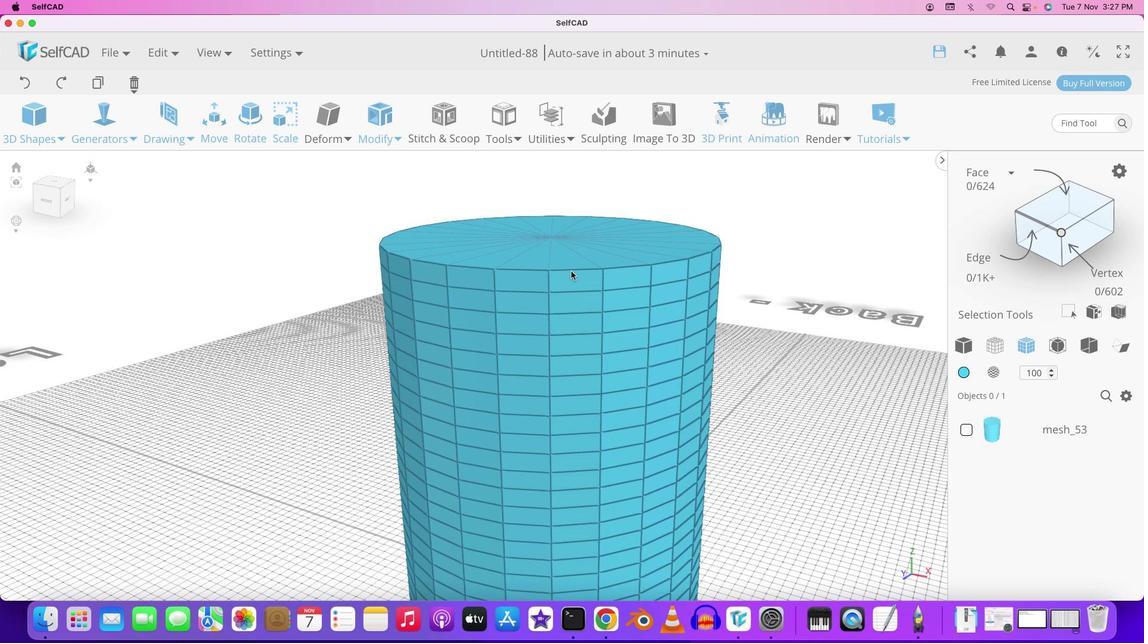
Action: Mouse pressed left at (571, 271)
Screenshot: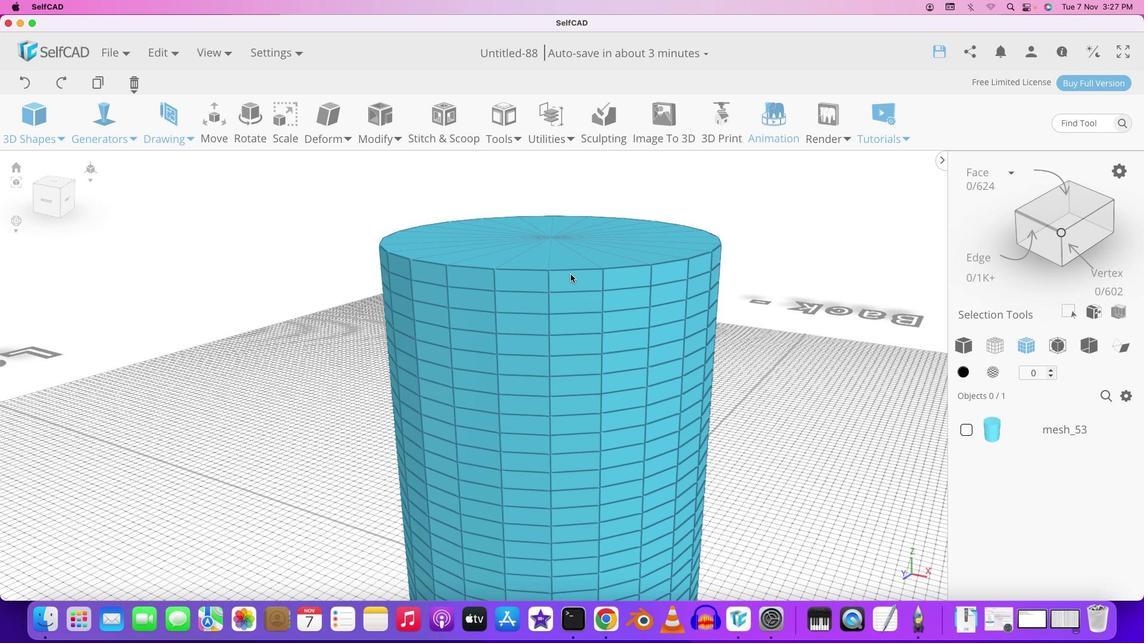 
Action: Mouse moved to (570, 275)
Screenshot: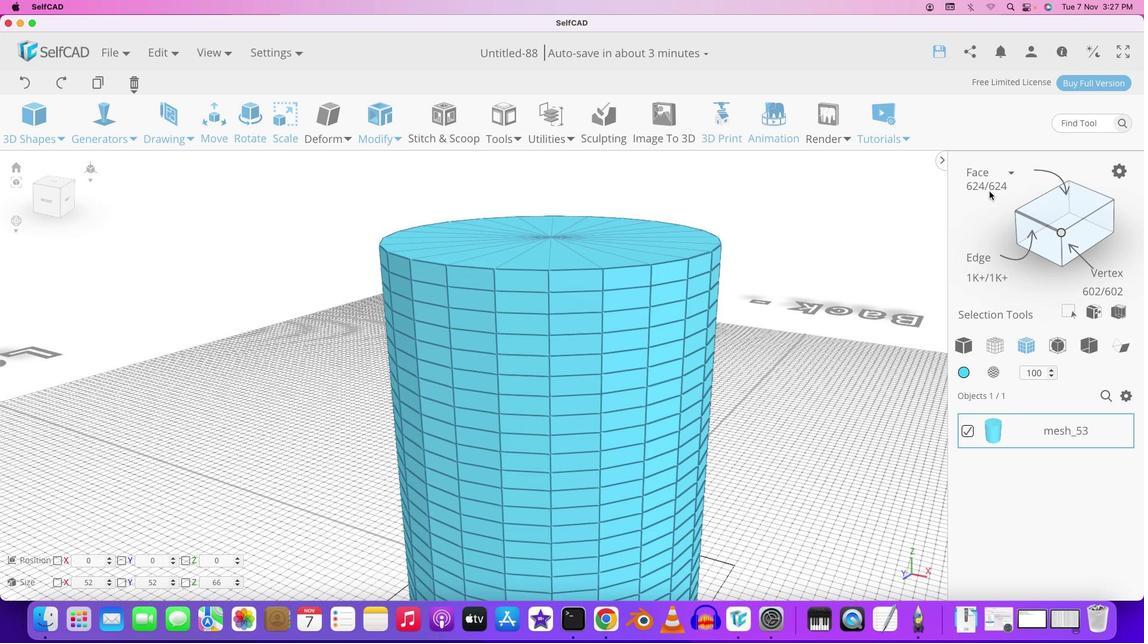 
Action: Mouse pressed left at (570, 275)
Screenshot: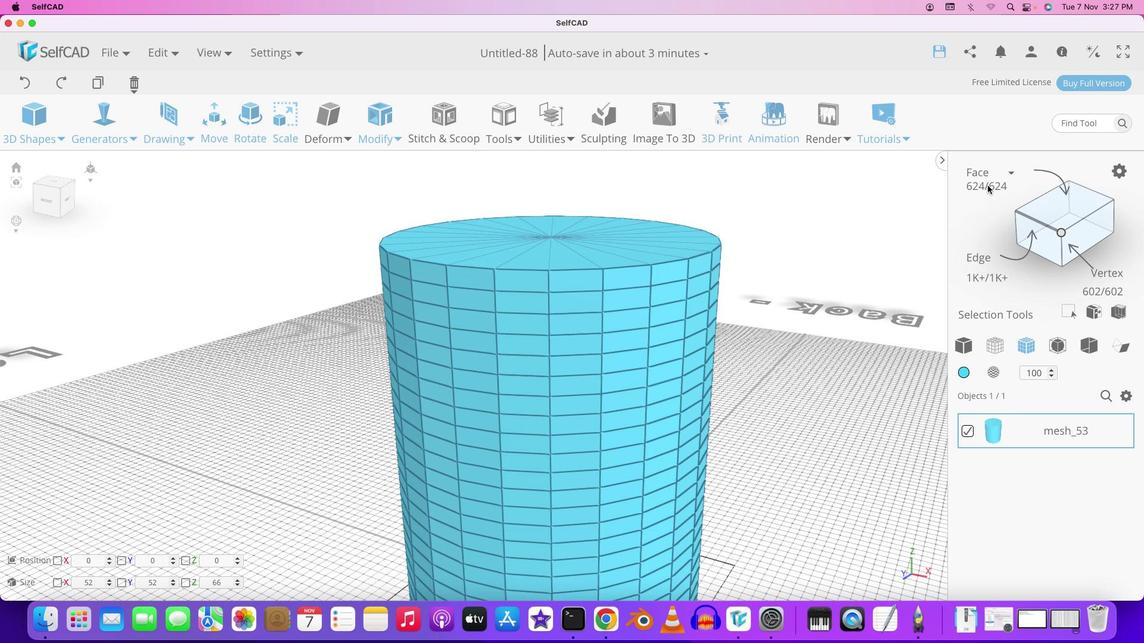
Action: Mouse moved to (977, 259)
Screenshot: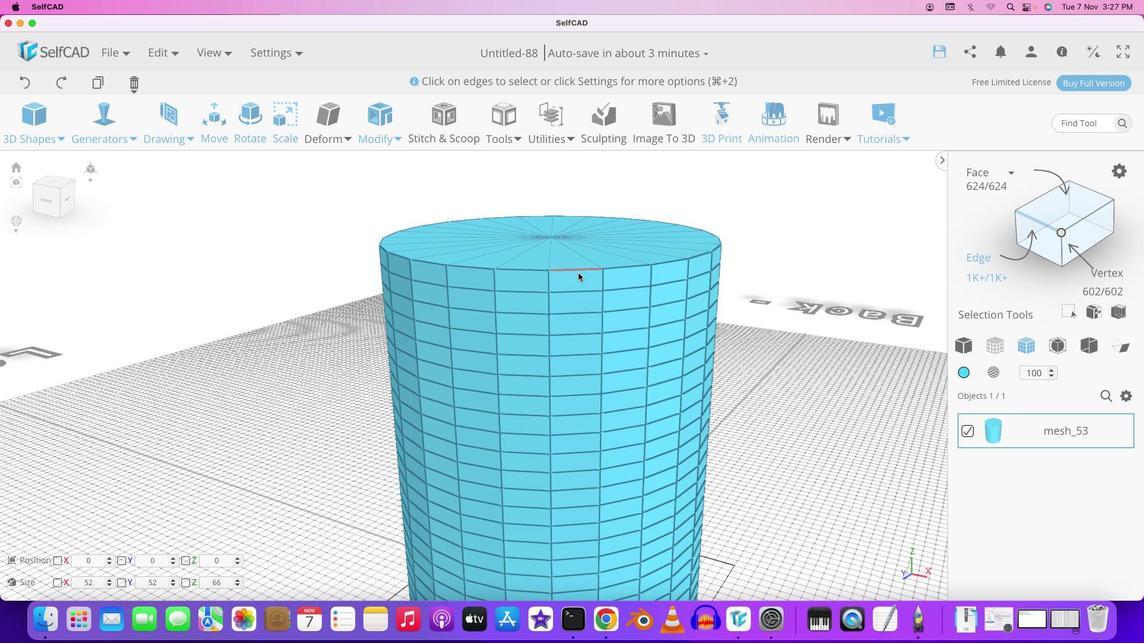 
Action: Mouse pressed left at (977, 259)
Screenshot: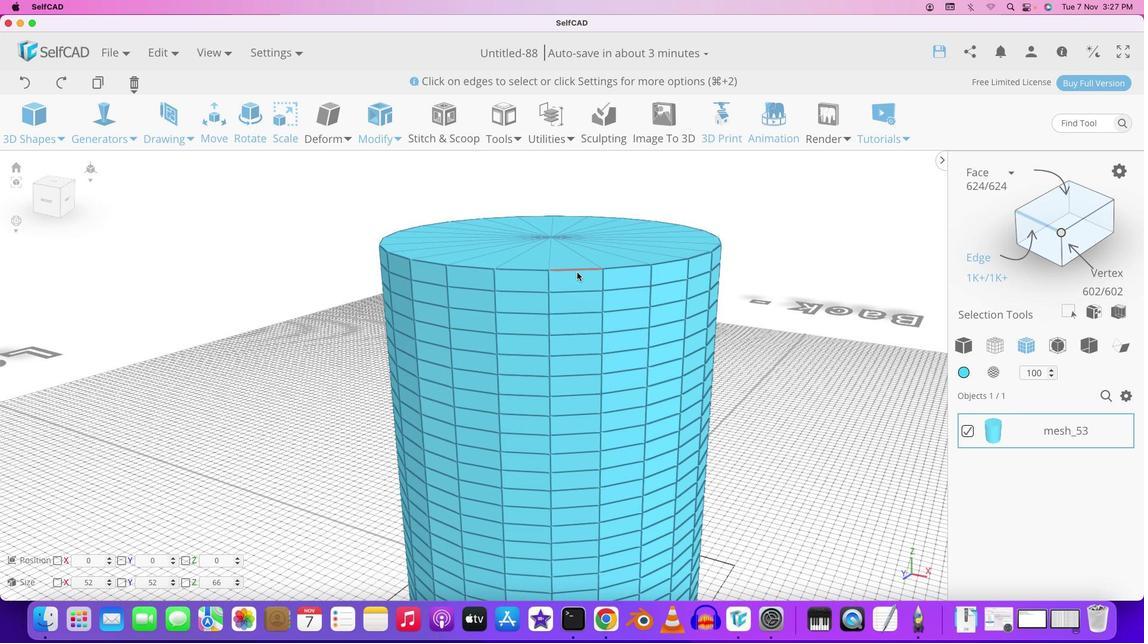 
Action: Mouse moved to (577, 273)
Screenshot: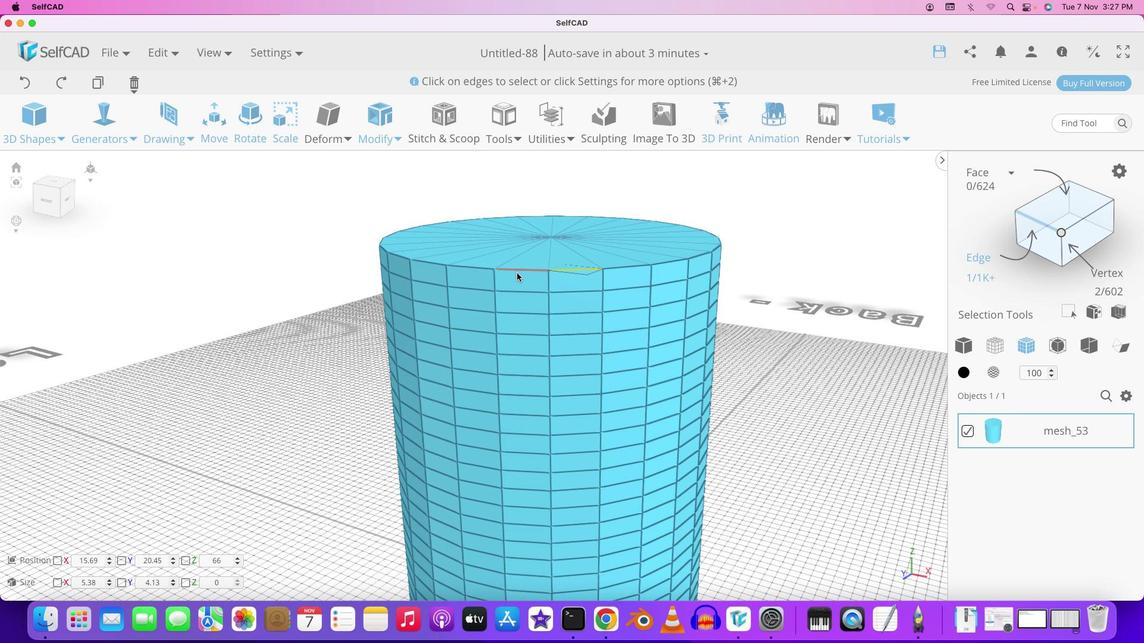 
Action: Mouse pressed left at (577, 273)
Screenshot: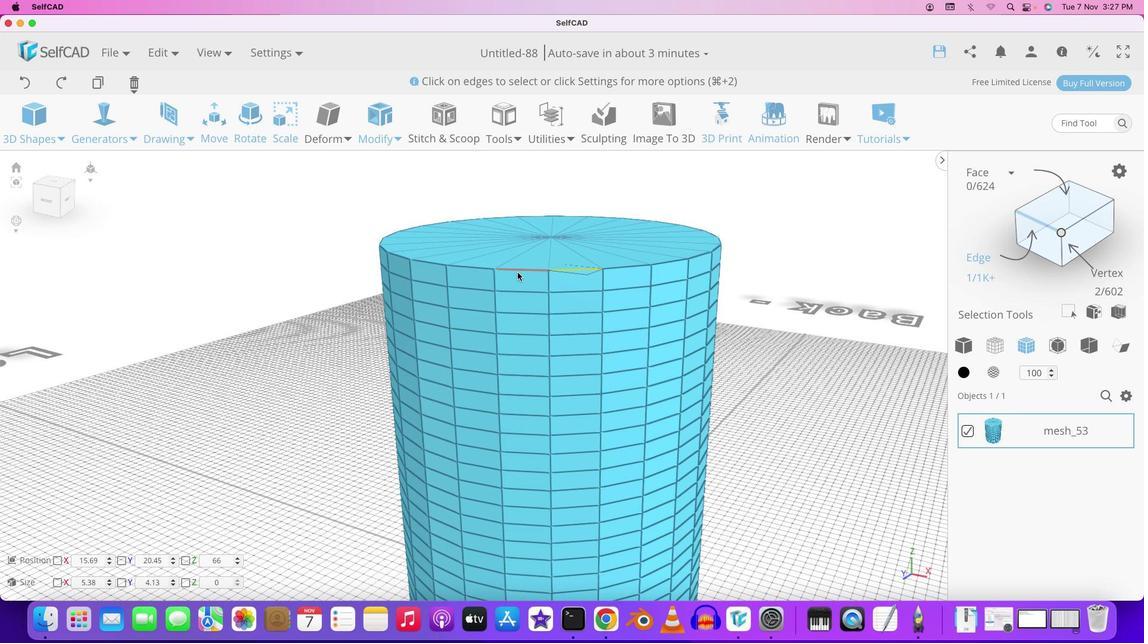 
Action: Mouse moved to (517, 272)
Screenshot: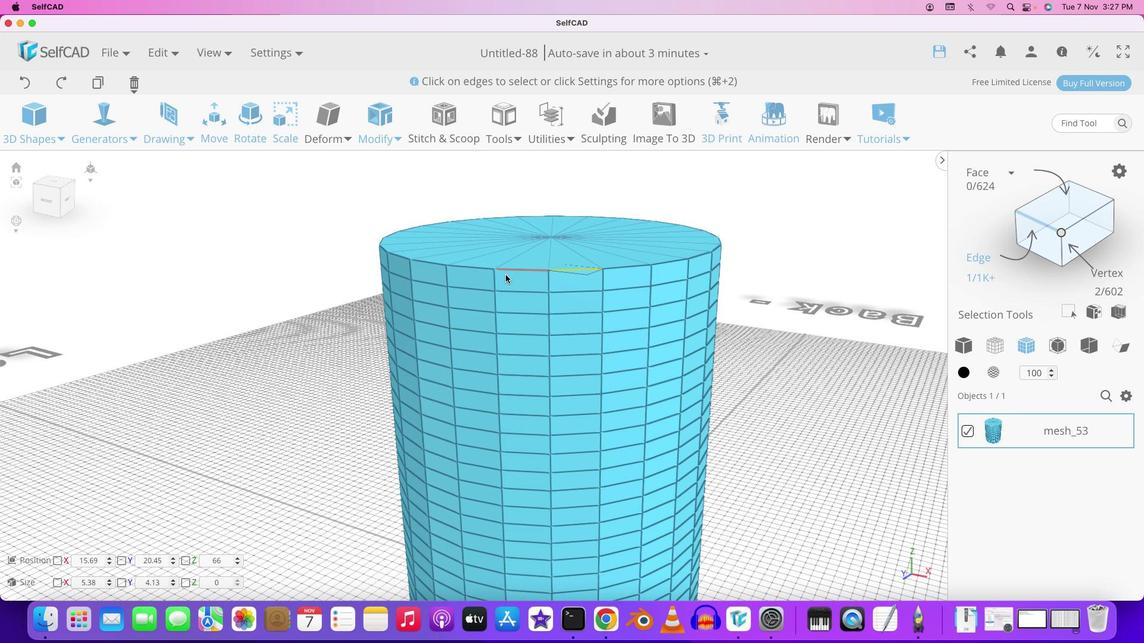 
Action: Mouse pressed left at (517, 272)
Screenshot: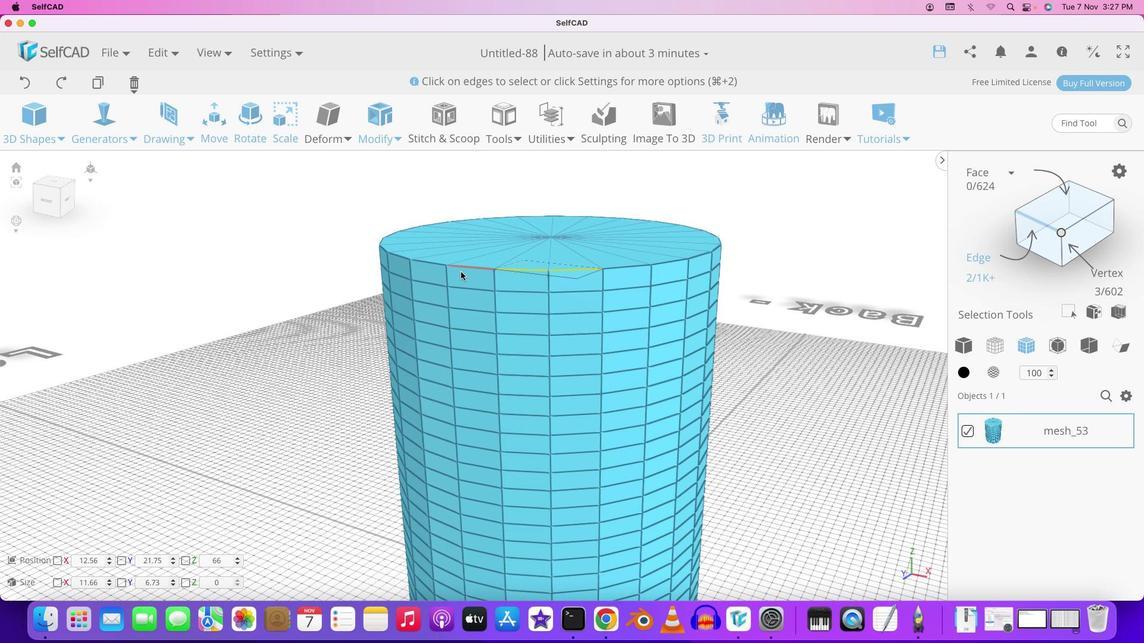 
Action: Mouse moved to (462, 268)
Screenshot: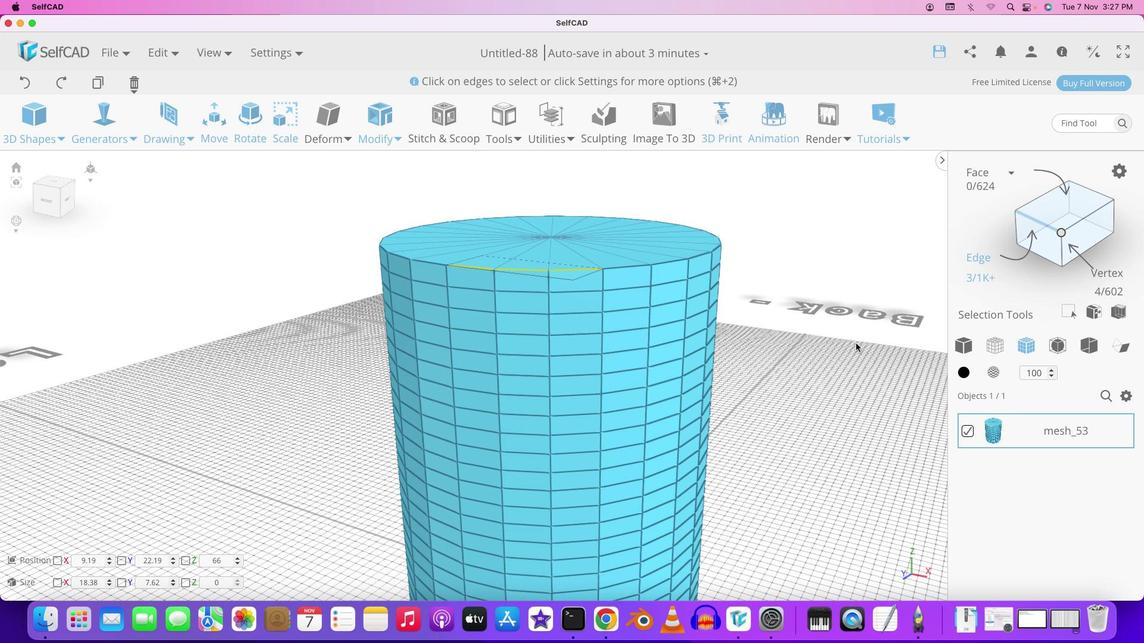 
Action: Mouse pressed left at (462, 268)
Screenshot: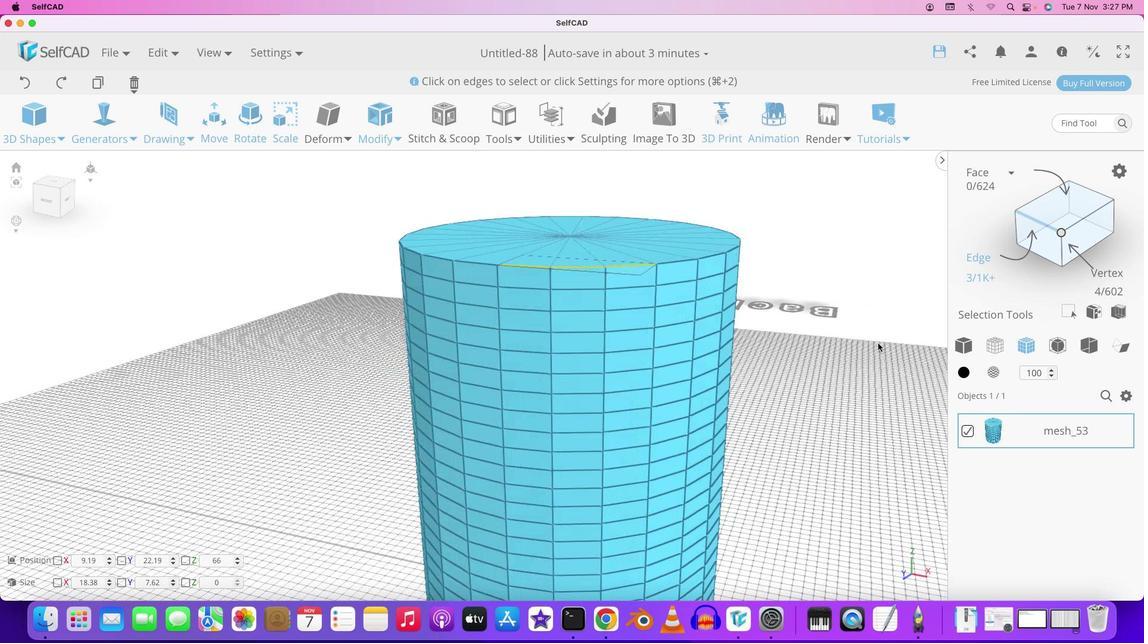 
Action: Mouse moved to (844, 343)
Screenshot: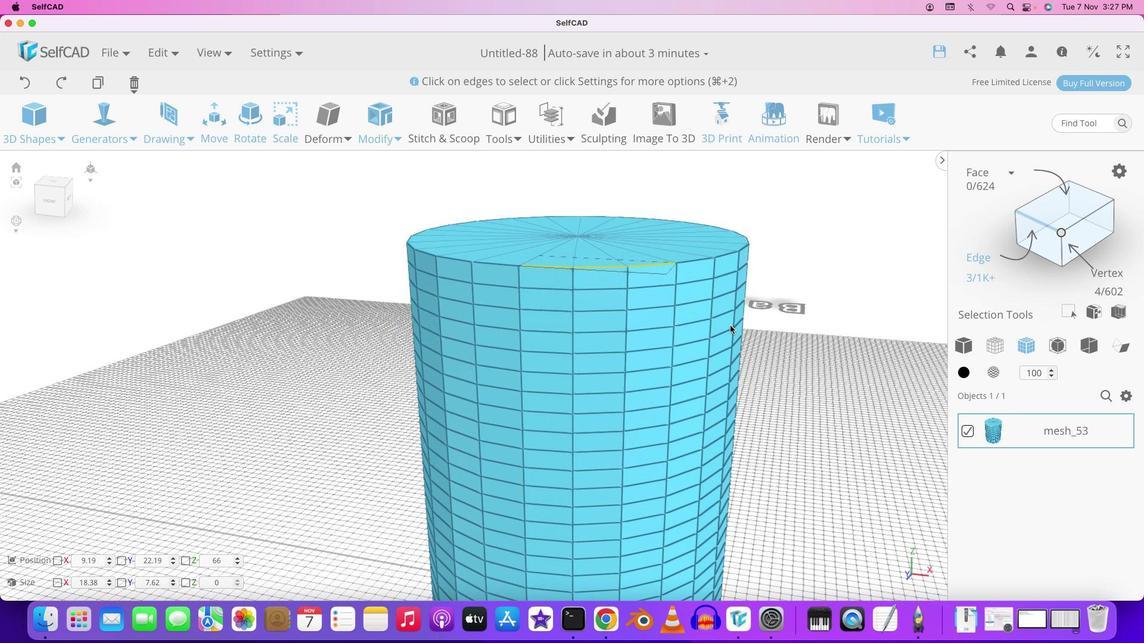 
Action: Mouse pressed left at (844, 343)
Screenshot: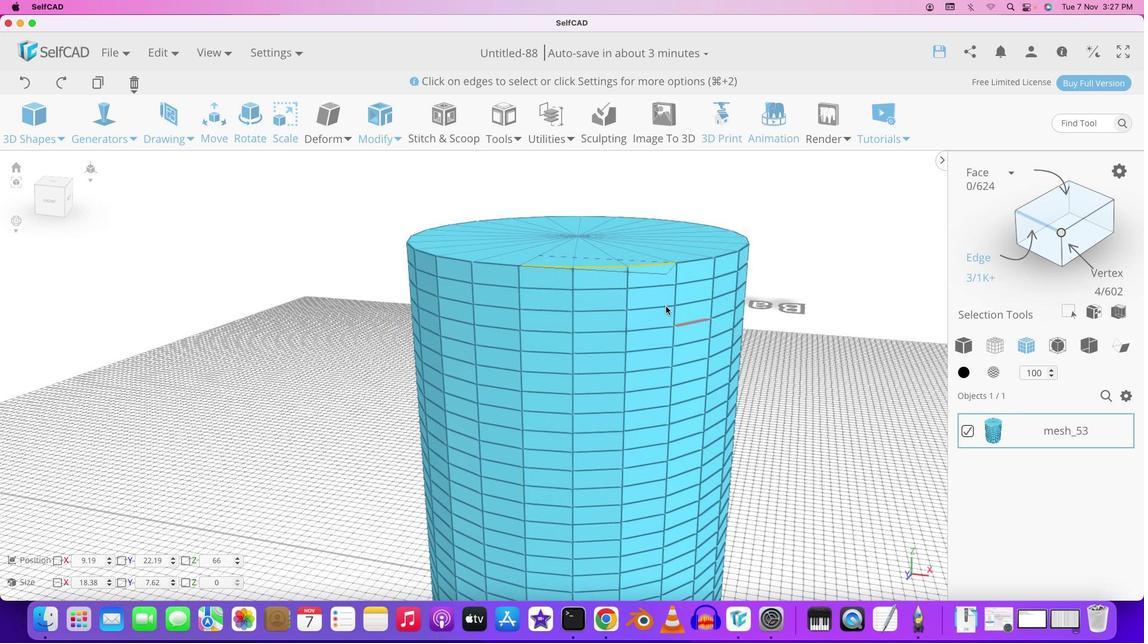 
Action: Mouse moved to (507, 269)
Screenshot: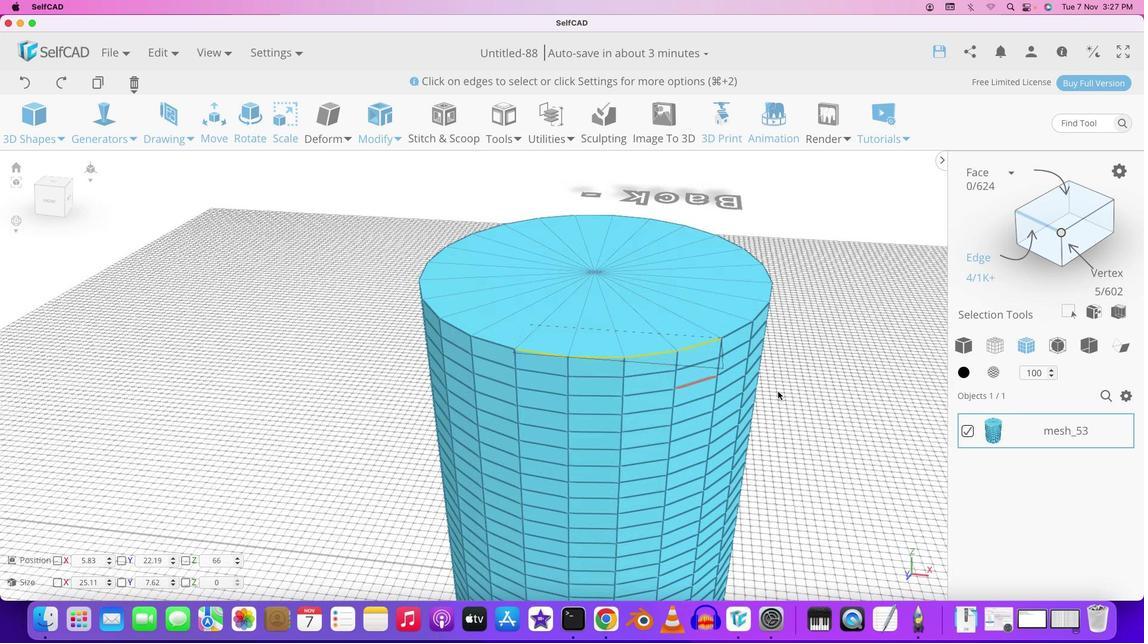 
Action: Mouse pressed left at (507, 269)
Screenshot: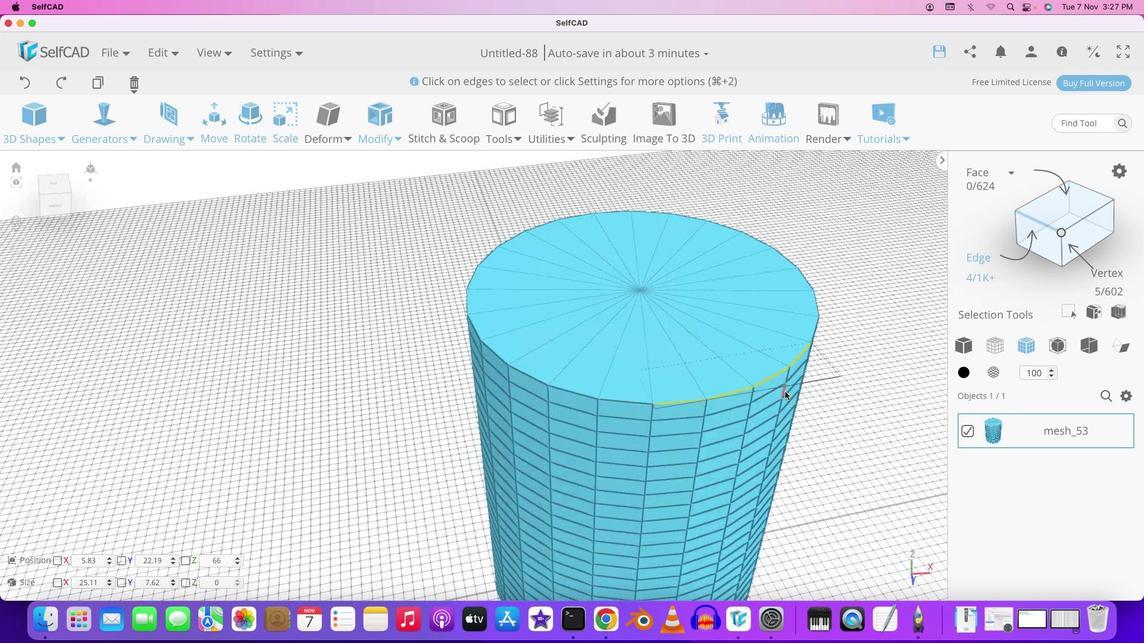 
Action: Mouse moved to (681, 364)
Screenshot: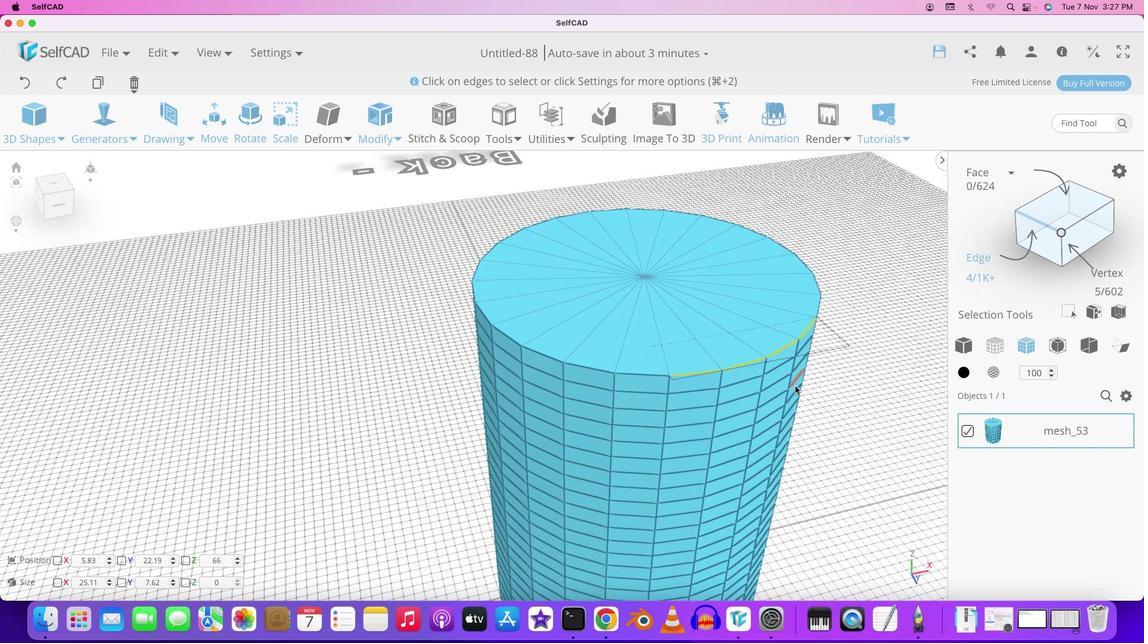 
Action: Mouse pressed left at (681, 364)
Screenshot: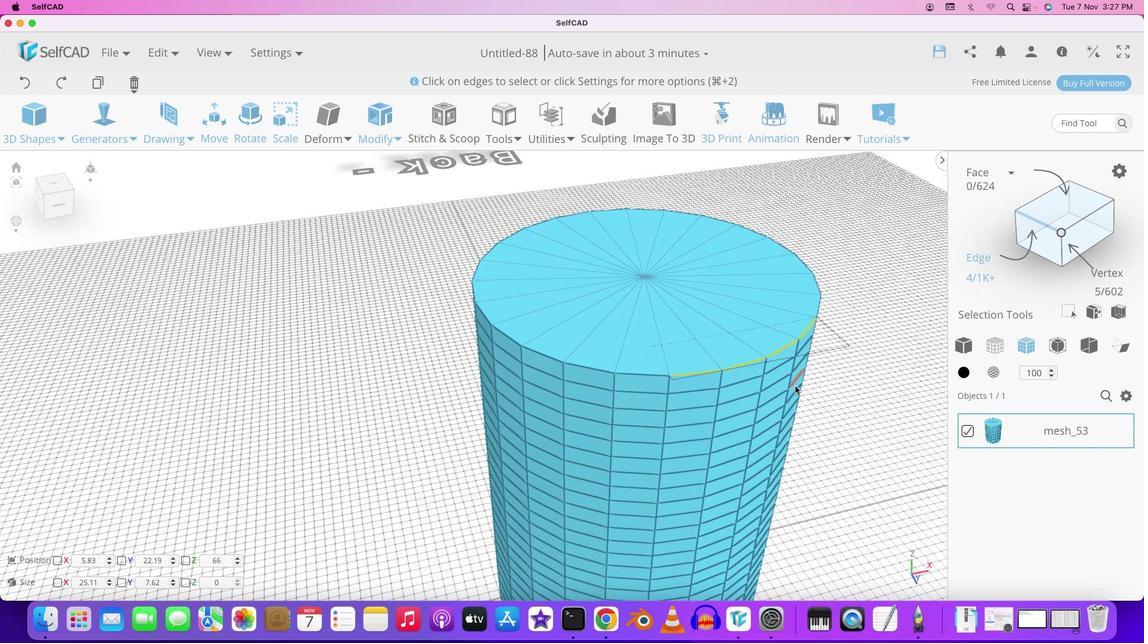 
Action: Mouse moved to (644, 374)
Screenshot: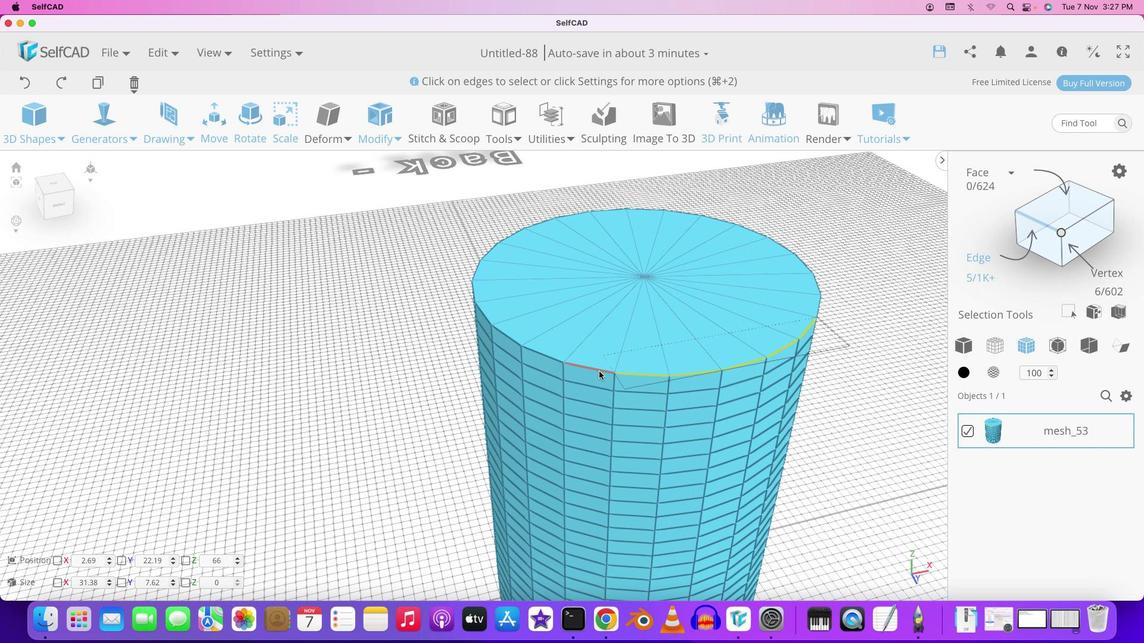 
Action: Mouse pressed left at (644, 374)
Screenshot: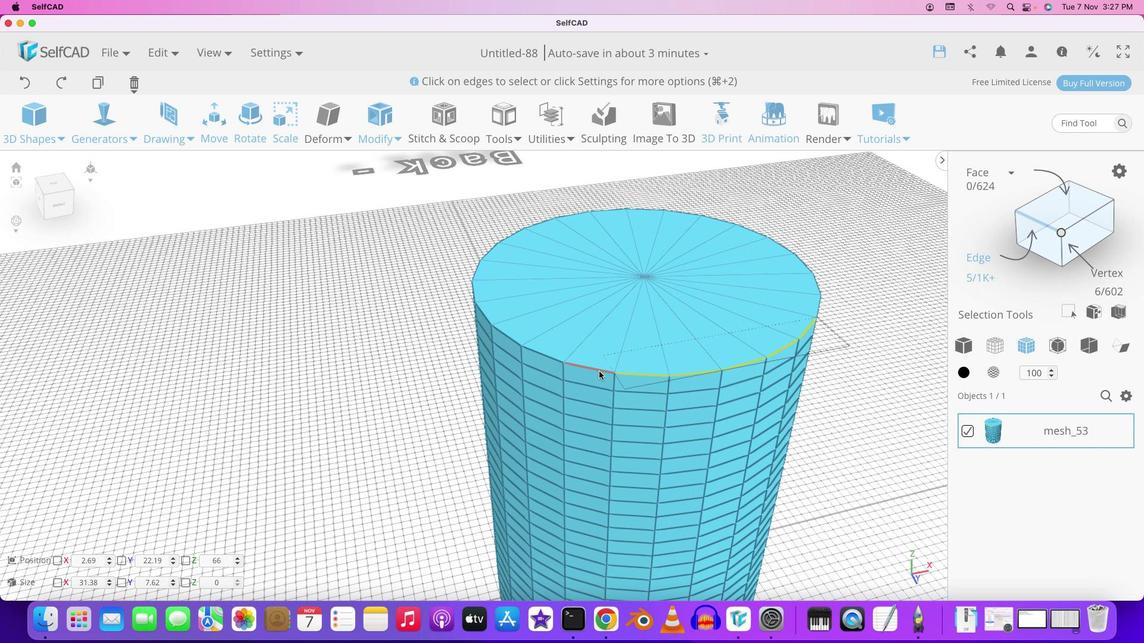 
Action: Mouse moved to (599, 371)
Screenshot: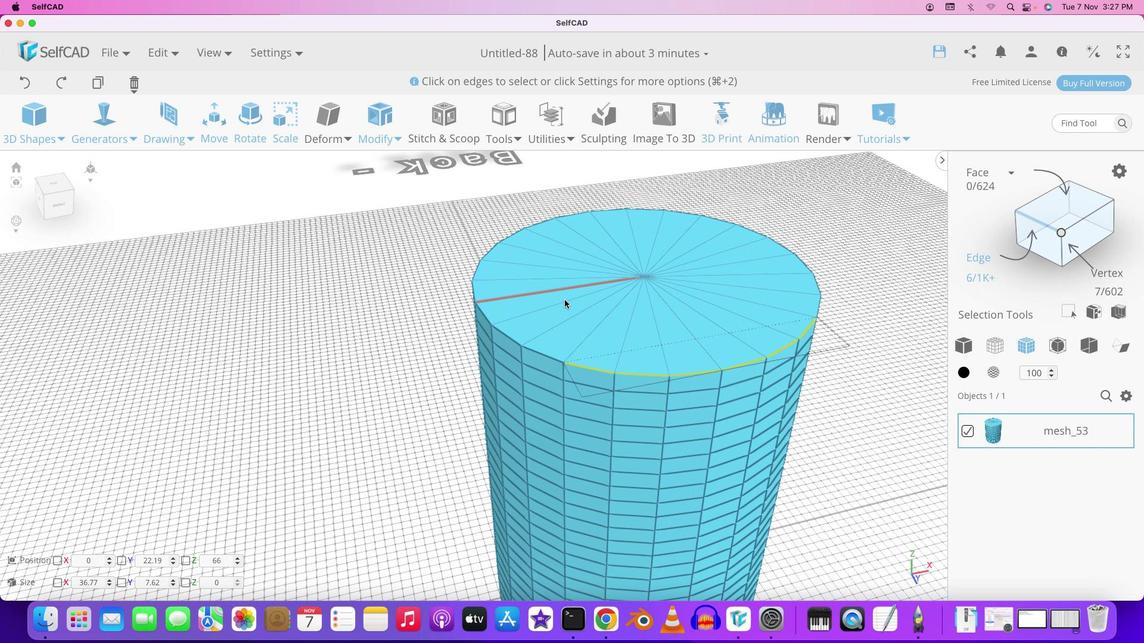 
Action: Mouse pressed left at (599, 371)
Screenshot: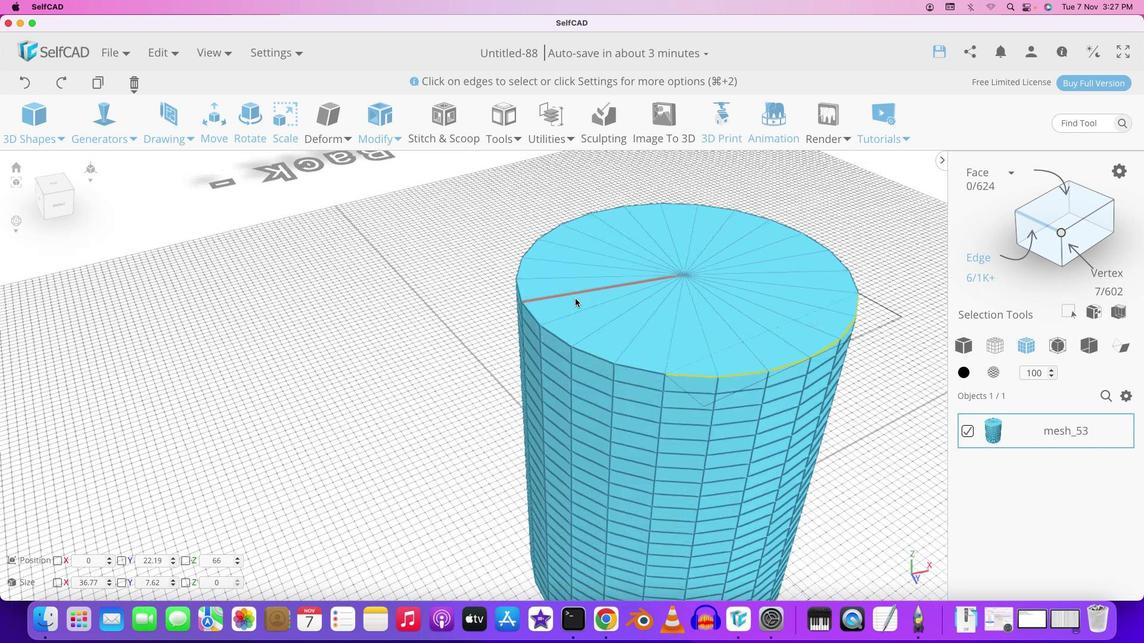 
Action: Mouse moved to (515, 297)
Screenshot: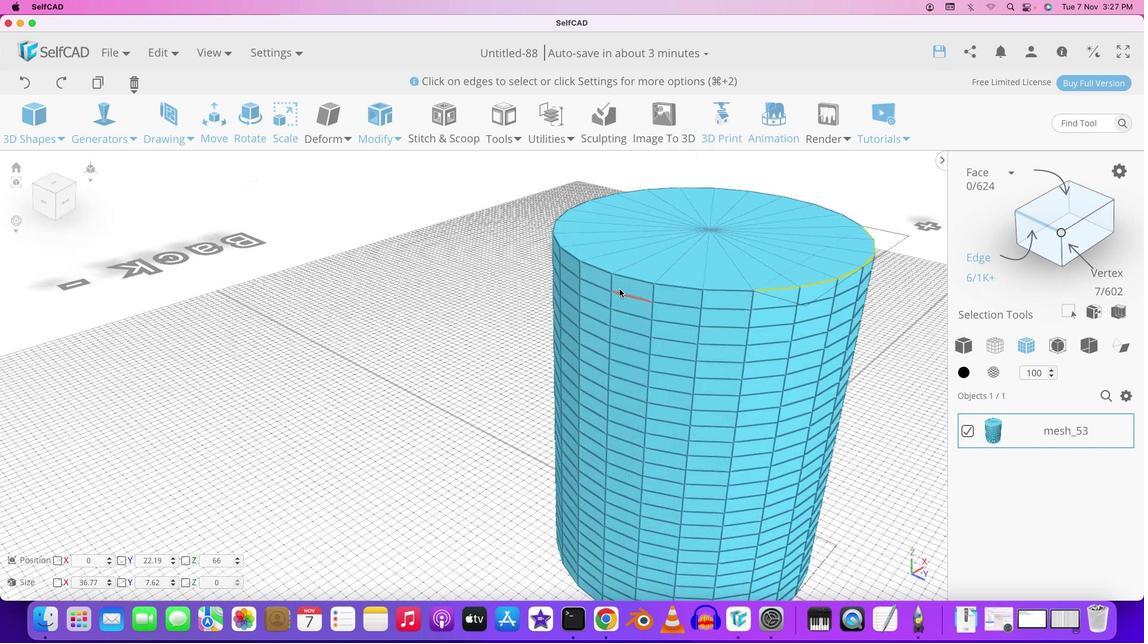 
Action: Mouse pressed left at (515, 297)
Screenshot: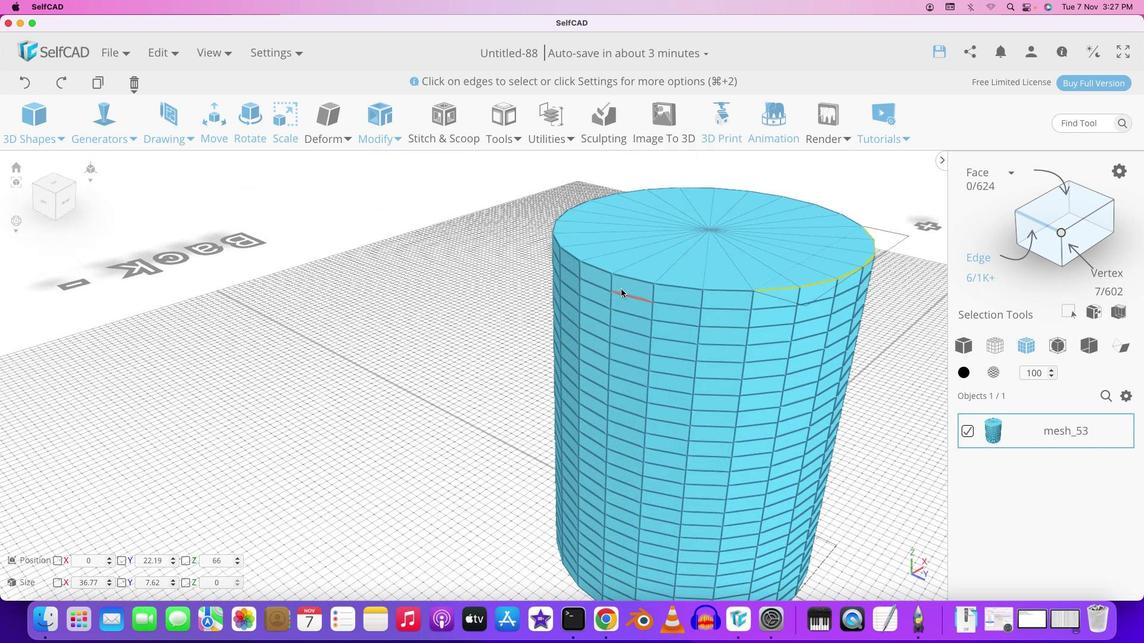 
Action: Mouse moved to (720, 294)
Screenshot: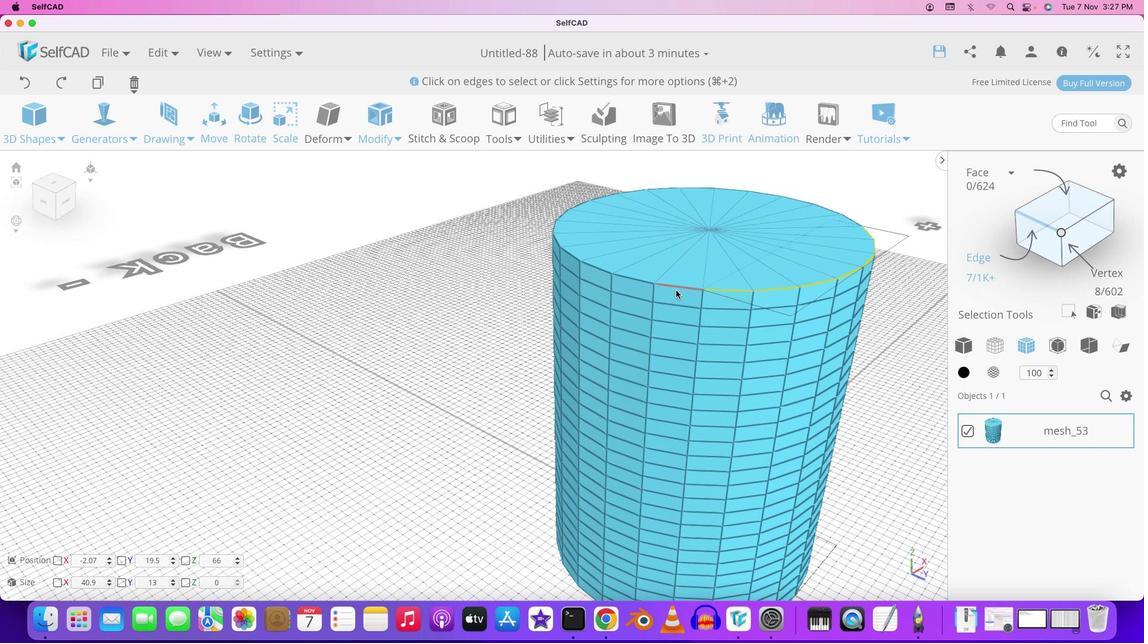 
Action: Mouse pressed left at (720, 294)
Screenshot: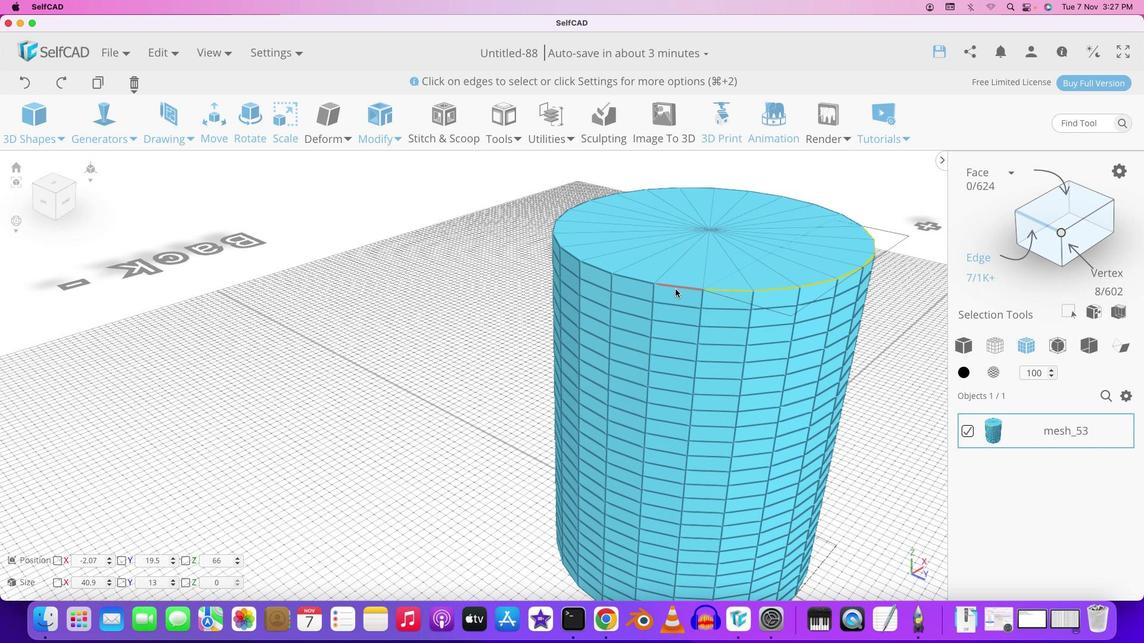 
Action: Mouse moved to (675, 289)
Screenshot: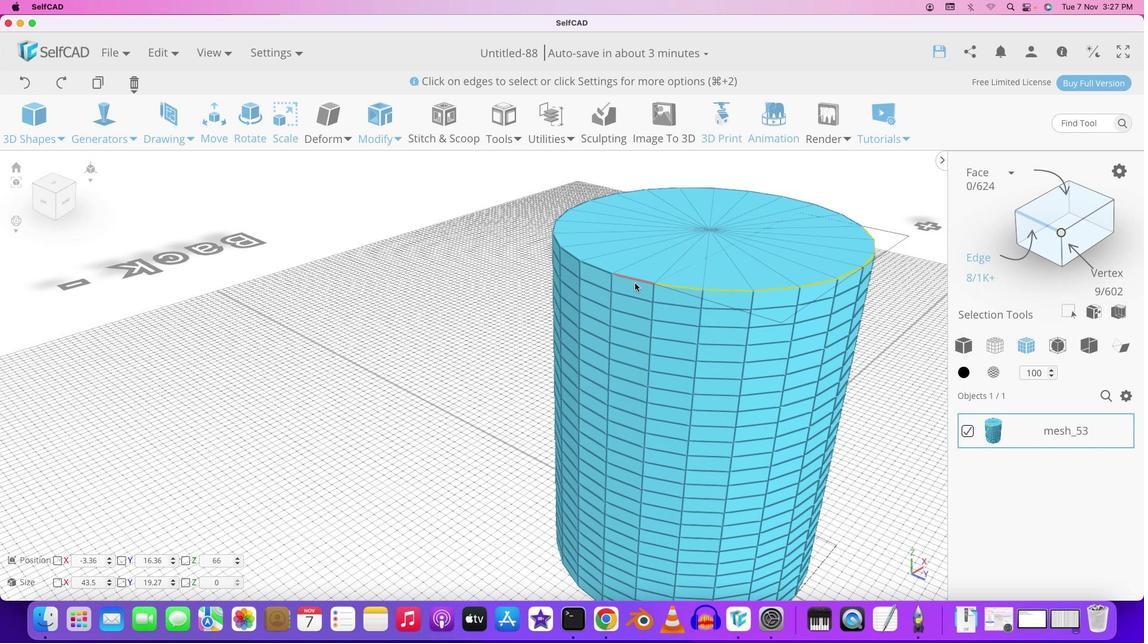 
Action: Mouse pressed left at (675, 289)
Screenshot: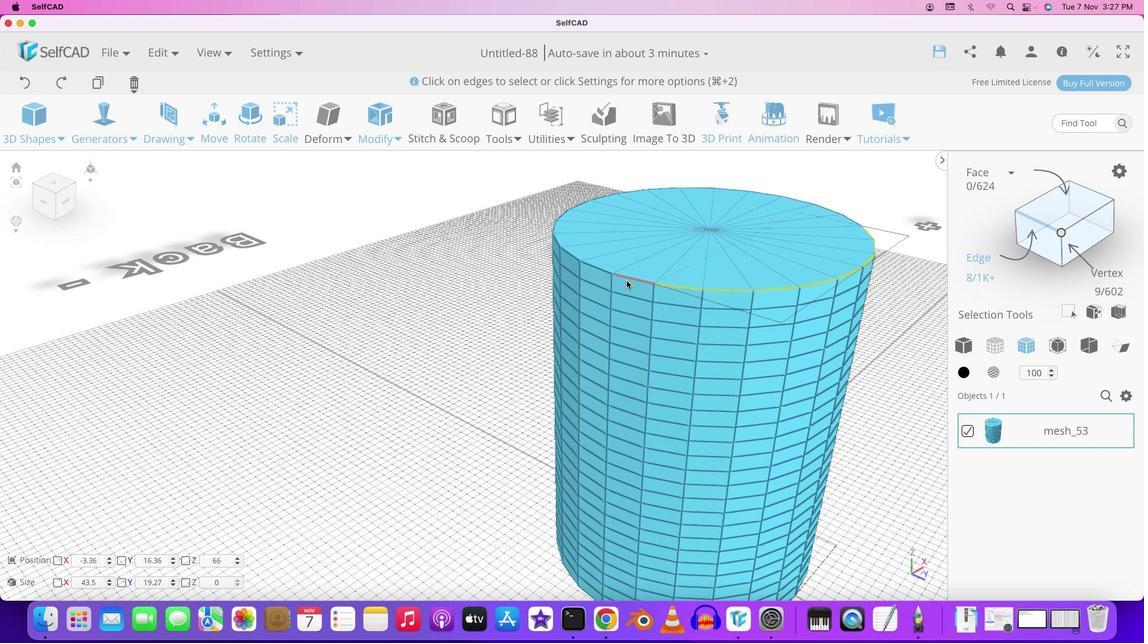 
Action: Mouse moved to (635, 283)
Screenshot: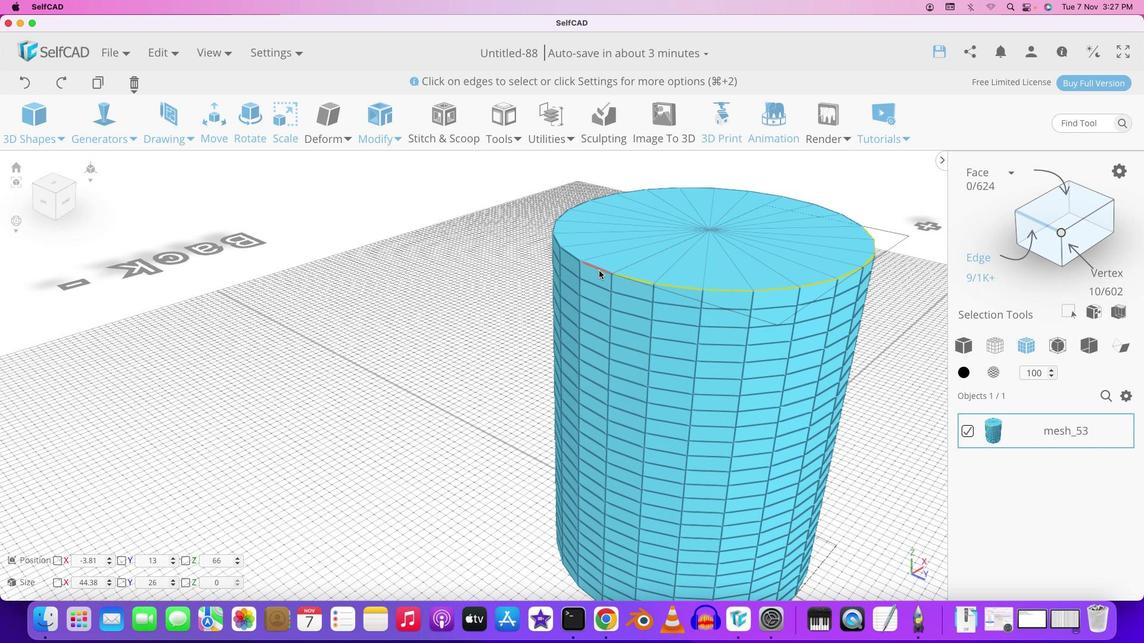 
Action: Mouse pressed left at (635, 283)
Screenshot: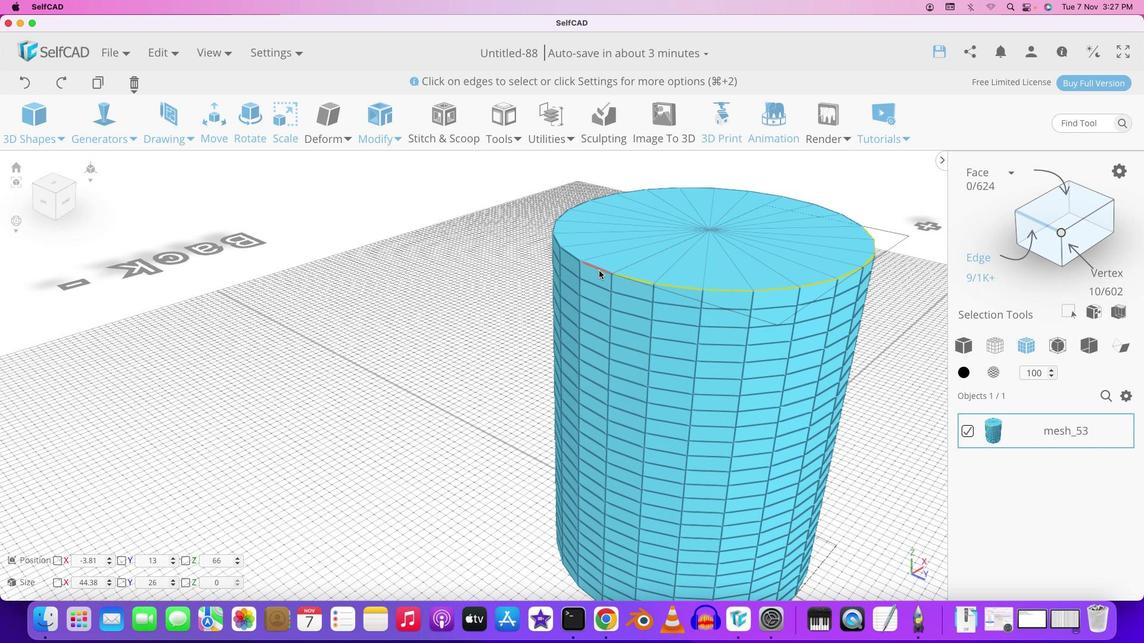 
Action: Mouse moved to (599, 271)
Screenshot: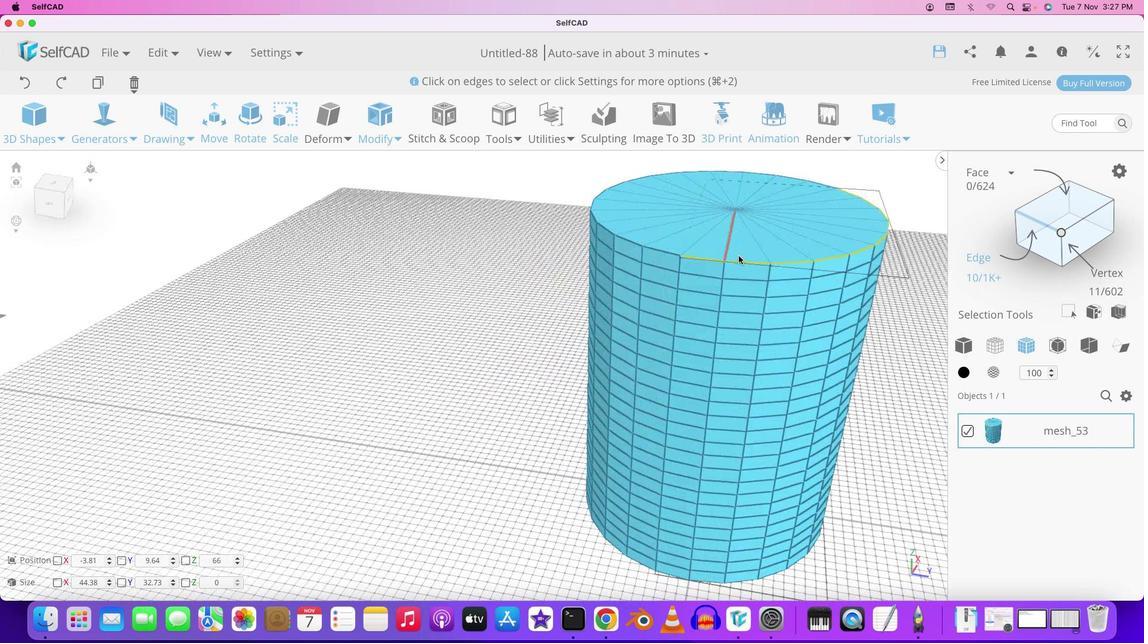 
Action: Mouse pressed left at (599, 271)
Screenshot: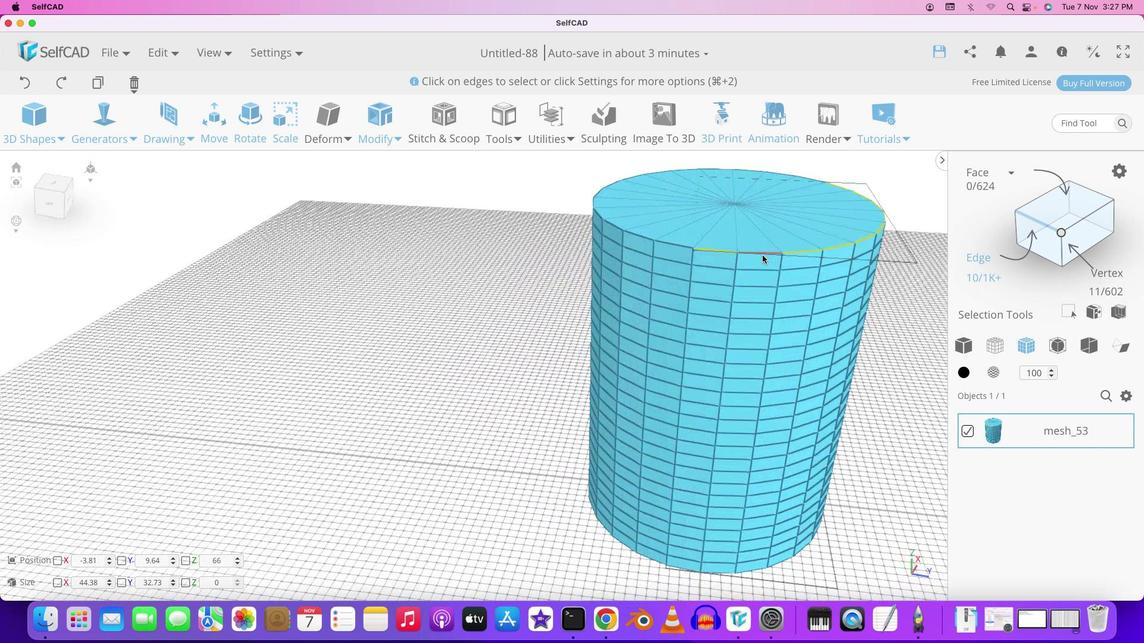 
Action: Mouse moved to (638, 255)
Screenshot: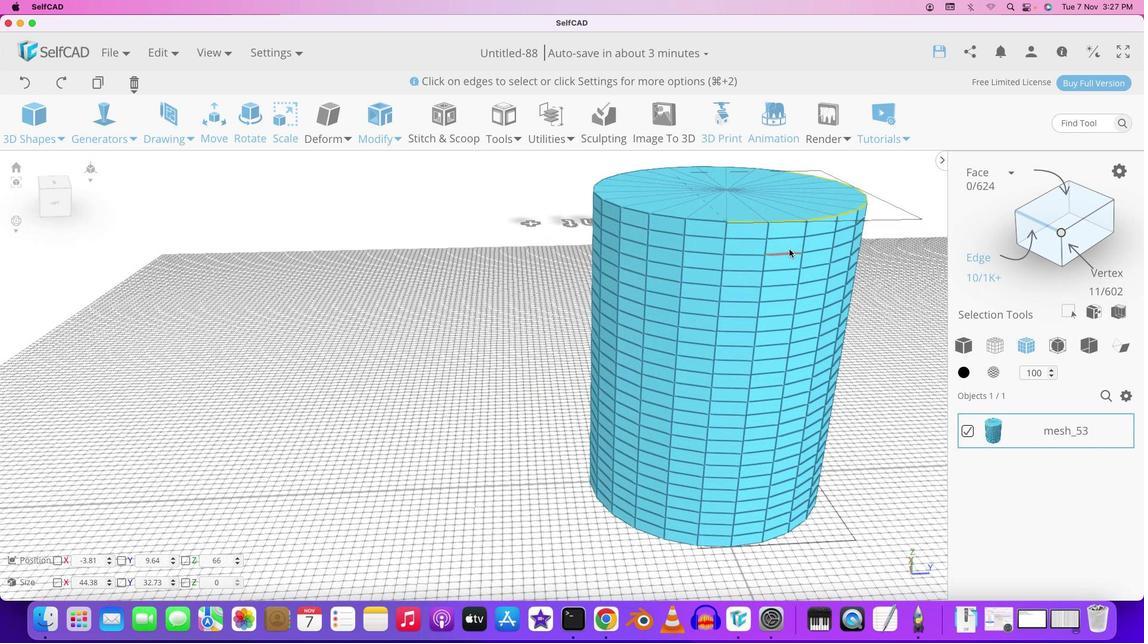 
Action: Mouse pressed left at (638, 255)
Screenshot: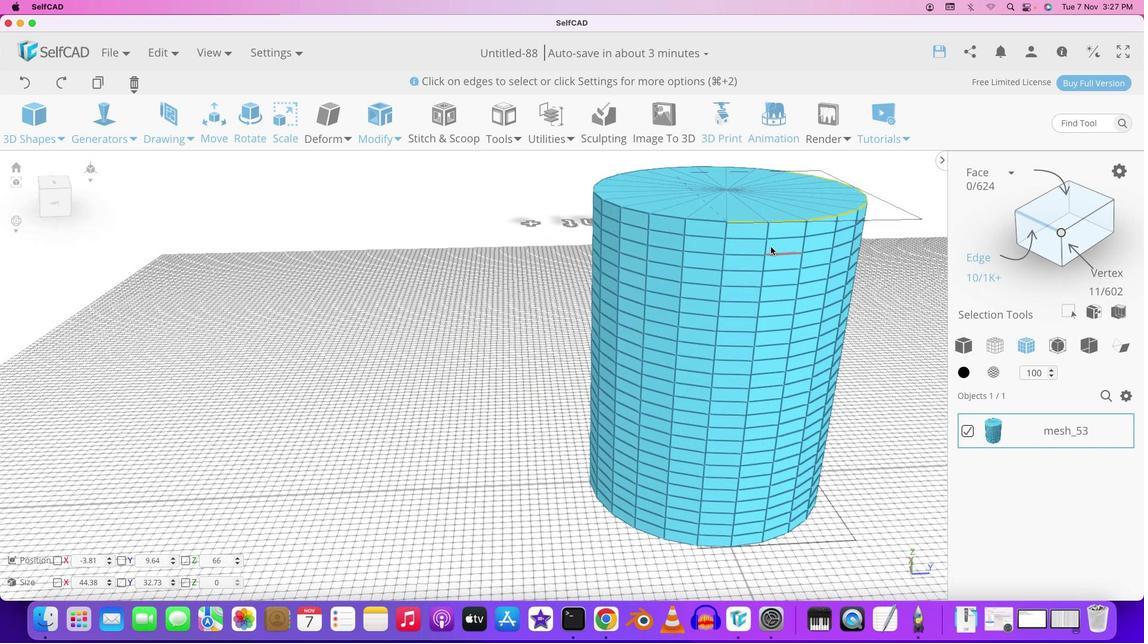 
Action: Mouse moved to (706, 224)
Screenshot: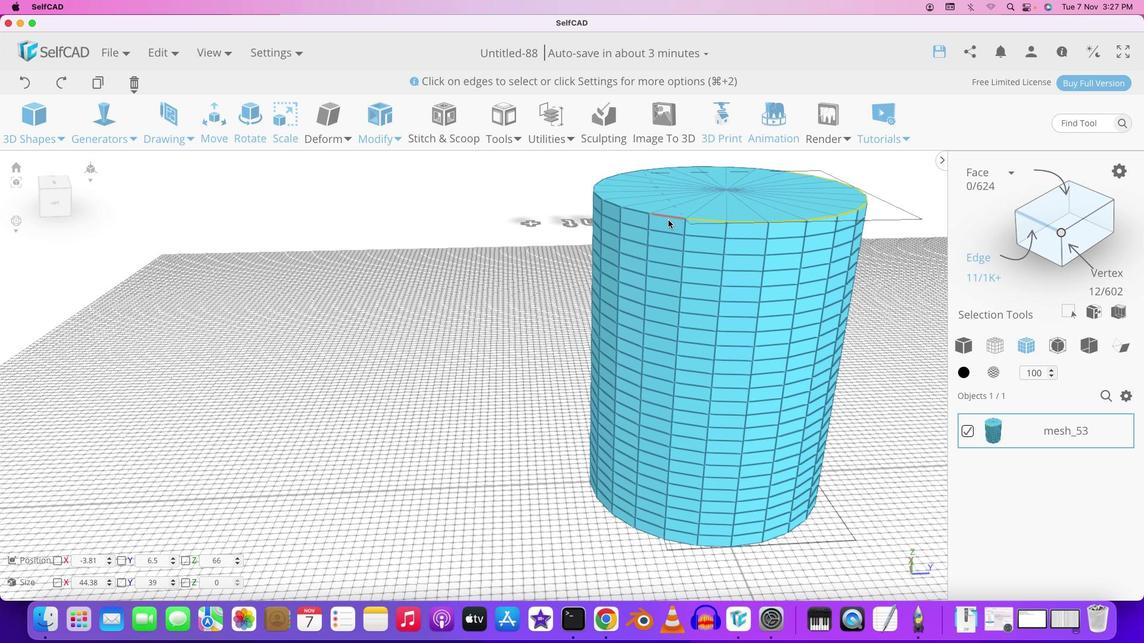 
Action: Mouse pressed left at (706, 224)
Screenshot: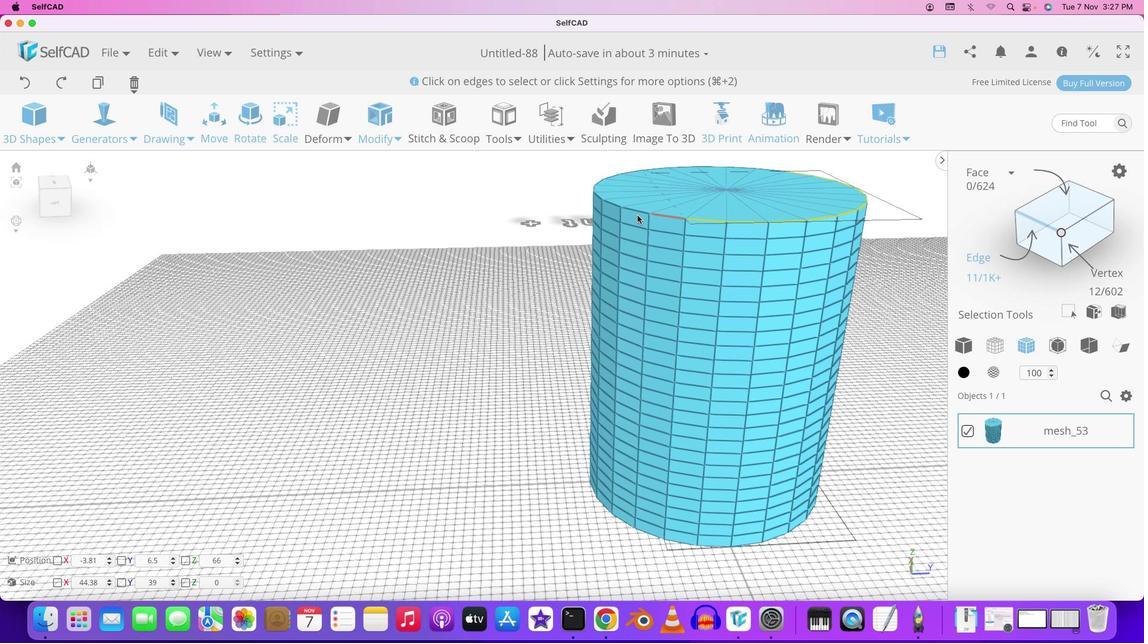 
Action: Mouse moved to (671, 221)
Screenshot: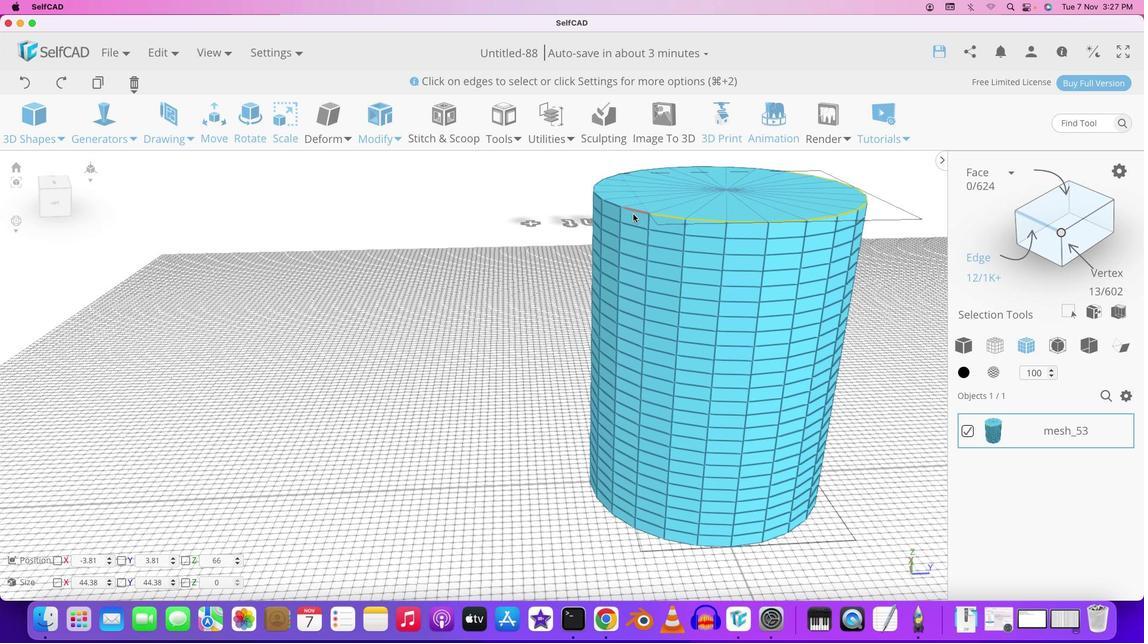 
Action: Mouse pressed left at (671, 221)
Screenshot: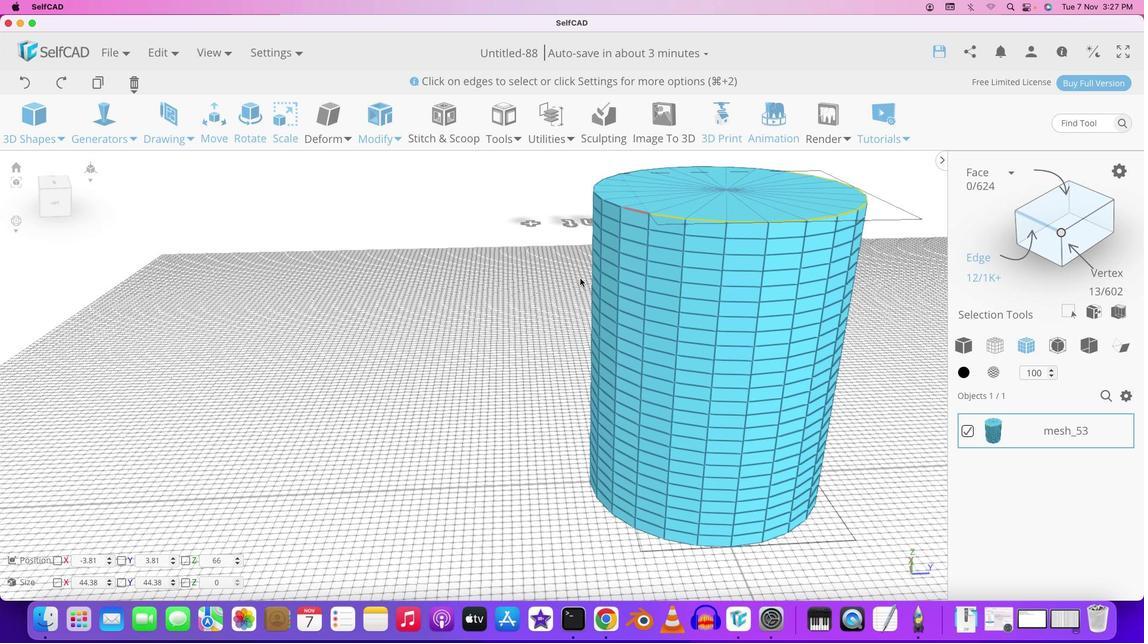 
Action: Mouse moved to (633, 214)
Screenshot: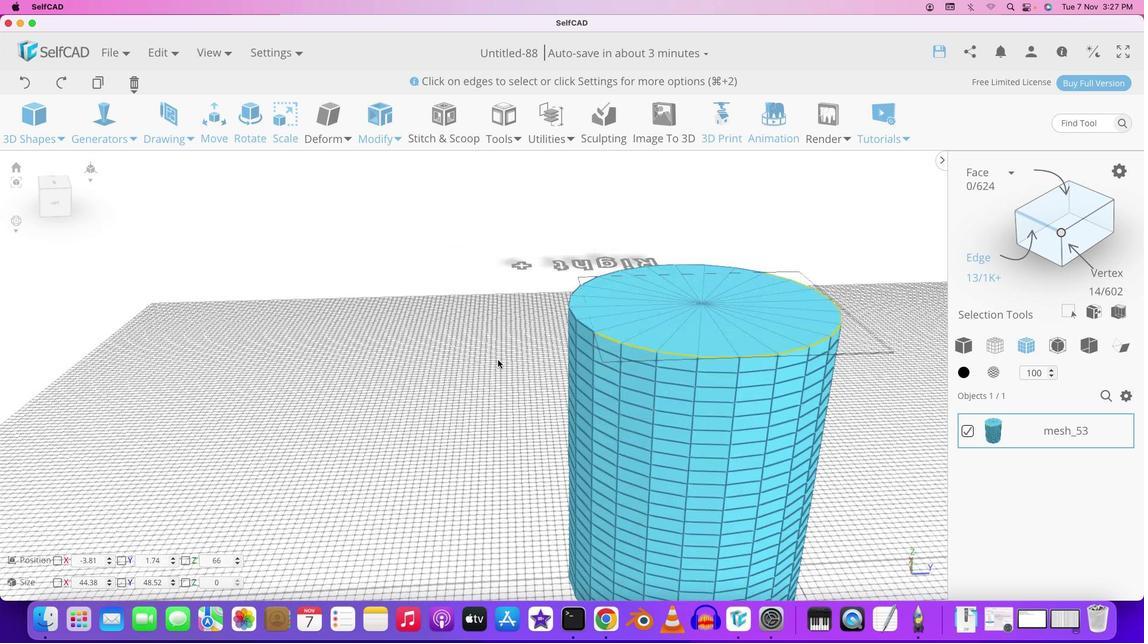 
Action: Mouse pressed left at (633, 214)
Screenshot: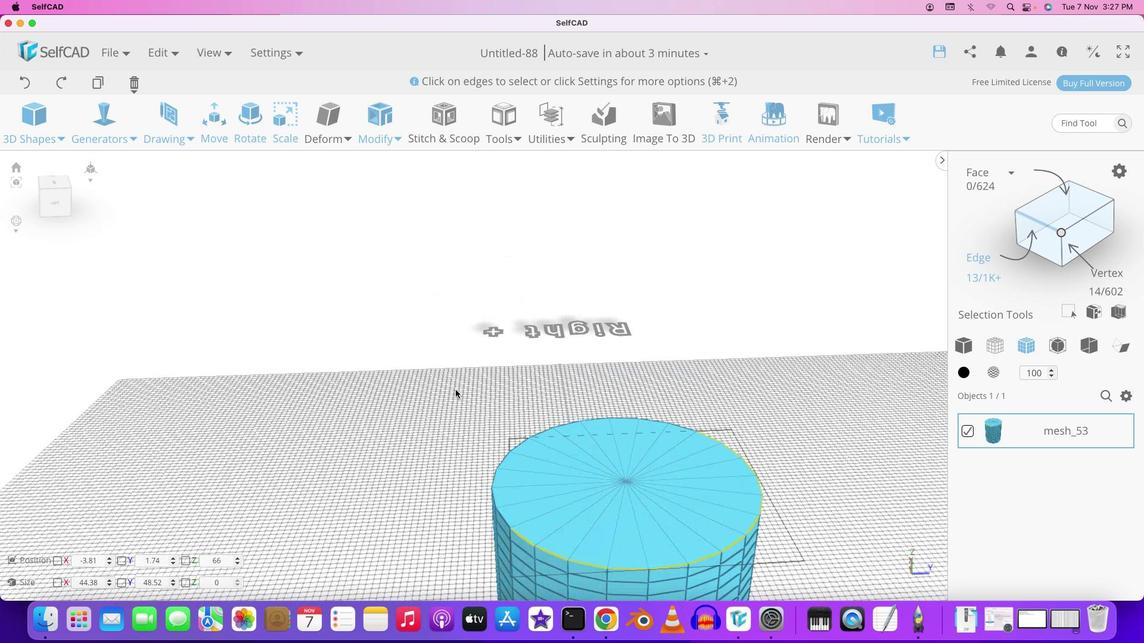 
Action: Mouse moved to (585, 276)
Screenshot: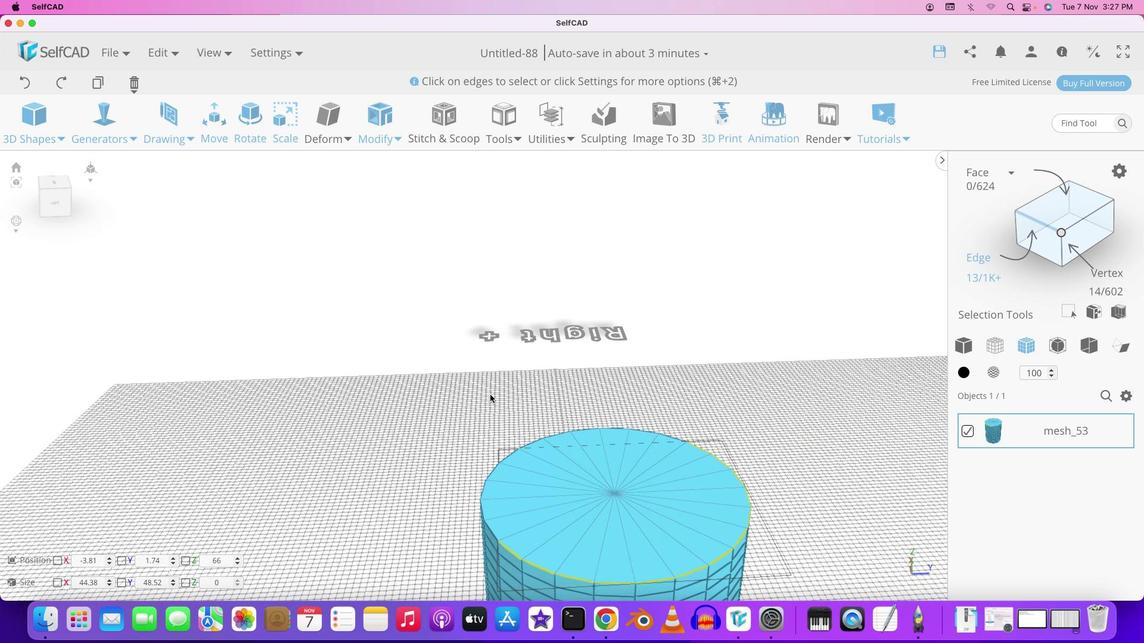 
Action: Key pressed Key.shift
Screenshot: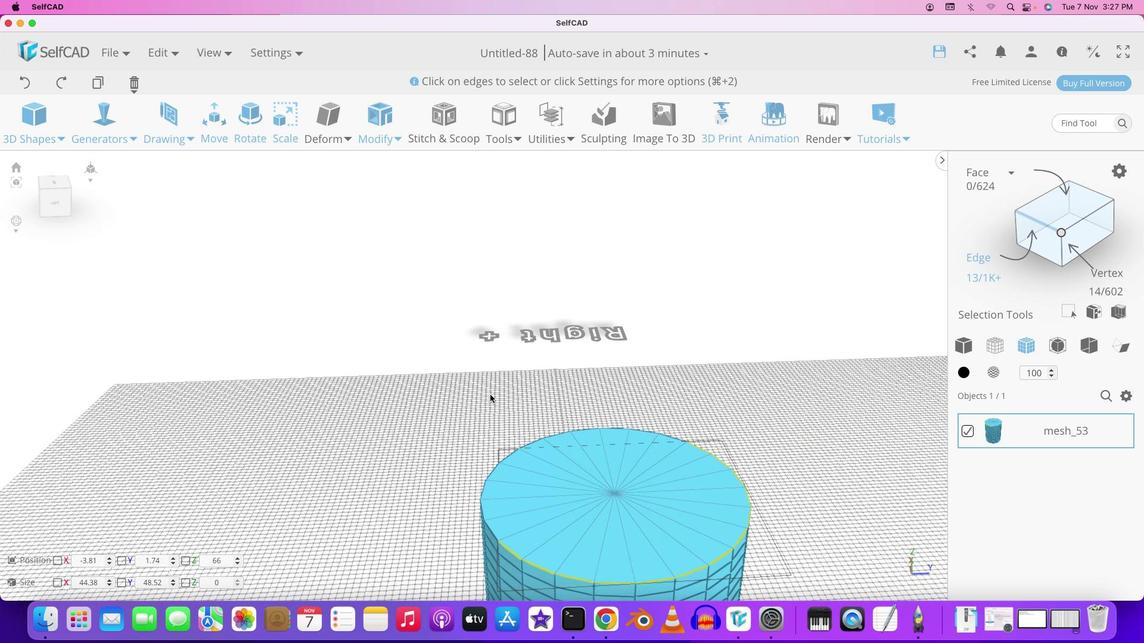 
Action: Mouse moved to (546, 286)
Screenshot: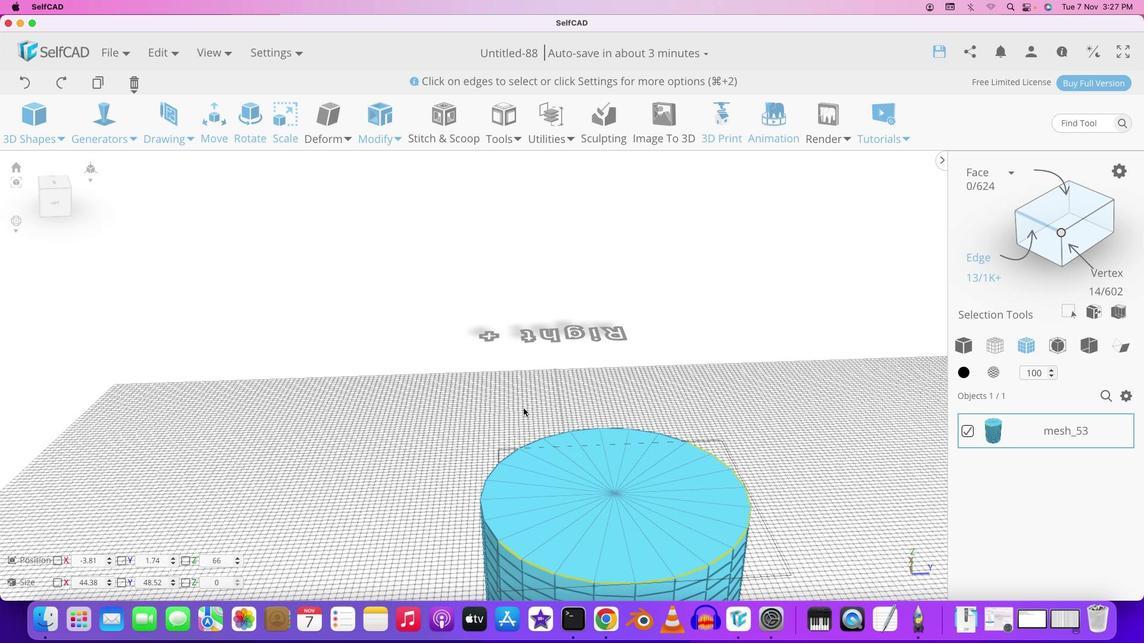 
Action: Mouse pressed left at (546, 286)
Screenshot: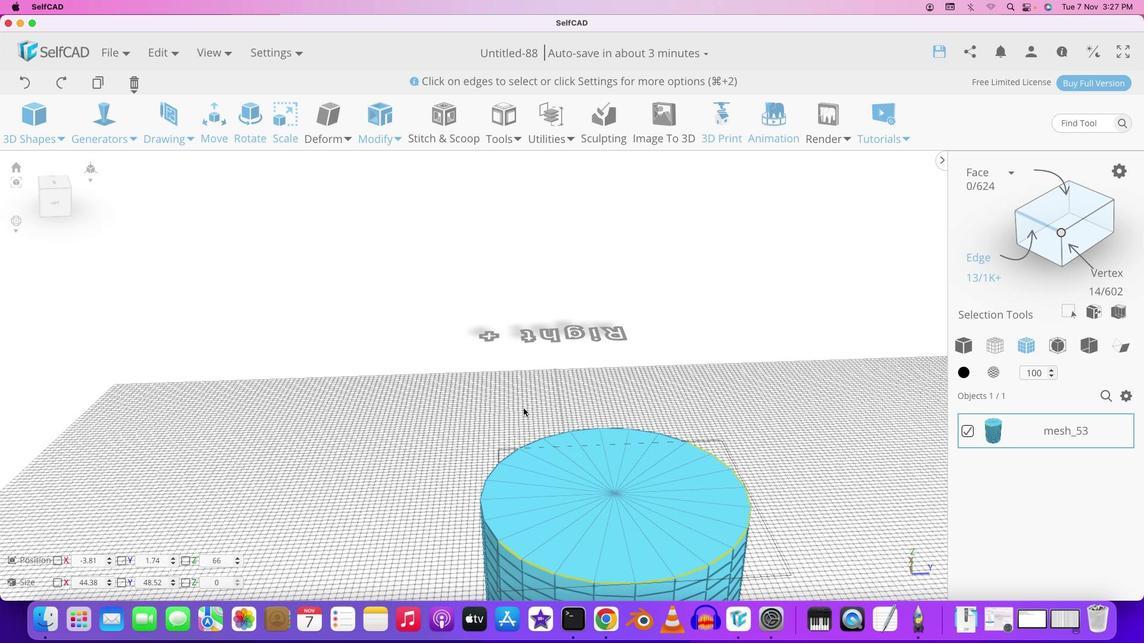 
Action: Mouse moved to (523, 408)
Screenshot: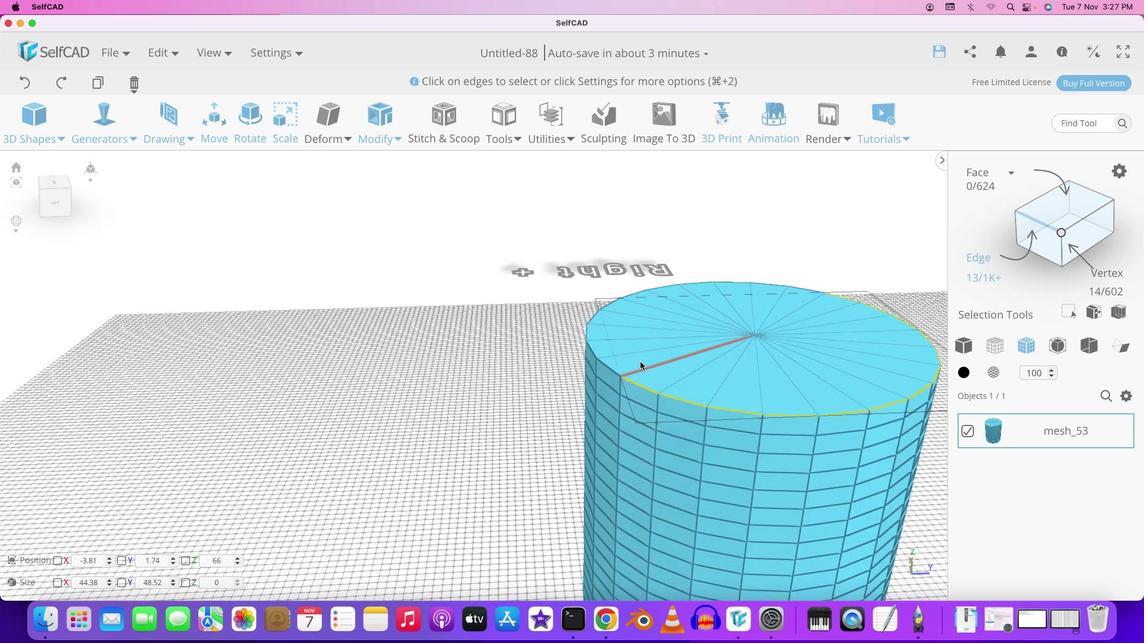 
Action: Mouse scrolled (523, 408) with delta (0, 0)
Screenshot: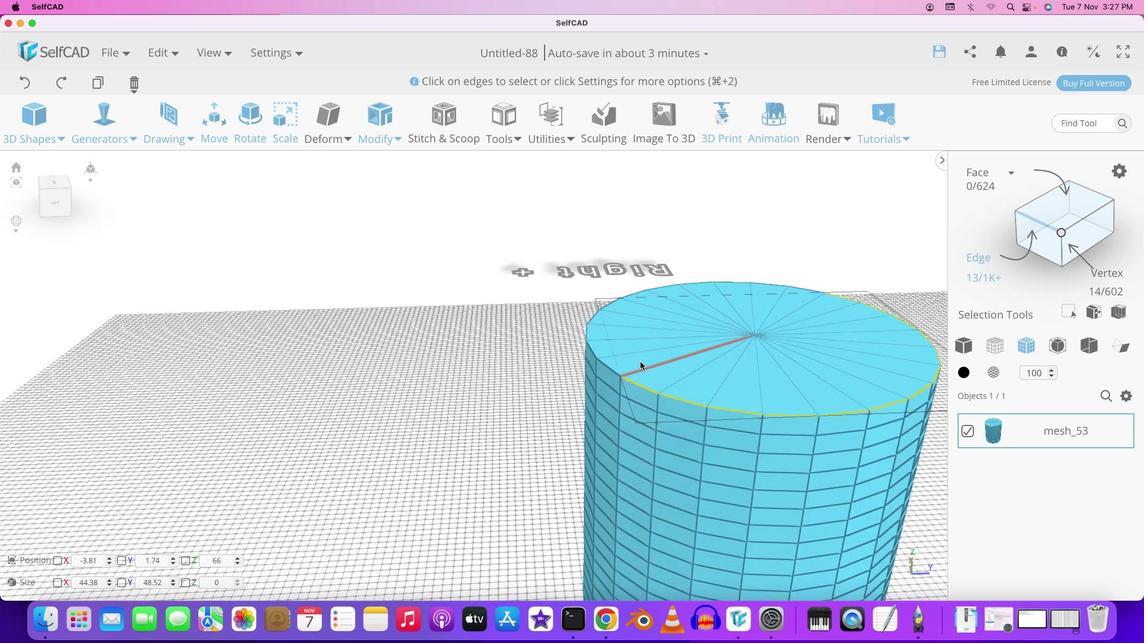 
Action: Mouse scrolled (523, 408) with delta (0, 0)
Screenshot: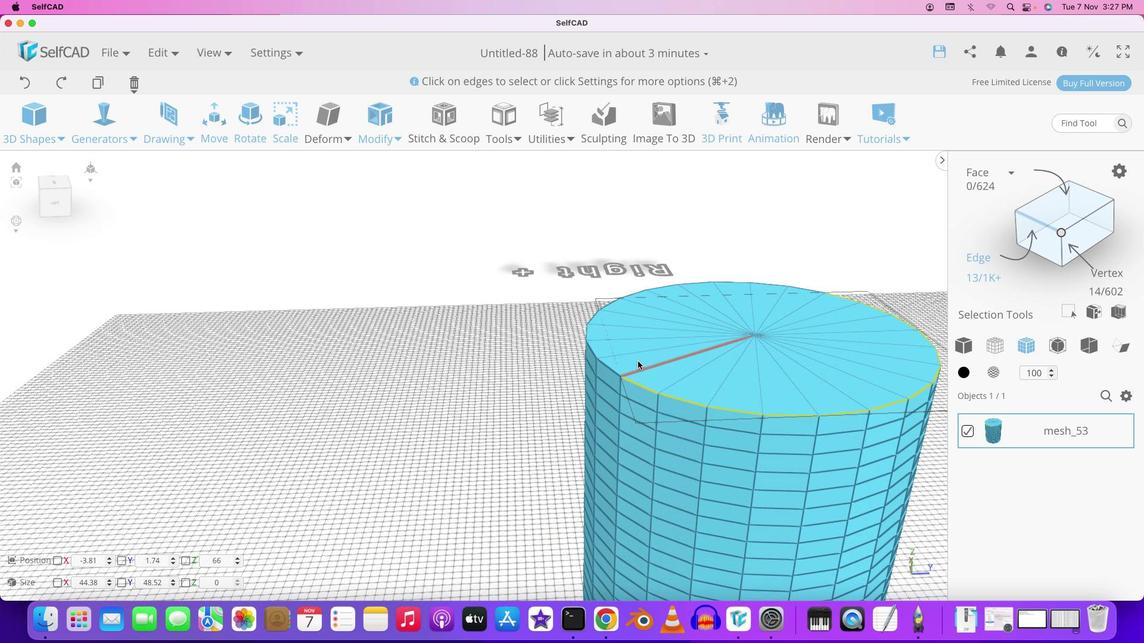 
Action: Mouse moved to (559, 402)
Screenshot: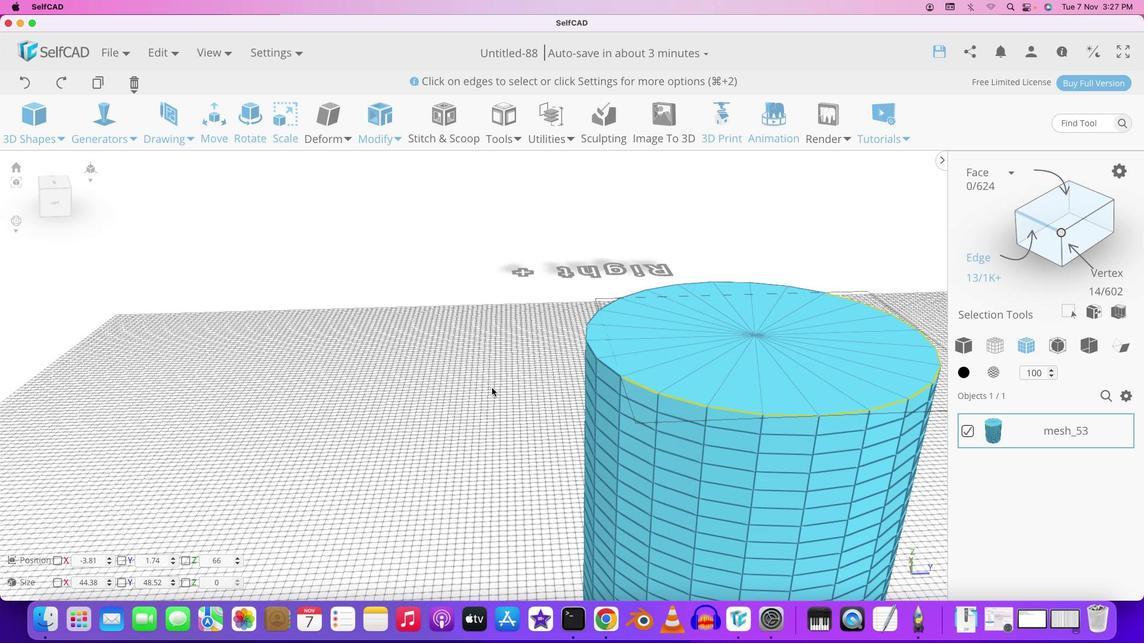 
Action: Key pressed Key.shift
Screenshot: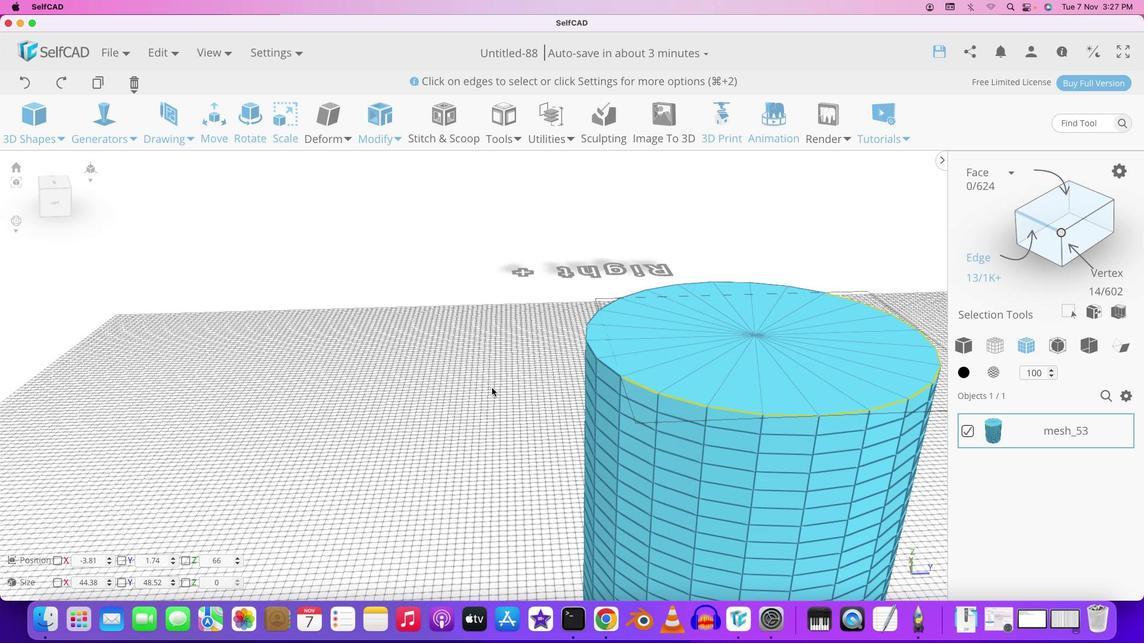 
Action: Mouse moved to (585, 398)
Screenshot: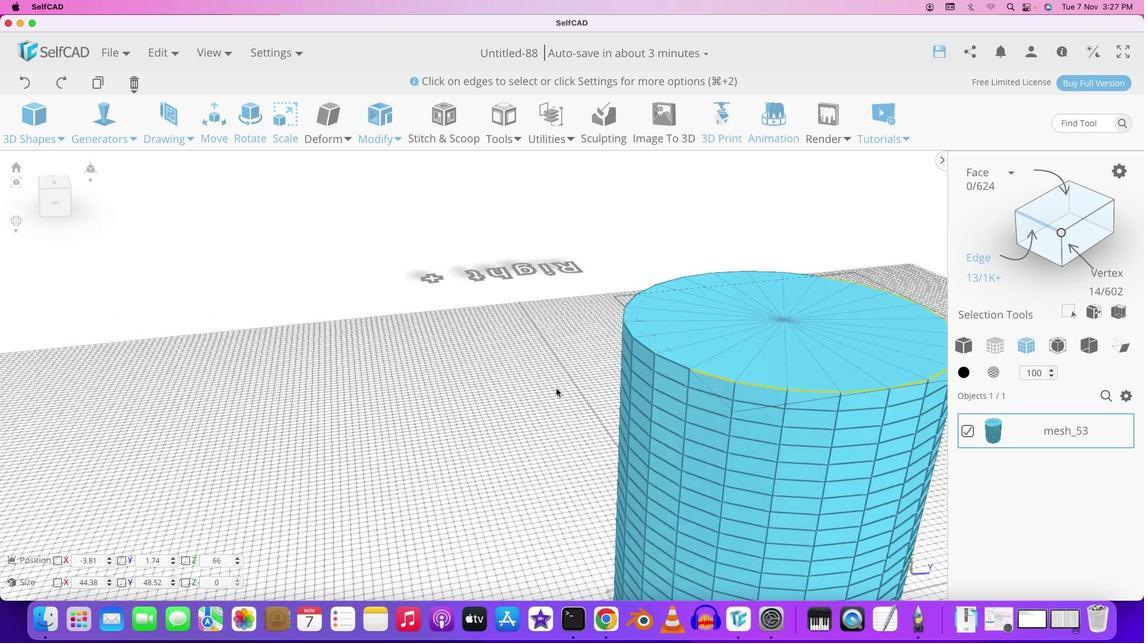 
Action: Mouse pressed left at (585, 398)
Screenshot: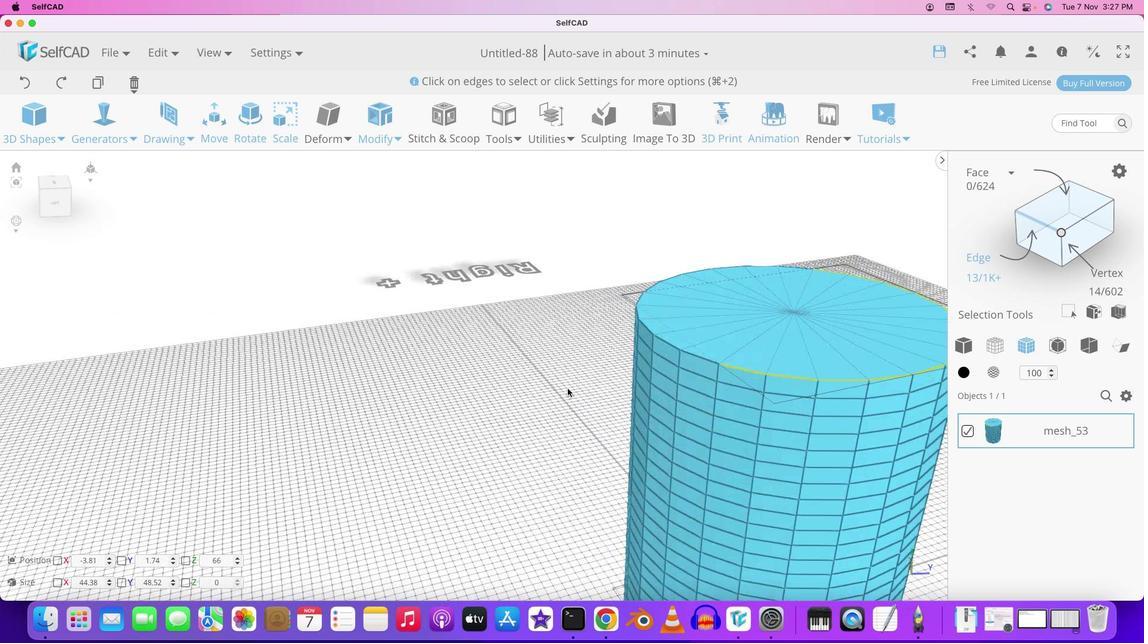 
Action: Mouse moved to (491, 388)
Screenshot: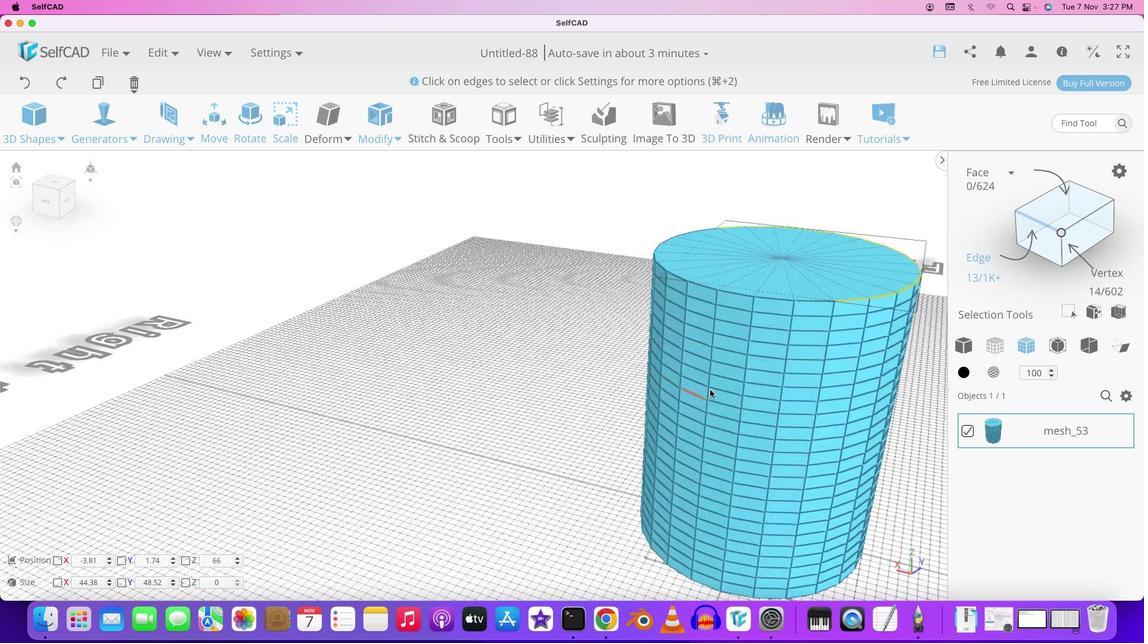 
Action: Mouse pressed left at (491, 388)
Screenshot: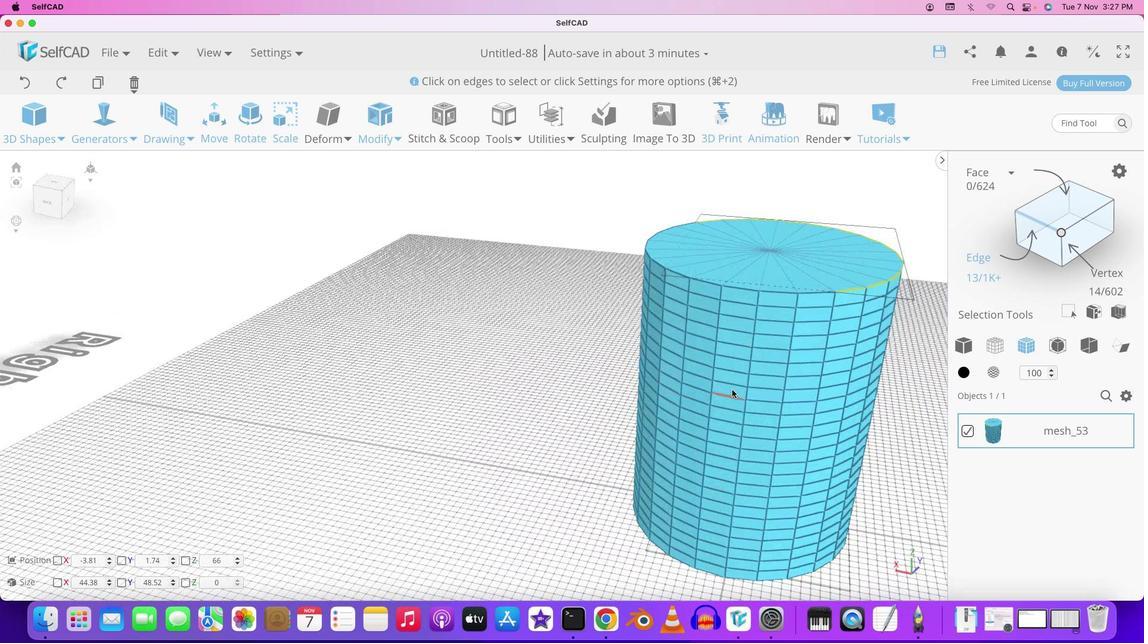 
Action: Mouse moved to (804, 285)
Screenshot: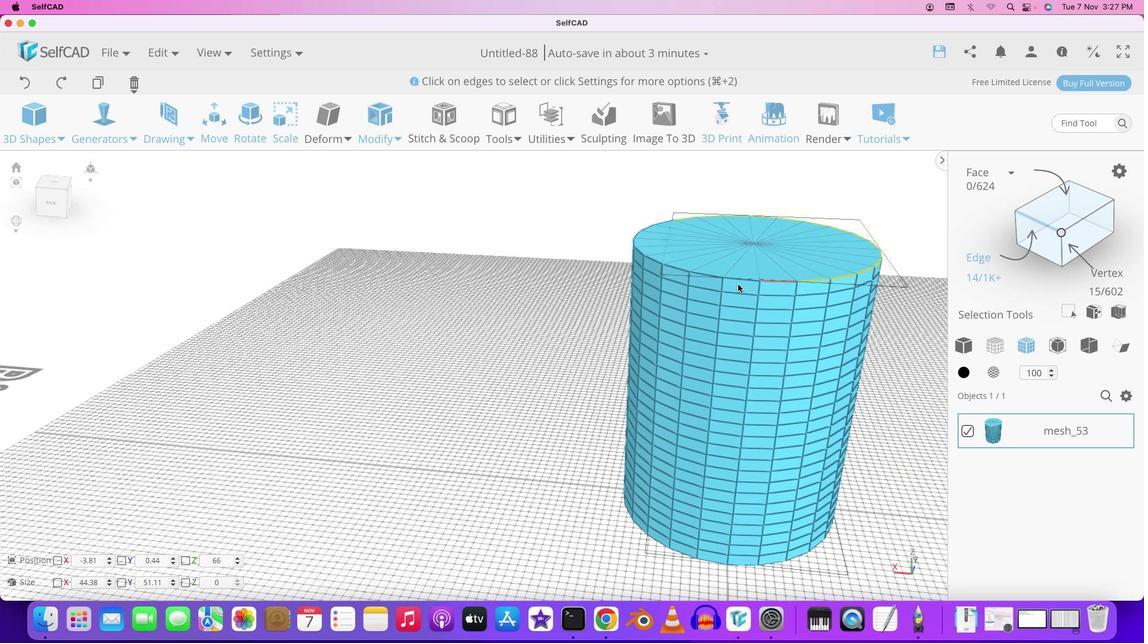
Action: Mouse pressed left at (804, 285)
Screenshot: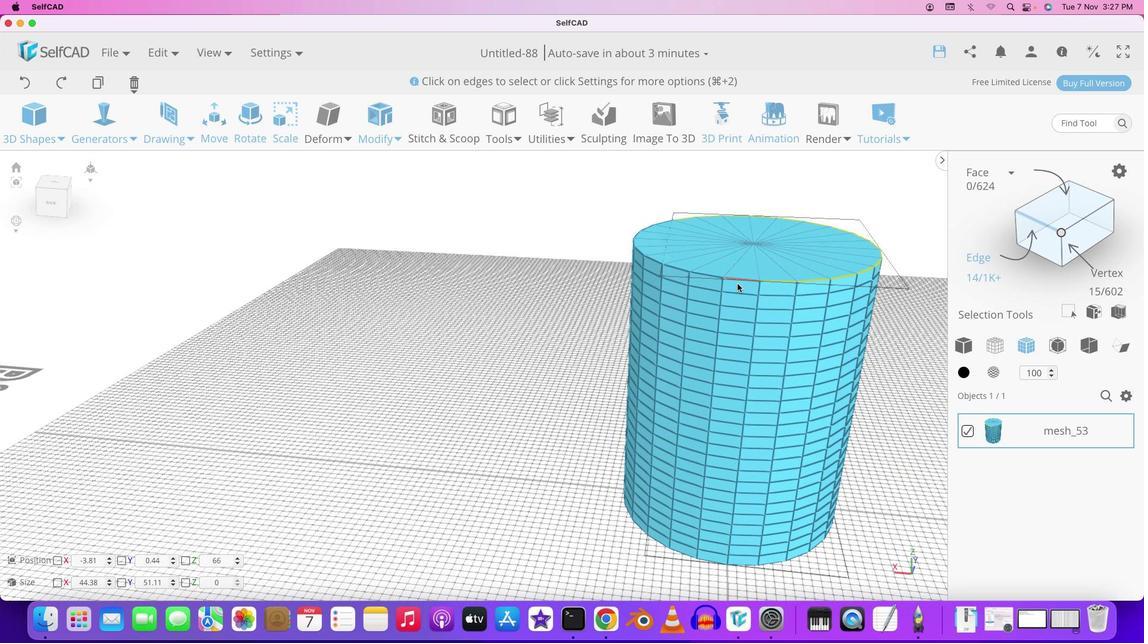 
Action: Mouse moved to (779, 284)
Screenshot: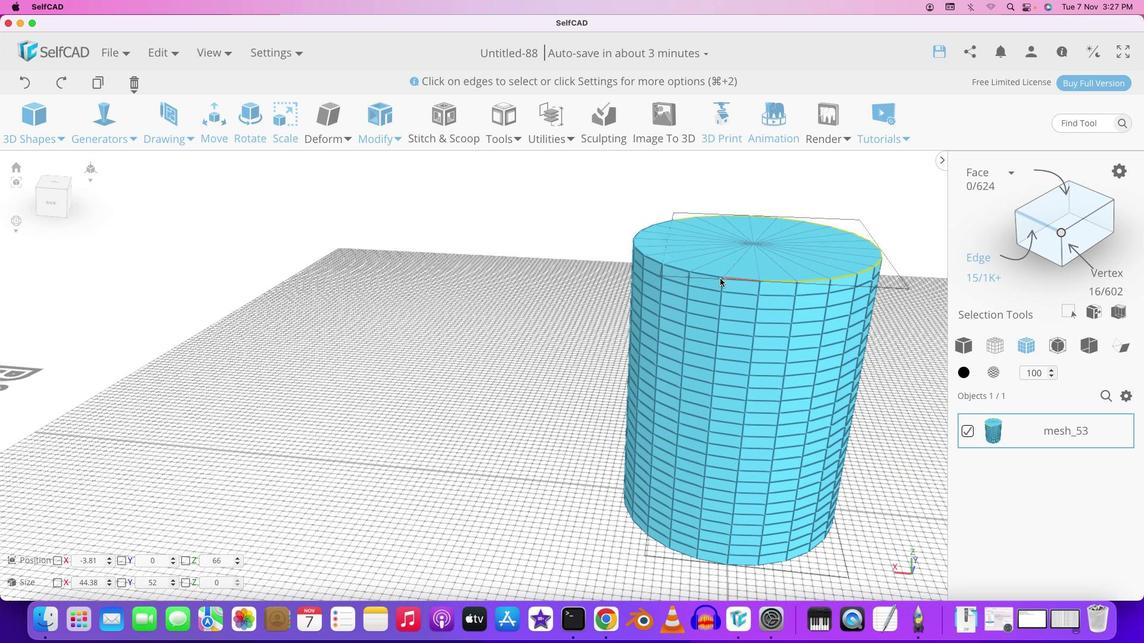 
Action: Mouse pressed left at (779, 284)
Screenshot: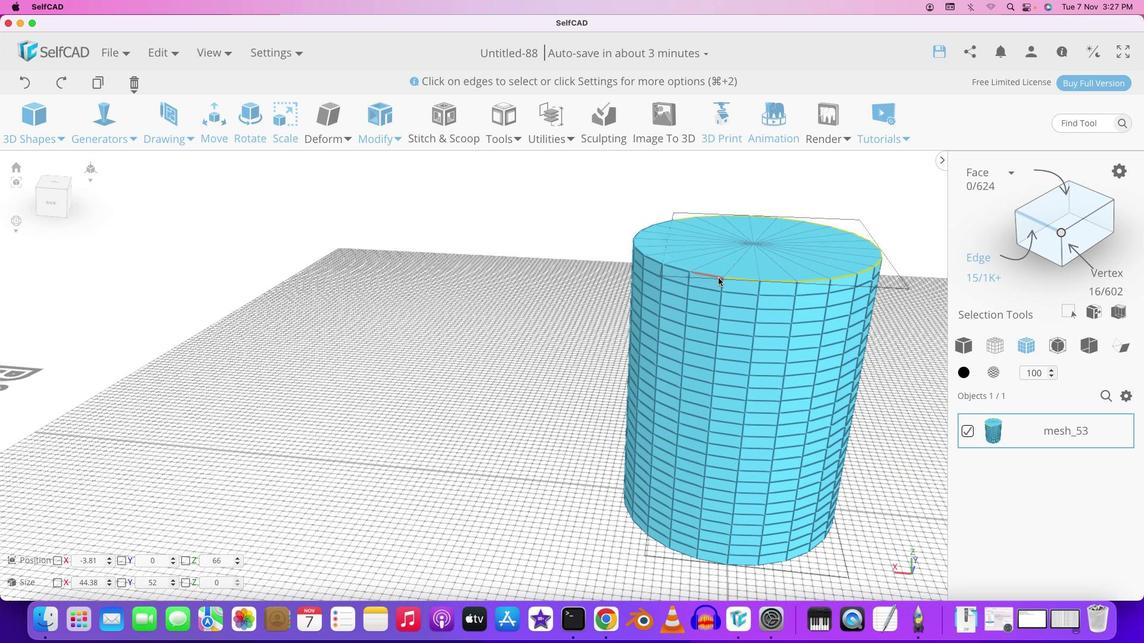 
Action: Mouse moved to (737, 283)
Screenshot: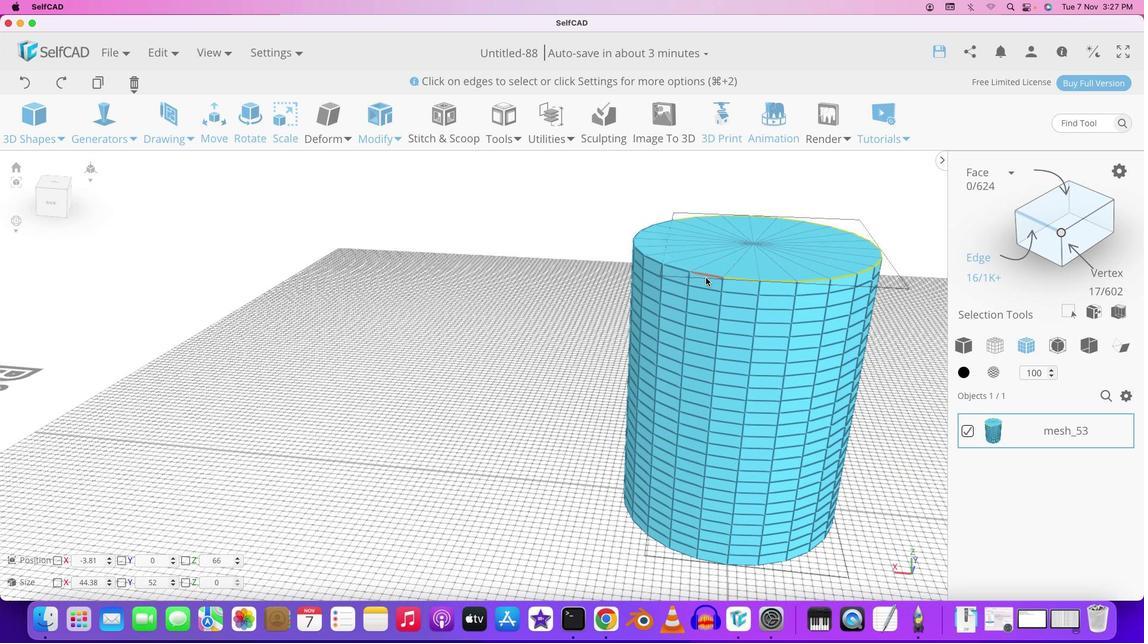 
Action: Mouse pressed left at (737, 283)
Screenshot: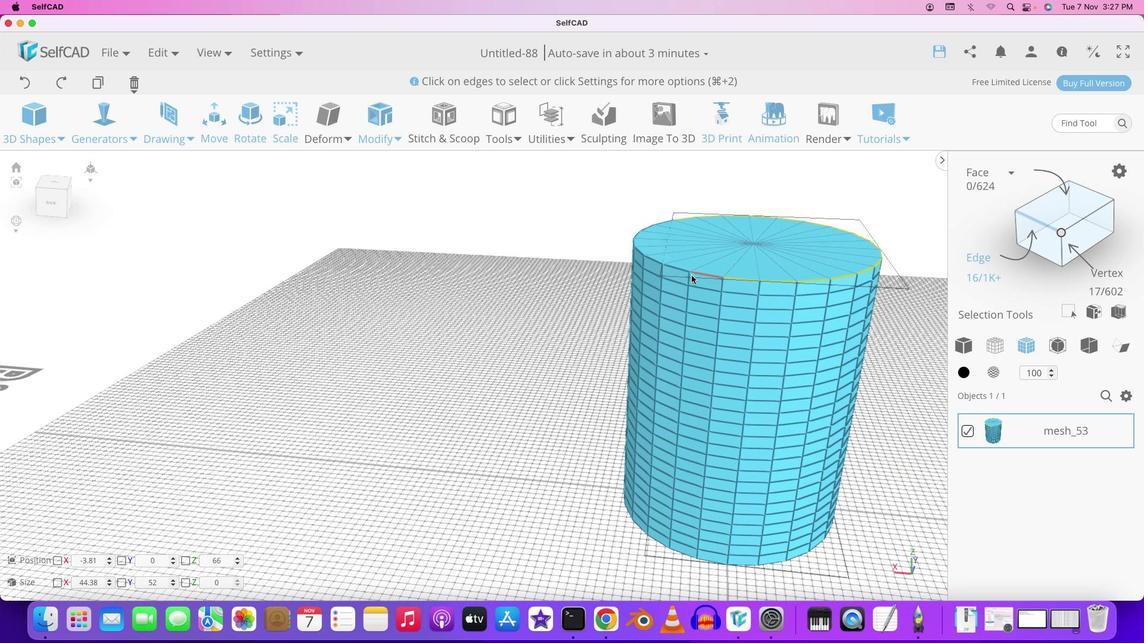 
Action: Mouse moved to (705, 277)
Screenshot: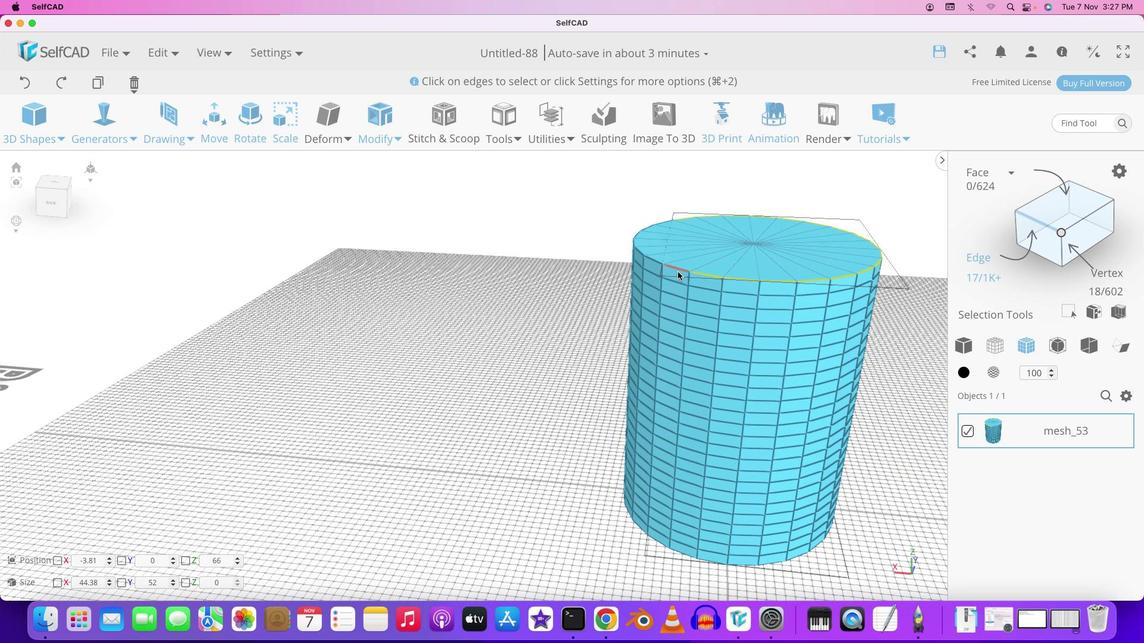 
Action: Mouse pressed left at (705, 277)
Screenshot: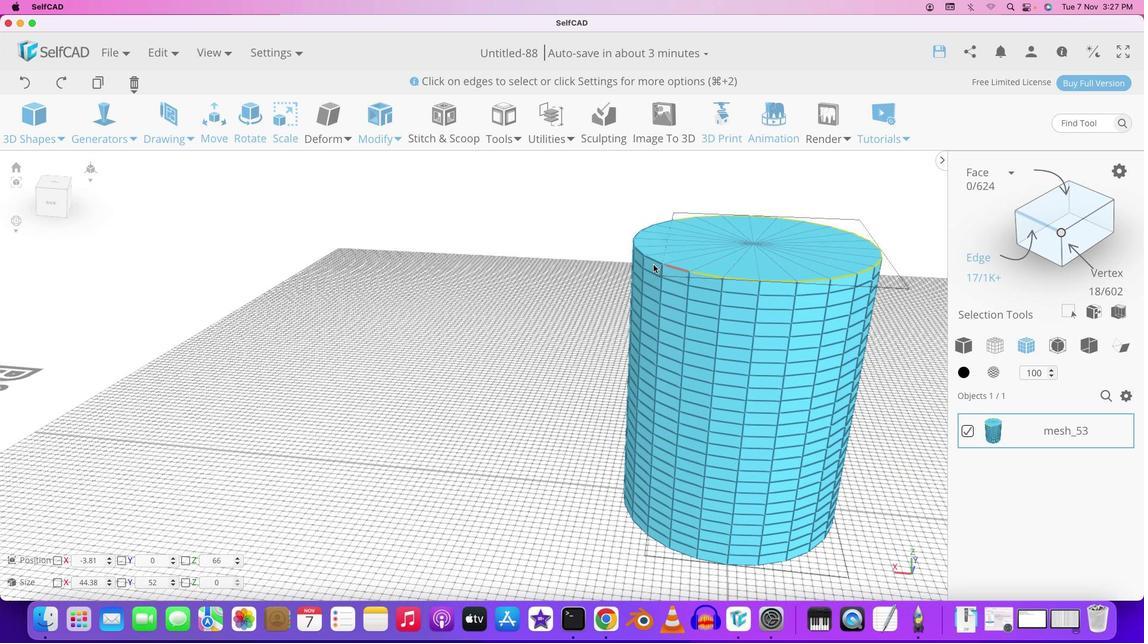 
Action: Mouse moved to (678, 271)
Screenshot: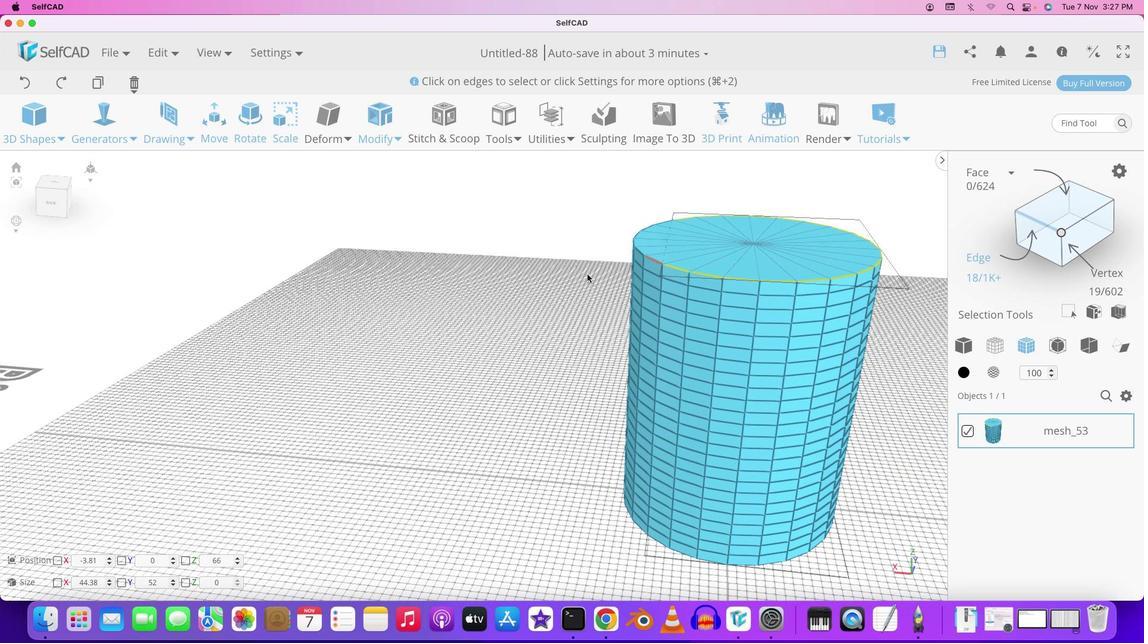 
Action: Mouse pressed left at (678, 271)
Screenshot: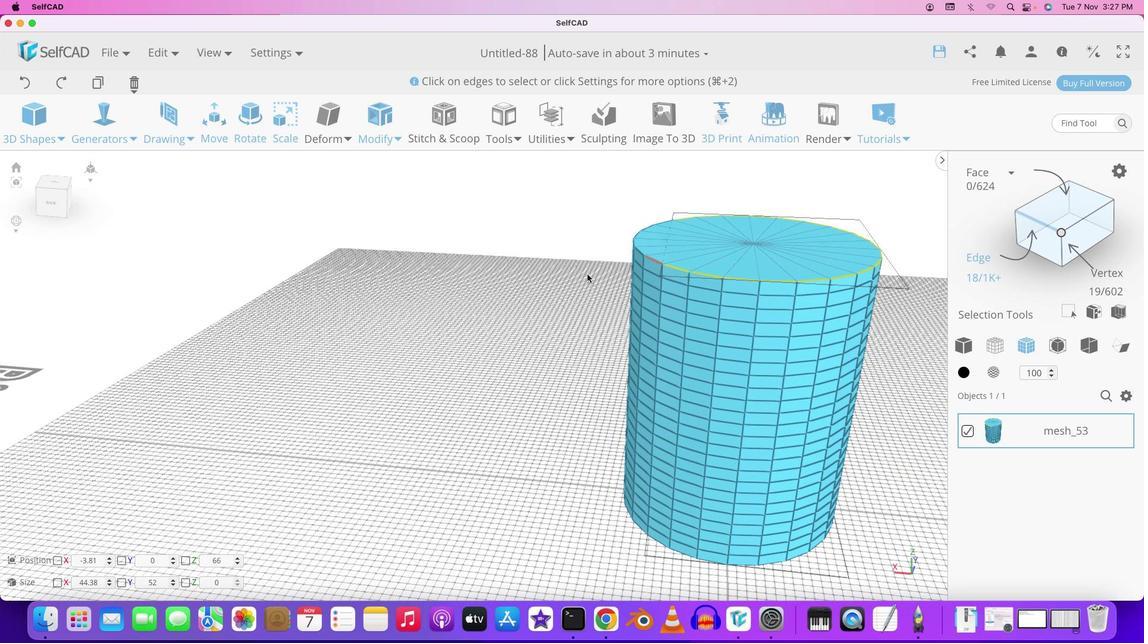 
Action: Mouse moved to (652, 264)
Screenshot: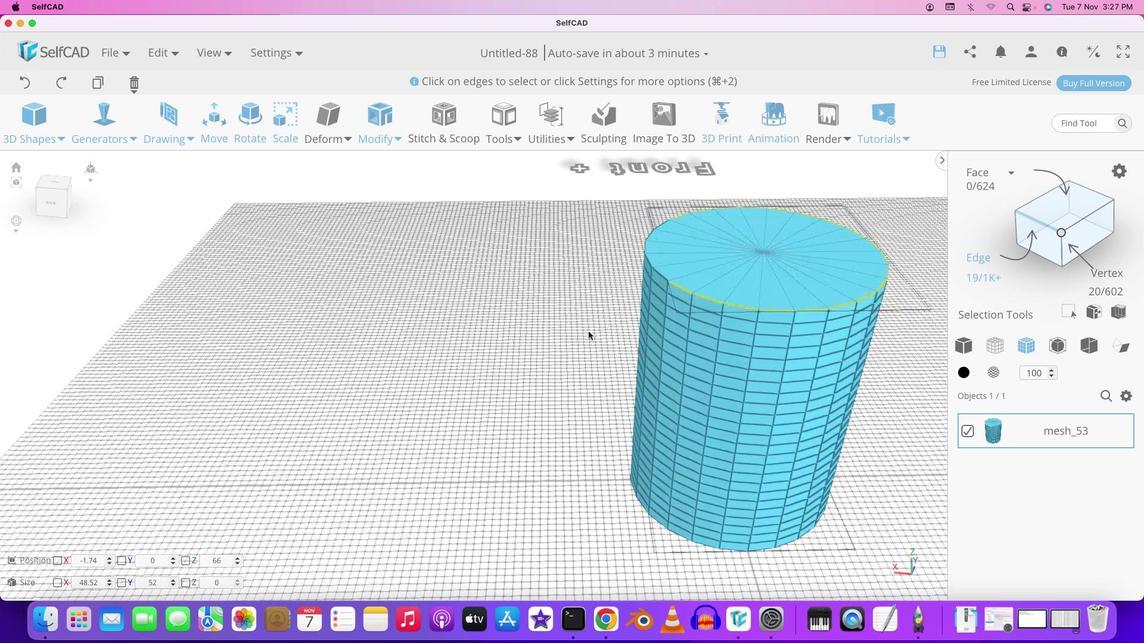 
Action: Mouse pressed left at (652, 264)
Screenshot: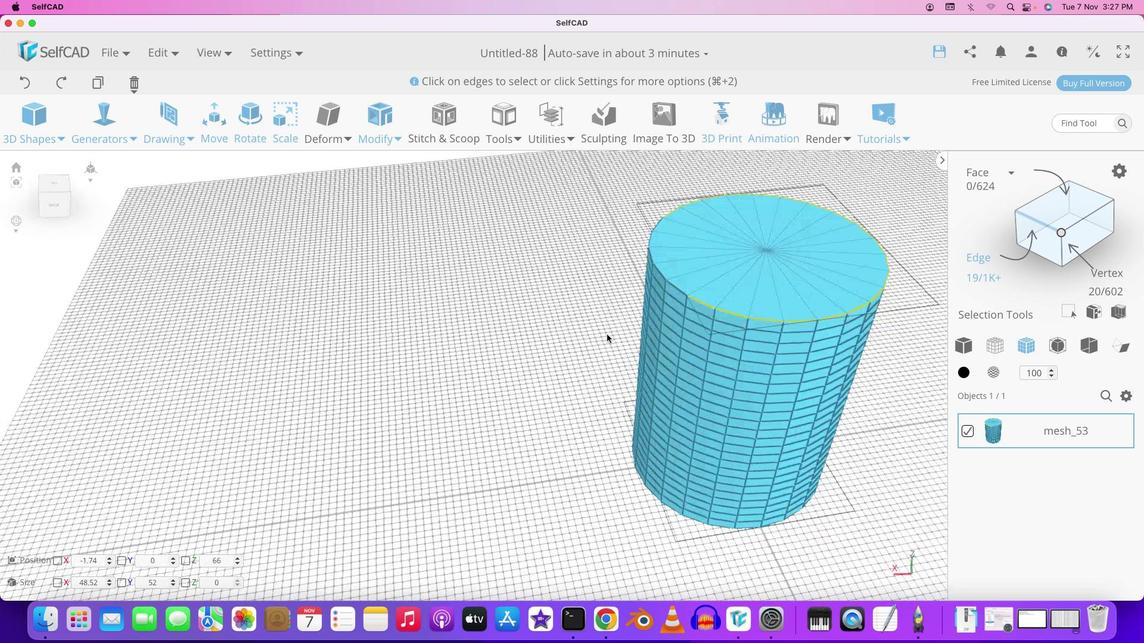 
Action: Mouse moved to (506, 307)
Screenshot: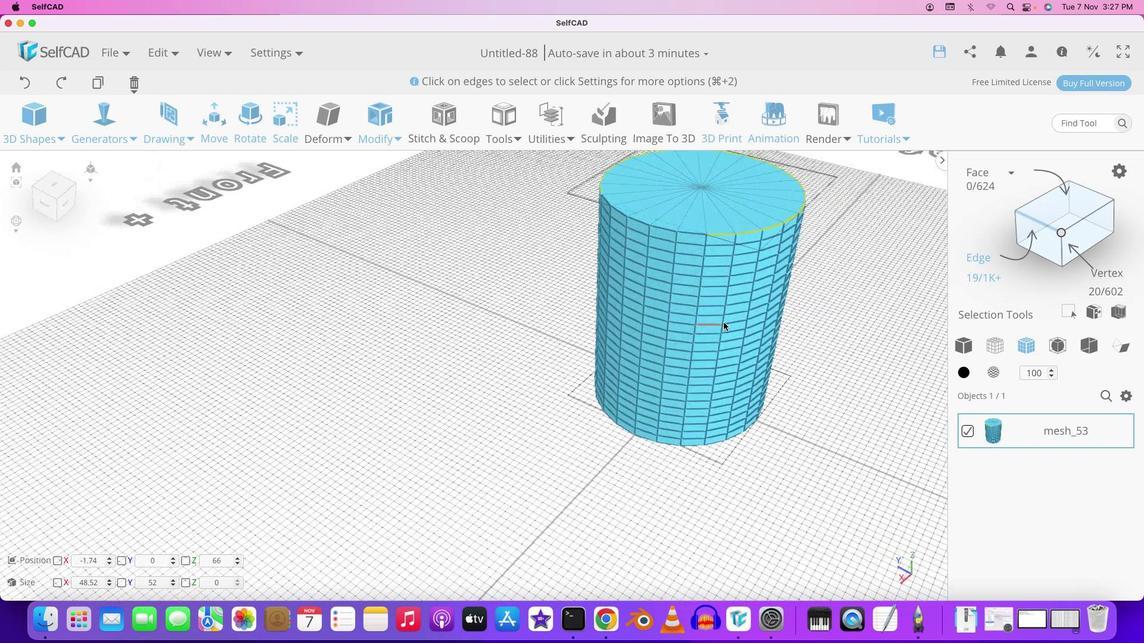 
Action: Mouse pressed left at (506, 307)
